 Task: Create a company presentation template with graphics.
Action: Mouse pressed left at (448, 272)
Screenshot: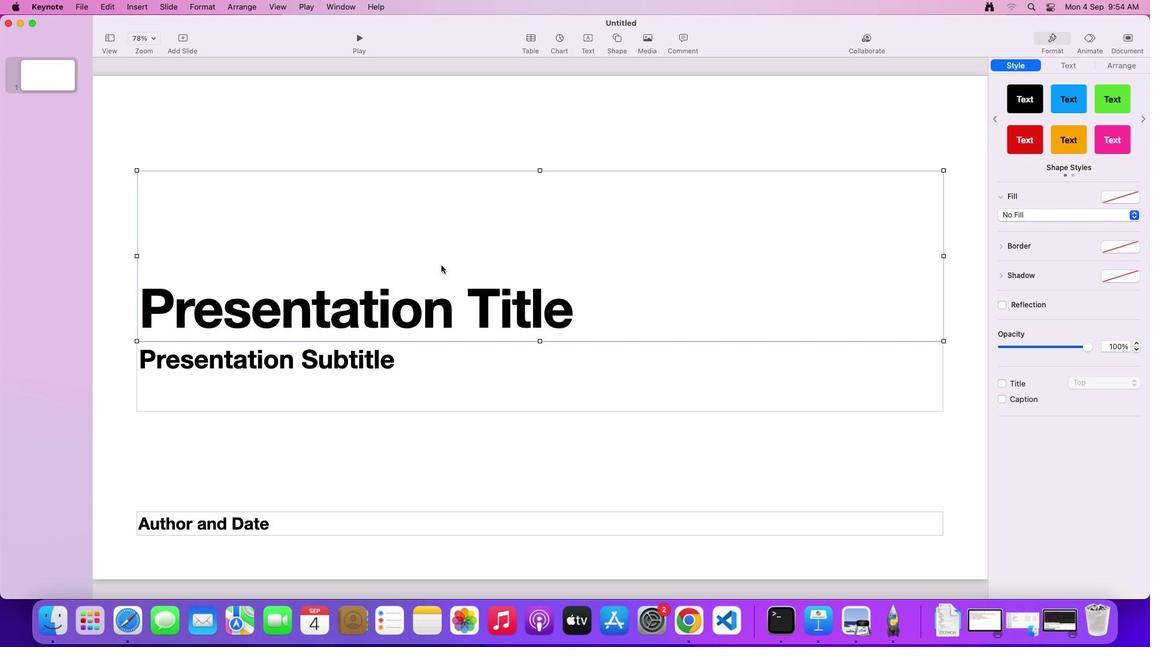 
Action: Key pressed Key.delete
Screenshot: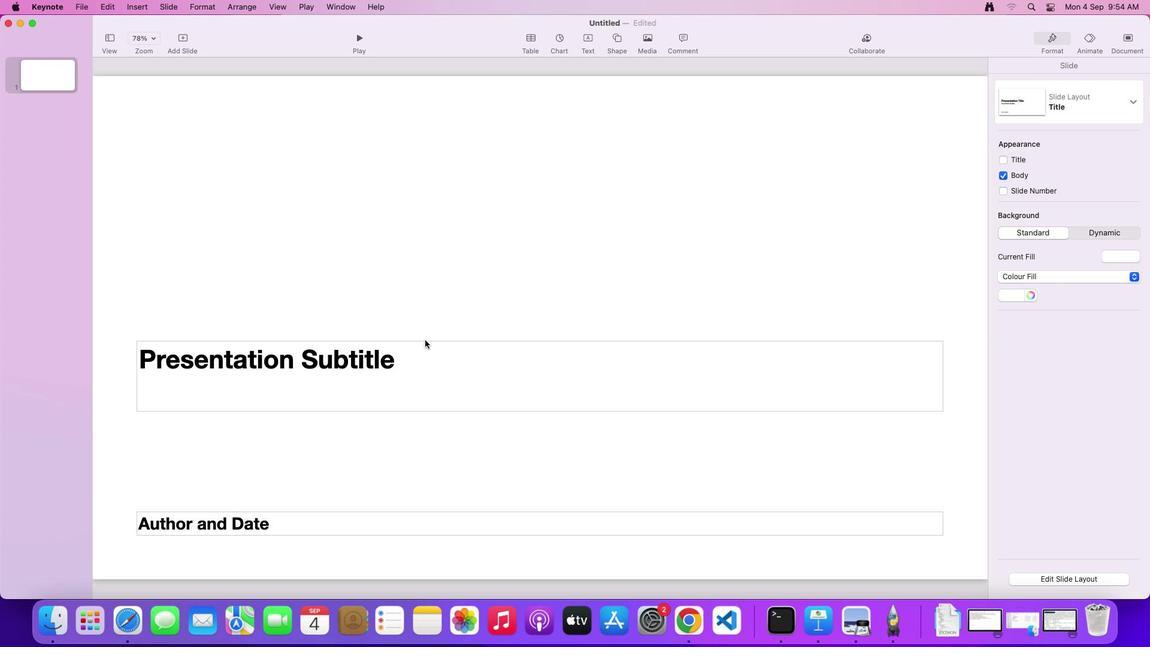 
Action: Mouse moved to (425, 379)
Screenshot: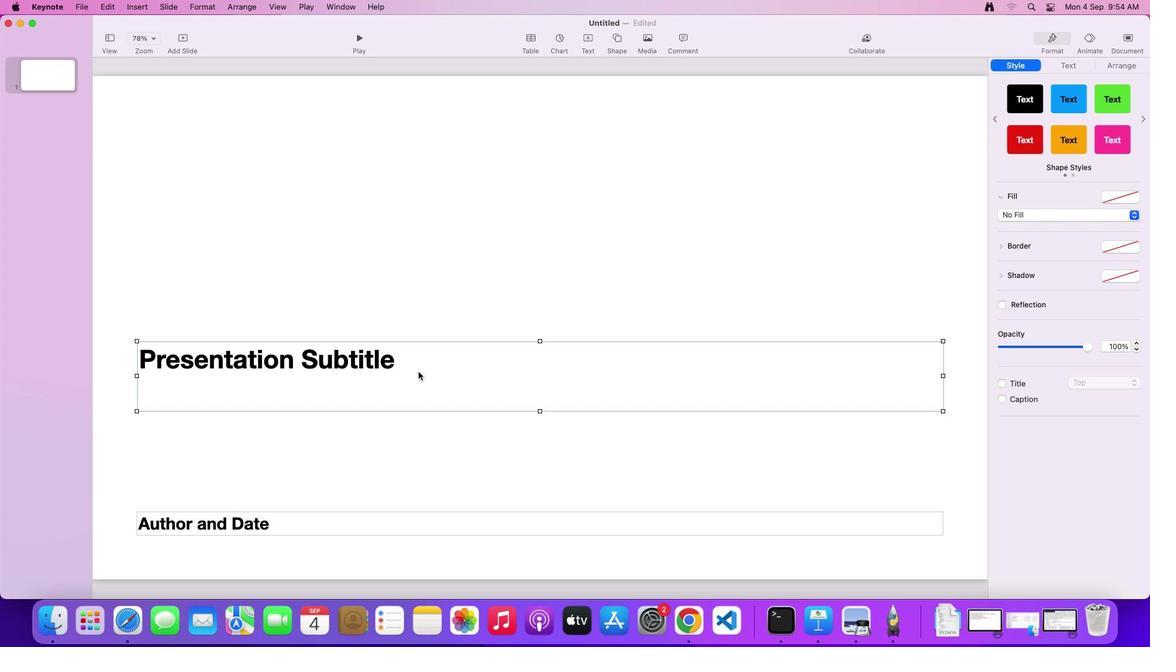 
Action: Mouse pressed left at (425, 379)
Screenshot: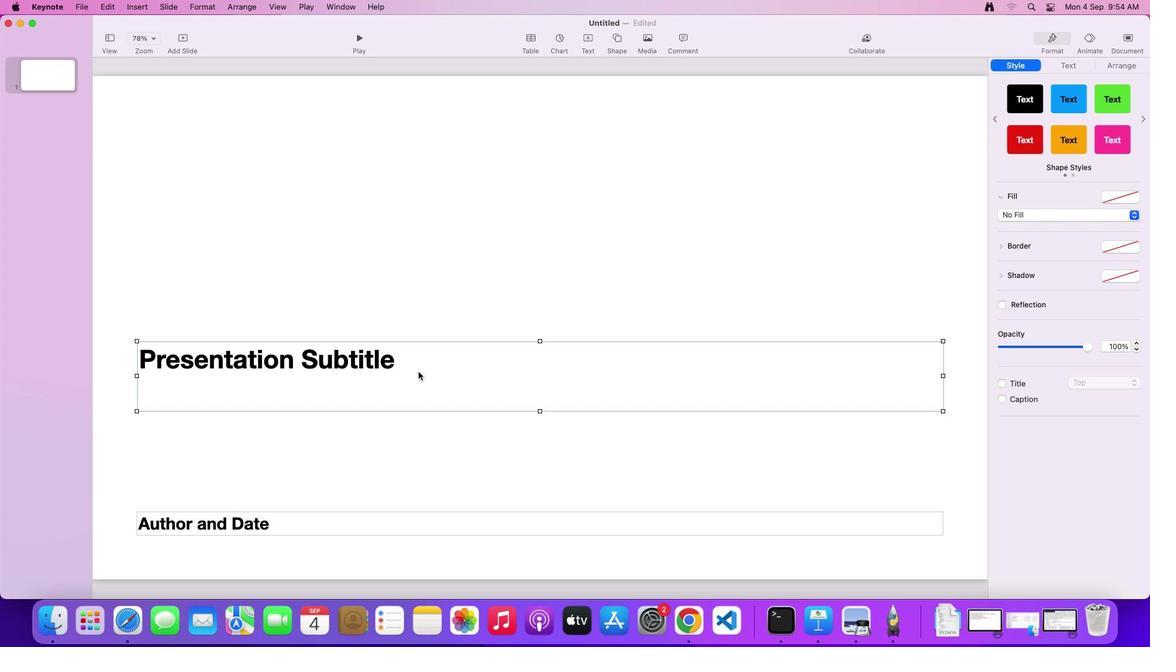 
Action: Mouse moved to (424, 378)
Screenshot: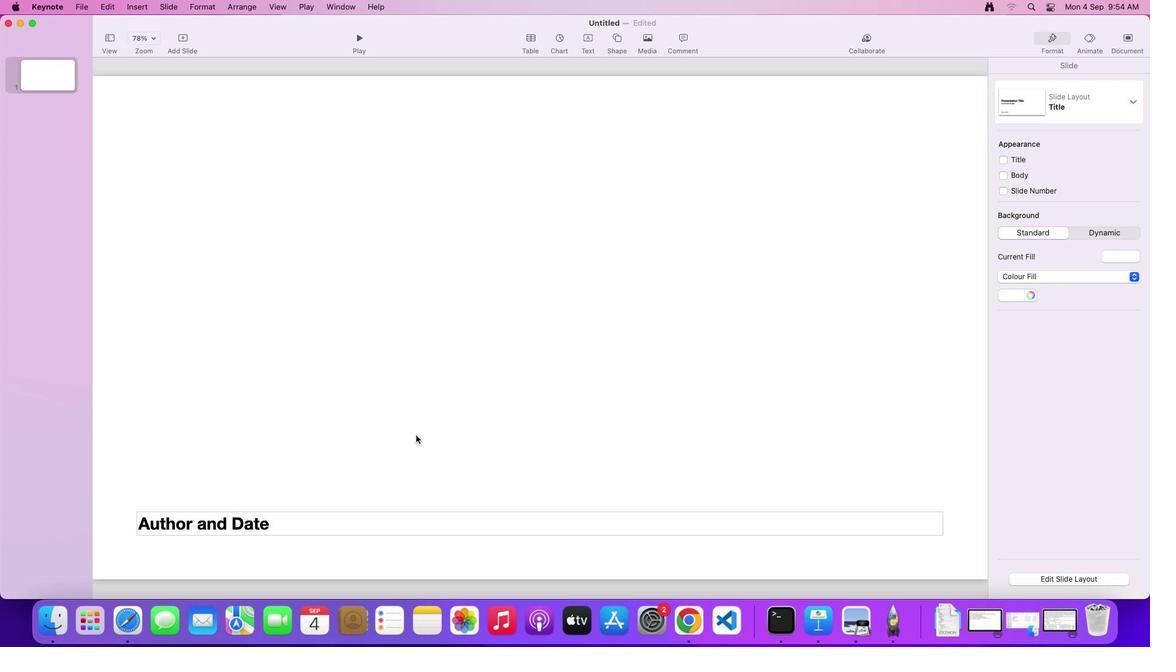 
Action: Key pressed Key.delete
Screenshot: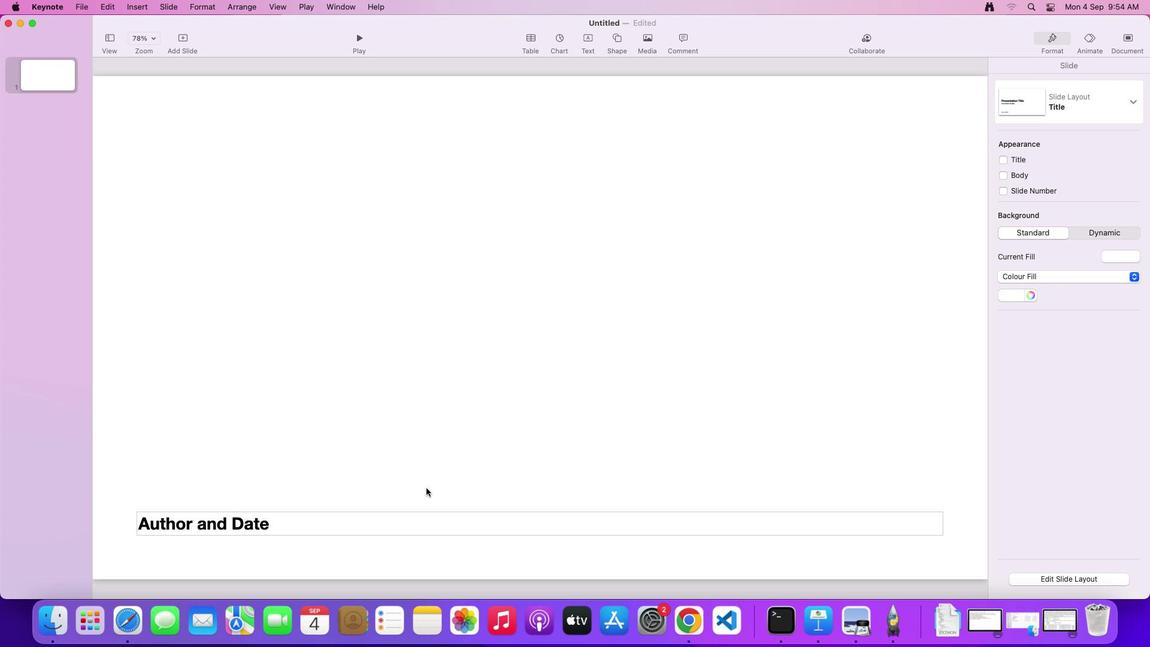 
Action: Mouse moved to (447, 529)
Screenshot: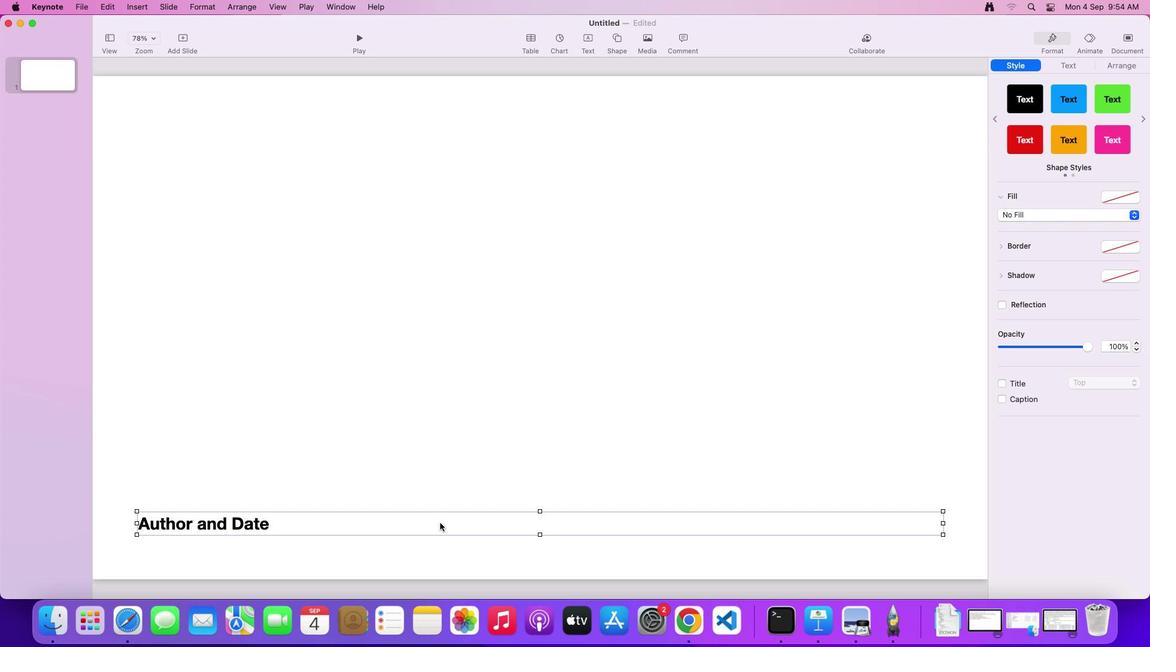 
Action: Mouse pressed left at (447, 529)
Screenshot: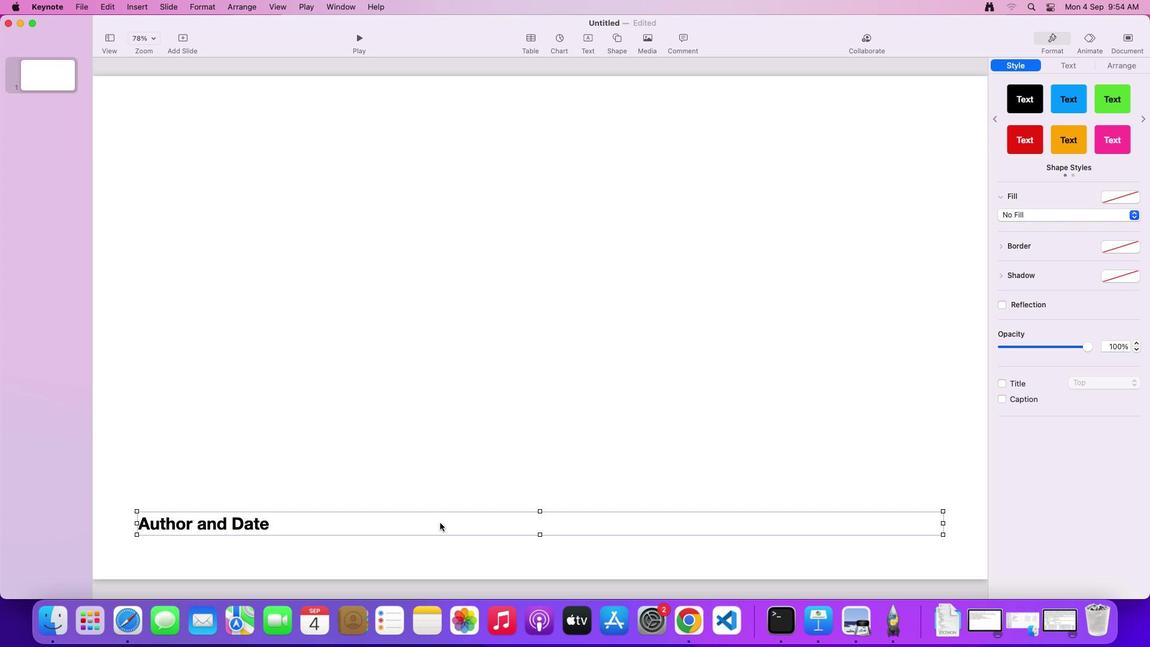 
Action: Key pressed Key.delete
Screenshot: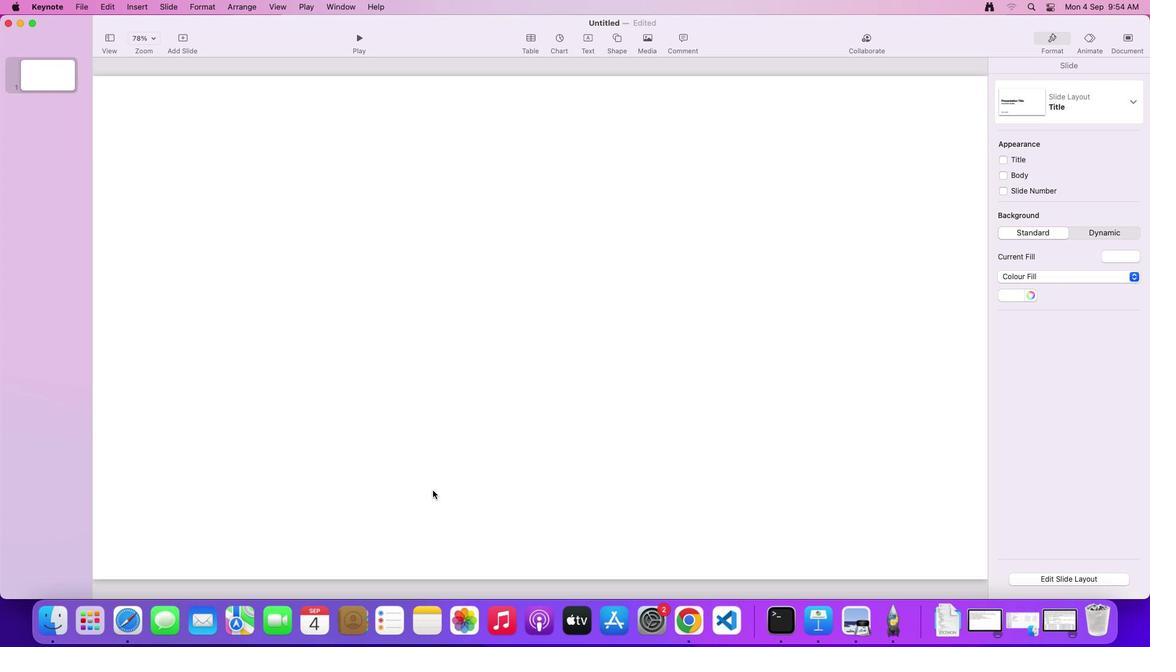 
Action: Mouse moved to (400, 248)
Screenshot: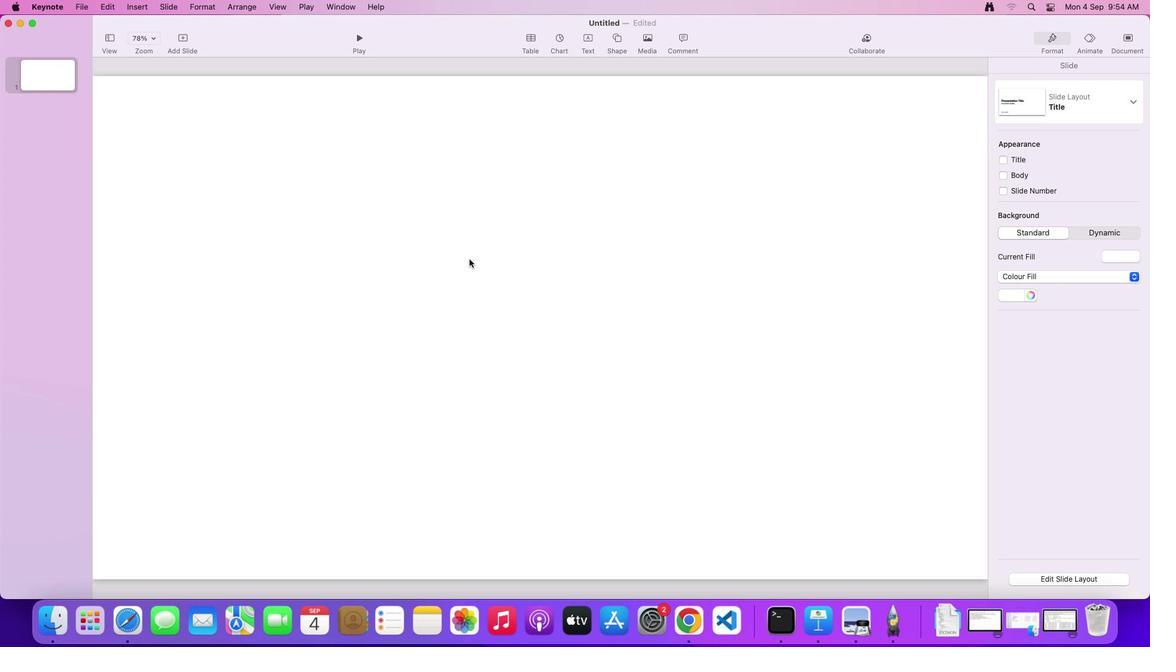 
Action: Mouse pressed left at (400, 248)
Screenshot: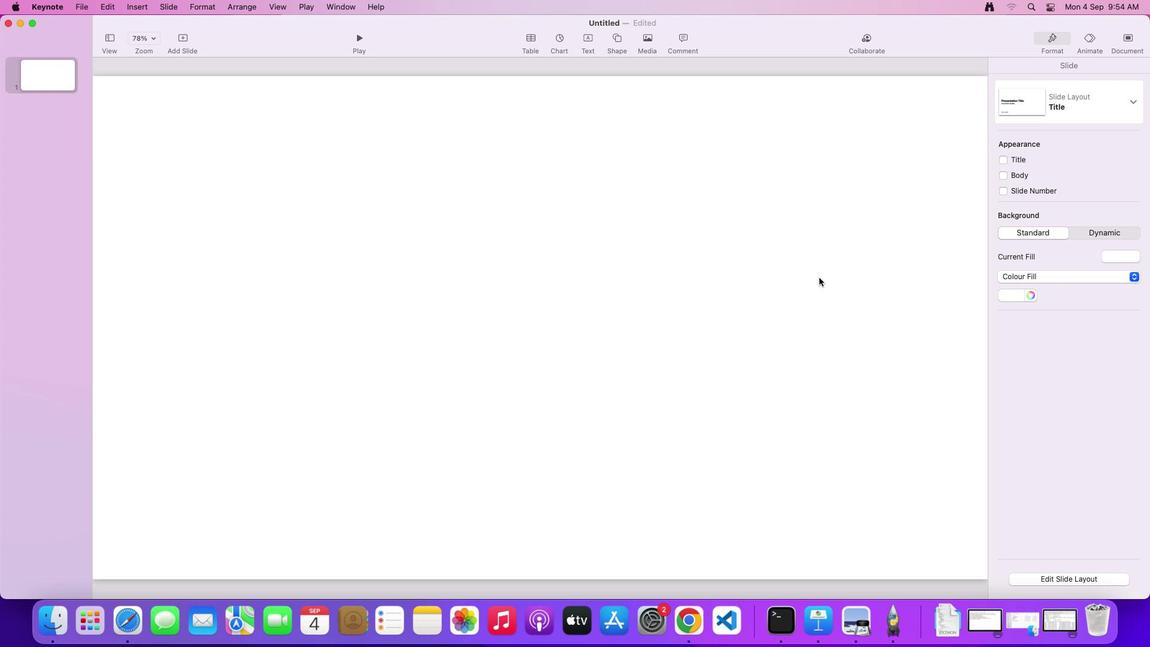 
Action: Mouse moved to (1026, 301)
Screenshot: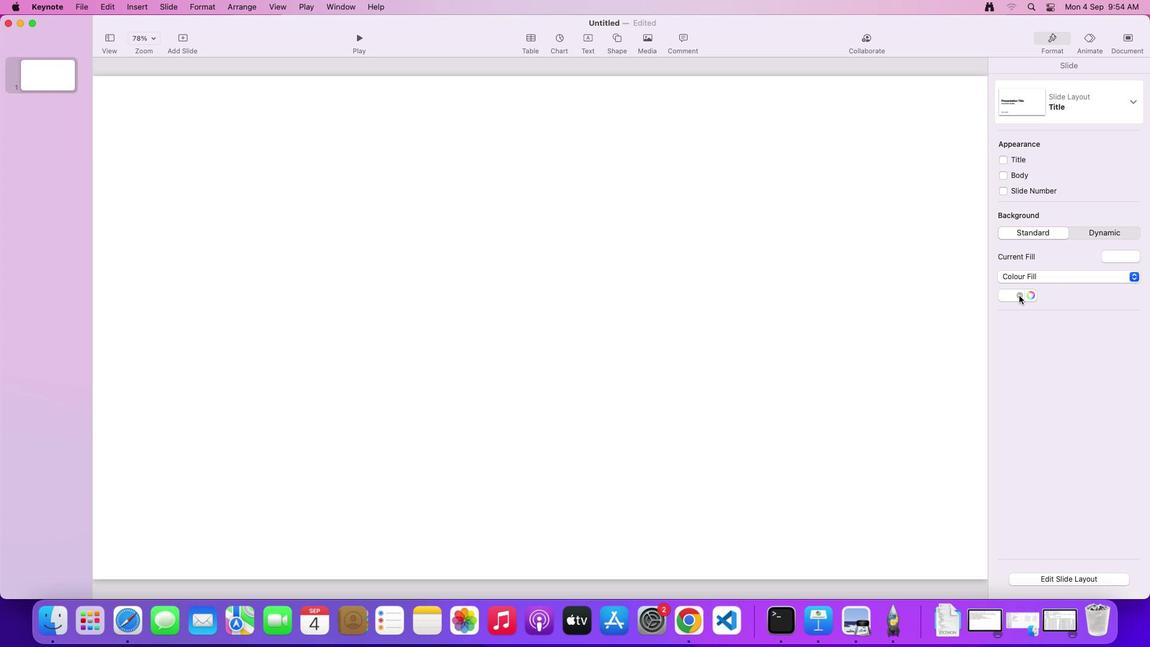 
Action: Mouse pressed left at (1026, 301)
Screenshot: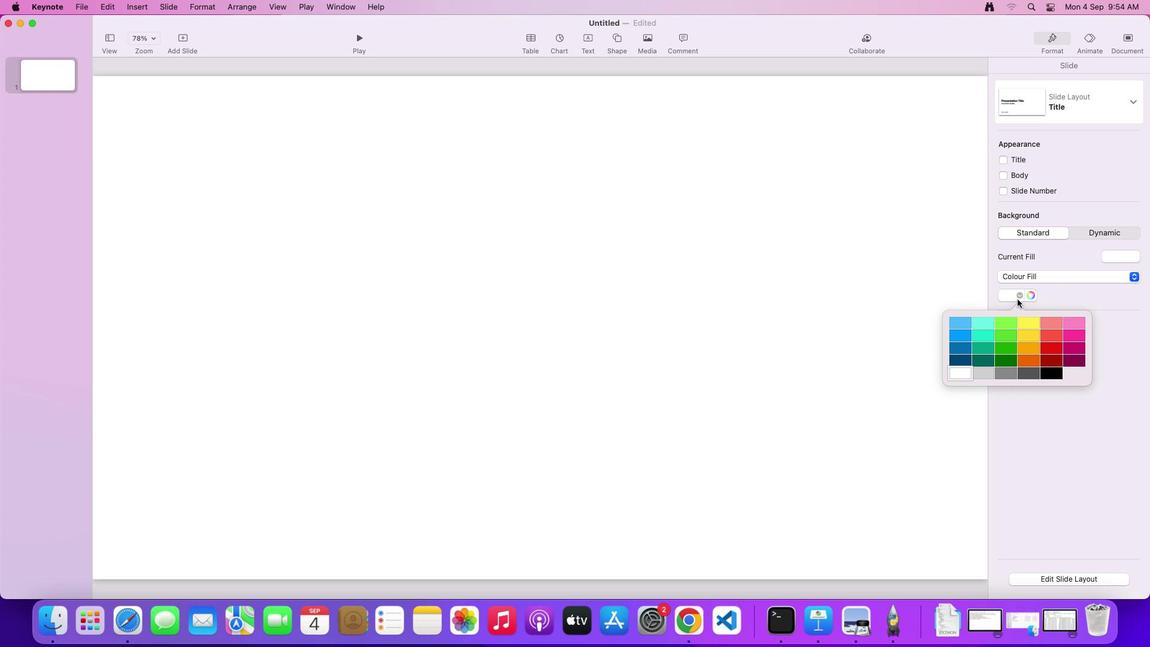 
Action: Mouse moved to (1030, 381)
Screenshot: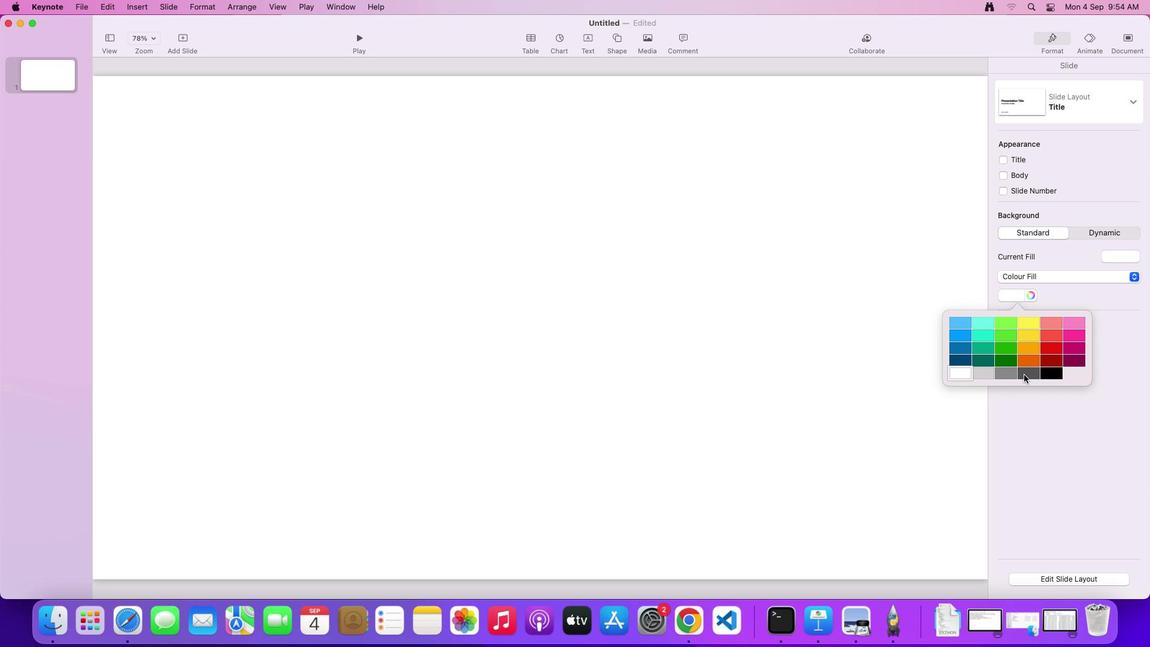 
Action: Mouse pressed left at (1030, 381)
Screenshot: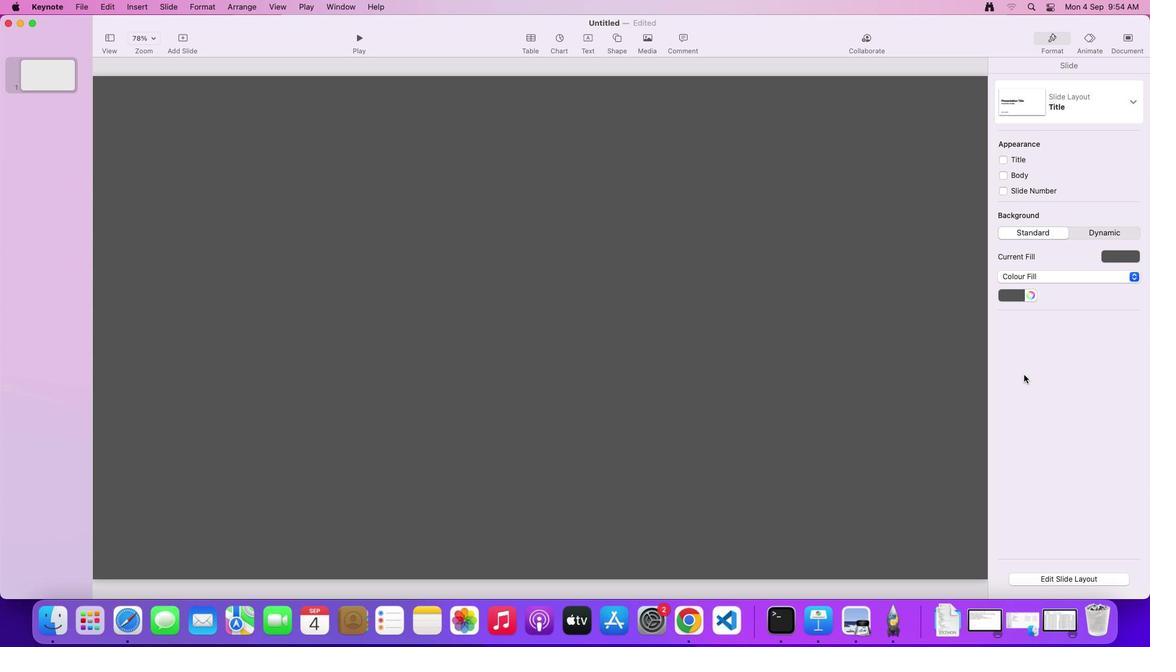 
Action: Mouse moved to (423, 175)
Screenshot: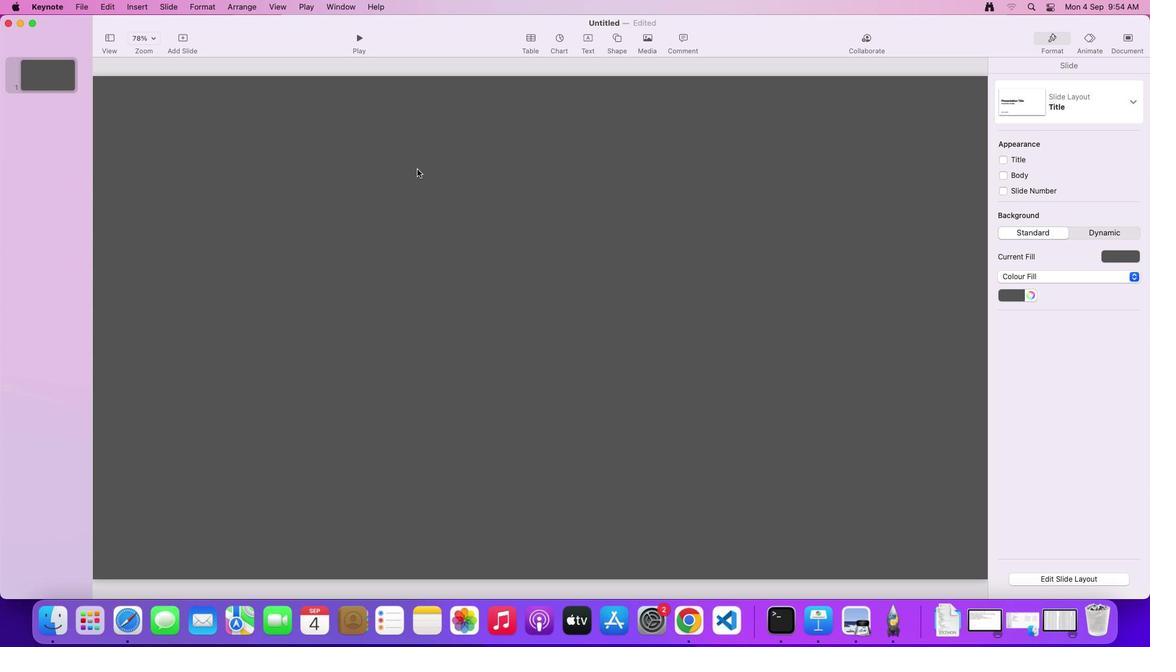 
Action: Mouse pressed left at (423, 175)
Screenshot: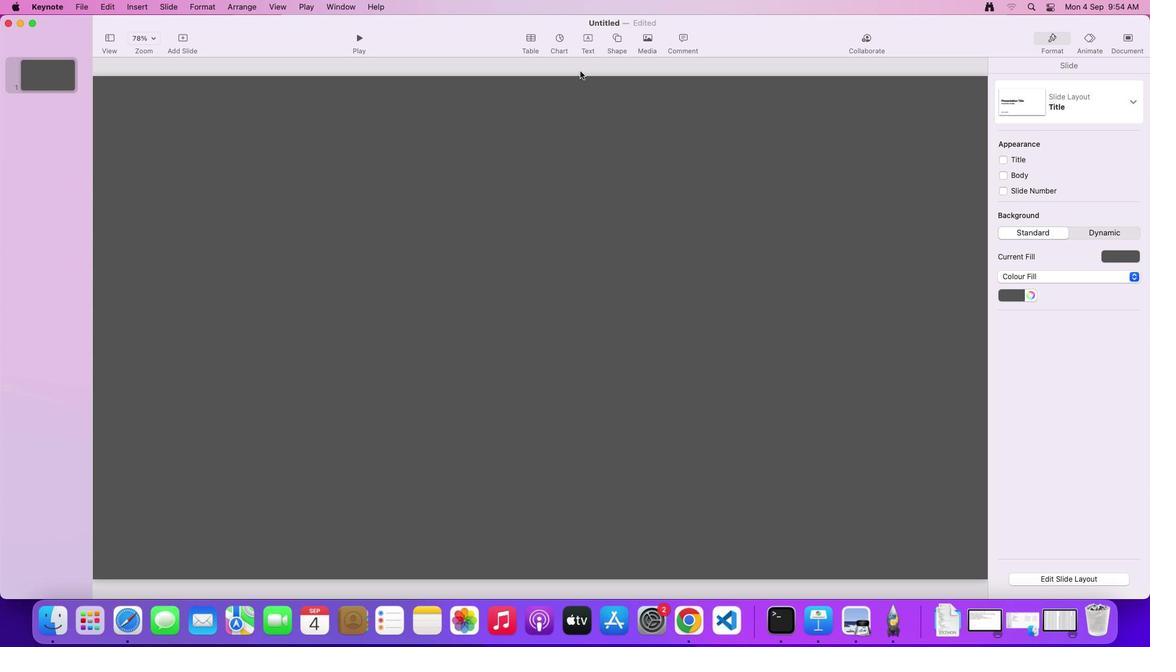 
Action: Mouse moved to (623, 44)
Screenshot: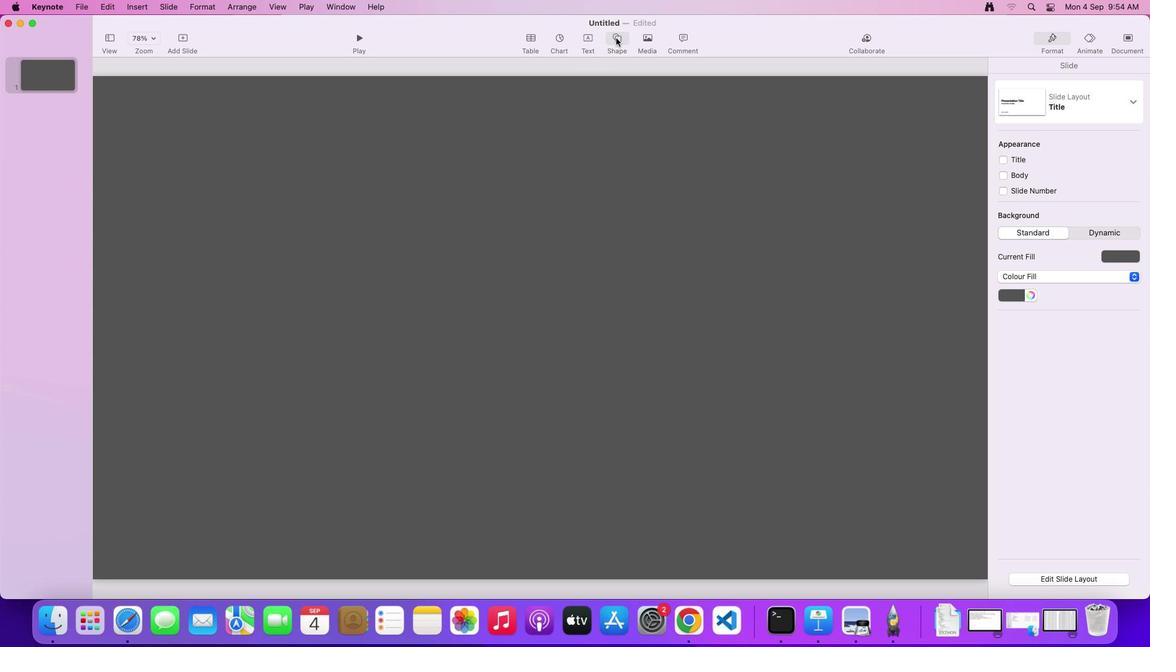 
Action: Mouse pressed left at (623, 44)
Screenshot: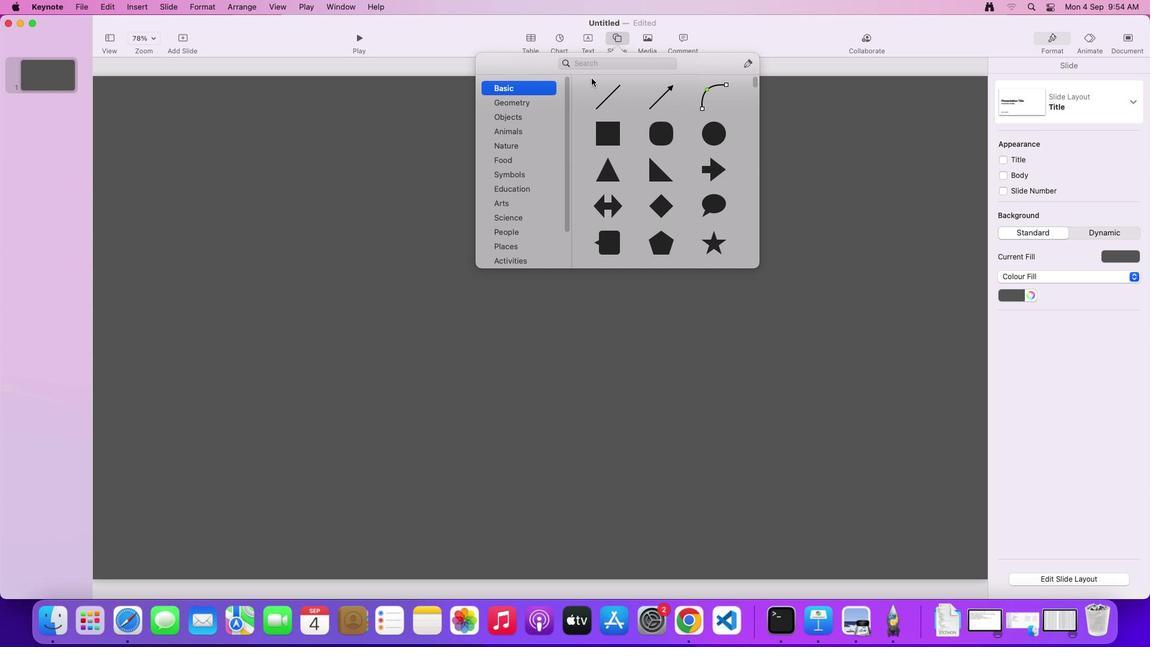 
Action: Mouse moved to (606, 136)
Screenshot: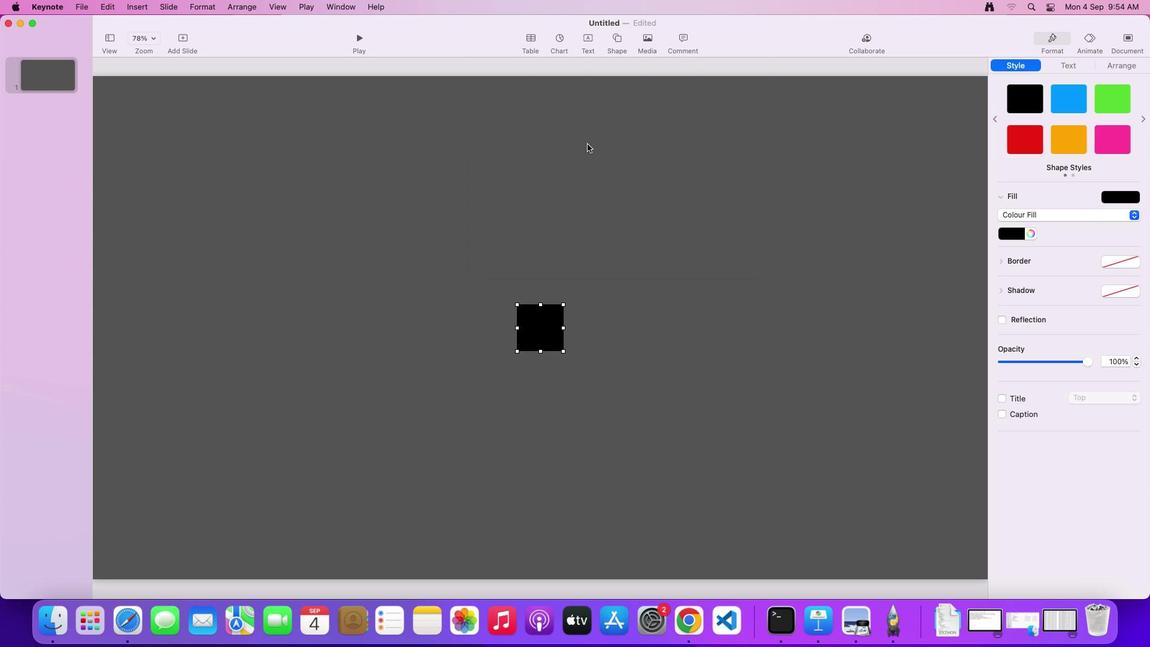 
Action: Mouse pressed left at (606, 136)
Screenshot: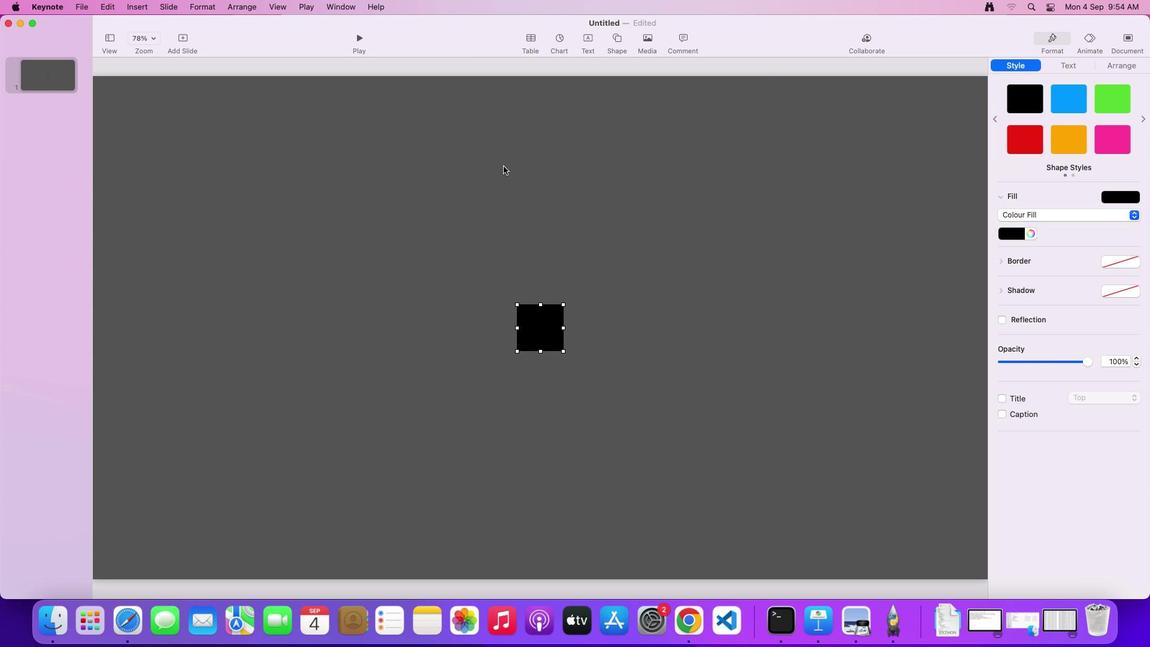 
Action: Mouse moved to (525, 334)
Screenshot: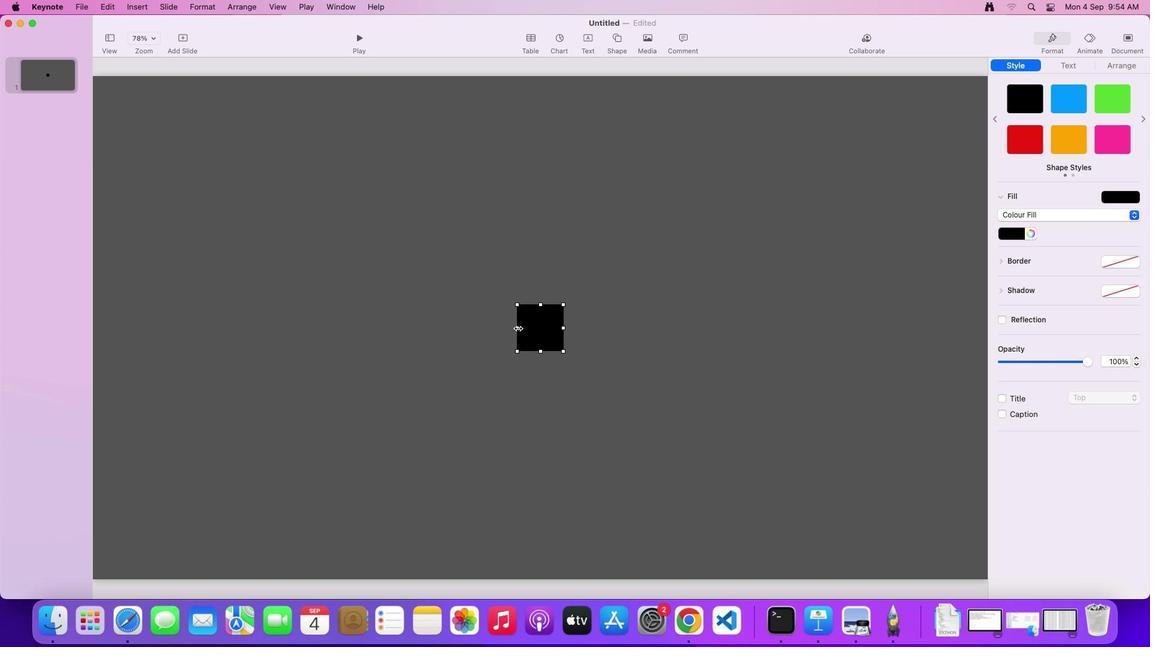 
Action: Mouse pressed left at (525, 334)
Screenshot: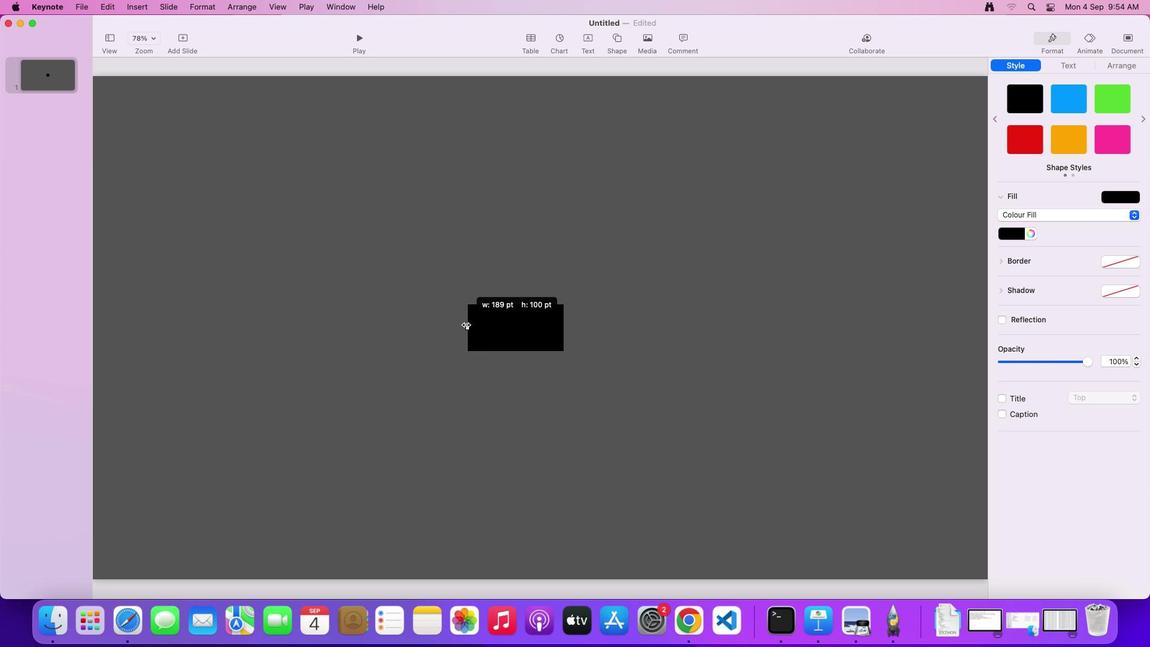 
Action: Mouse moved to (484, 311)
Screenshot: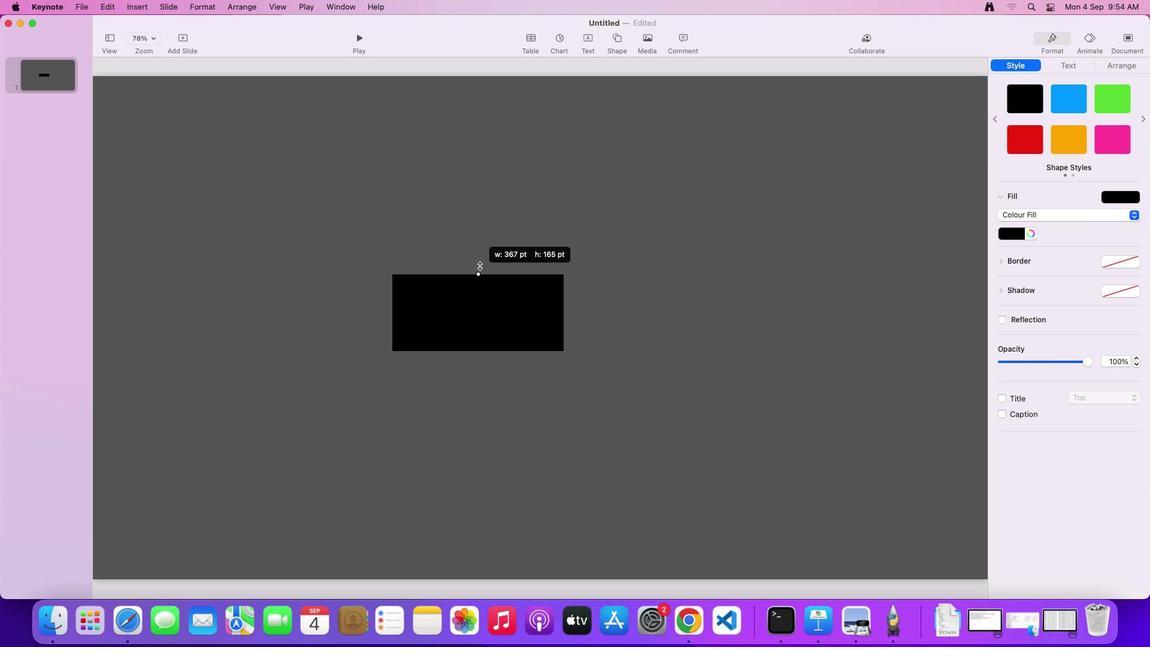 
Action: Mouse pressed left at (484, 311)
Screenshot: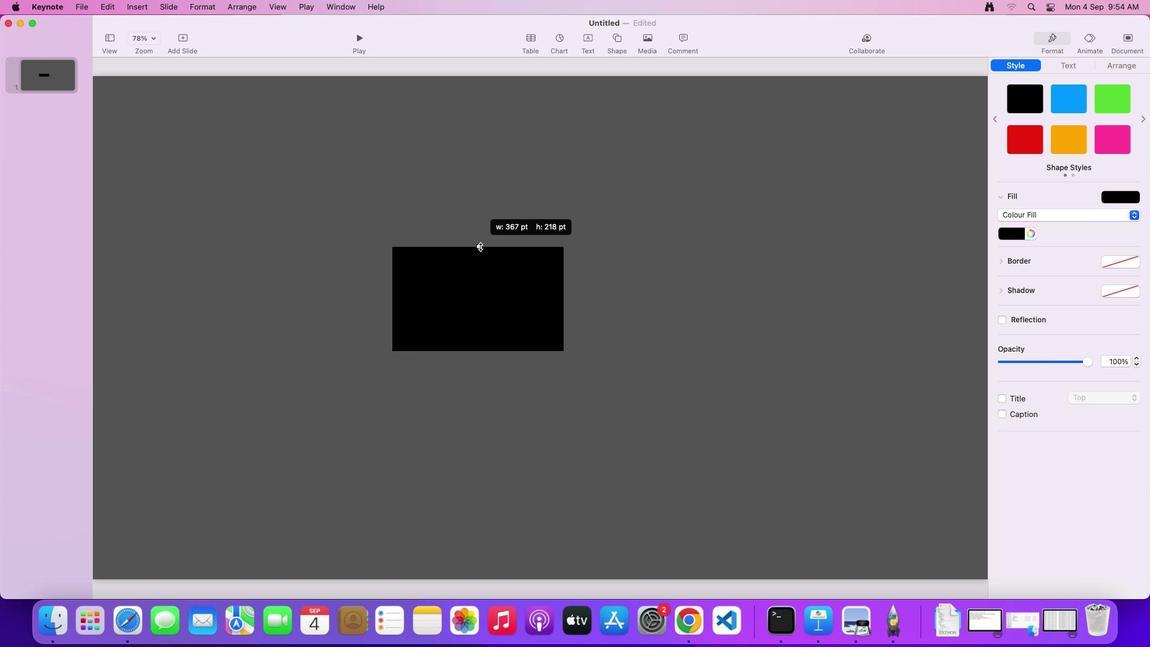 
Action: Mouse moved to (487, 306)
Screenshot: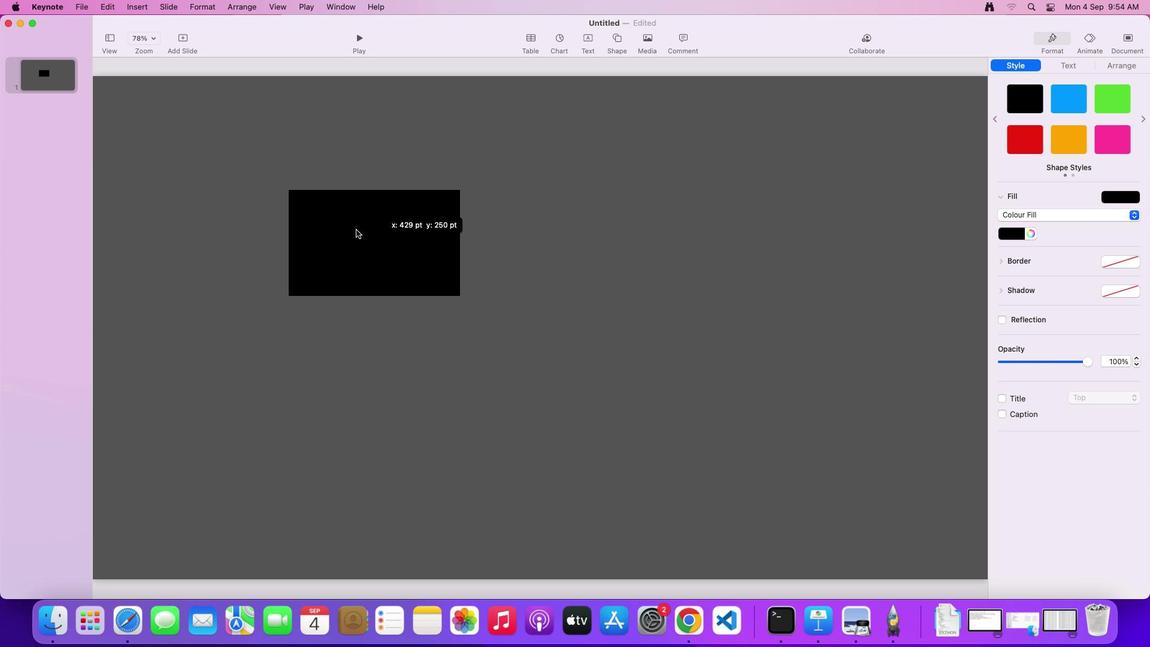 
Action: Mouse pressed left at (487, 306)
Screenshot: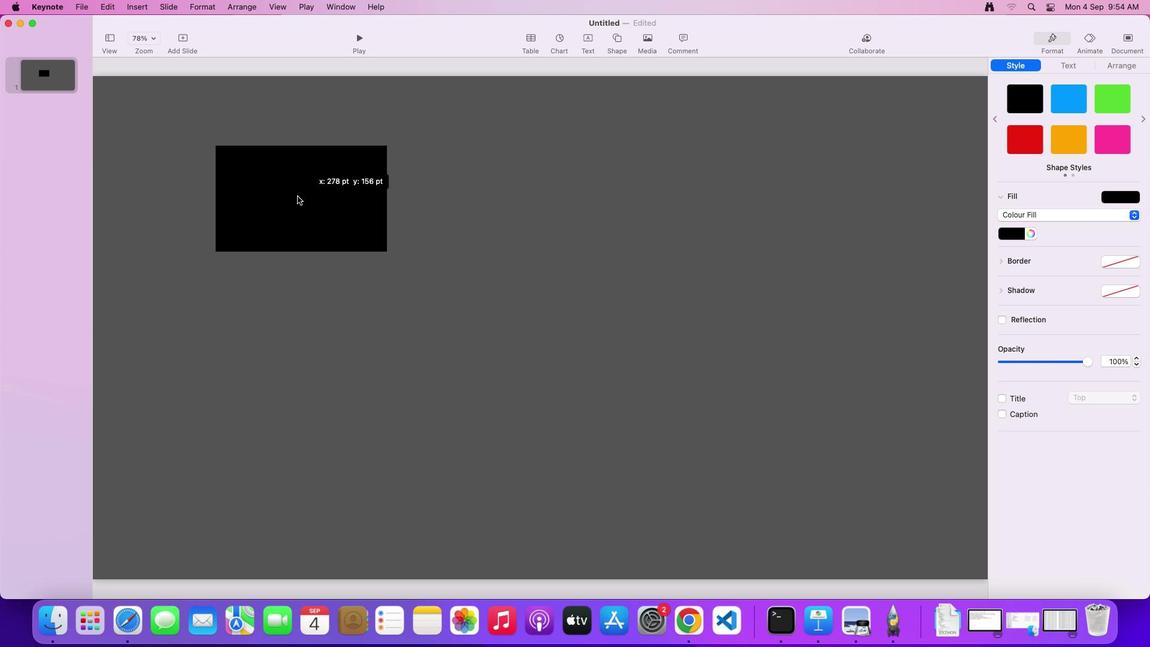 
Action: Mouse moved to (140, 163)
Screenshot: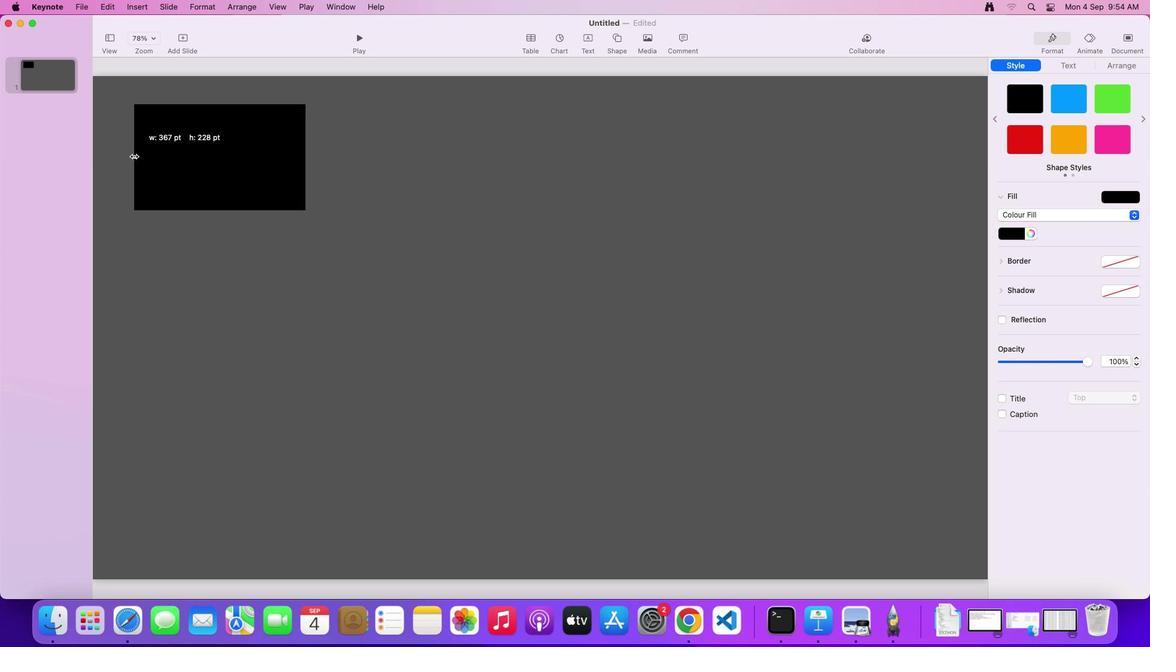
Action: Mouse pressed left at (140, 163)
Screenshot: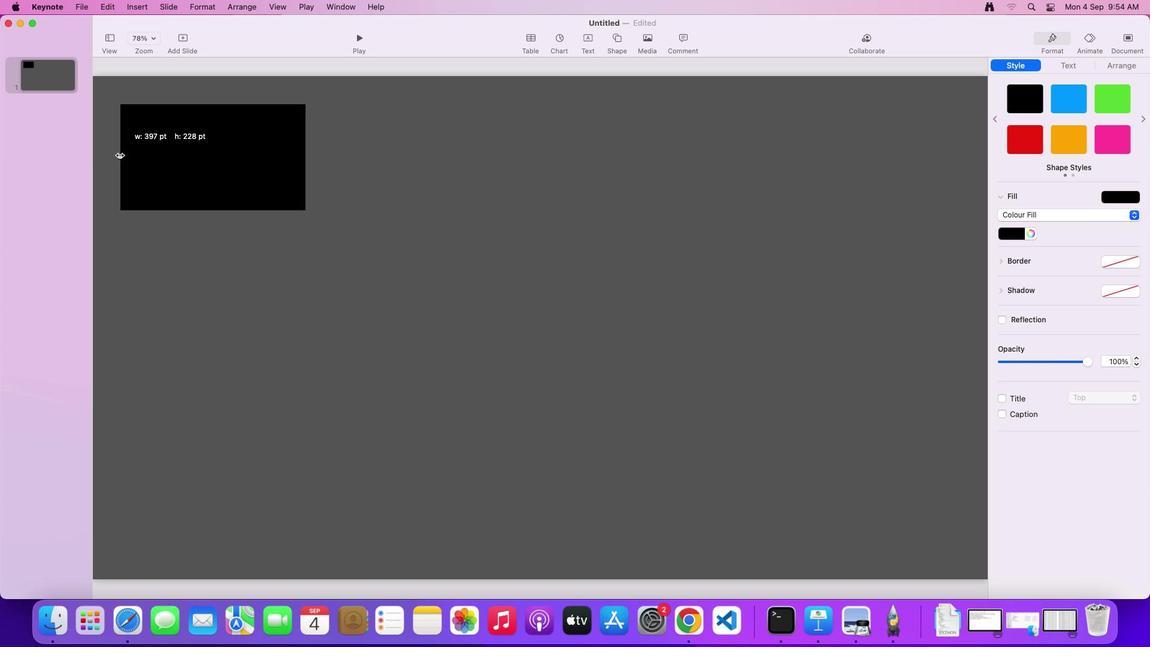 
Action: Mouse moved to (311, 162)
Screenshot: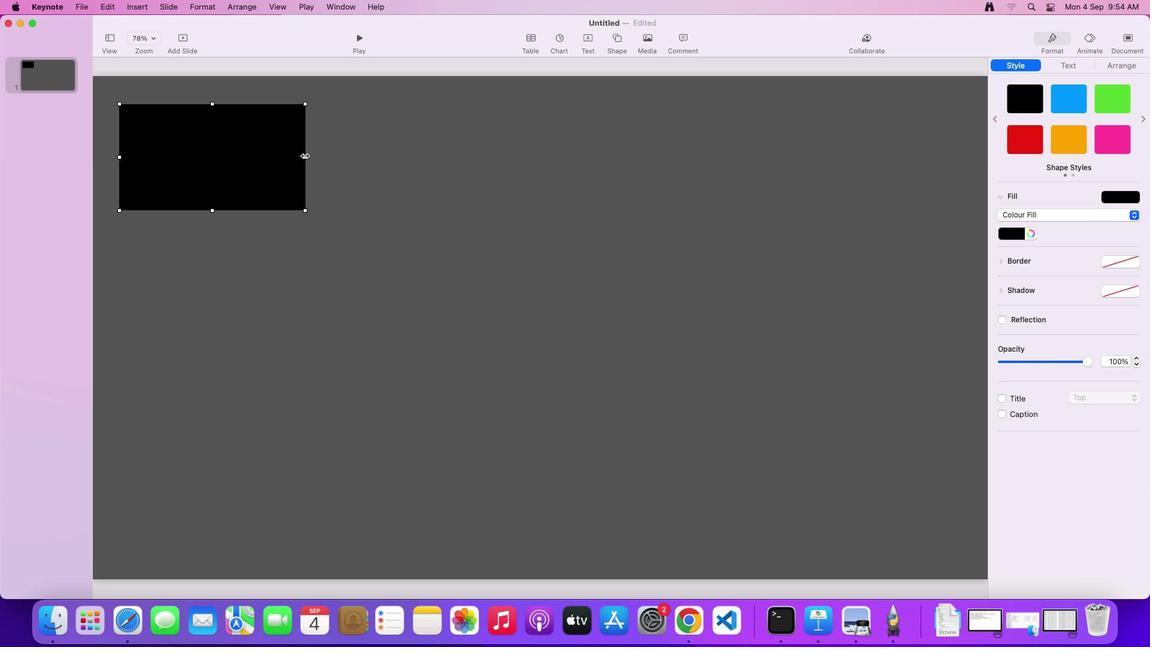 
Action: Mouse pressed left at (311, 162)
Screenshot: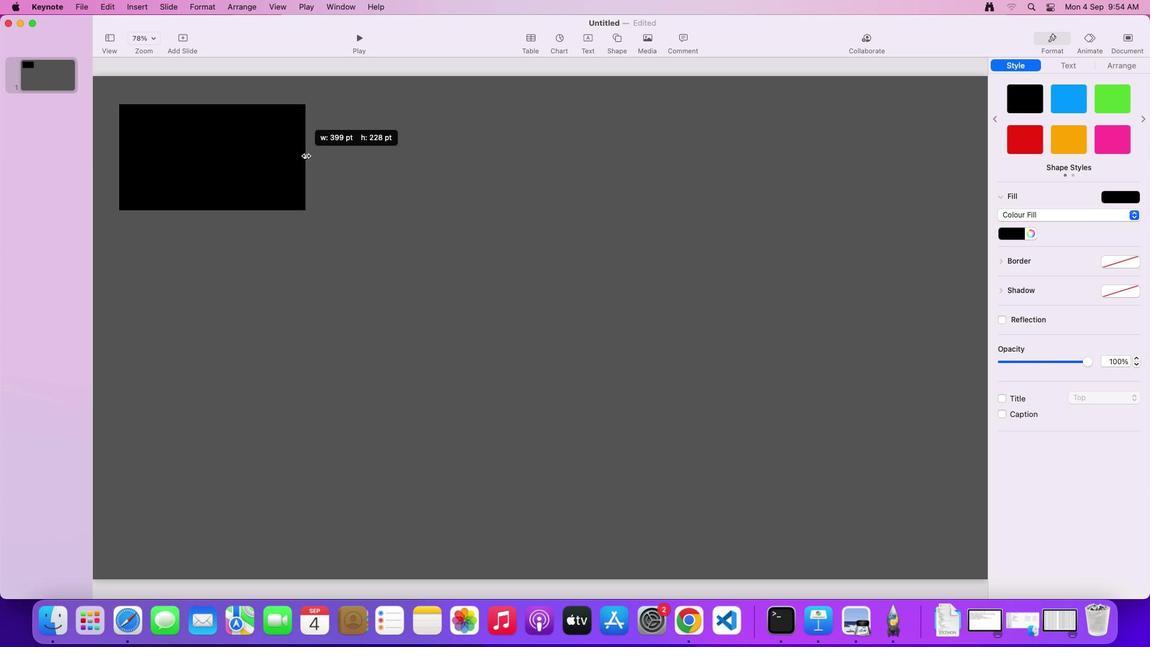 
Action: Mouse moved to (255, 215)
Screenshot: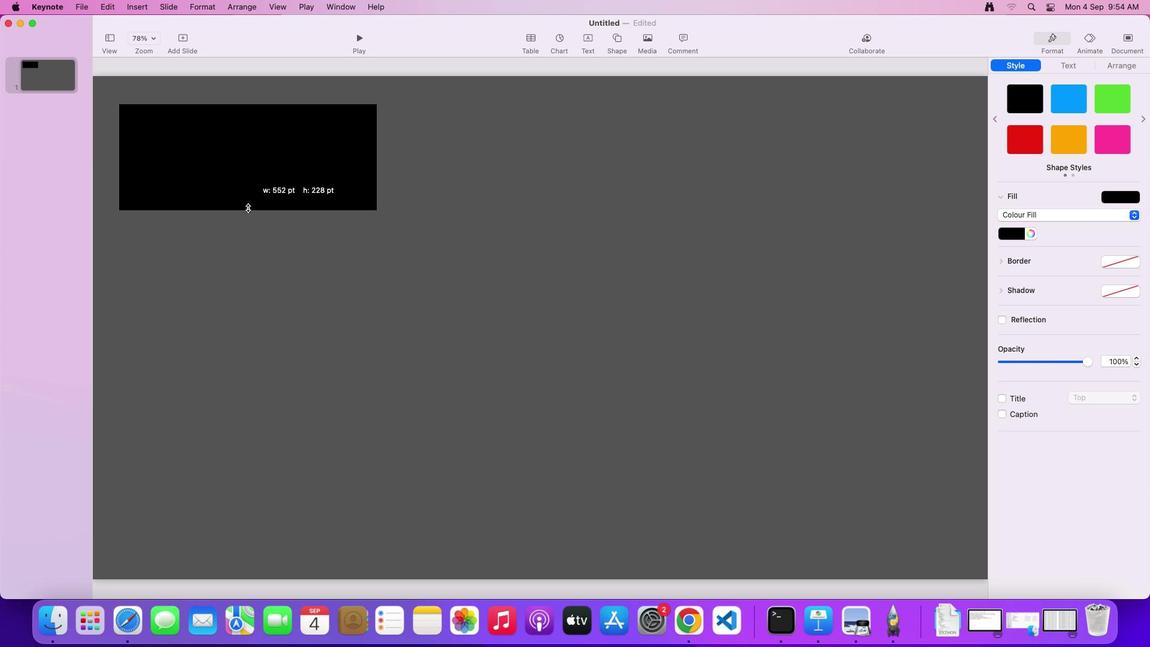 
Action: Mouse pressed left at (255, 215)
Screenshot: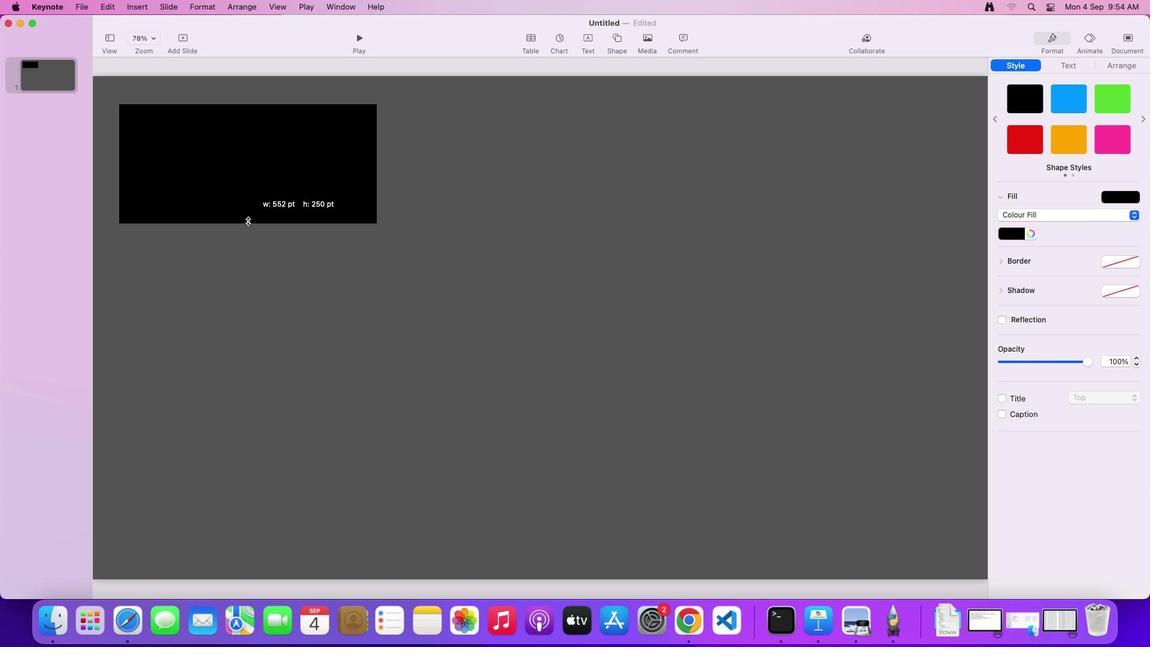 
Action: Mouse moved to (322, 174)
Screenshot: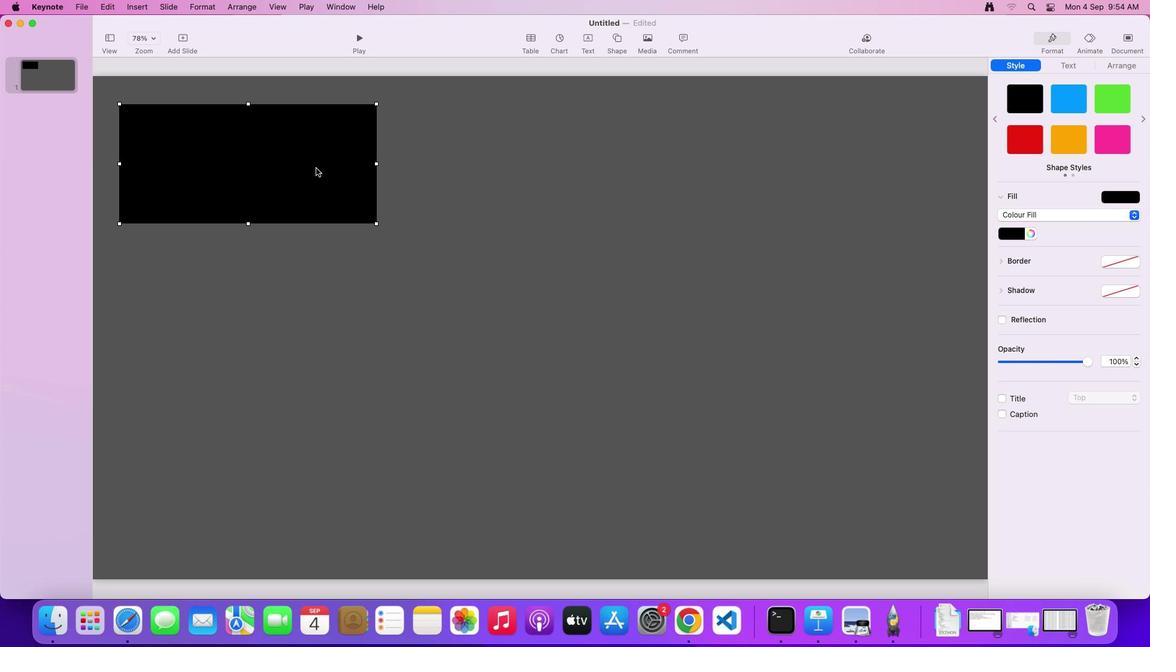 
Action: Key pressed Key.alt
Screenshot: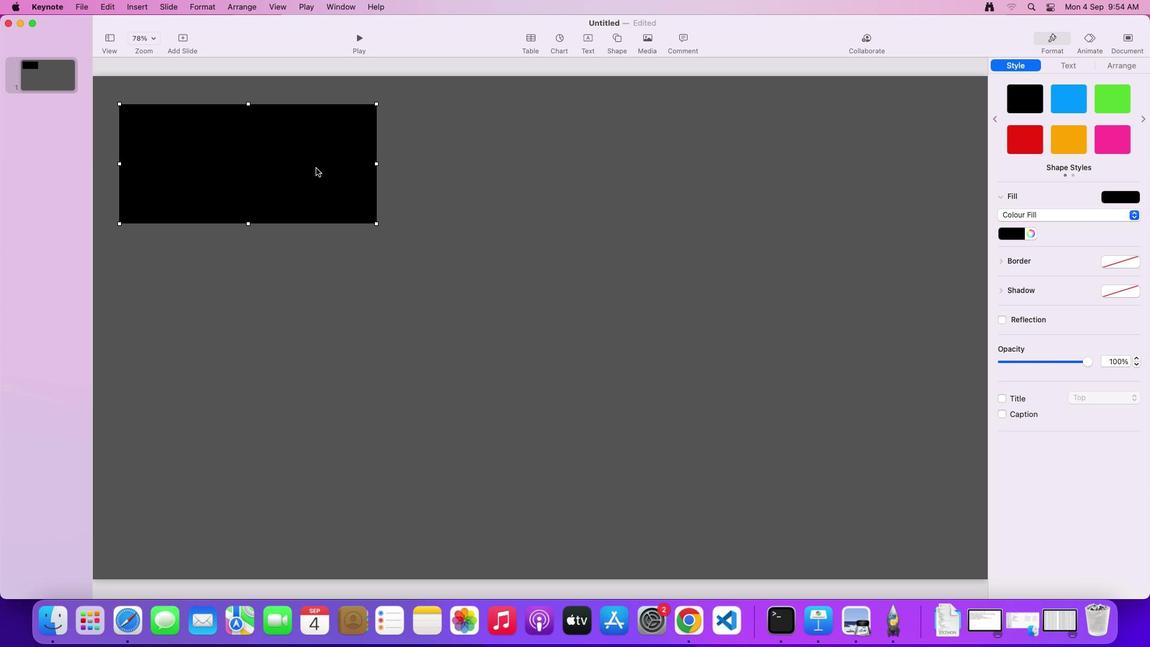 
Action: Mouse pressed left at (322, 174)
Screenshot: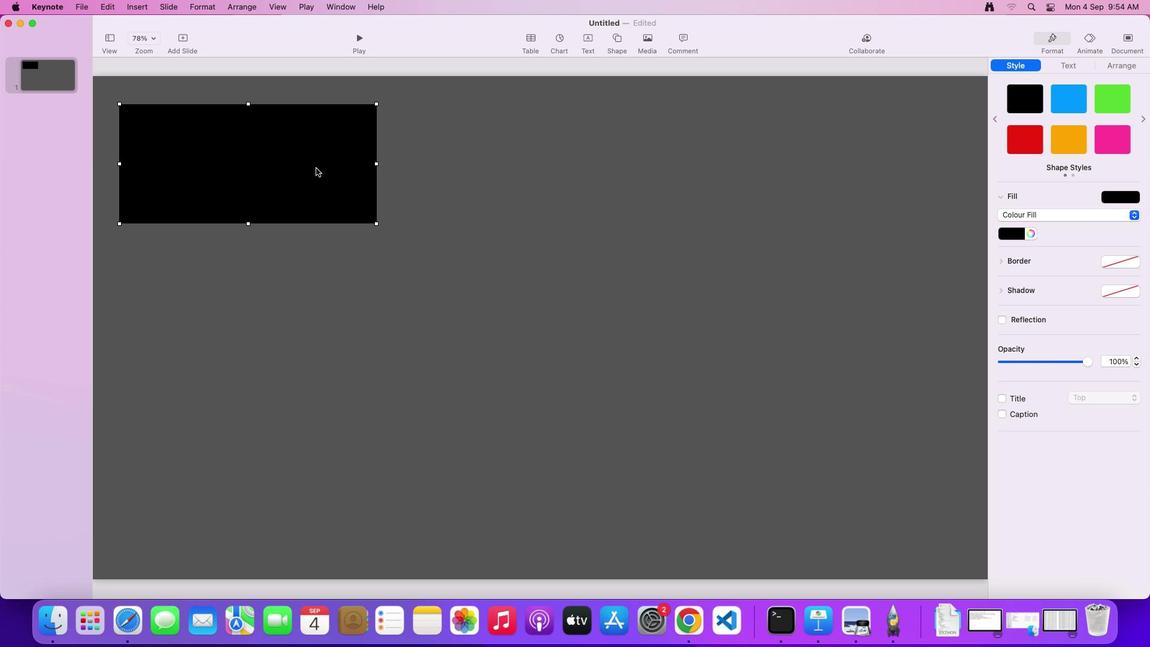 
Action: Mouse pressed left at (322, 174)
Screenshot: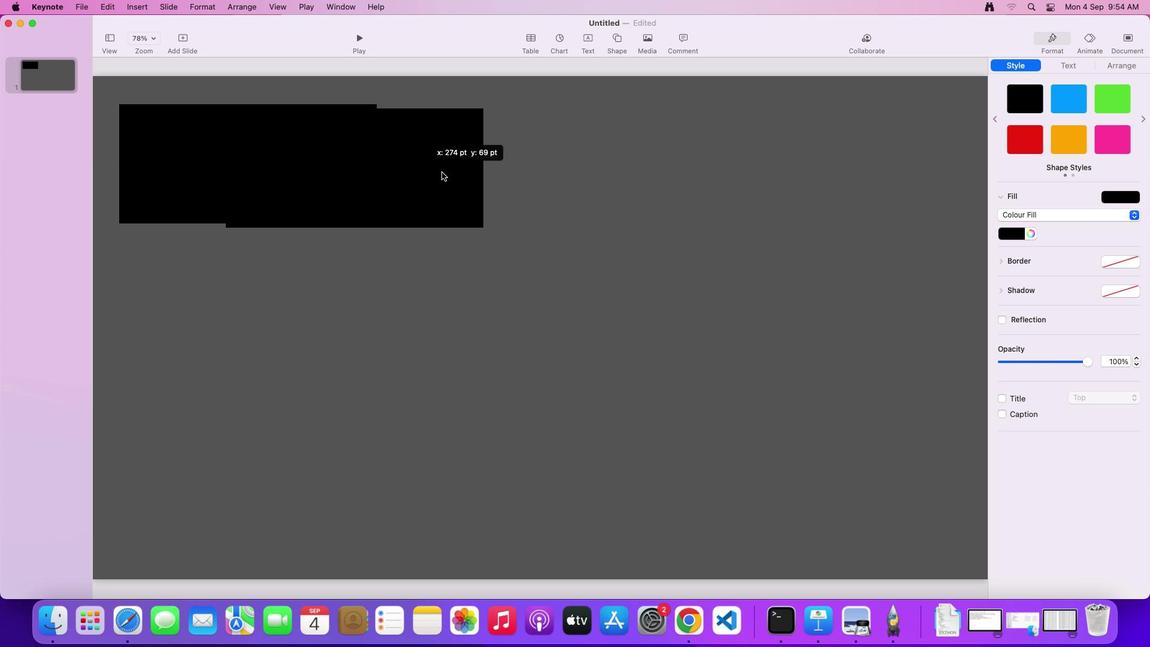 
Action: Mouse moved to (607, 184)
Screenshot: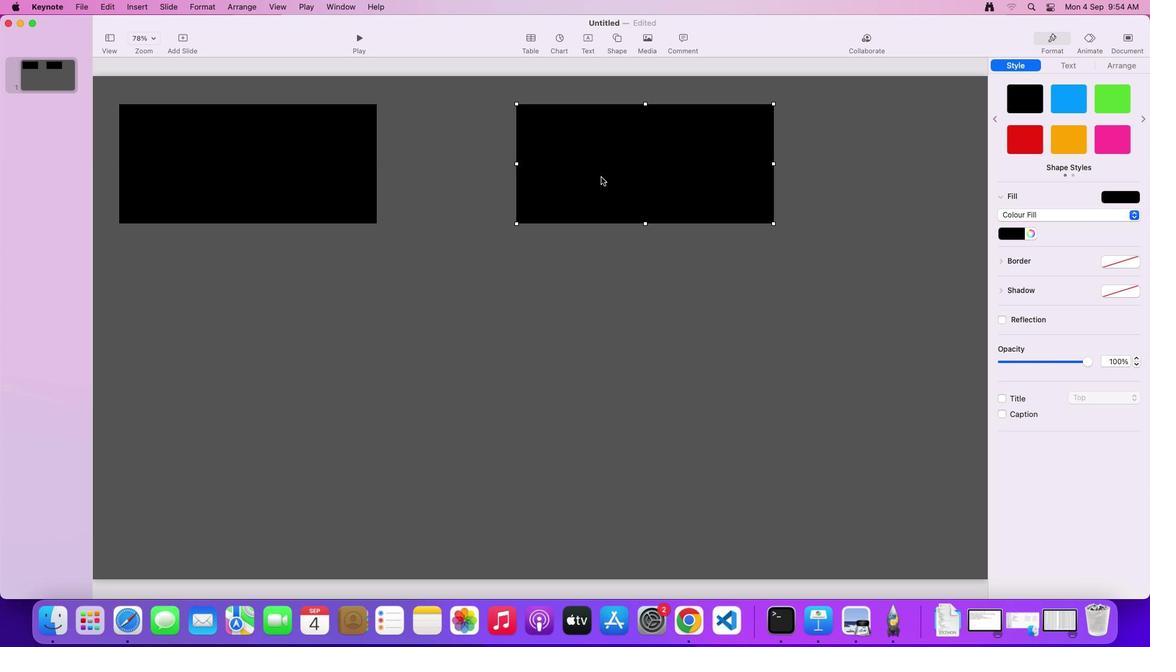 
Action: Mouse pressed left at (607, 184)
Screenshot: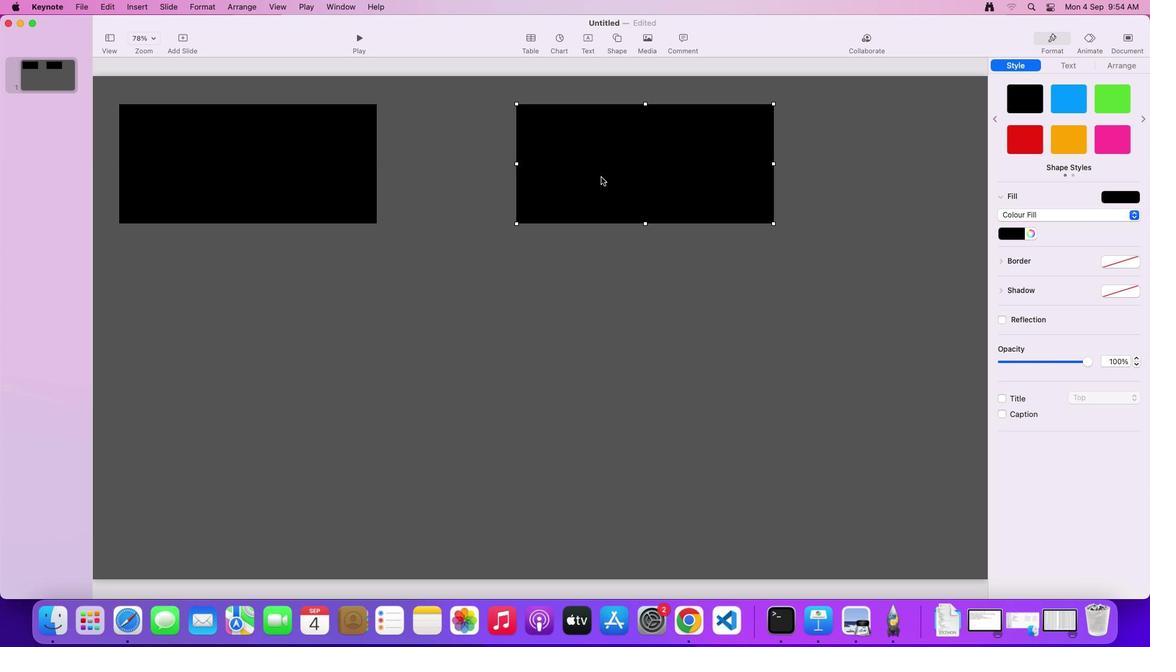 
Action: Mouse moved to (608, 183)
Screenshot: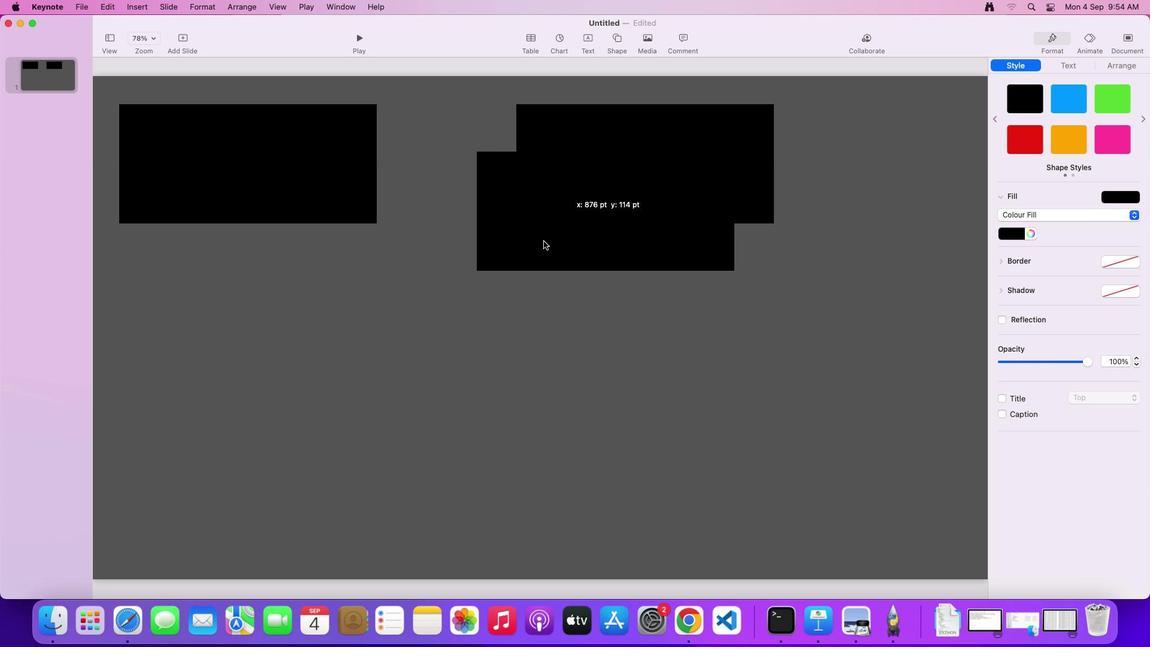 
Action: Mouse pressed left at (608, 183)
Screenshot: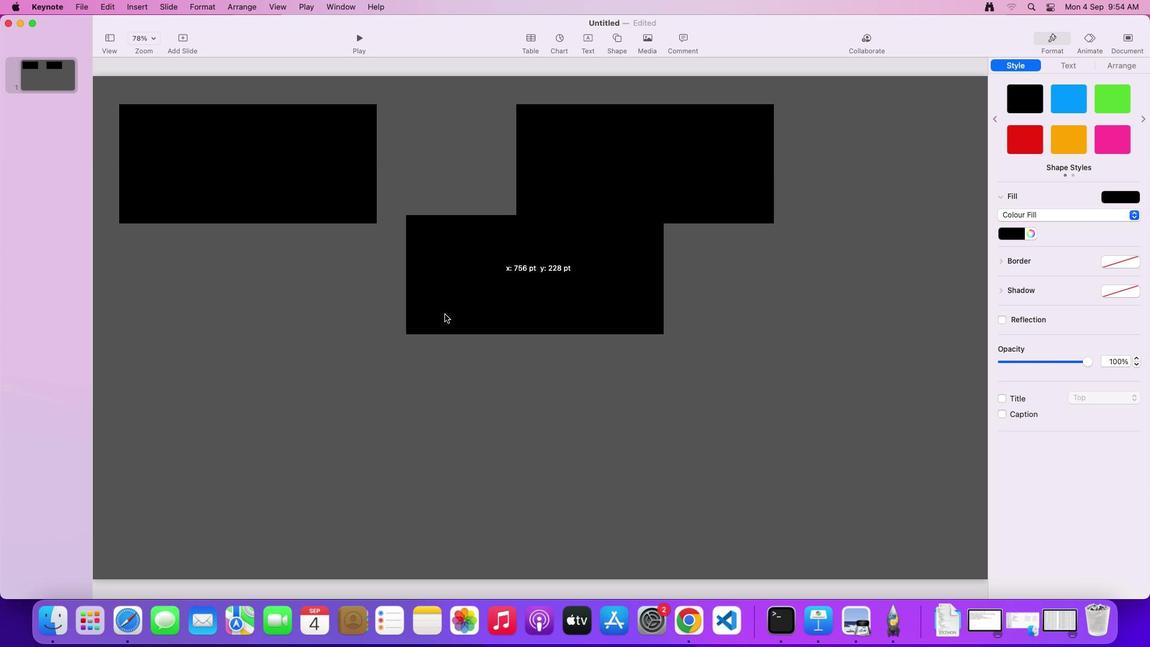 
Action: Mouse moved to (259, 324)
Screenshot: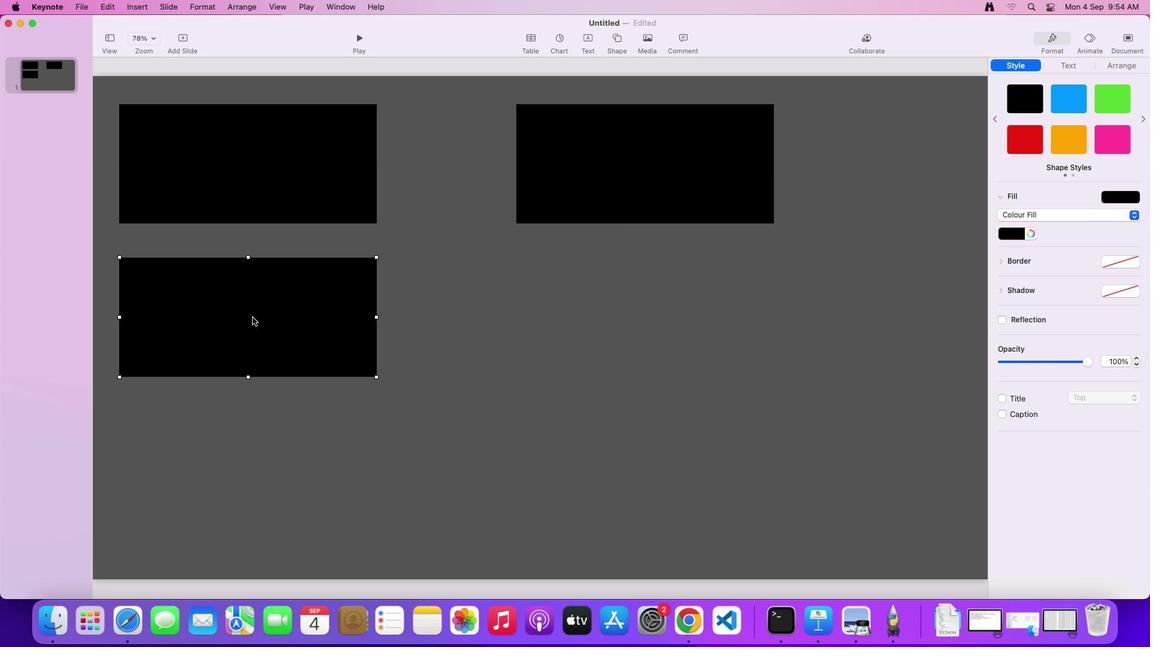 
Action: Mouse pressed left at (259, 324)
Screenshot: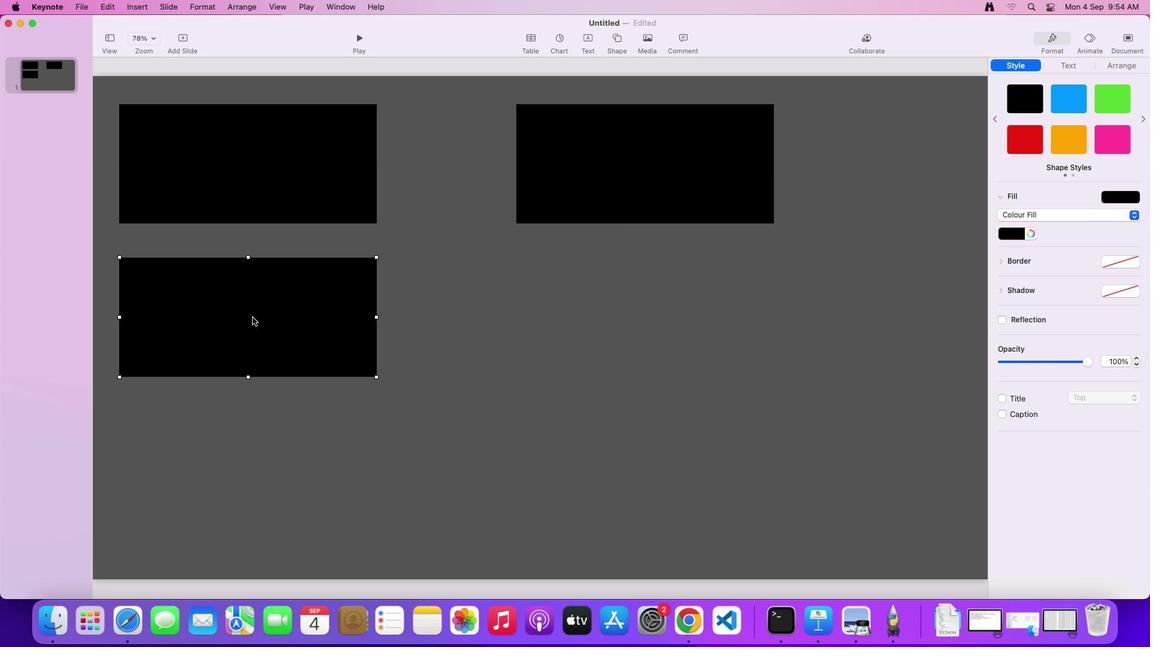 
Action: Mouse pressed left at (259, 324)
Screenshot: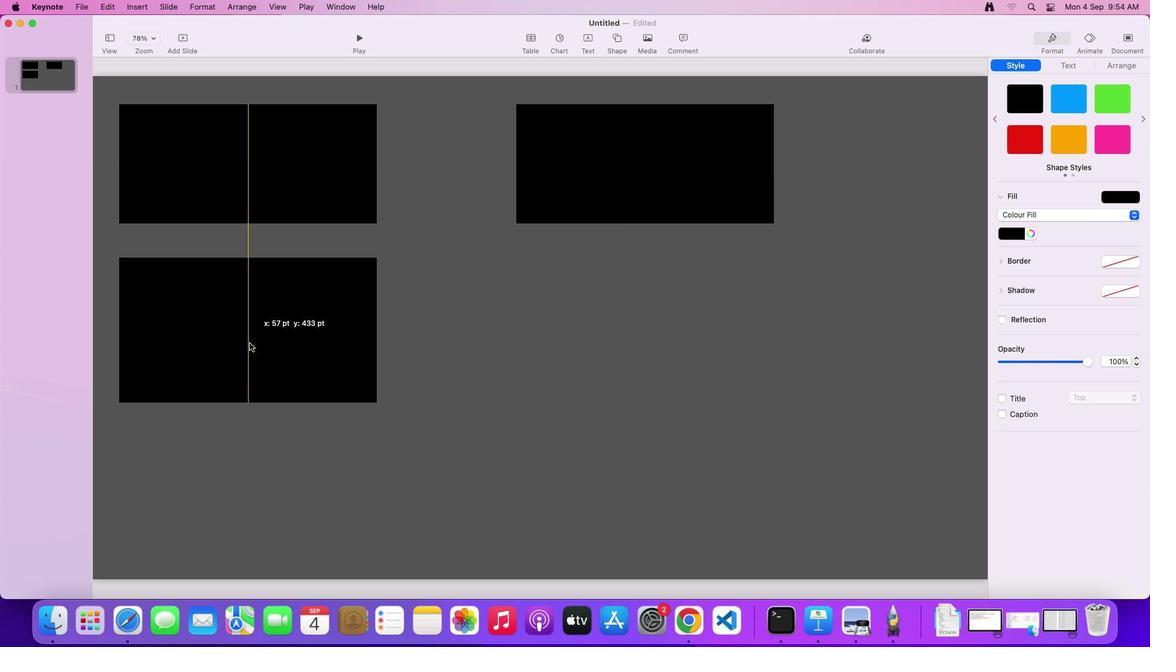
Action: Mouse moved to (300, 319)
Screenshot: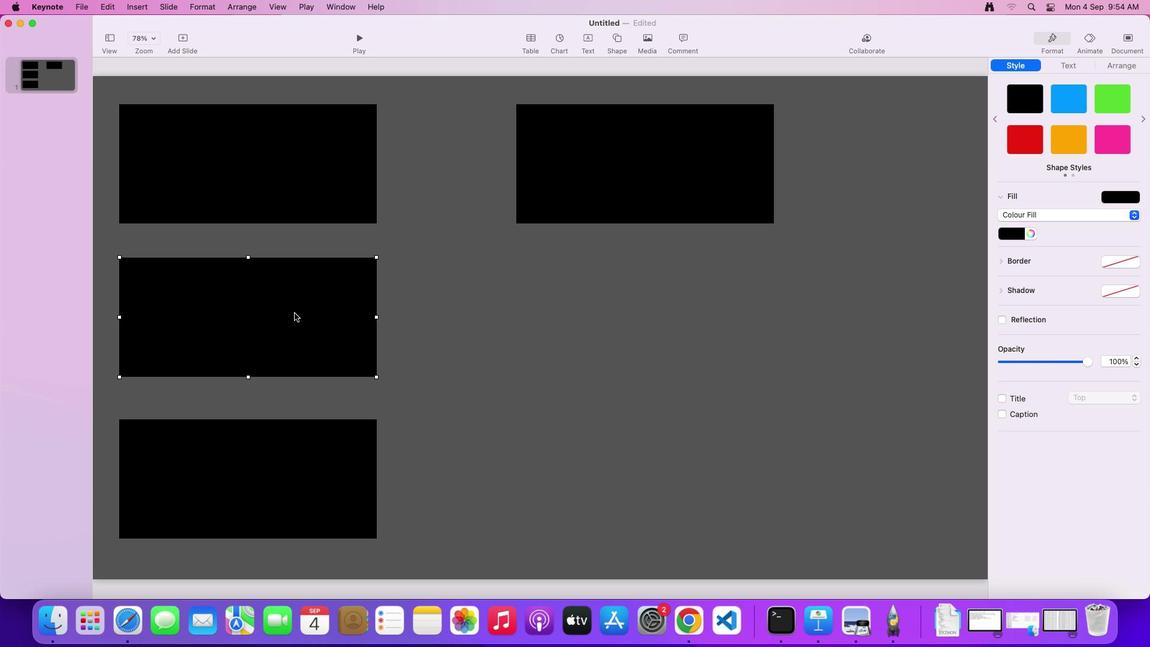
Action: Mouse pressed left at (300, 319)
Screenshot: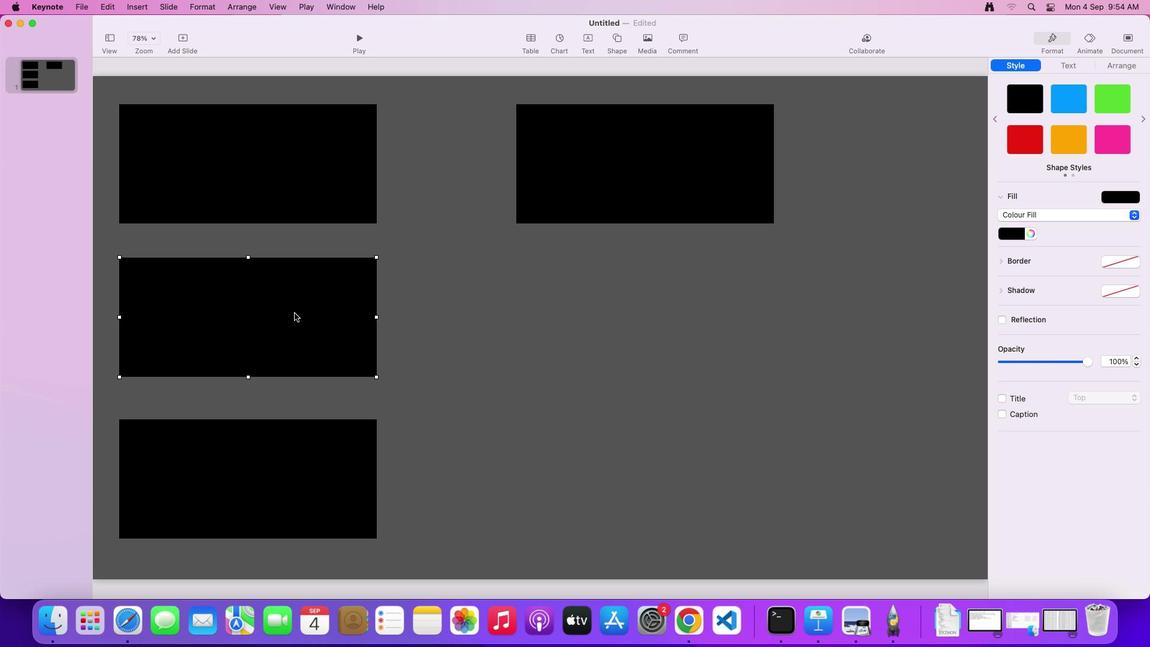 
Action: Mouse pressed left at (300, 319)
Screenshot: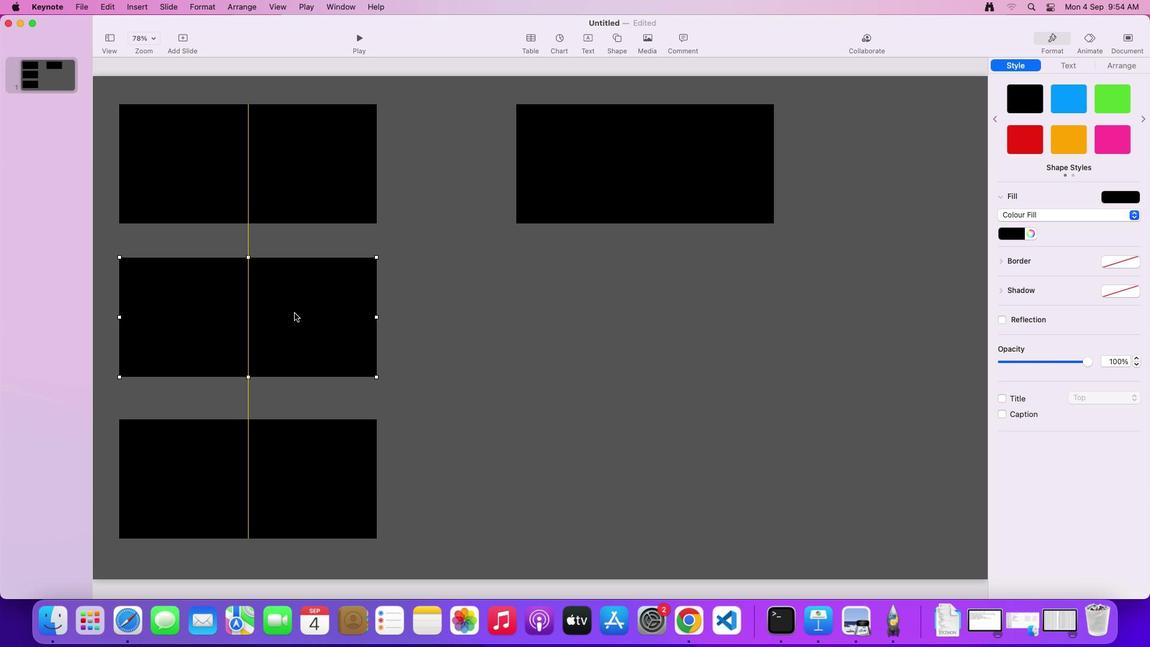 
Action: Mouse moved to (366, 482)
Screenshot: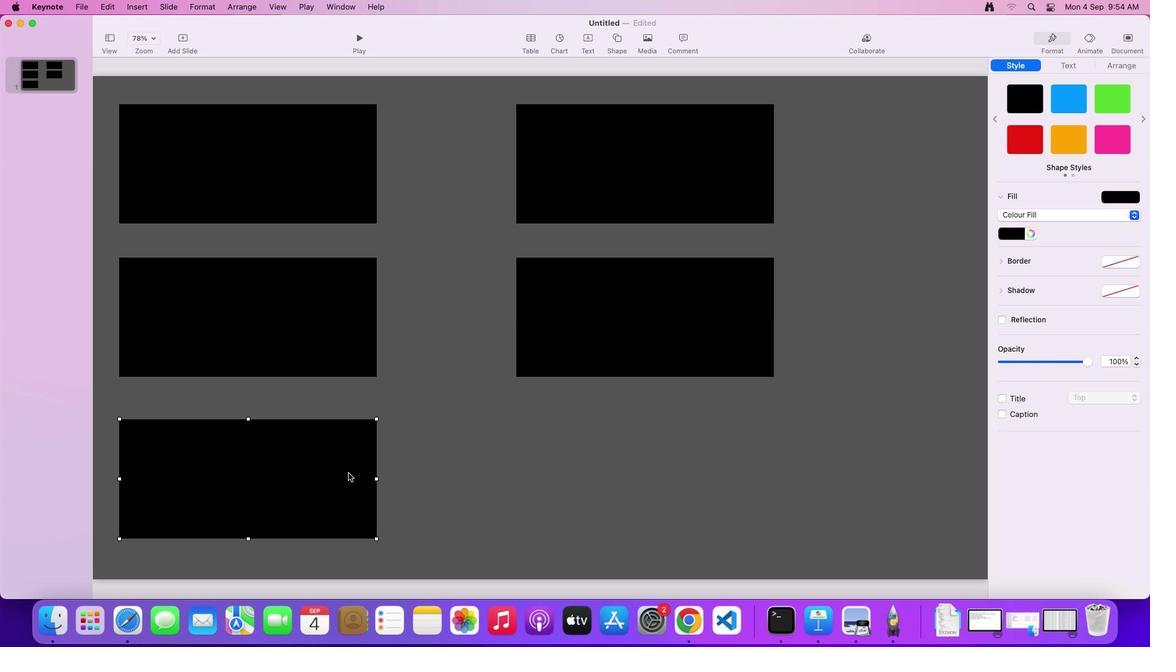 
Action: Mouse pressed left at (366, 482)
Screenshot: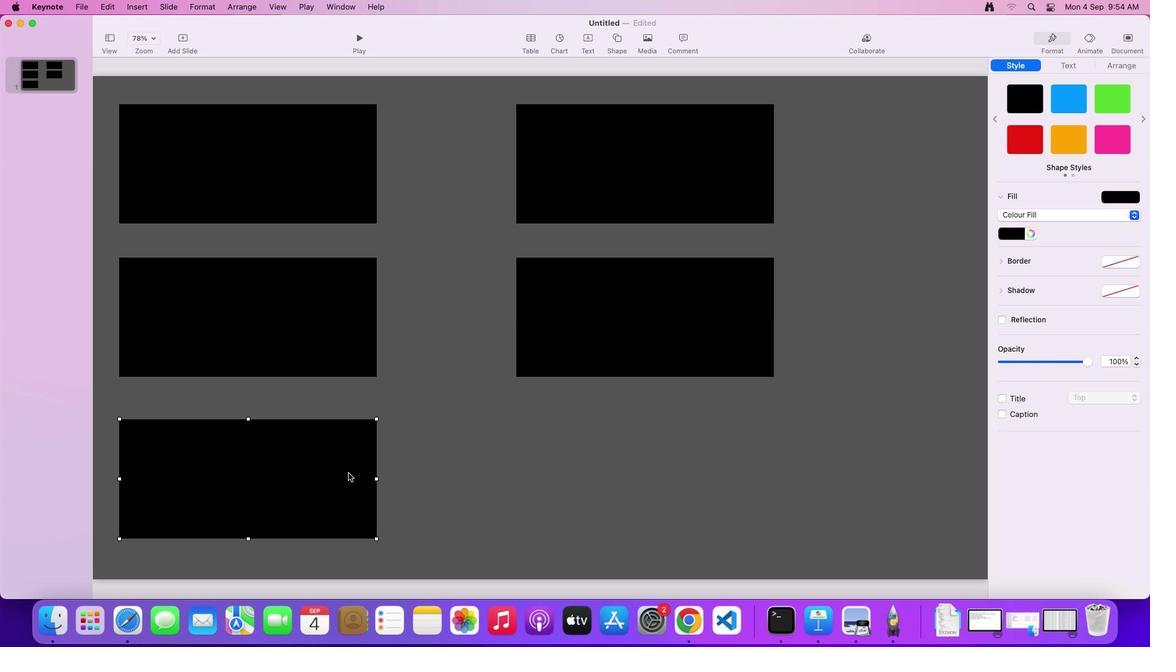 
Action: Mouse moved to (354, 479)
Screenshot: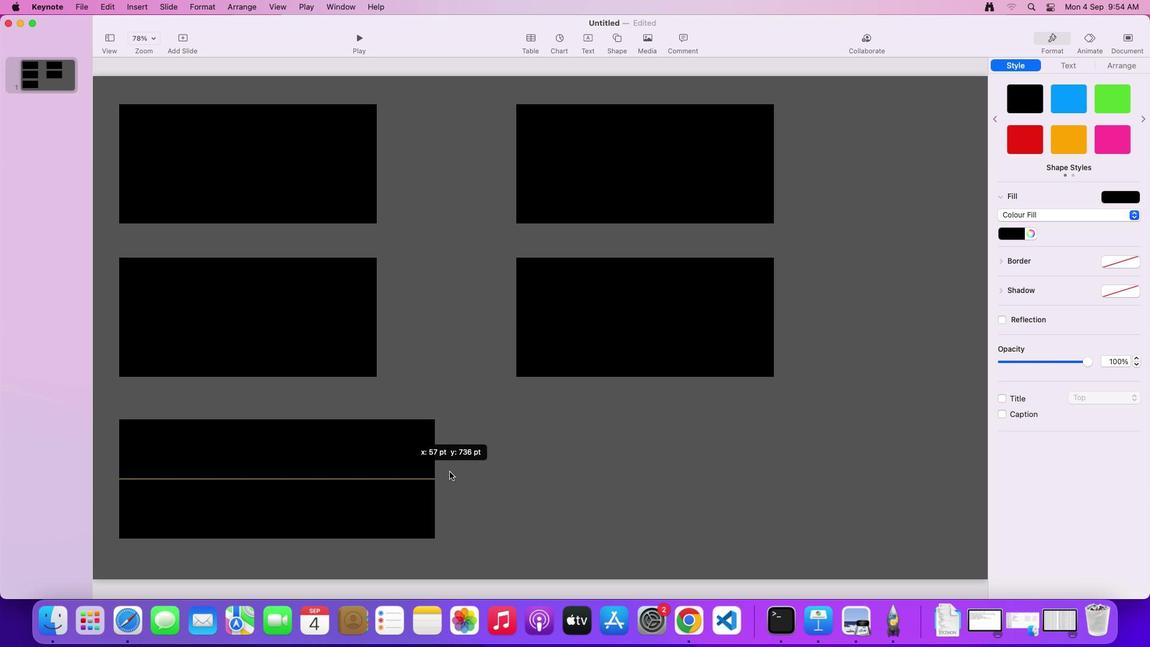 
Action: Mouse pressed left at (354, 479)
Screenshot: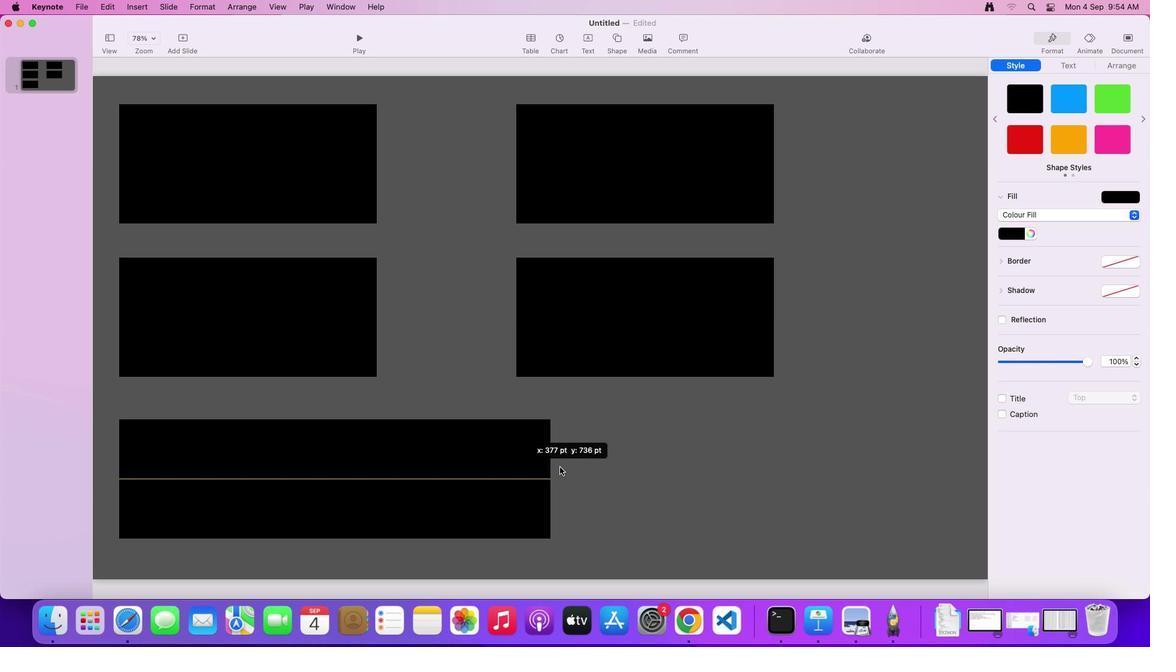 
Action: Mouse moved to (653, 174)
Screenshot: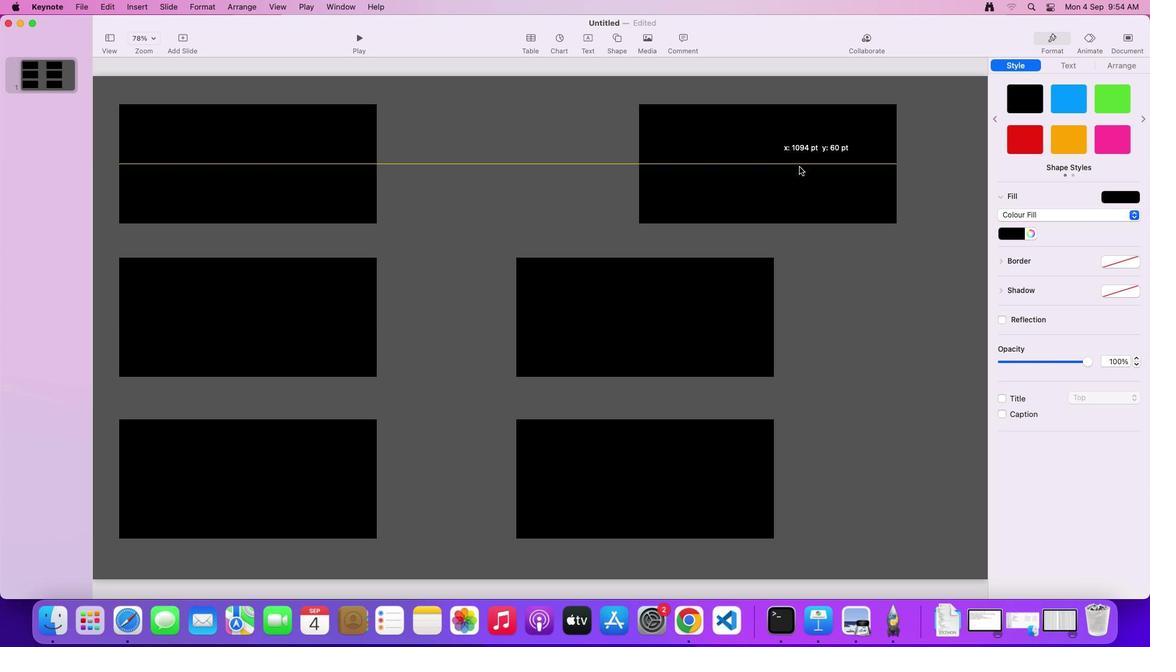 
Action: Mouse pressed left at (653, 174)
Screenshot: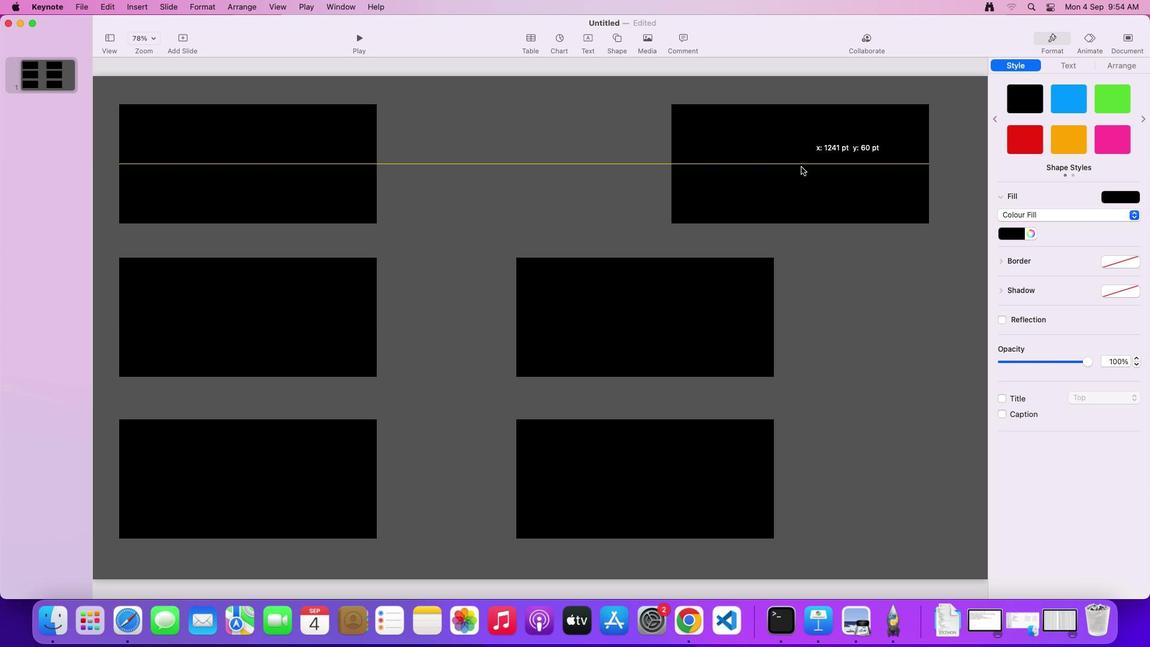 
Action: Mouse moved to (815, 222)
Screenshot: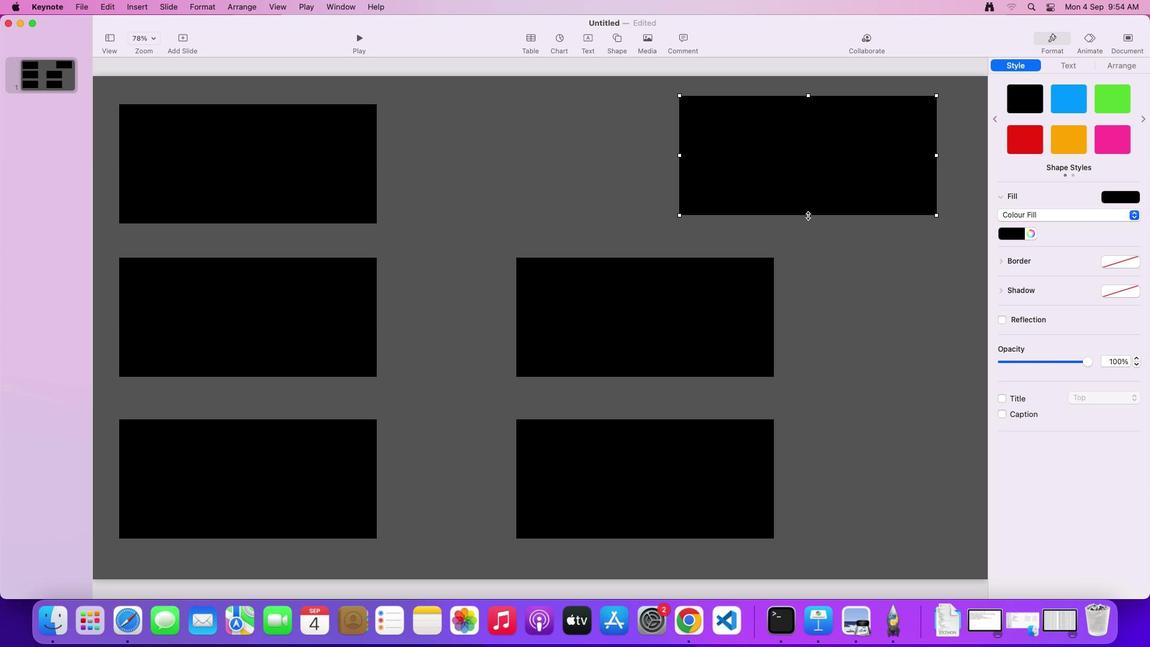 
Action: Mouse pressed left at (815, 222)
Screenshot: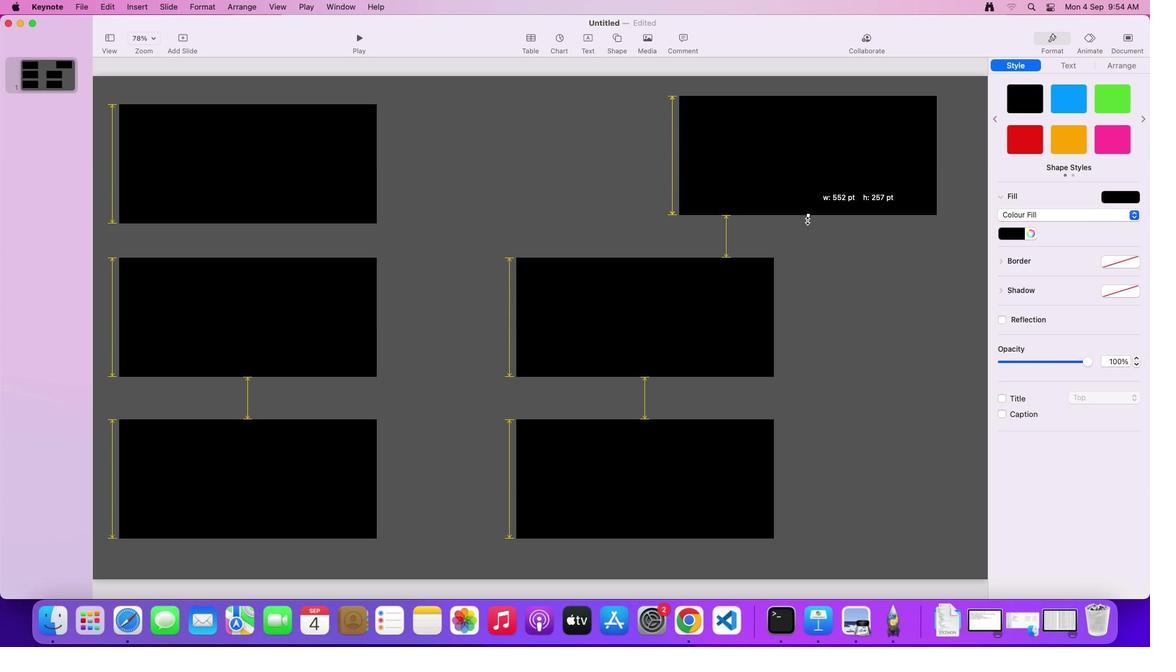 
Action: Mouse moved to (683, 322)
Screenshot: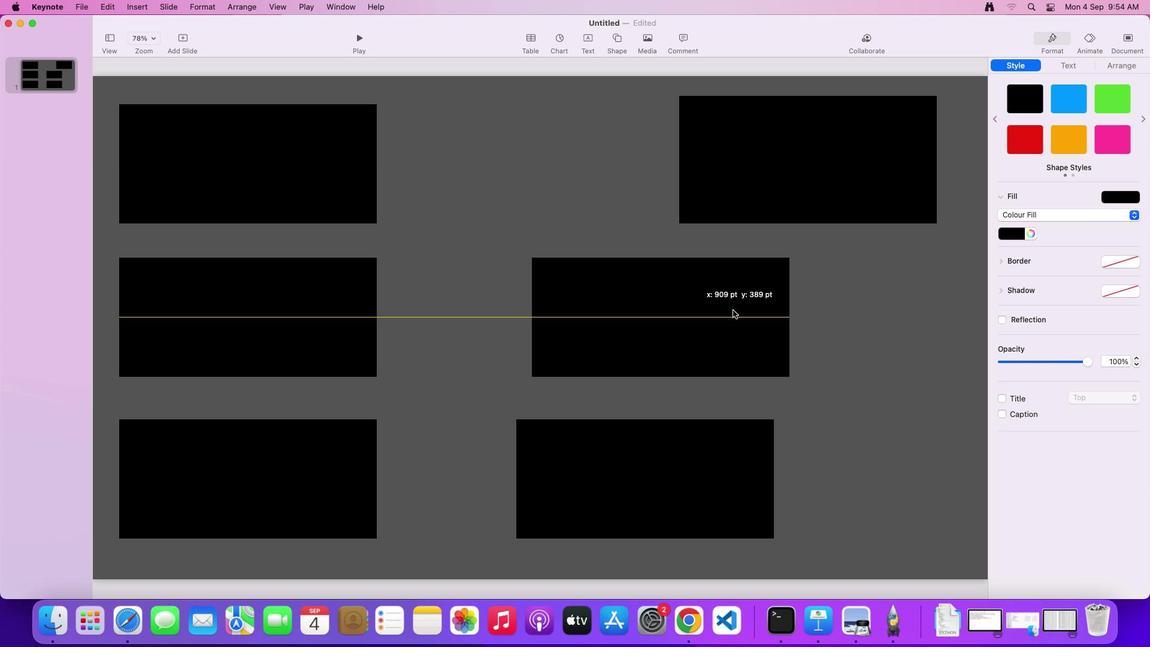 
Action: Mouse pressed left at (683, 322)
Screenshot: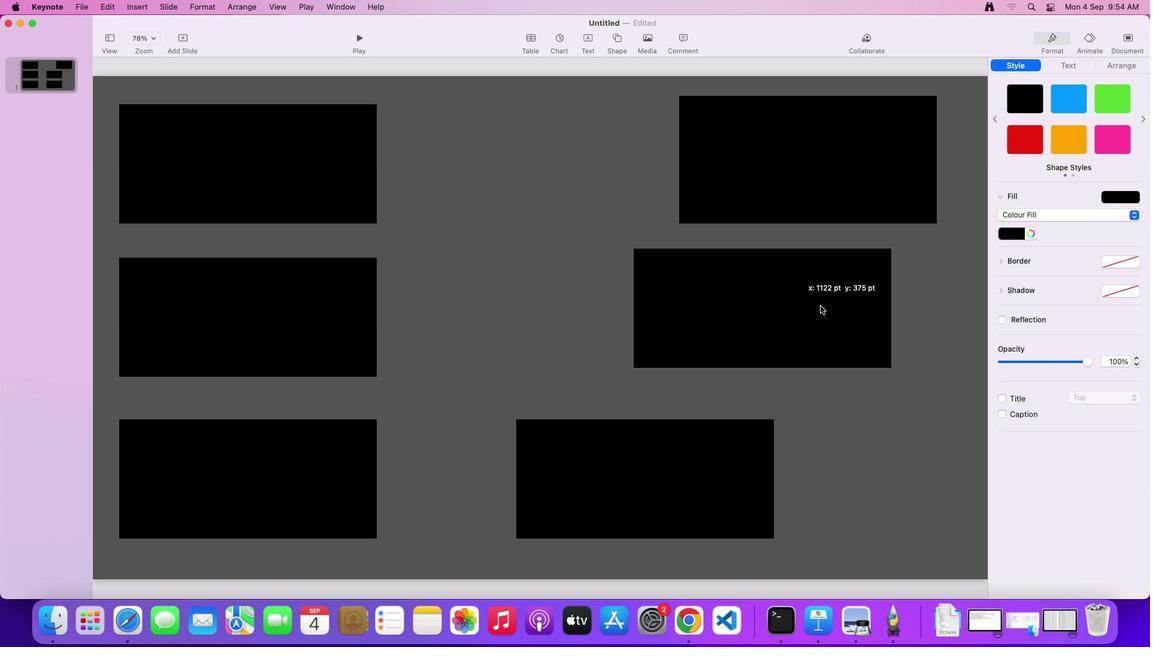 
Action: Mouse moved to (815, 368)
Screenshot: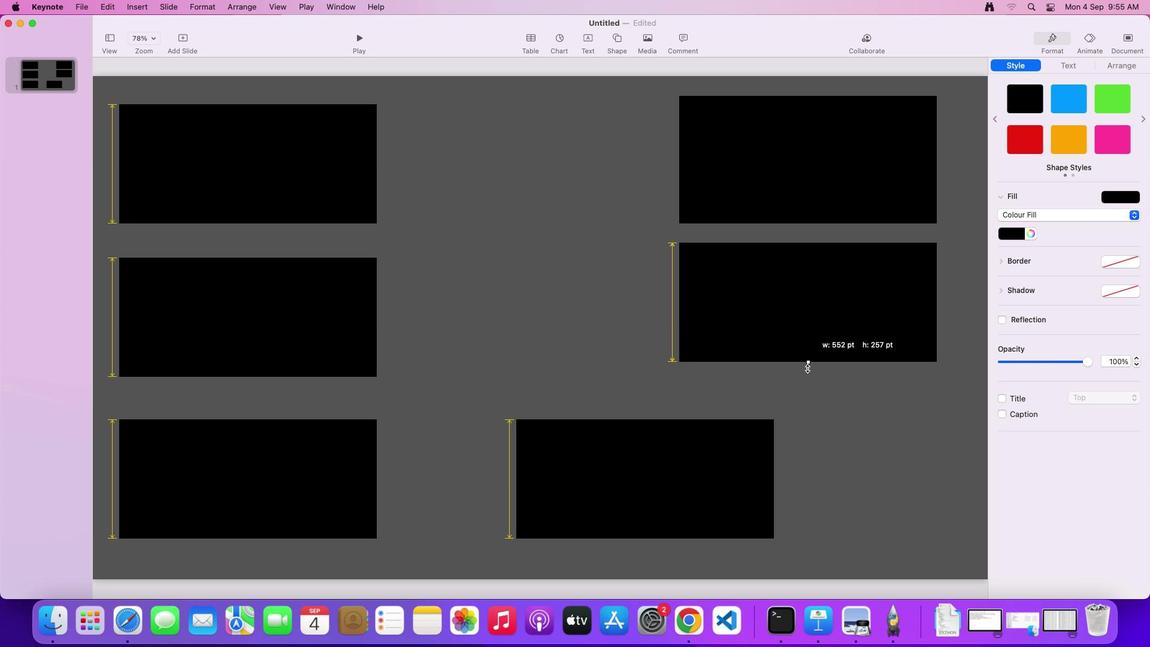 
Action: Mouse pressed left at (815, 368)
Screenshot: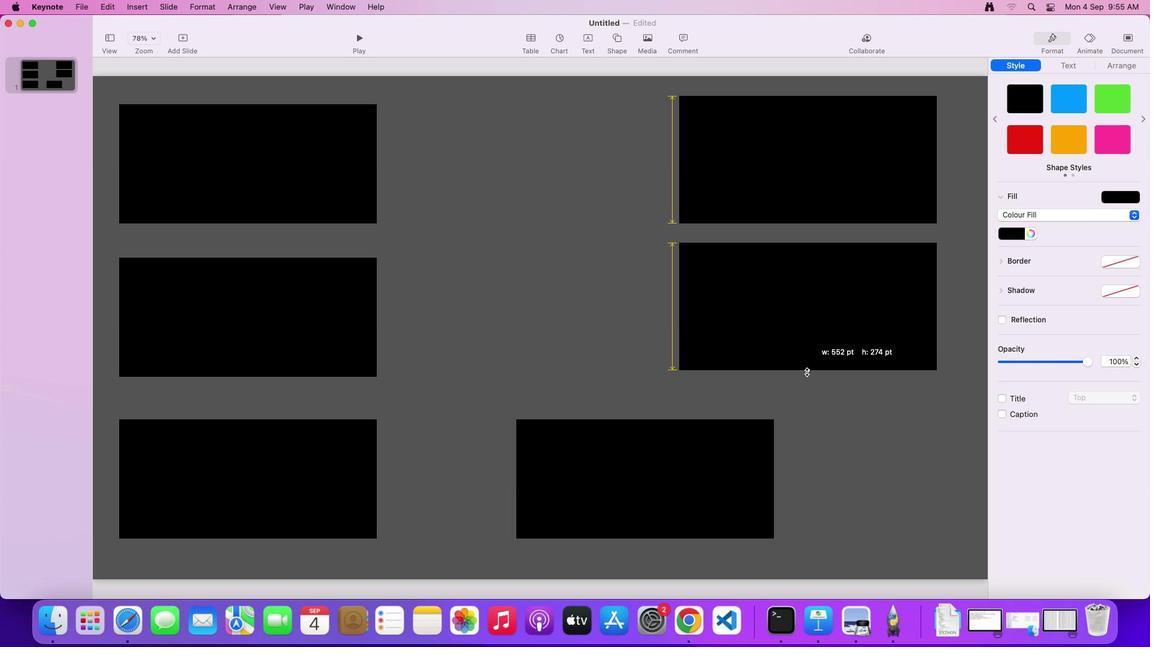 
Action: Mouse moved to (681, 473)
Screenshot: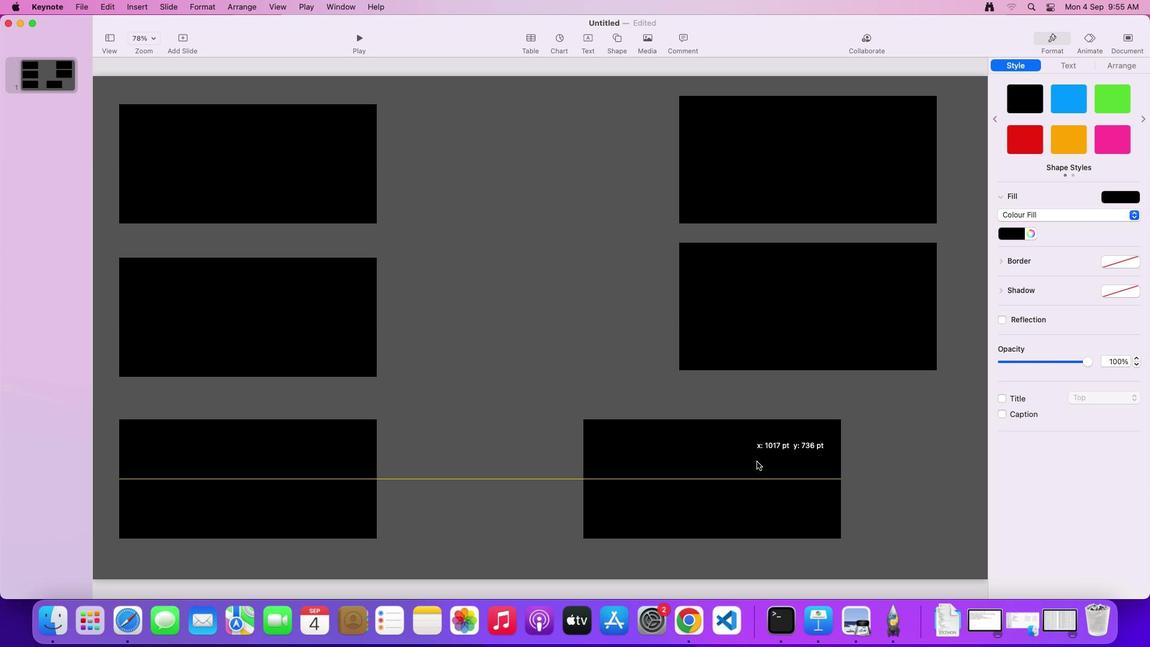 
Action: Mouse pressed left at (681, 473)
Screenshot: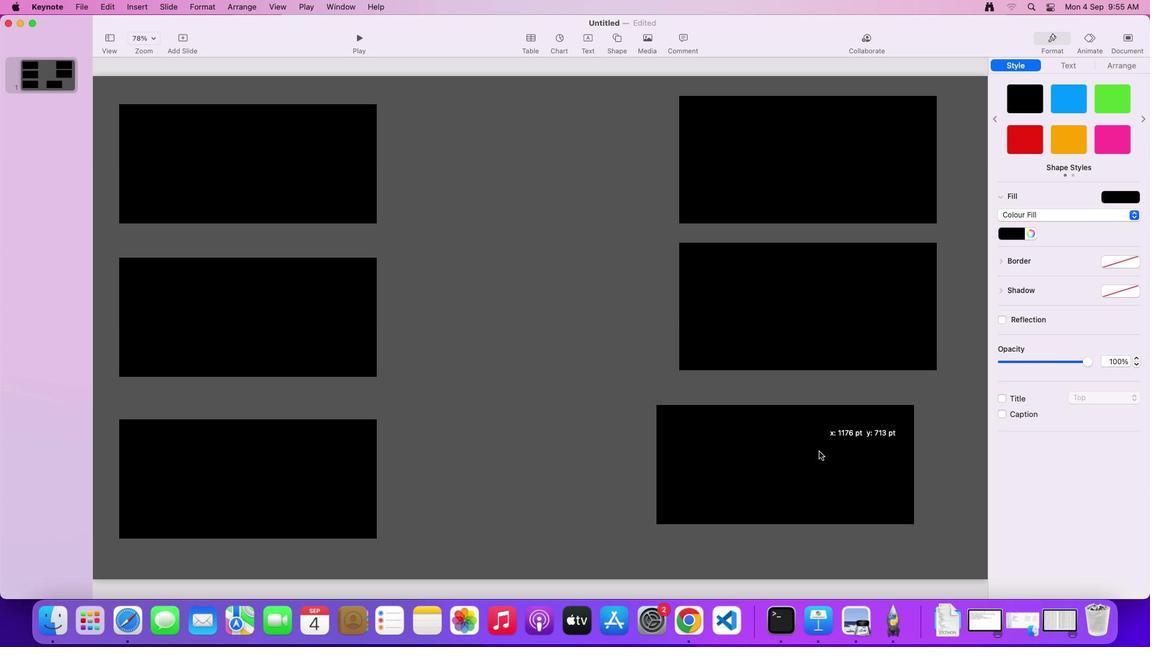 
Action: Mouse moved to (816, 516)
Screenshot: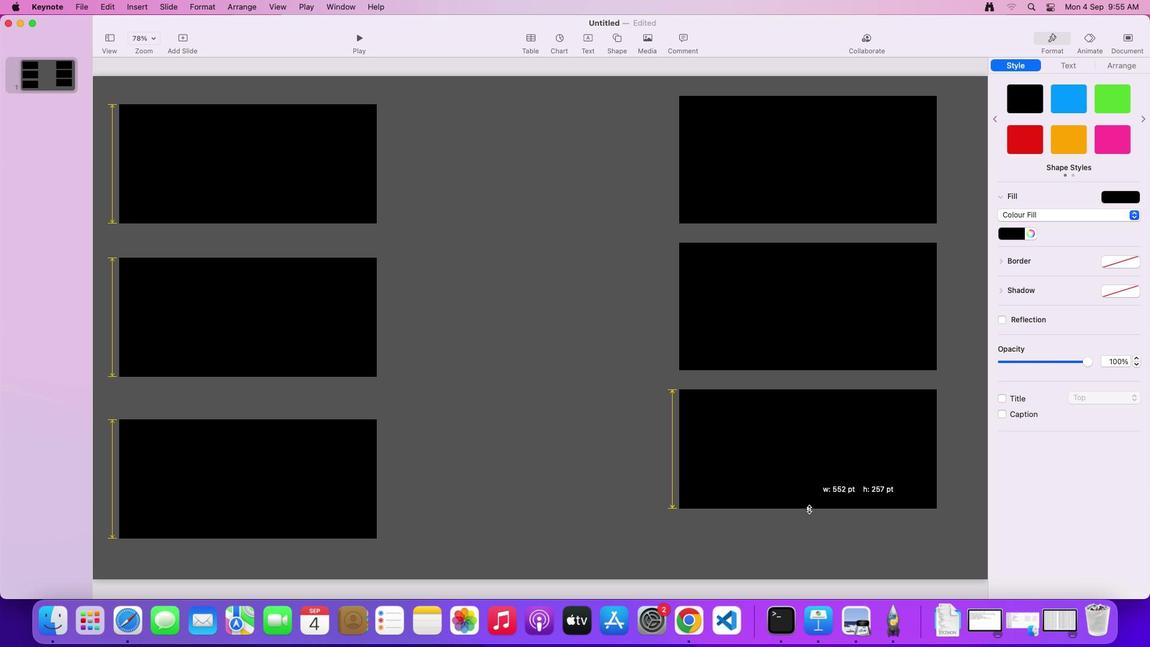 
Action: Mouse pressed left at (816, 516)
Screenshot: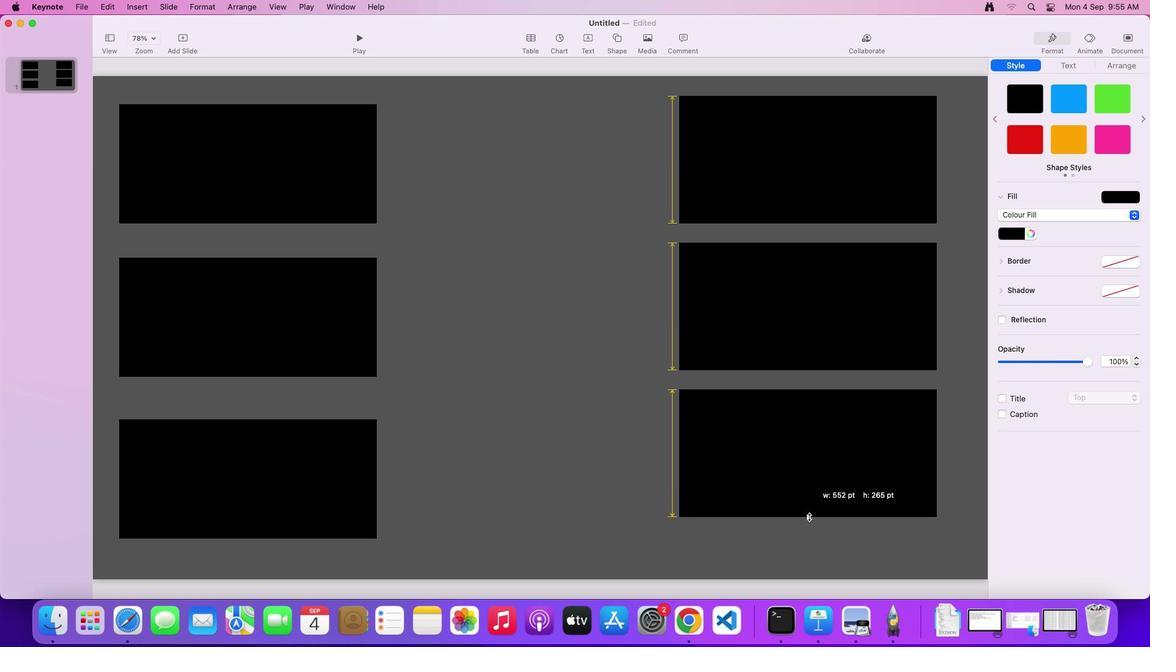 
Action: Mouse moved to (564, 465)
Screenshot: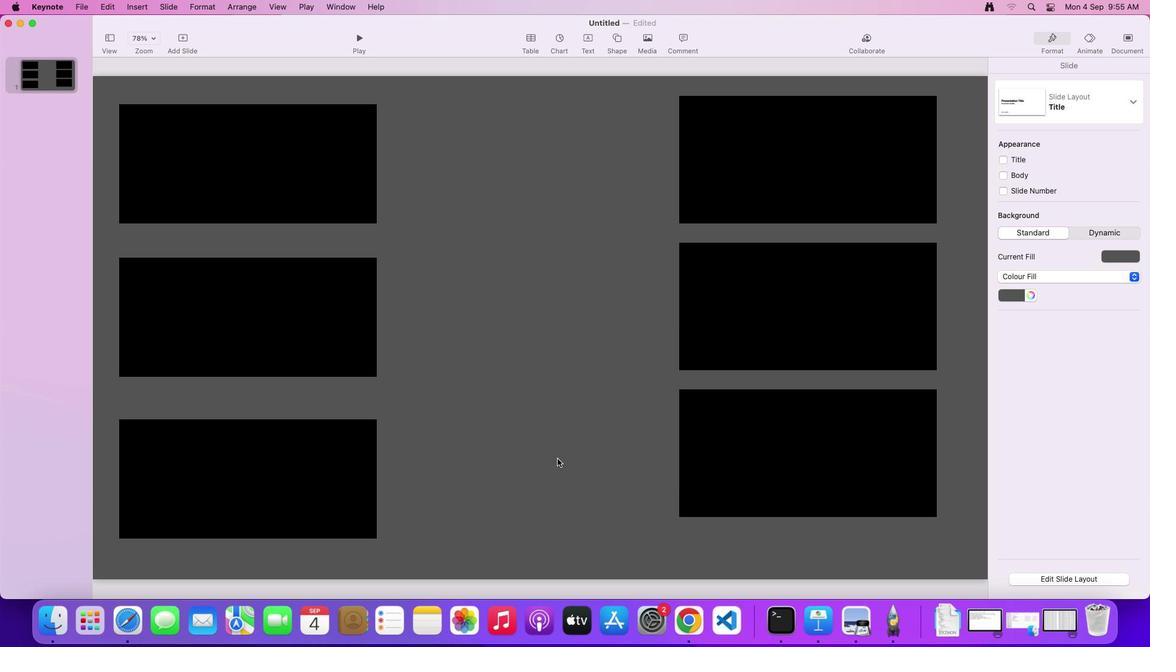 
Action: Mouse pressed left at (564, 465)
Screenshot: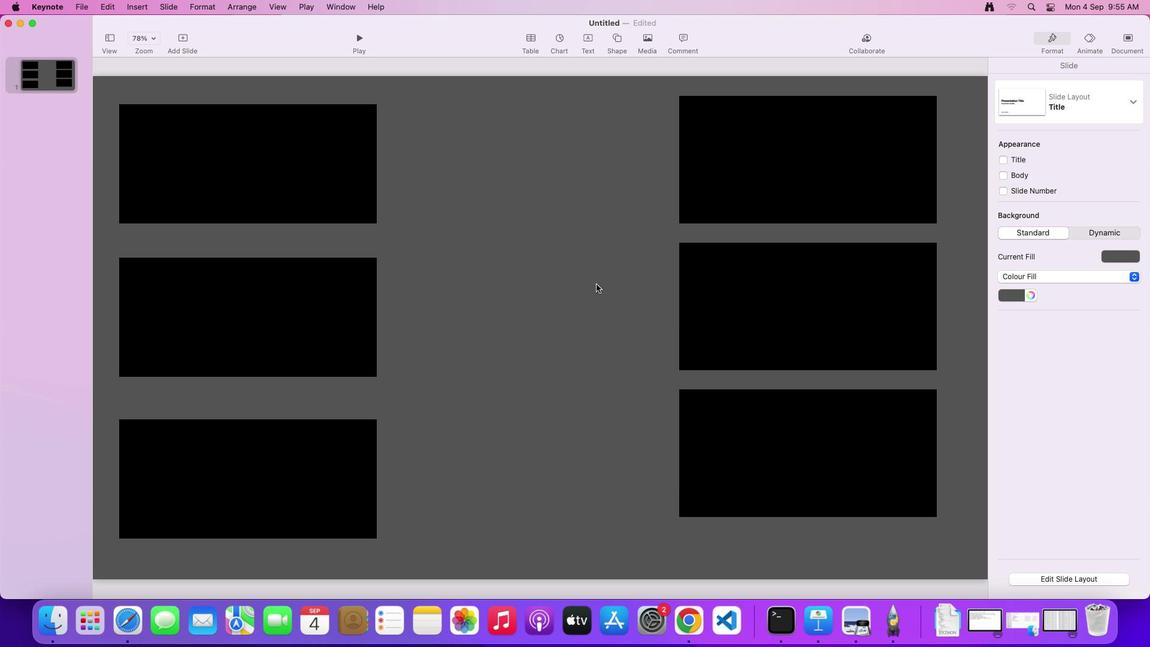 
Action: Mouse moved to (333, 159)
Screenshot: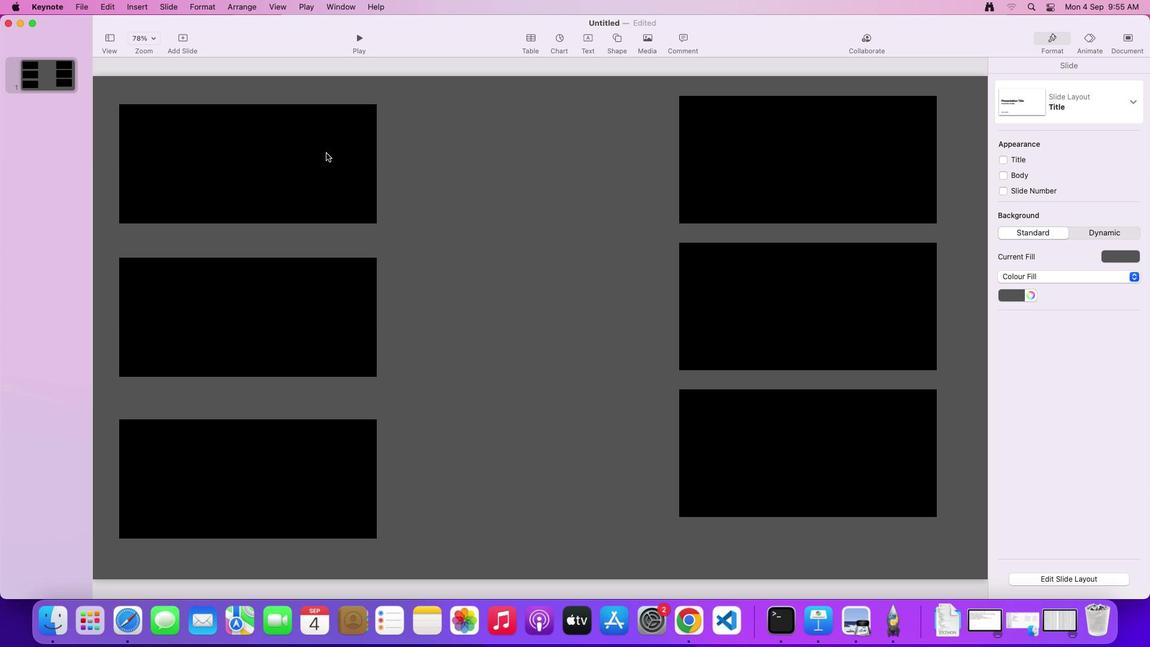 
Action: Mouse pressed left at (333, 159)
Screenshot: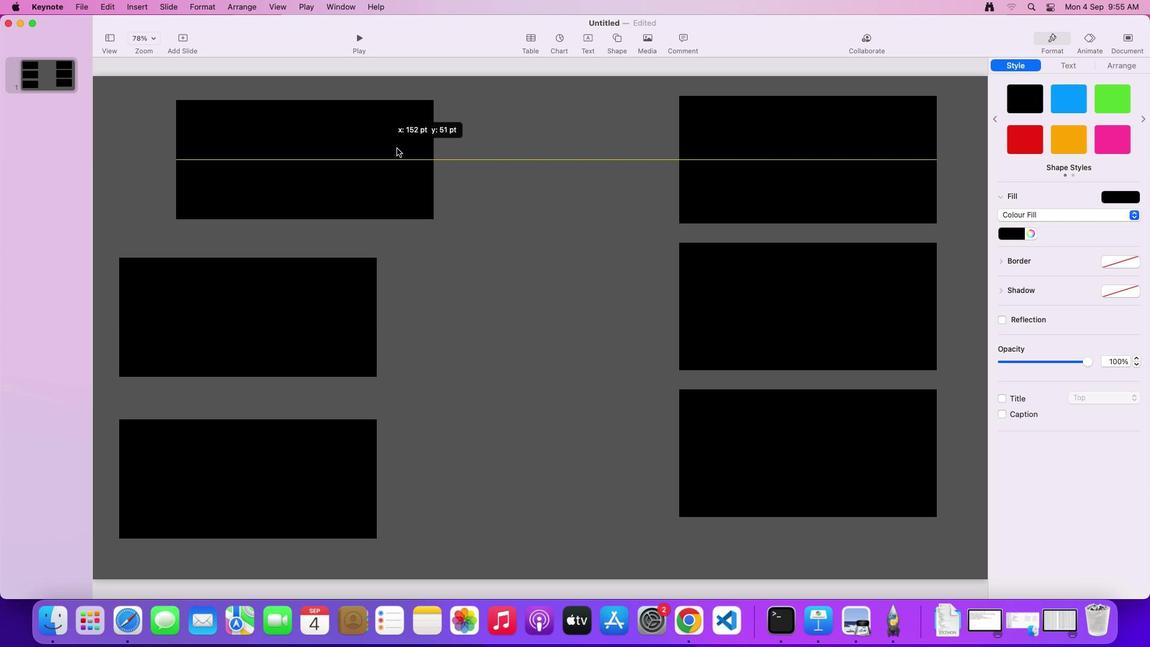 
Action: Mouse moved to (384, 221)
Screenshot: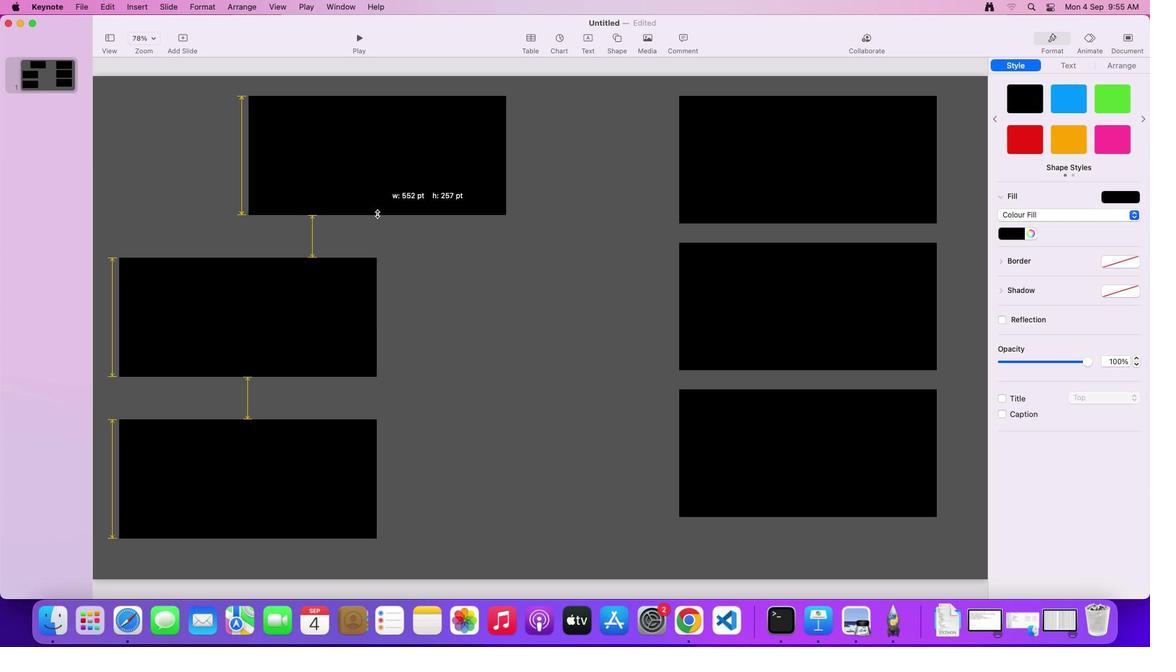 
Action: Mouse pressed left at (384, 221)
Screenshot: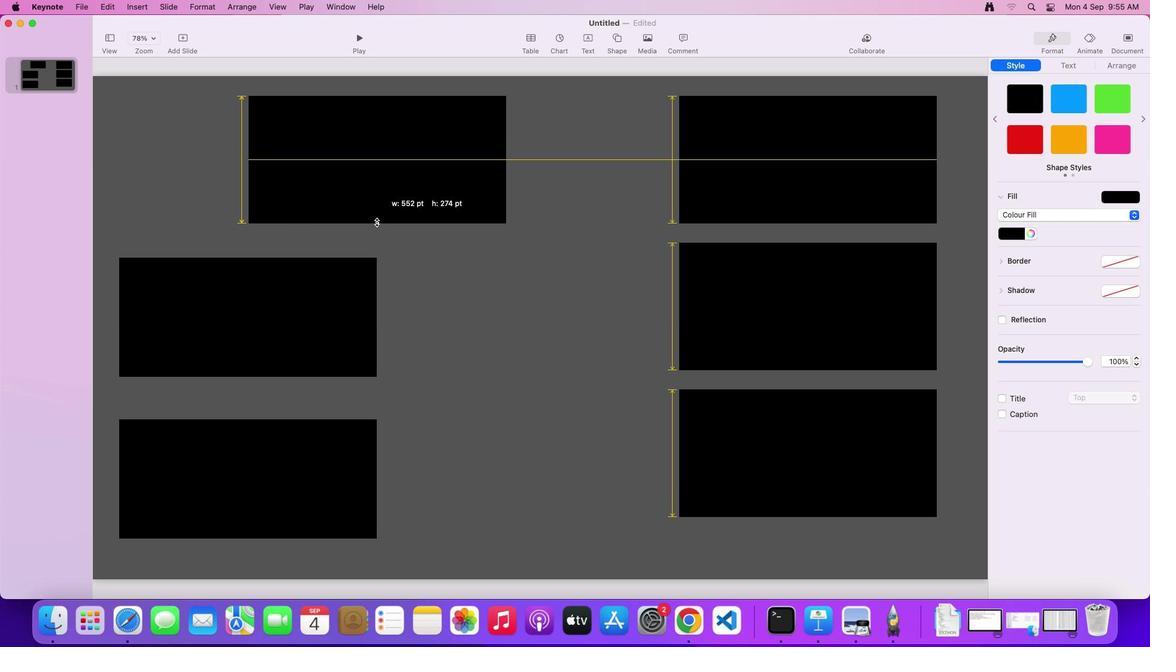 
Action: Mouse moved to (288, 324)
Screenshot: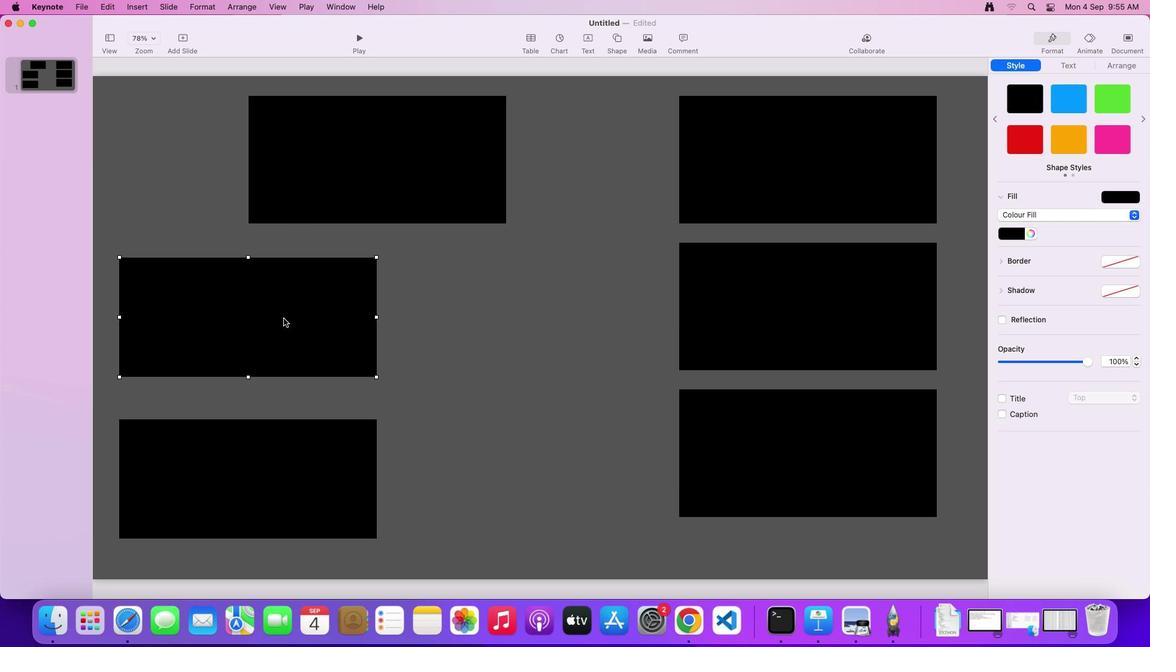 
Action: Mouse pressed left at (288, 324)
Screenshot: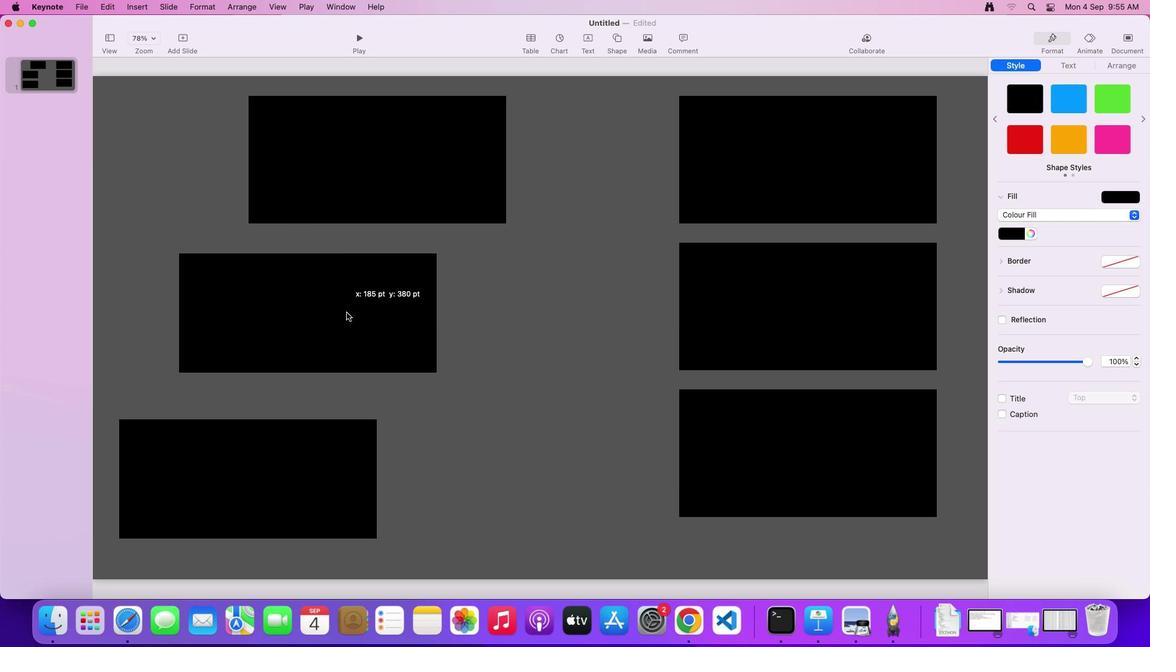 
Action: Mouse moved to (384, 365)
Screenshot: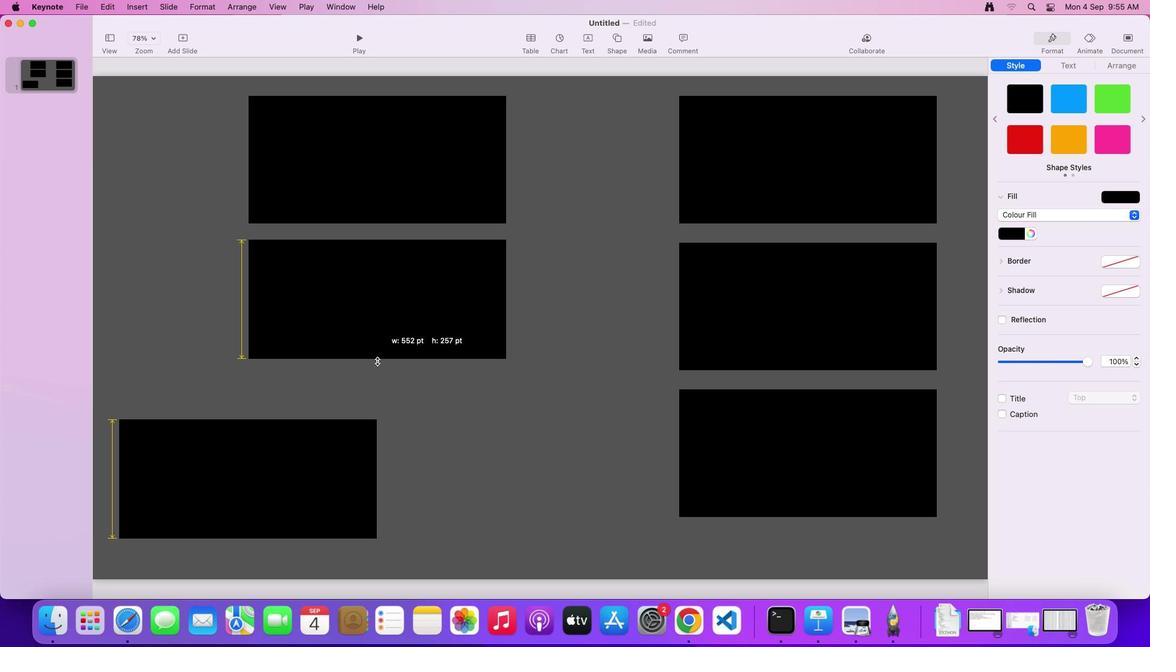 
Action: Mouse pressed left at (384, 365)
Screenshot: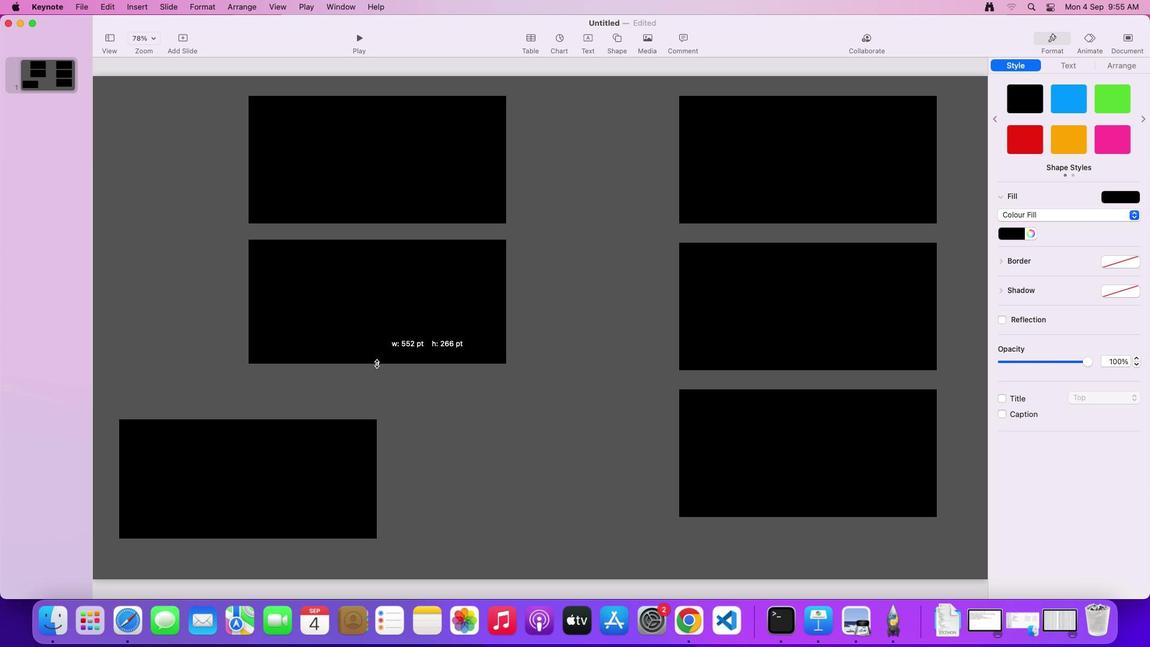 
Action: Mouse moved to (273, 472)
Screenshot: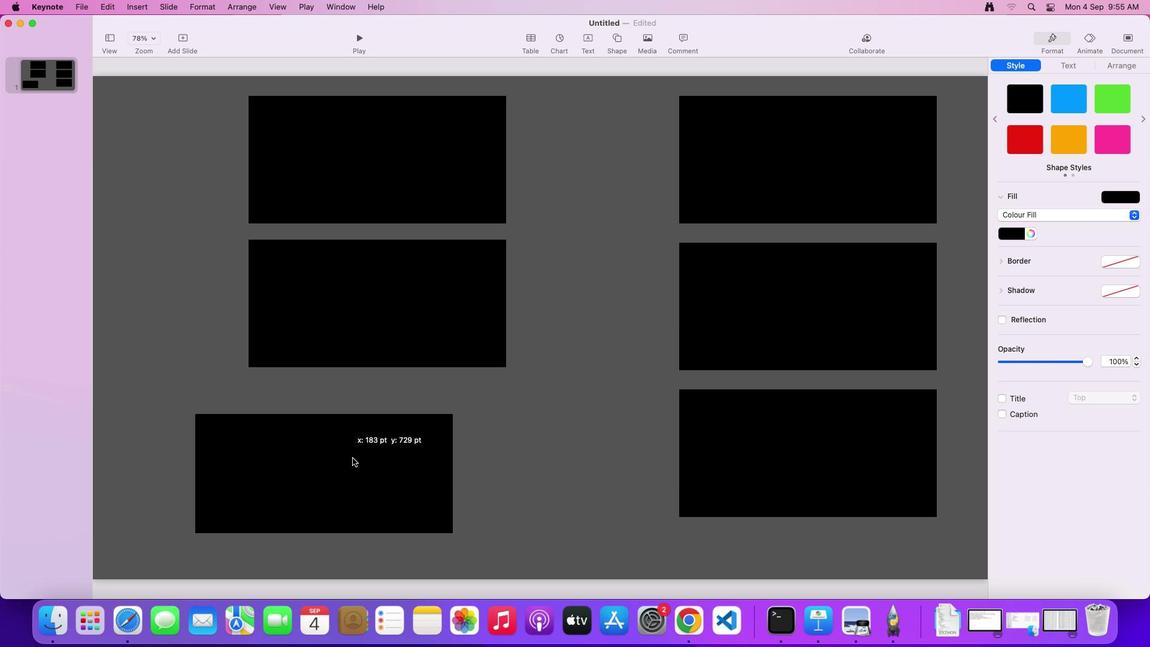 
Action: Mouse pressed left at (273, 472)
Screenshot: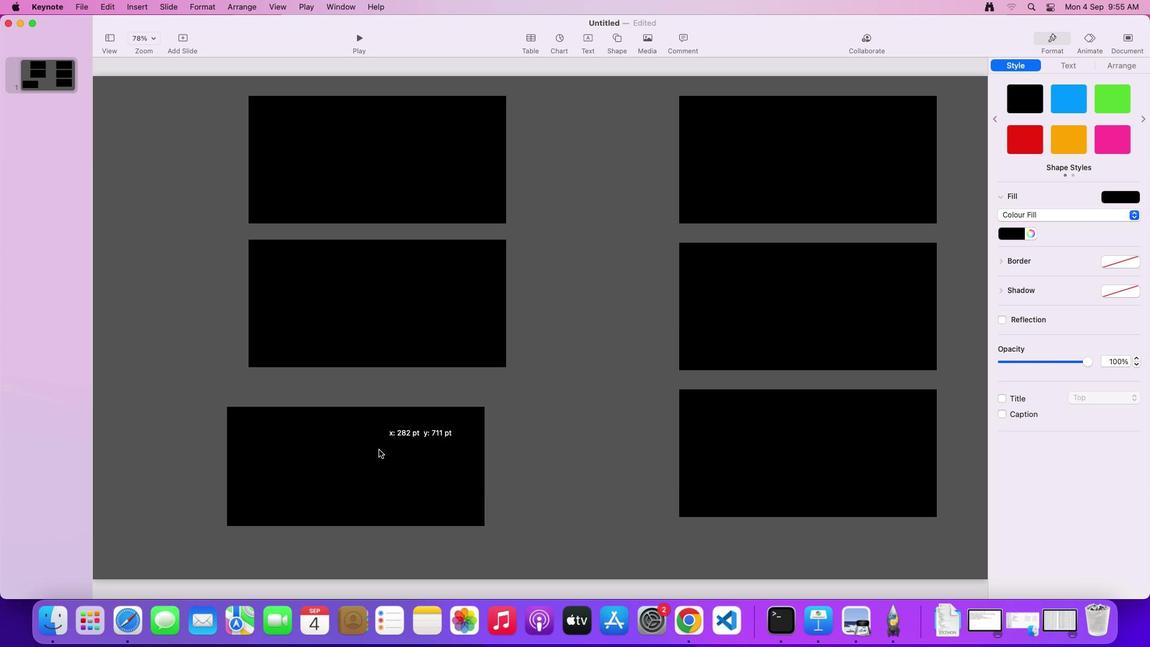 
Action: Mouse moved to (384, 509)
Screenshot: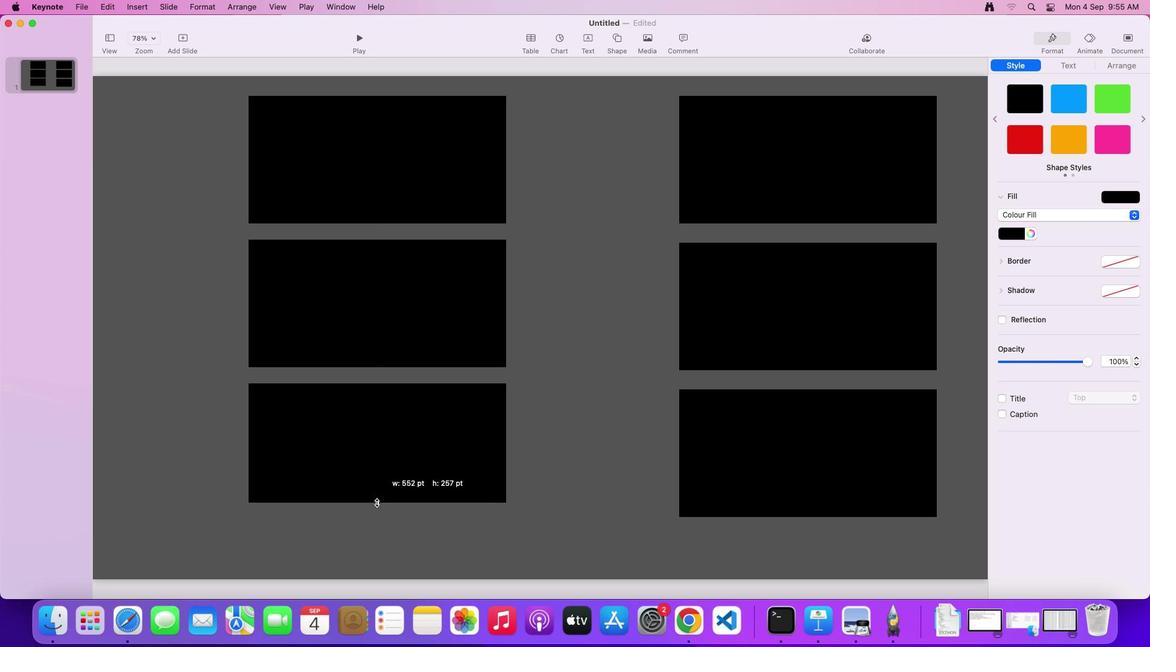 
Action: Mouse pressed left at (384, 509)
Screenshot: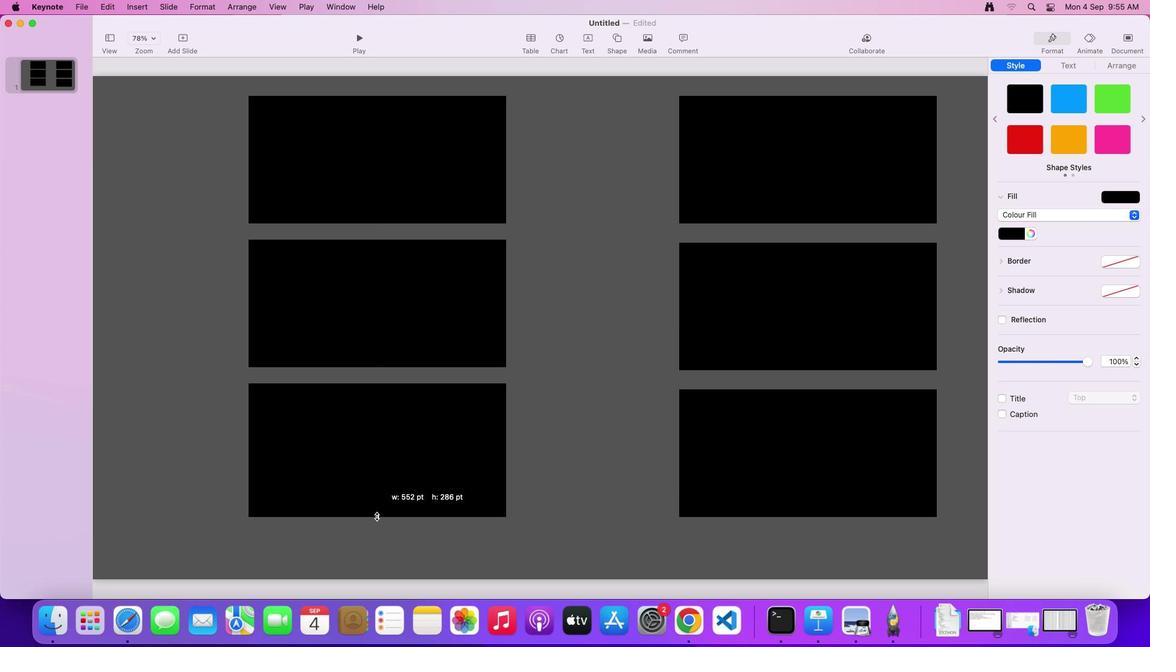 
Action: Mouse moved to (570, 260)
Screenshot: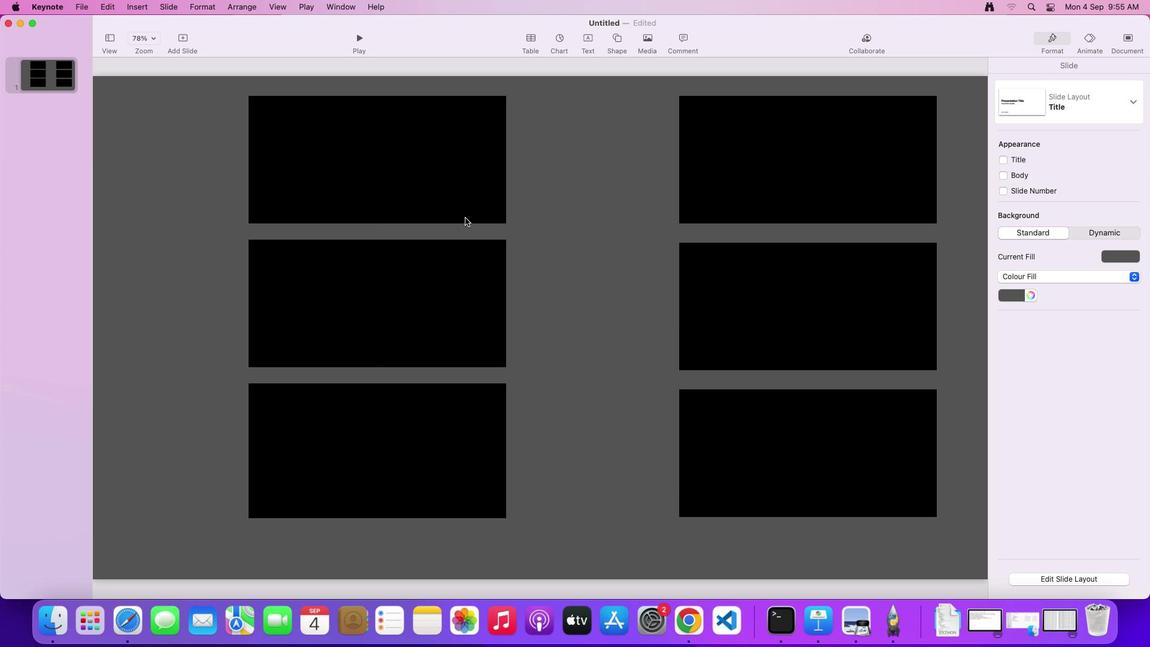 
Action: Mouse pressed left at (570, 260)
Screenshot: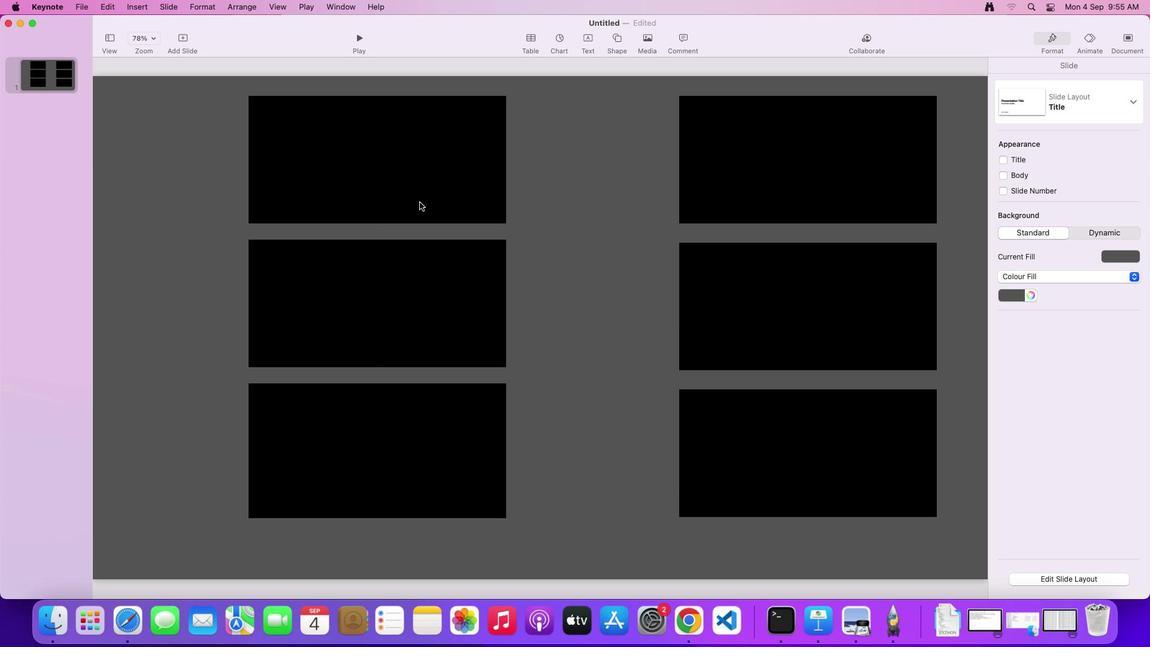 
Action: Mouse moved to (299, 177)
Screenshot: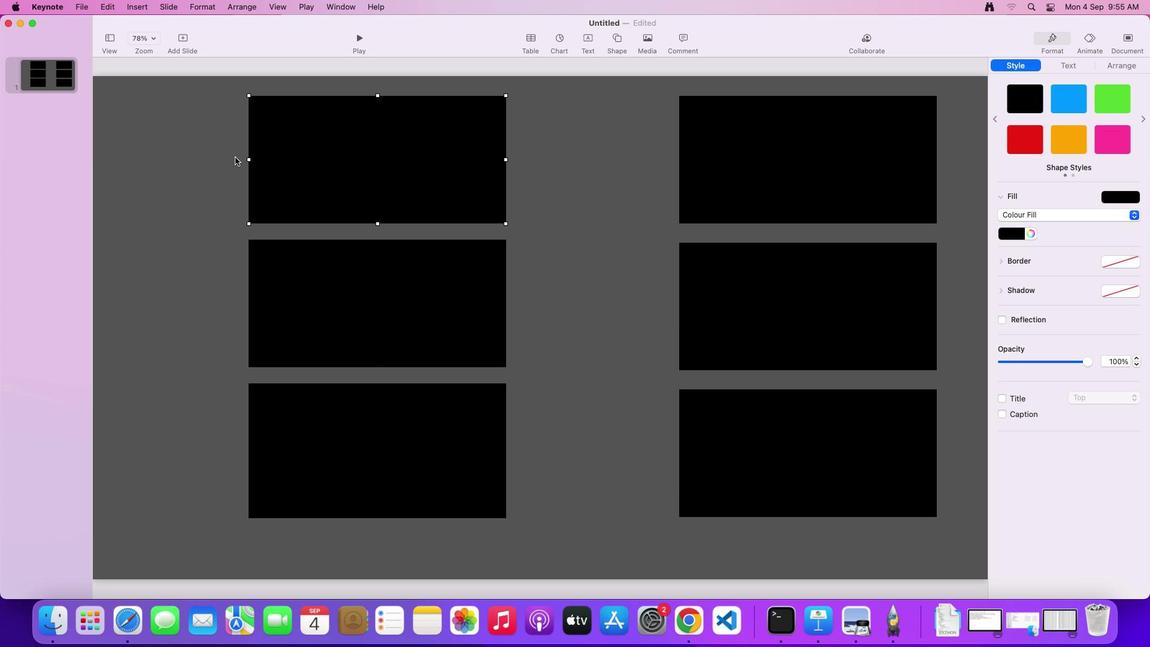 
Action: Mouse pressed left at (299, 177)
Screenshot: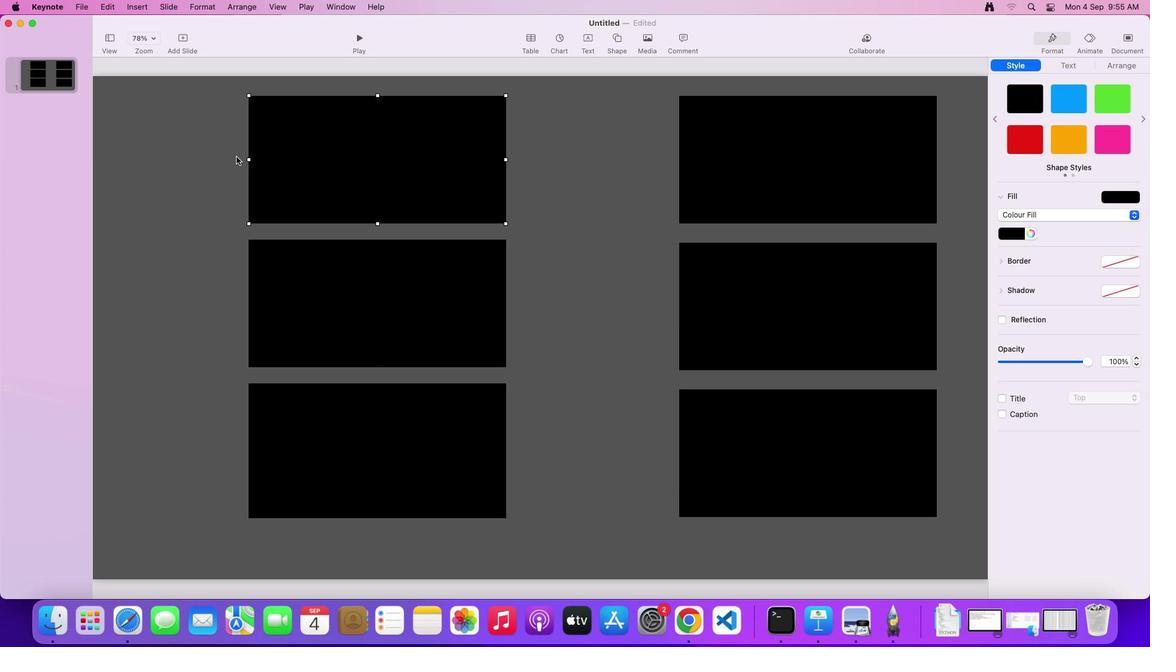 
Action: Mouse moved to (254, 167)
Screenshot: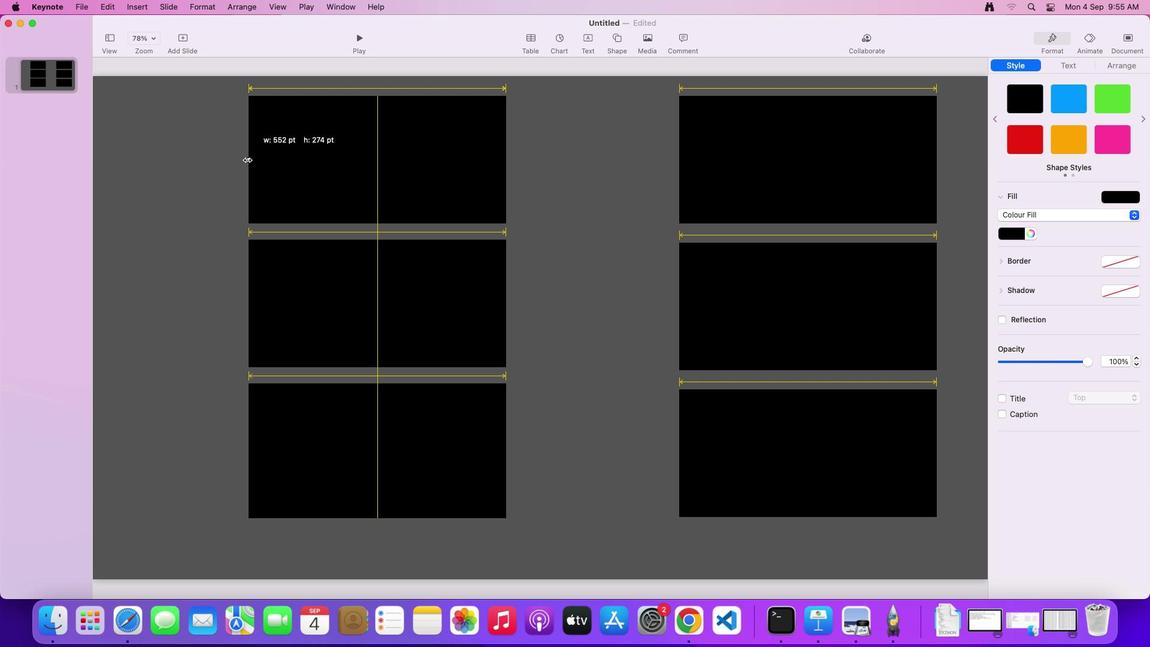 
Action: Mouse pressed left at (254, 167)
Screenshot: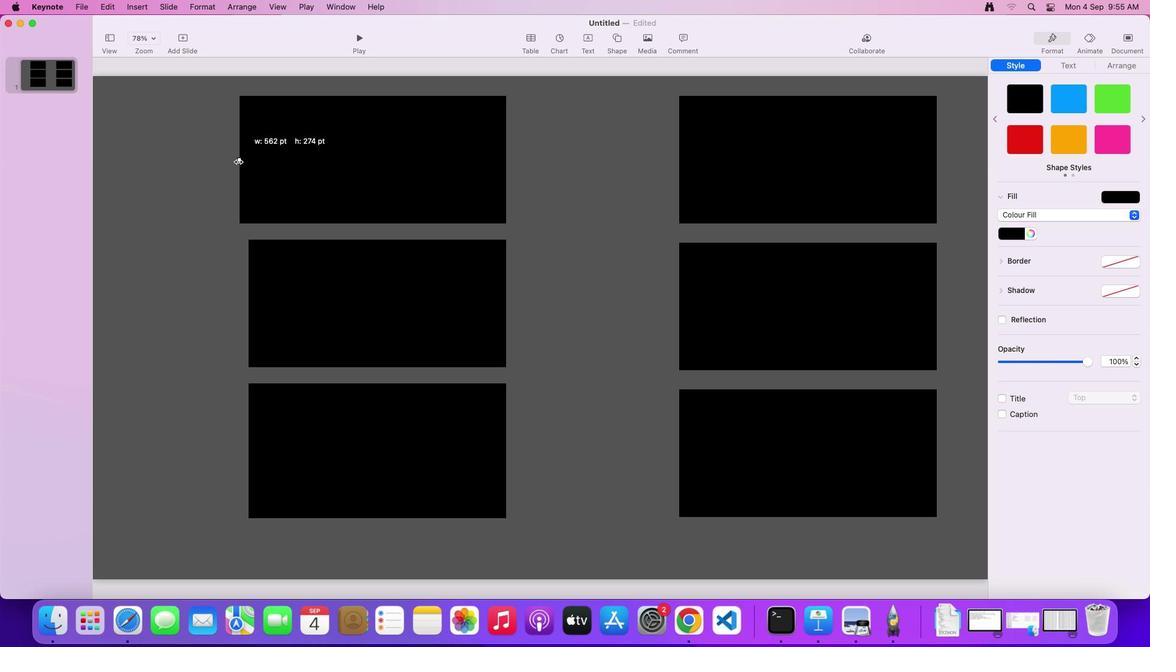 
Action: Mouse moved to (330, 313)
Screenshot: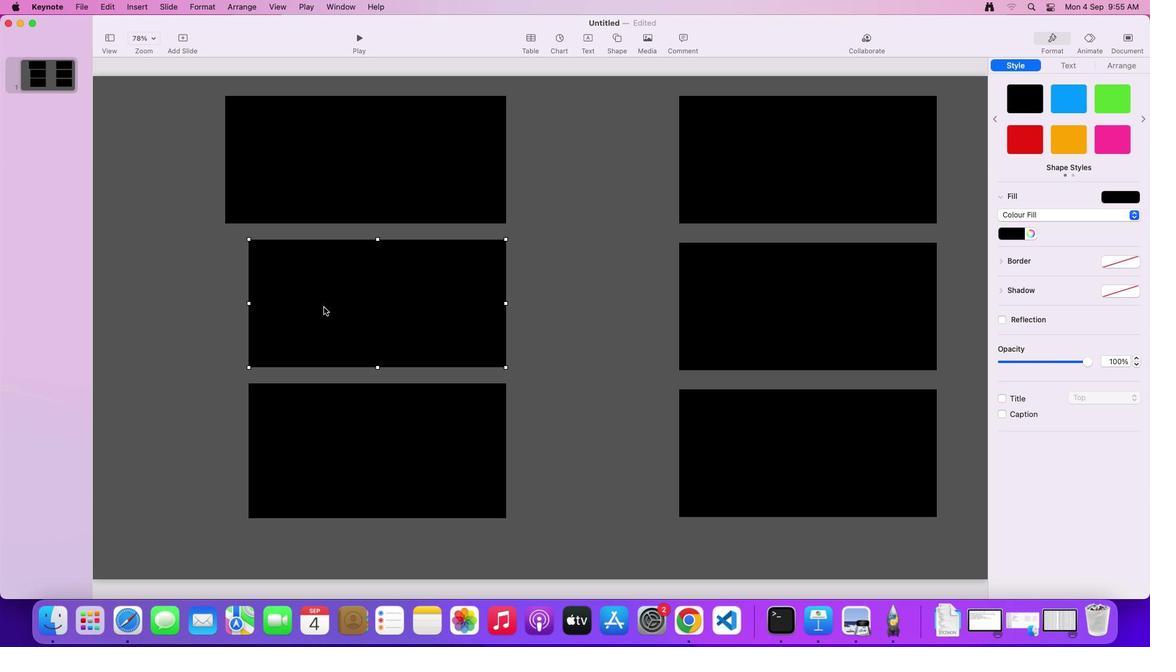 
Action: Mouse pressed left at (330, 313)
Screenshot: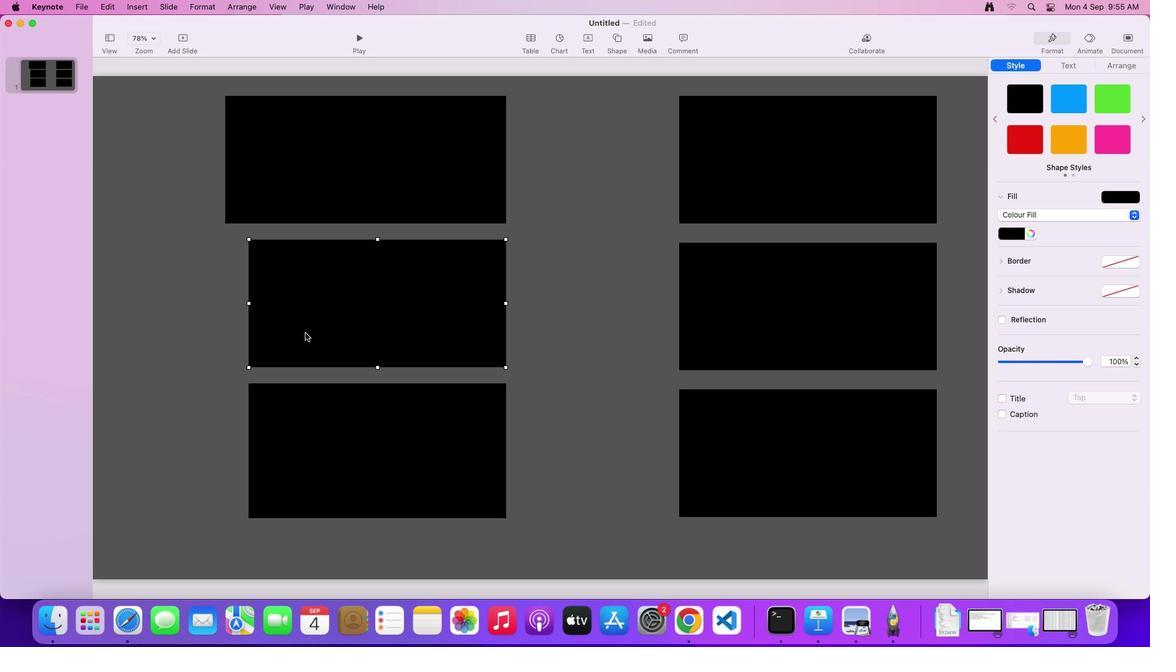 
Action: Mouse moved to (255, 309)
Screenshot: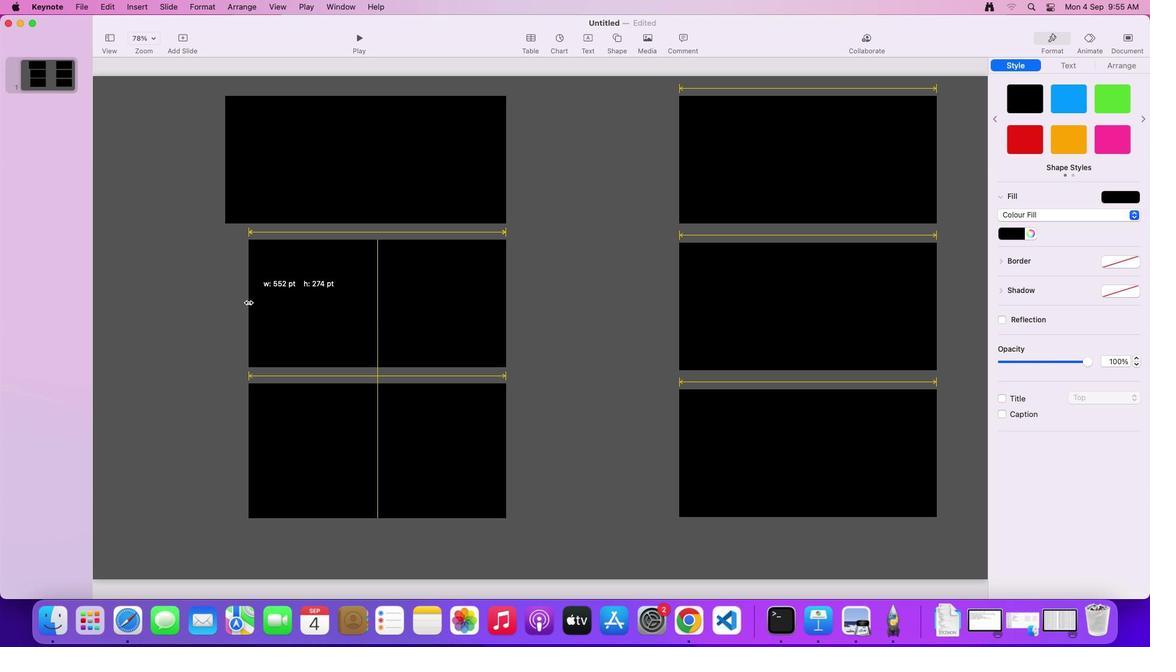 
Action: Mouse pressed left at (255, 309)
Screenshot: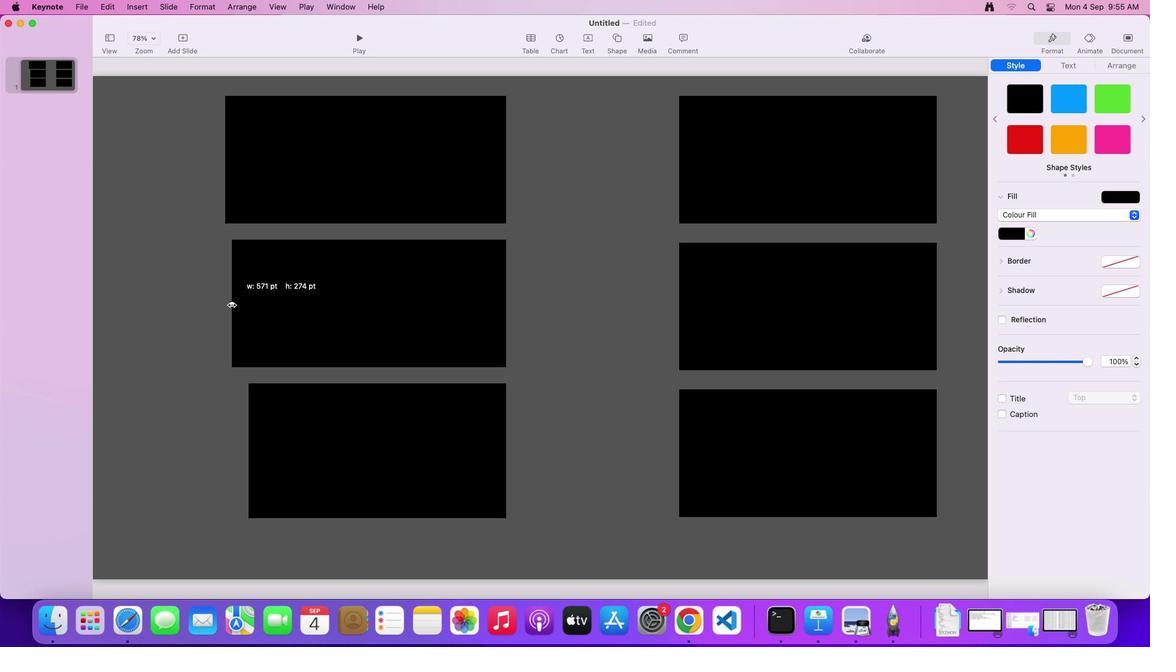 
Action: Mouse moved to (359, 447)
Screenshot: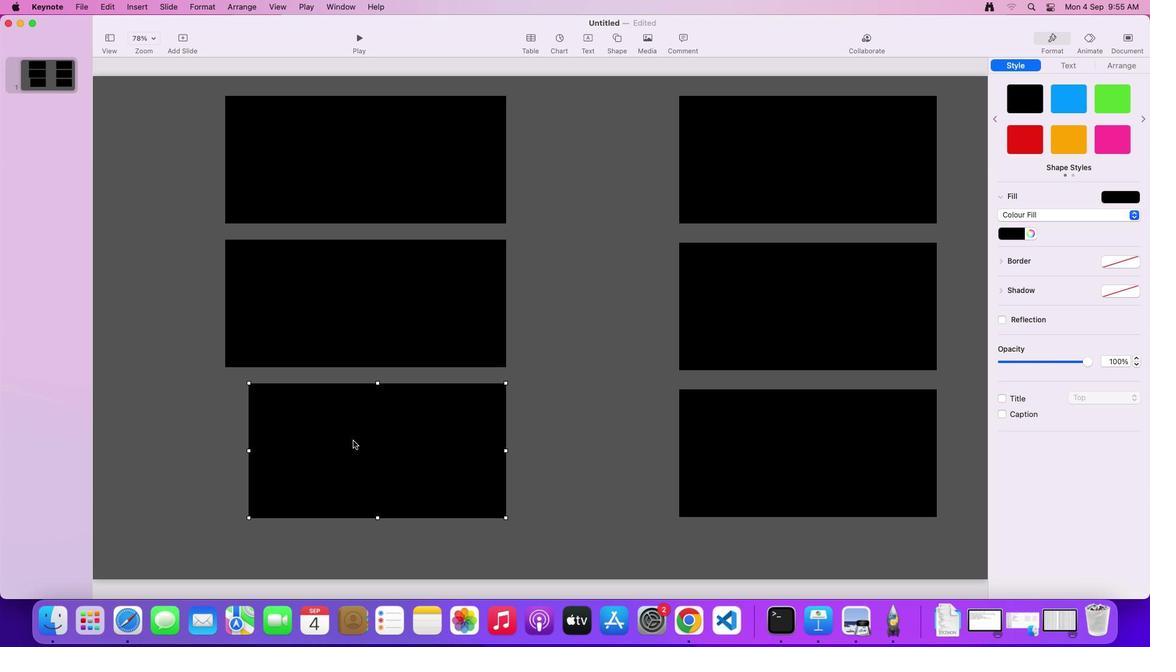 
Action: Mouse pressed left at (359, 447)
Screenshot: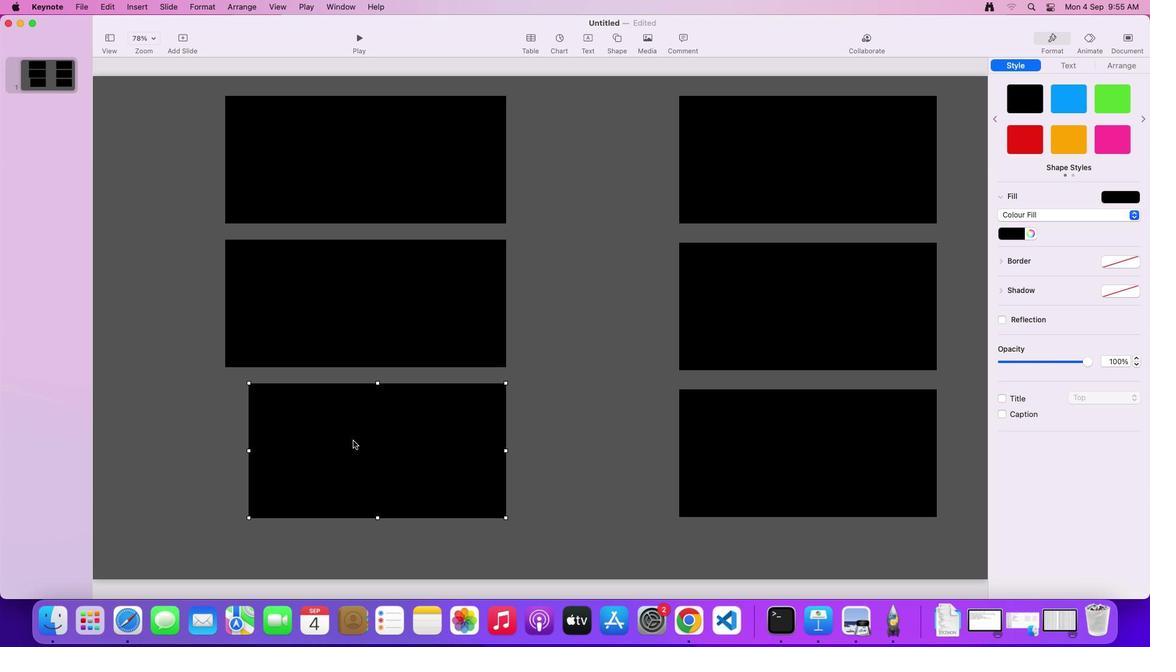 
Action: Mouse moved to (256, 457)
Screenshot: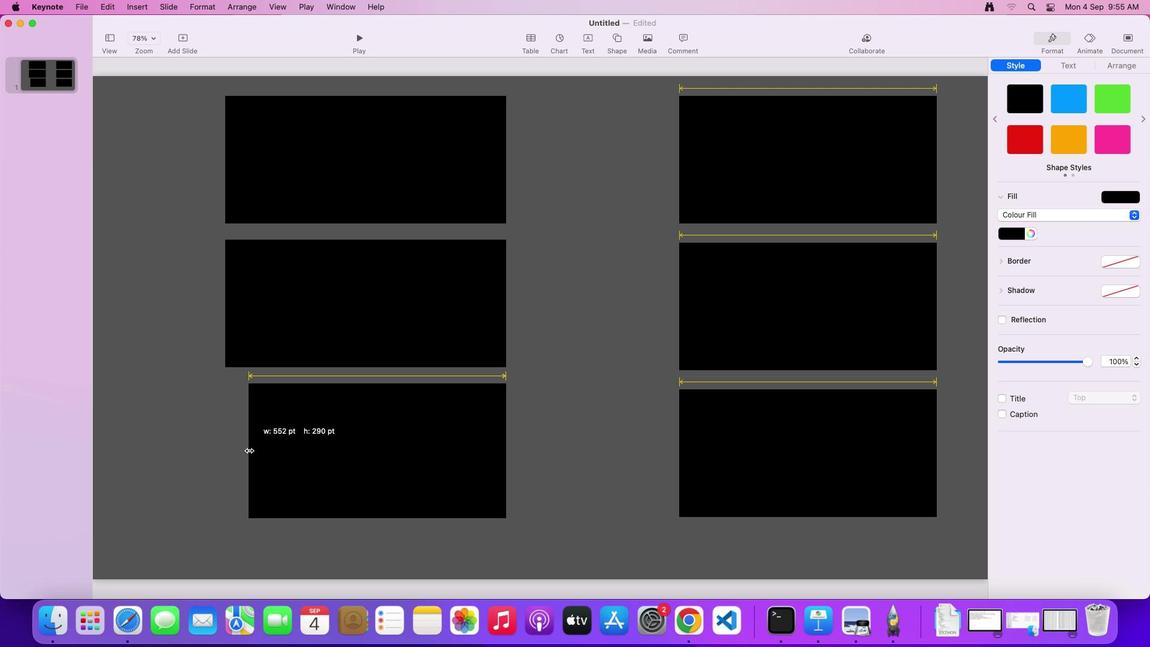 
Action: Mouse pressed left at (256, 457)
Screenshot: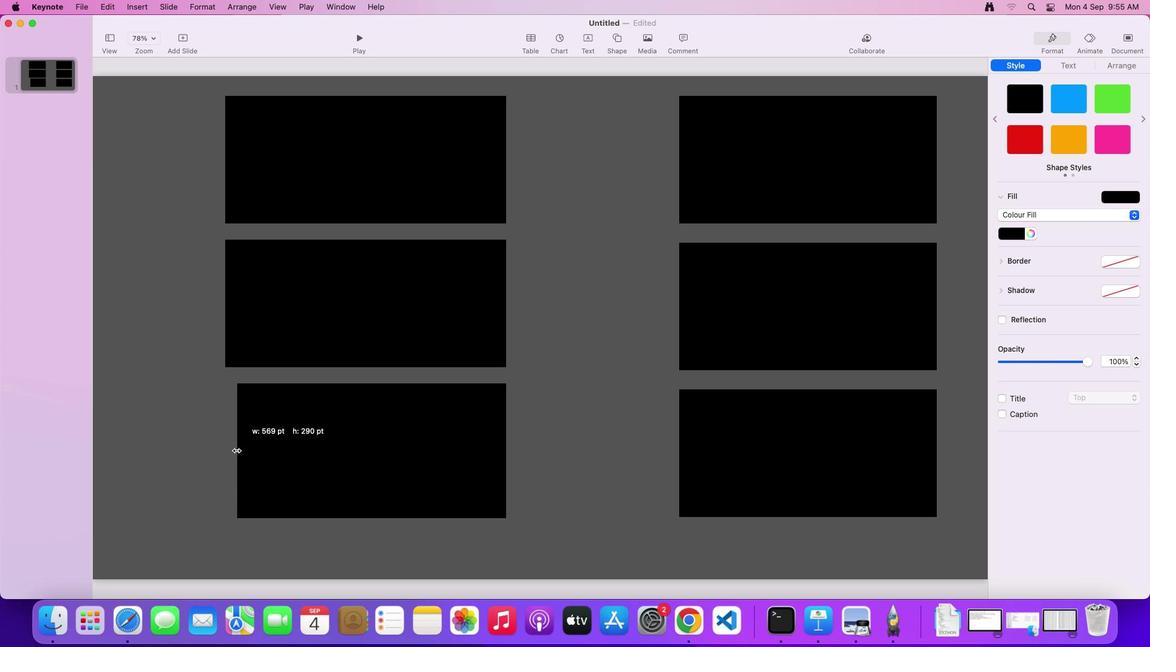 
Action: Mouse moved to (753, 168)
Screenshot: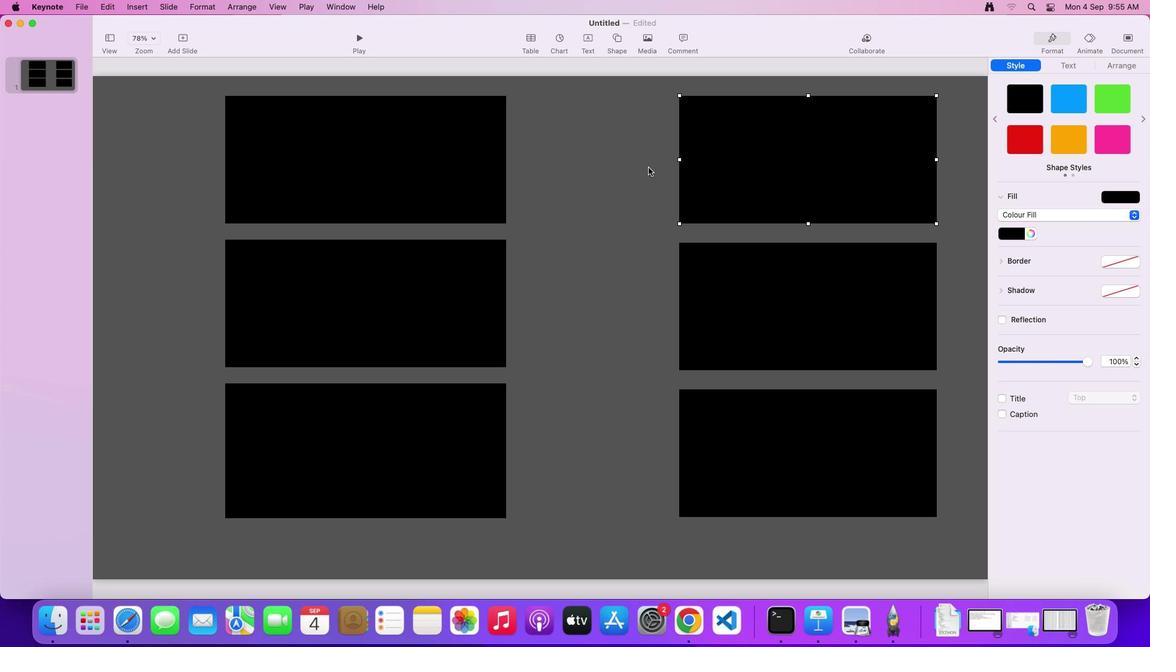 
Action: Mouse pressed left at (753, 168)
Screenshot: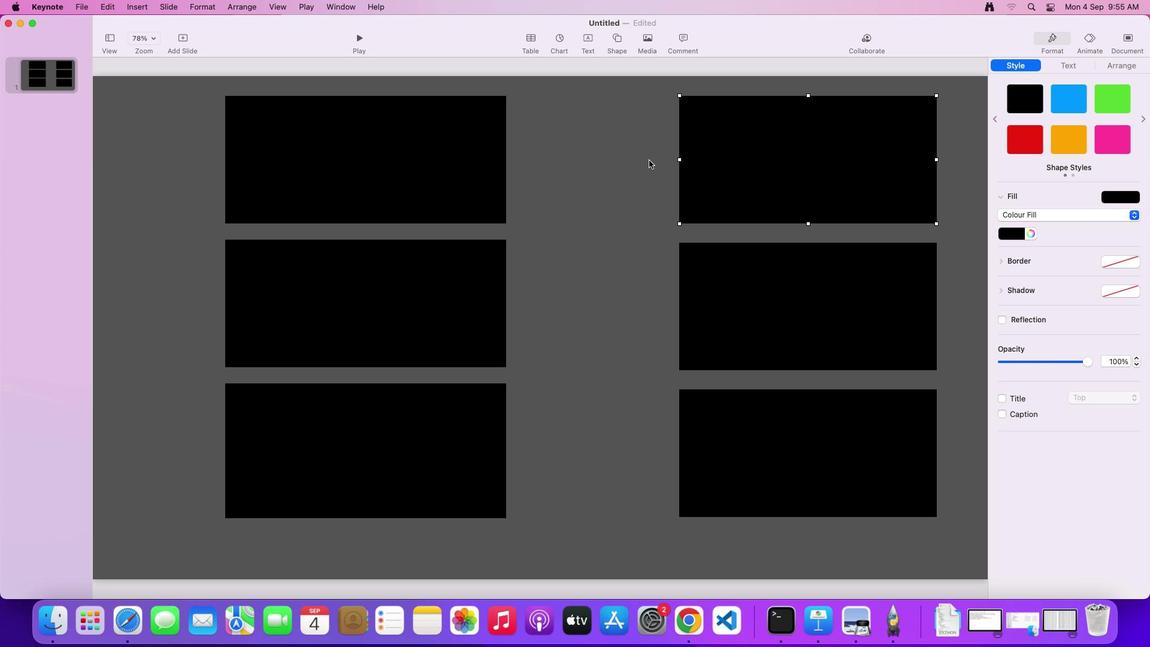 
Action: Mouse moved to (686, 165)
Screenshot: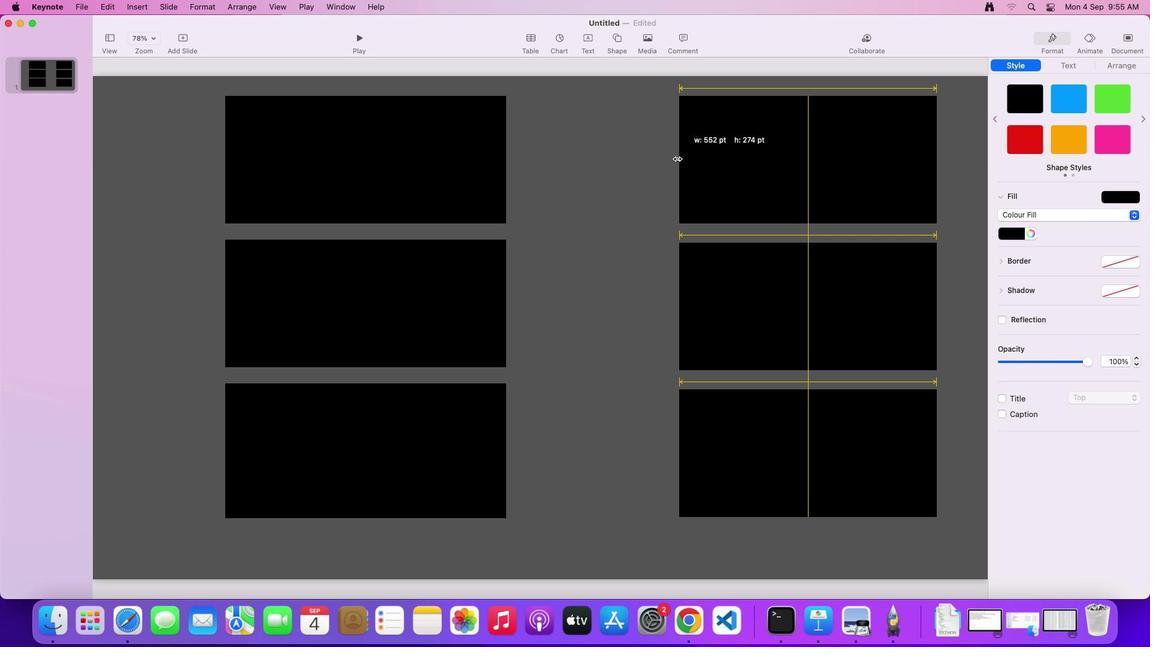 
Action: Mouse pressed left at (686, 165)
Screenshot: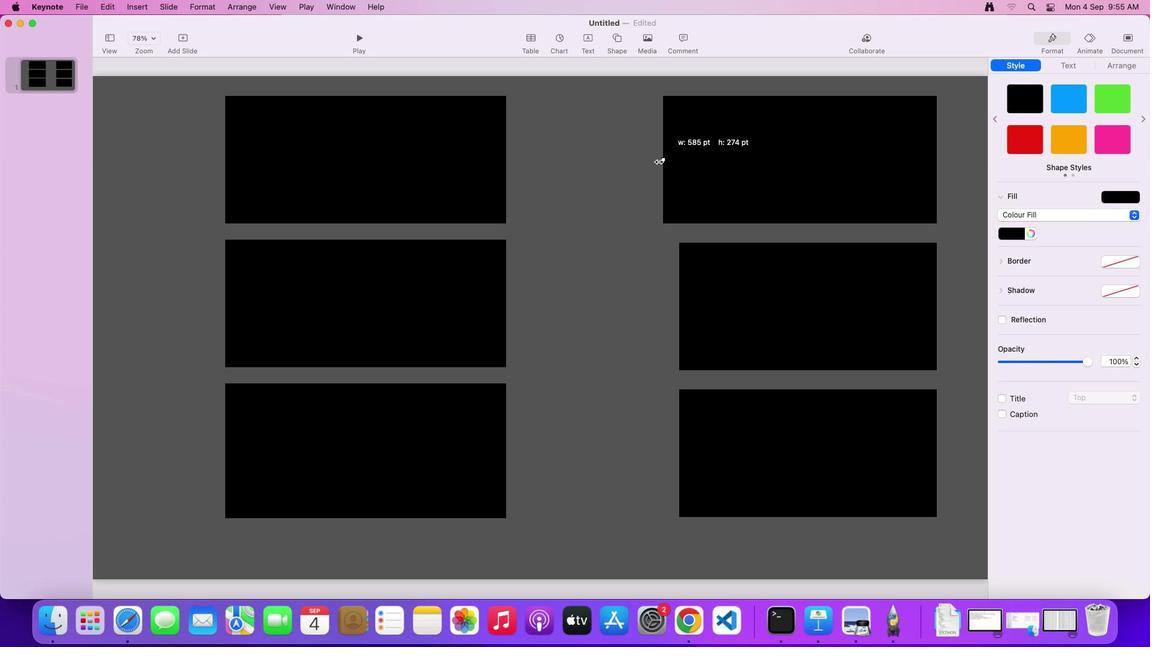 
Action: Mouse moved to (741, 303)
Screenshot: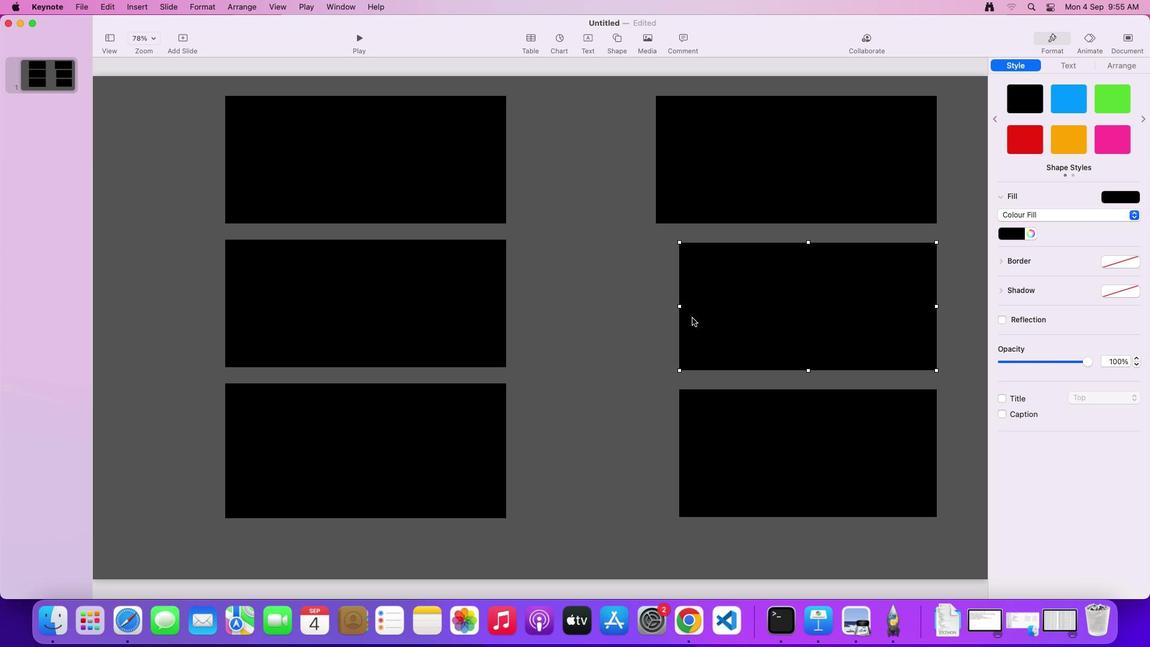 
Action: Mouse pressed left at (741, 303)
Screenshot: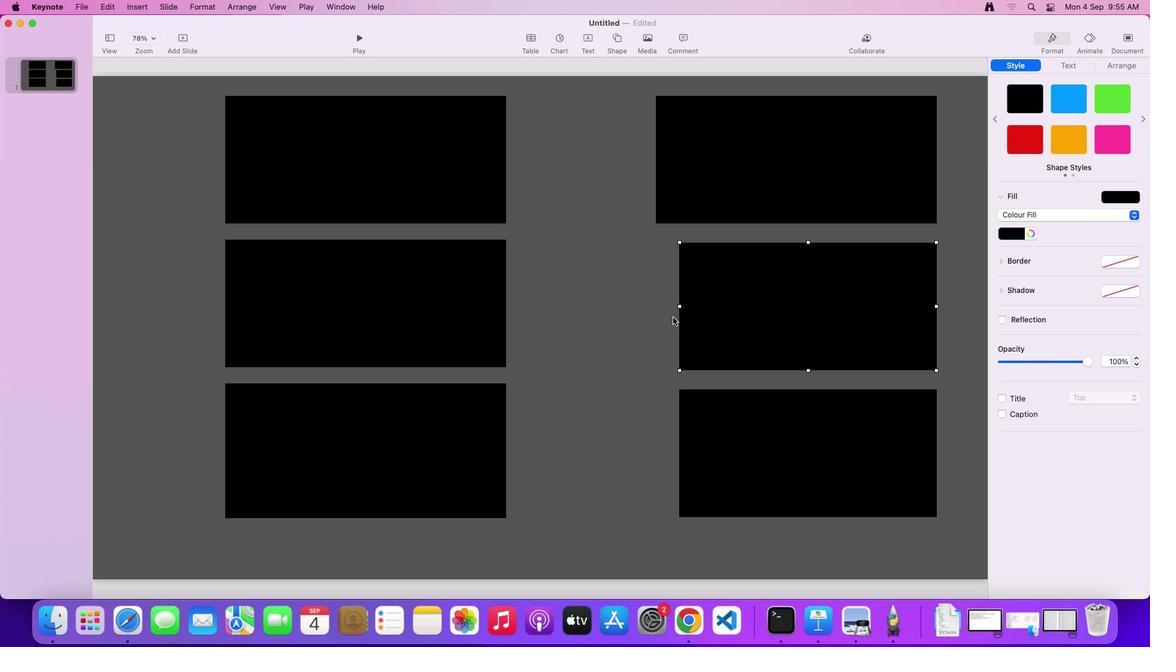 
Action: Mouse moved to (687, 314)
Screenshot: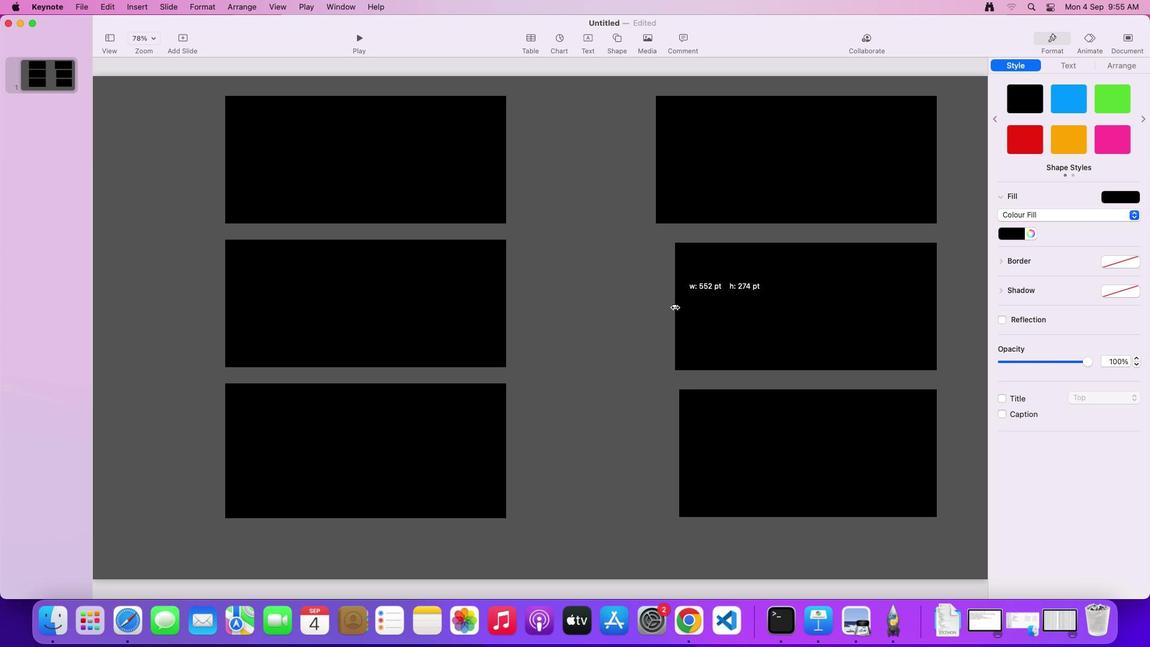 
Action: Mouse pressed left at (687, 314)
Screenshot: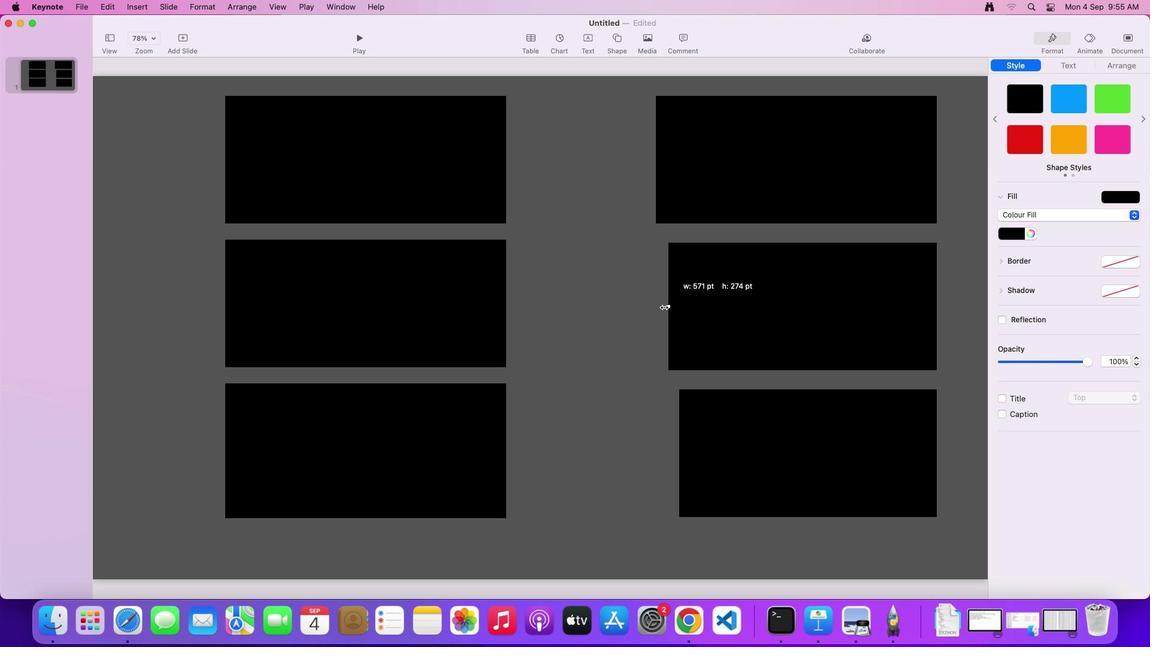 
Action: Mouse moved to (804, 463)
Screenshot: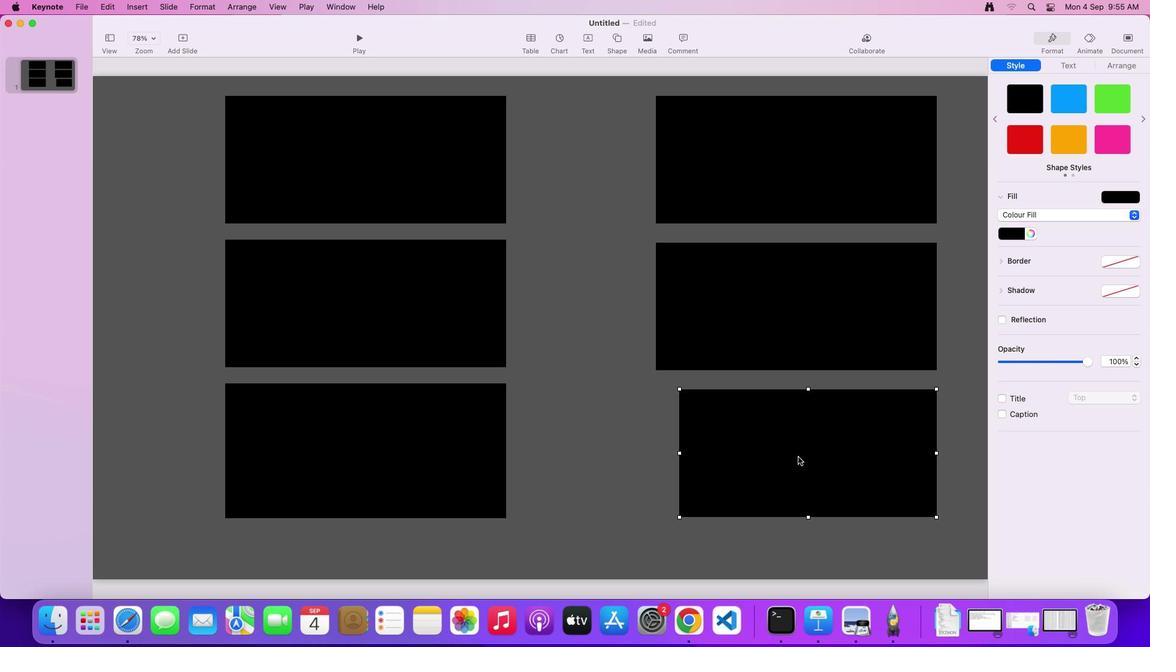 
Action: Mouse pressed left at (804, 463)
Screenshot: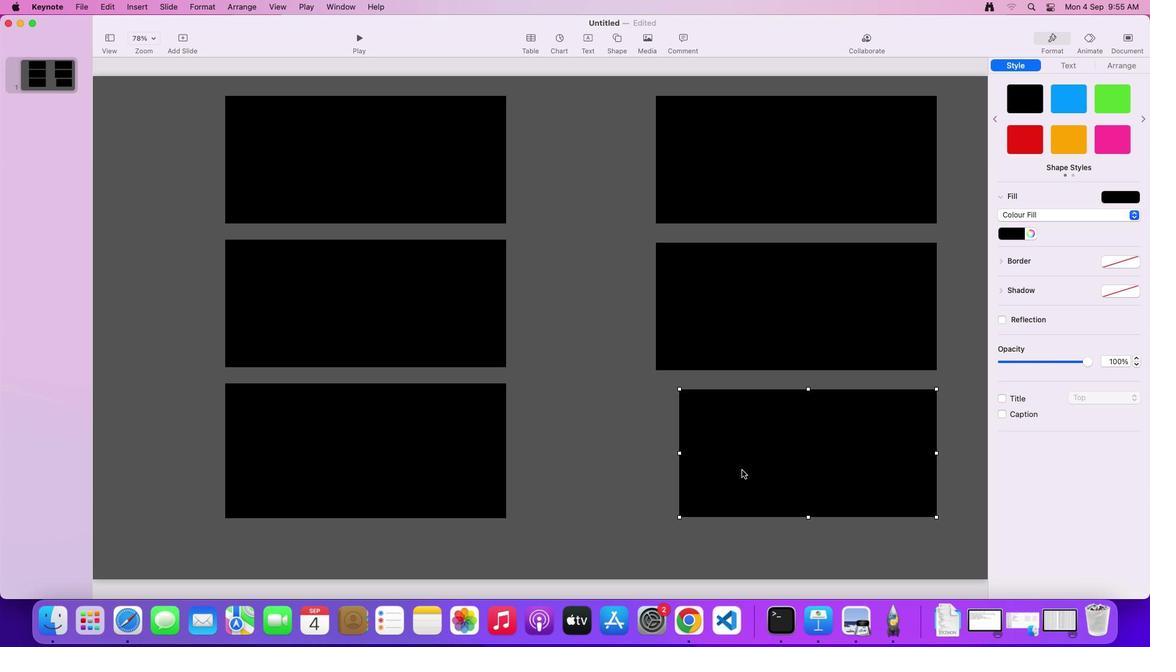
Action: Mouse moved to (686, 459)
Screenshot: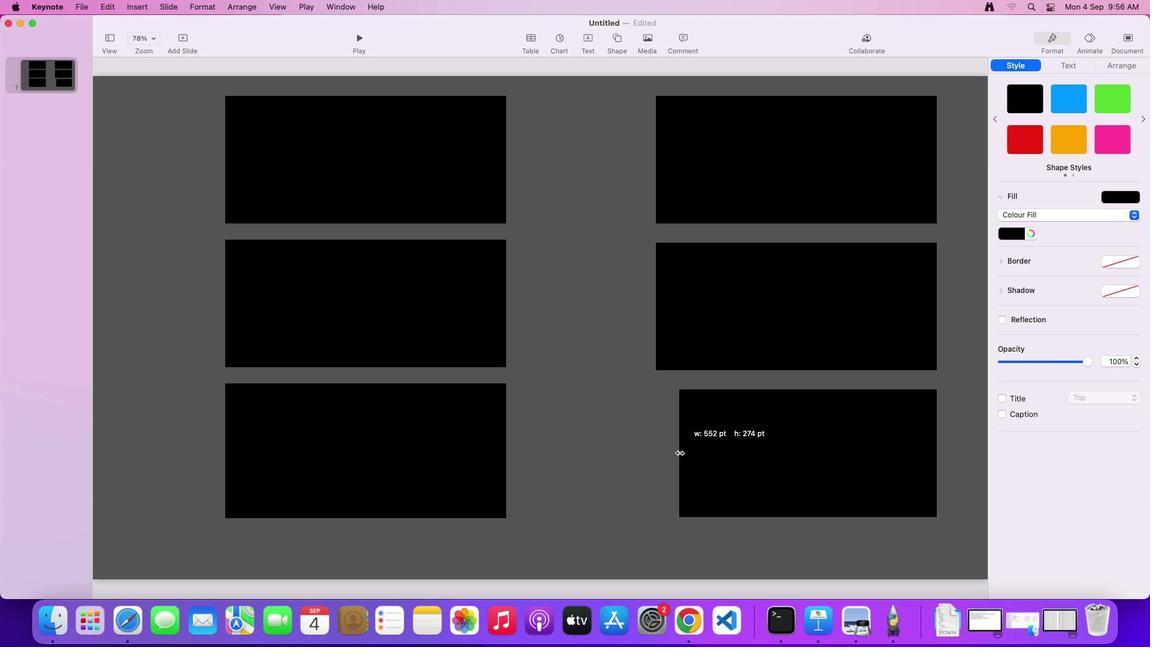 
Action: Mouse pressed left at (686, 459)
Screenshot: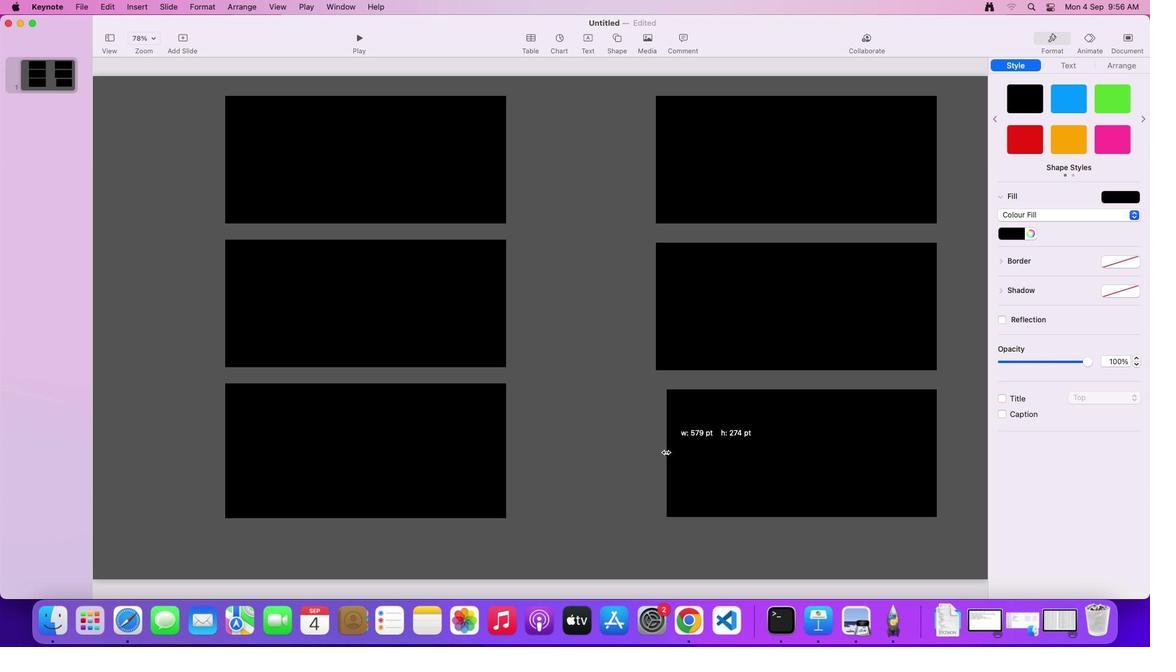 
Action: Mouse moved to (747, 146)
Screenshot: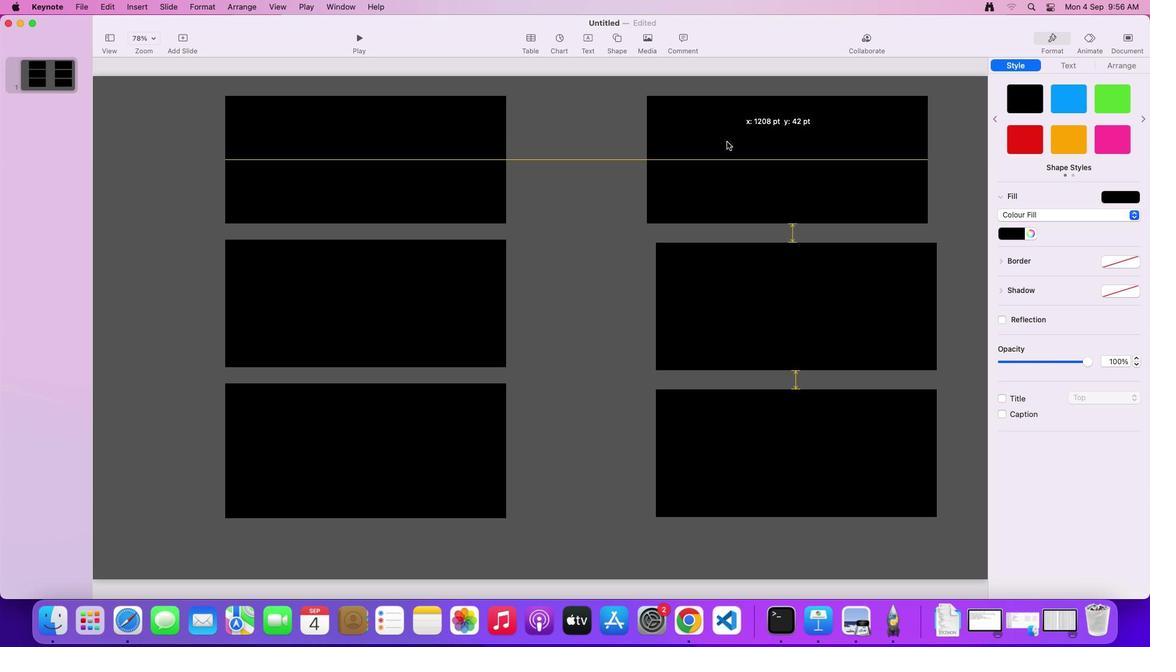 
Action: Mouse pressed left at (747, 146)
Screenshot: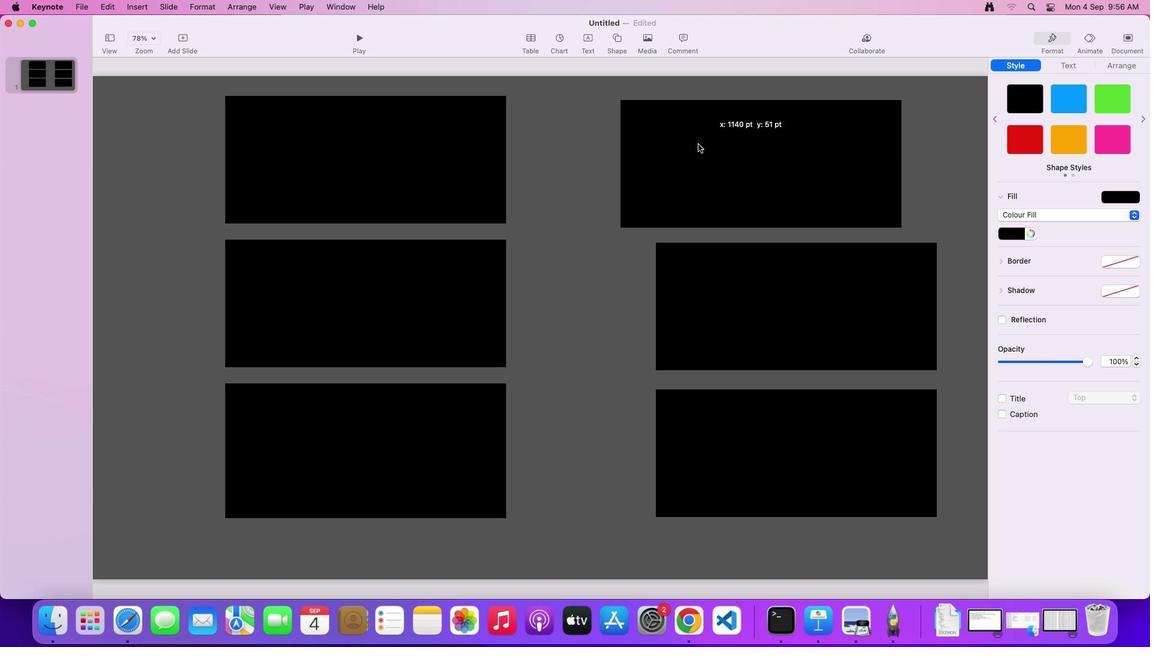 
Action: Mouse moved to (763, 306)
Screenshot: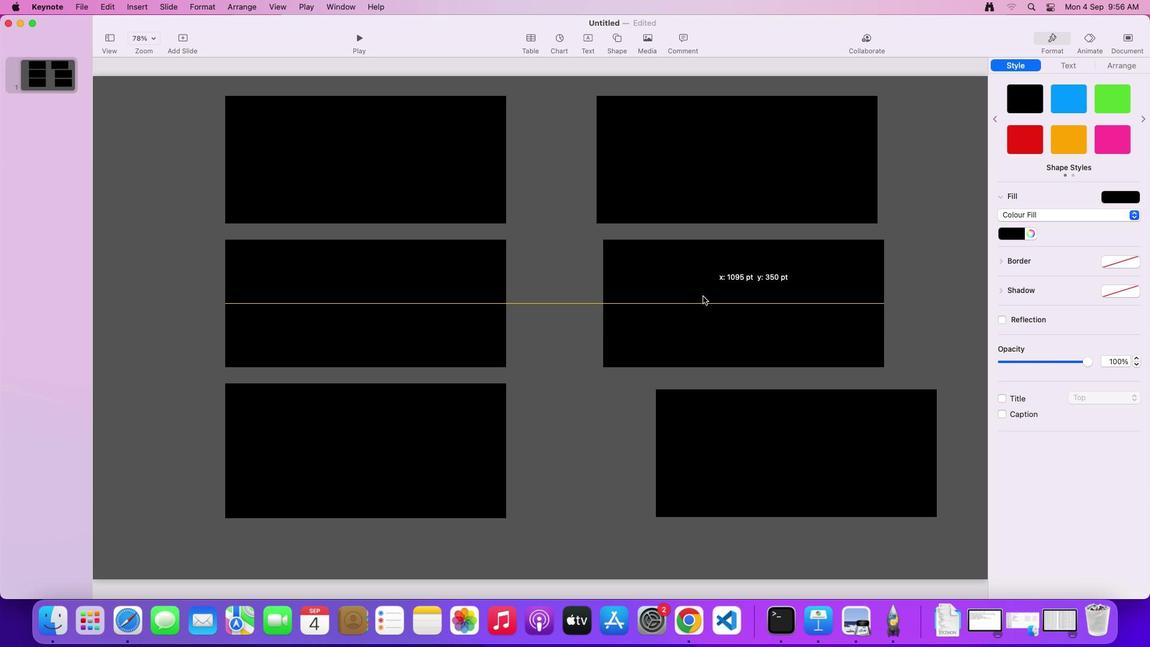 
Action: Mouse pressed left at (763, 306)
Screenshot: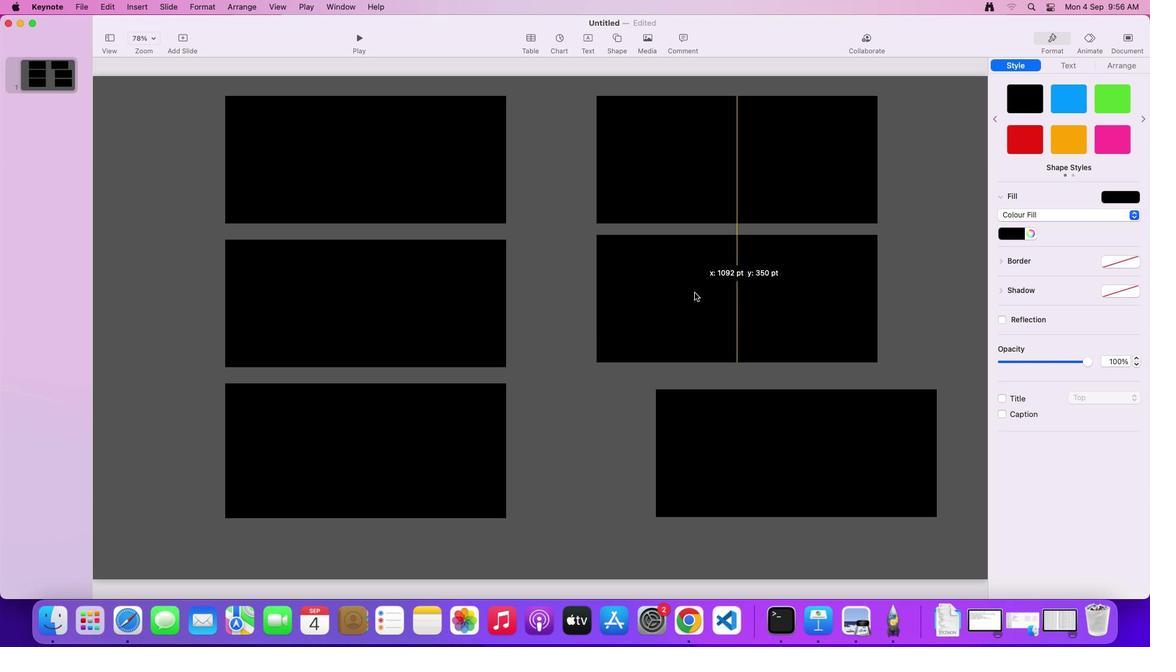 
Action: Mouse moved to (759, 456)
Screenshot: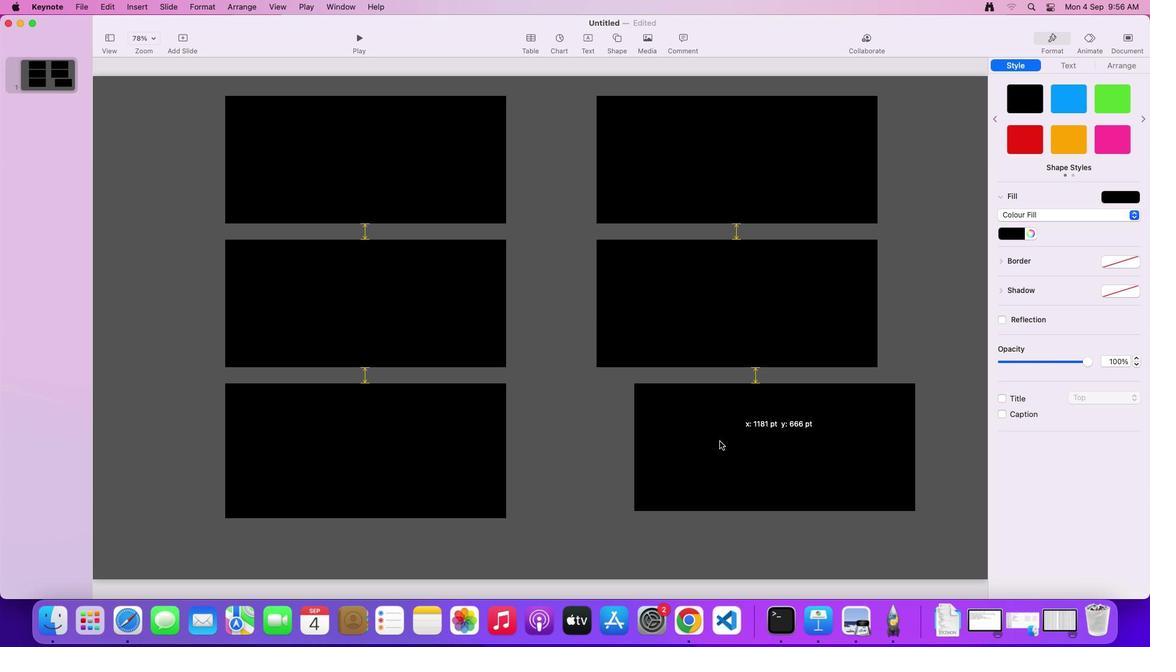 
Action: Mouse pressed left at (759, 456)
Screenshot: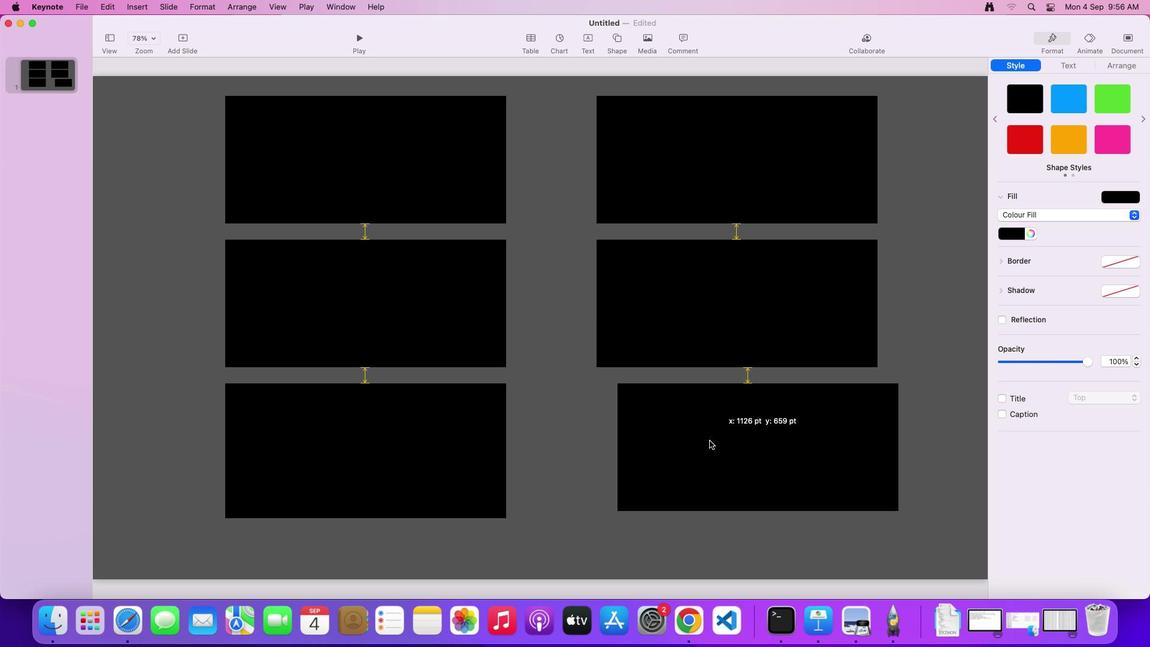 
Action: Mouse moved to (732, 555)
Screenshot: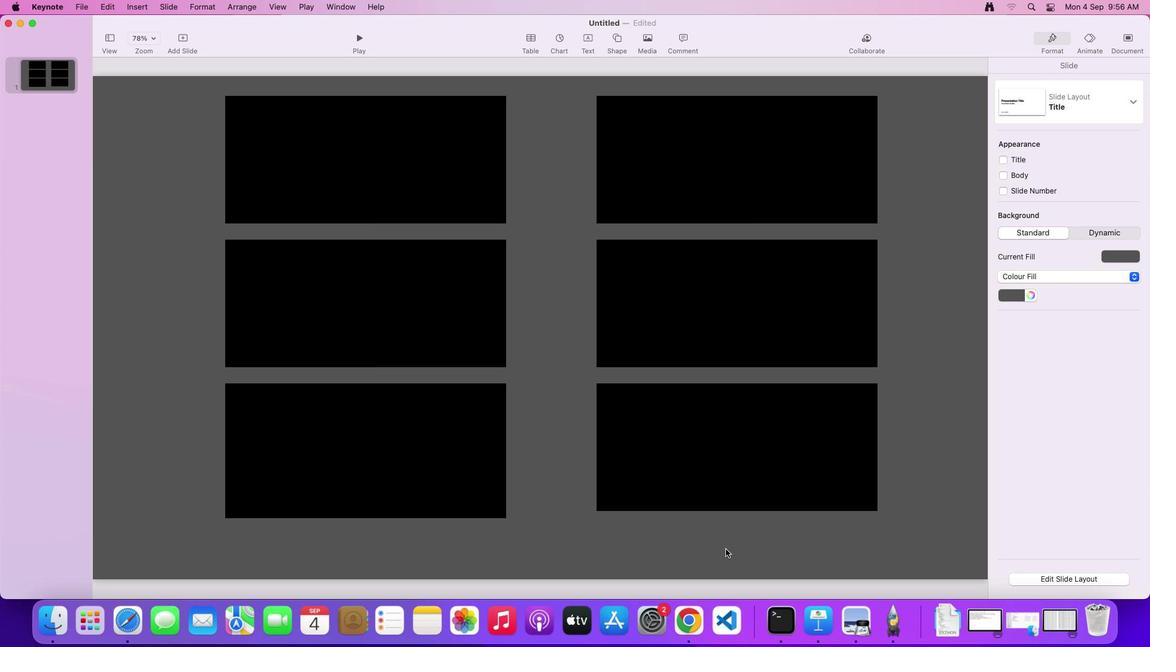 
Action: Mouse pressed left at (732, 555)
Screenshot: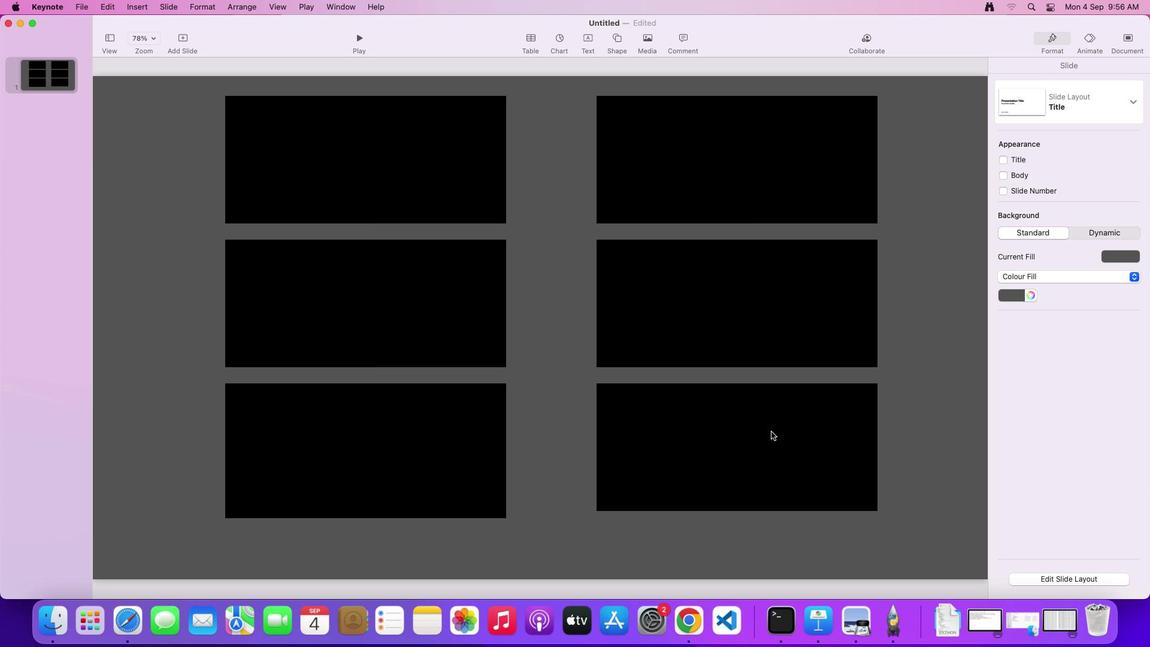 
Action: Mouse moved to (704, 469)
Screenshot: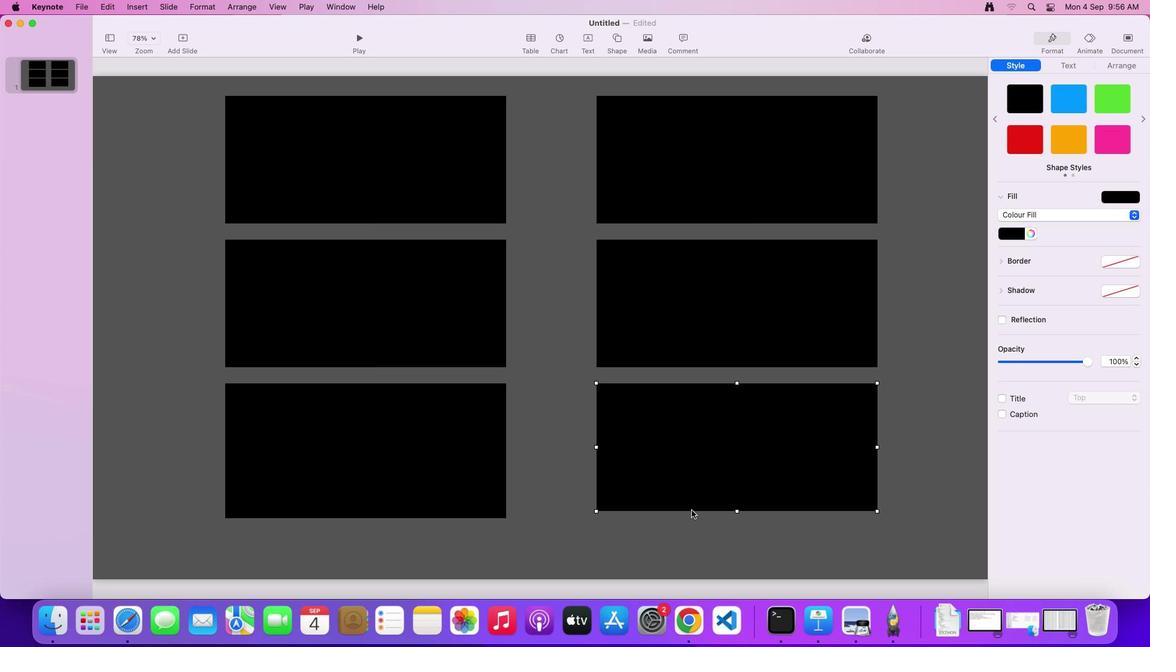 
Action: Mouse pressed left at (704, 469)
Screenshot: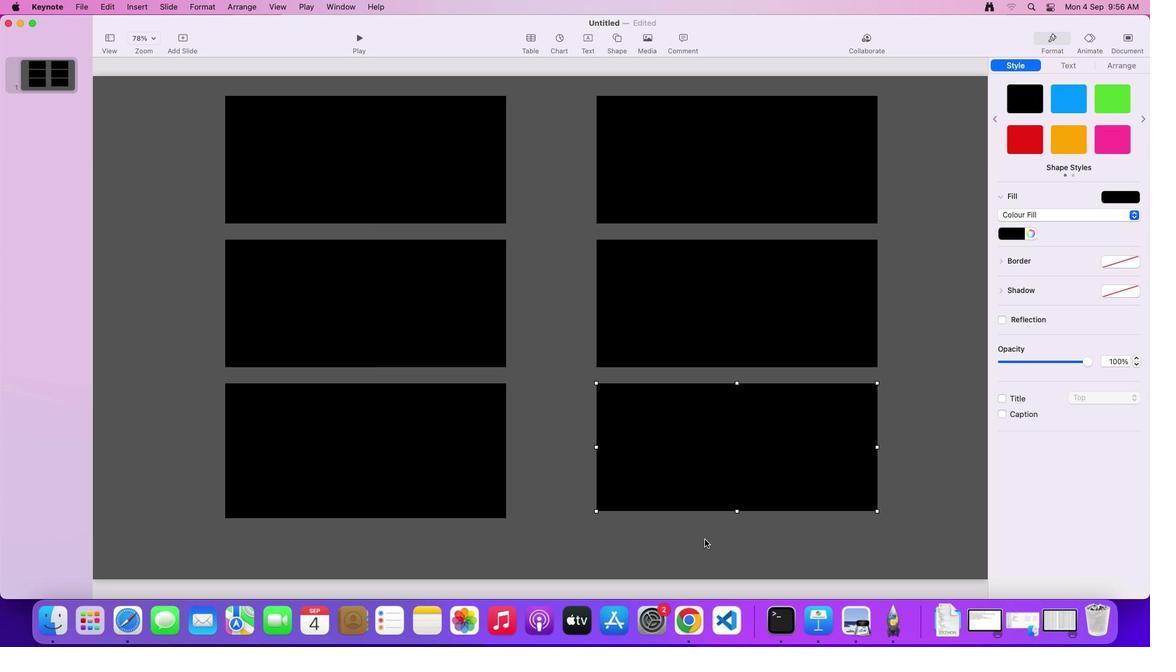 
Action: Mouse moved to (744, 518)
Screenshot: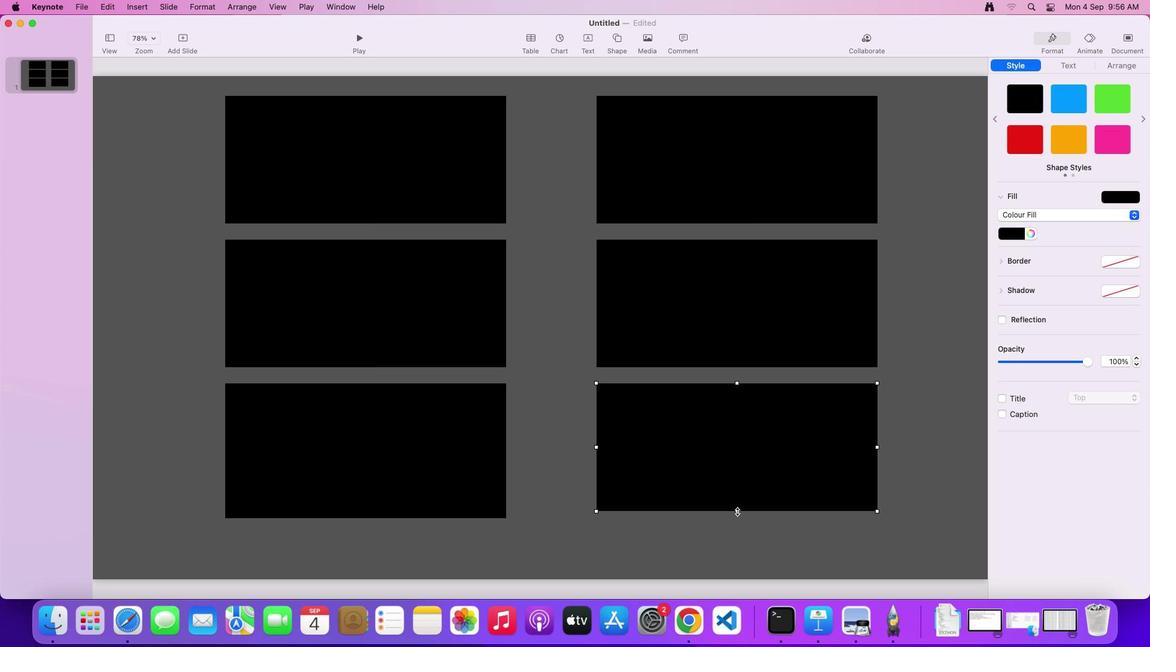 
Action: Mouse pressed left at (744, 518)
Screenshot: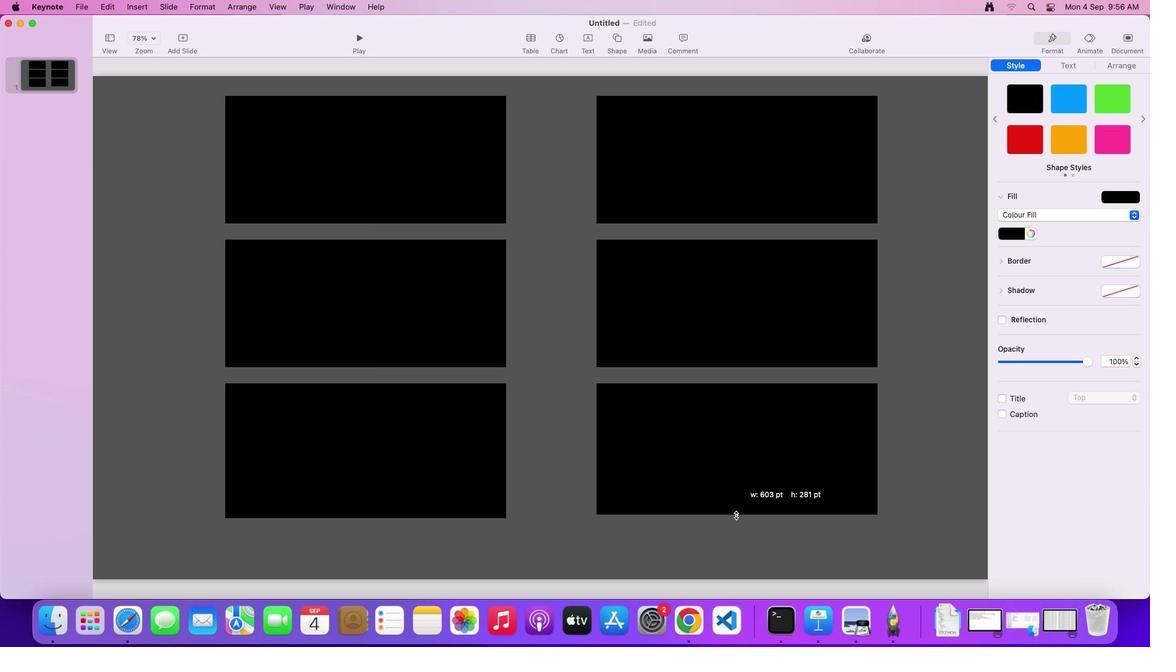 
Action: Mouse moved to (555, 458)
Screenshot: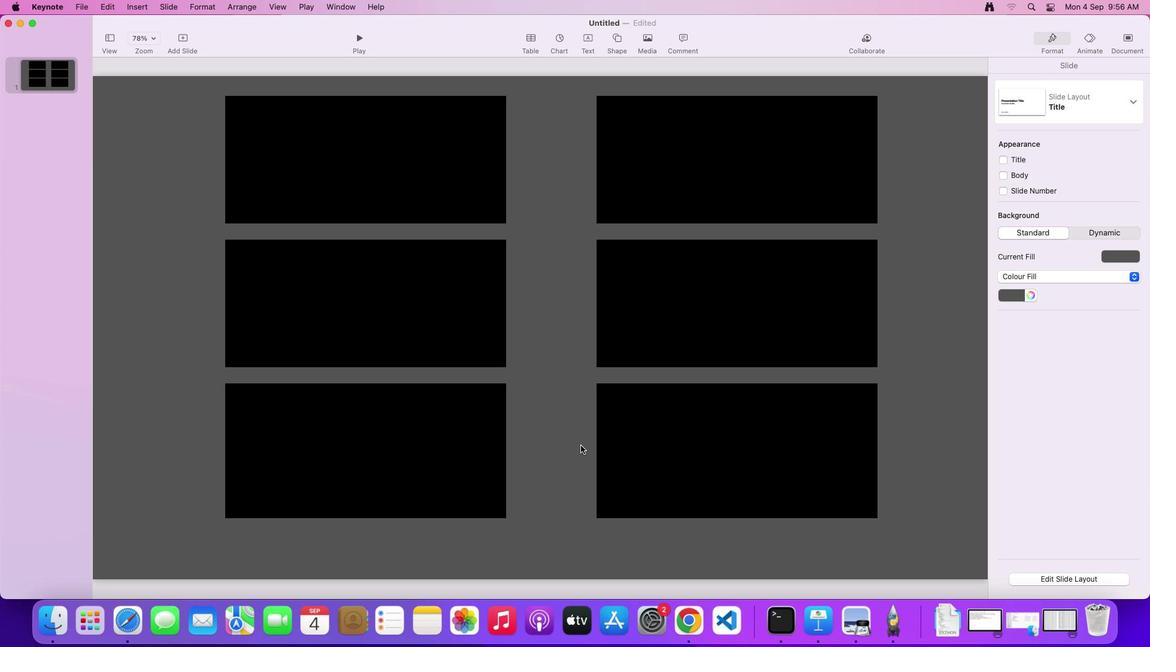 
Action: Mouse pressed left at (555, 458)
Screenshot: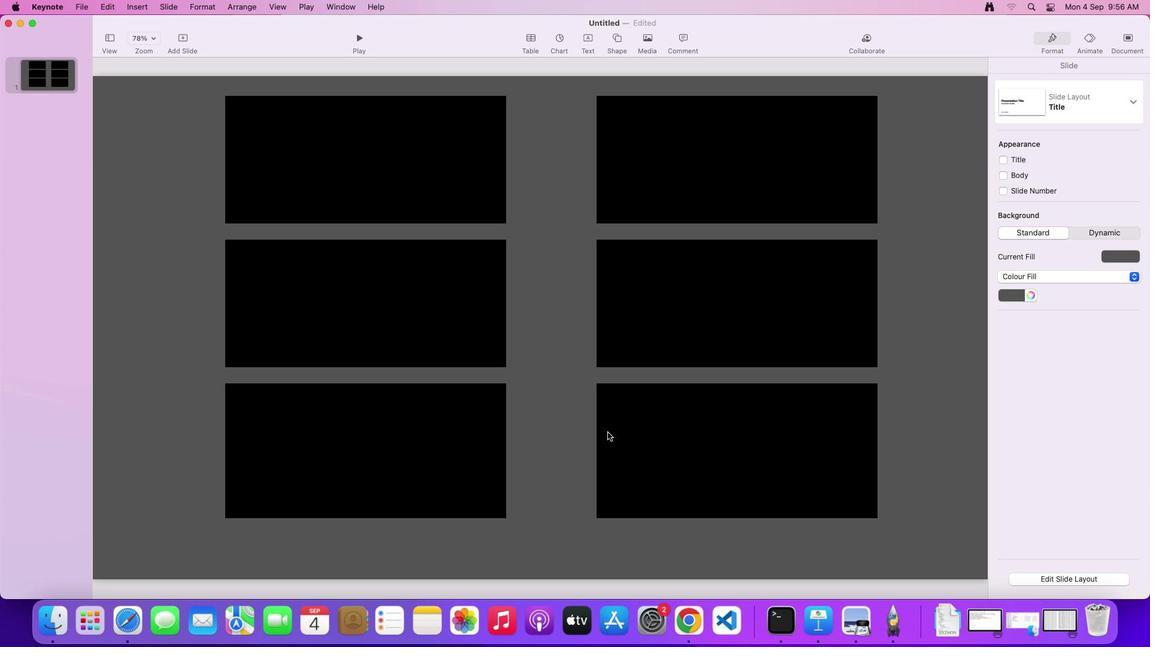 
Action: Mouse moved to (365, 179)
Screenshot: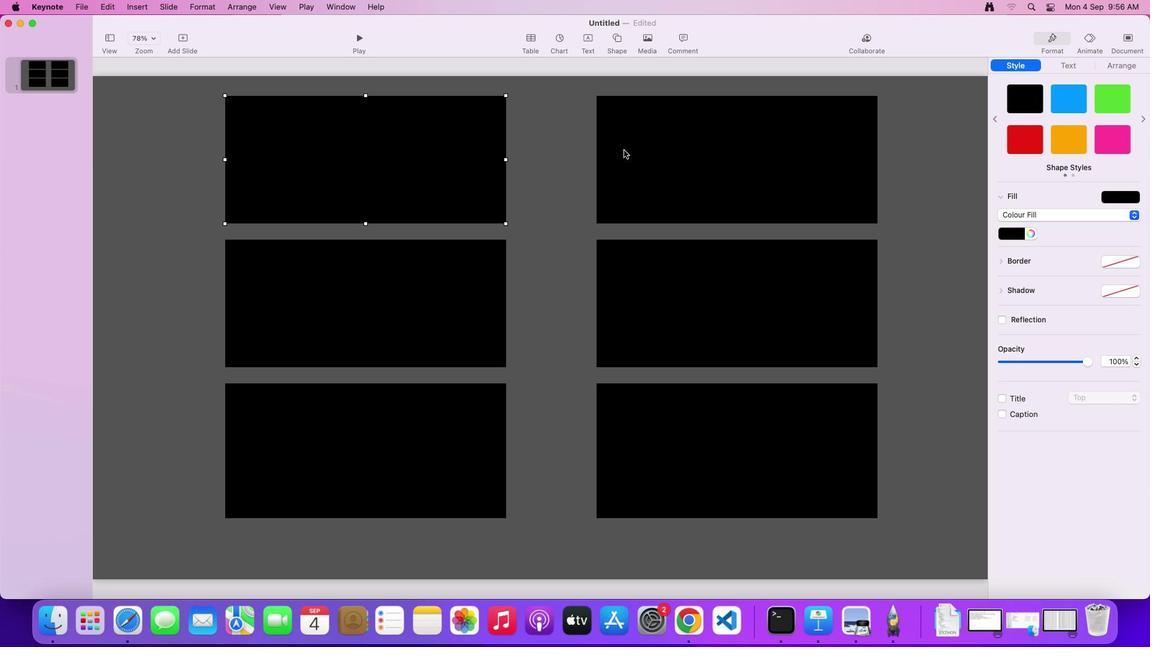 
Action: Mouse pressed left at (365, 179)
Screenshot: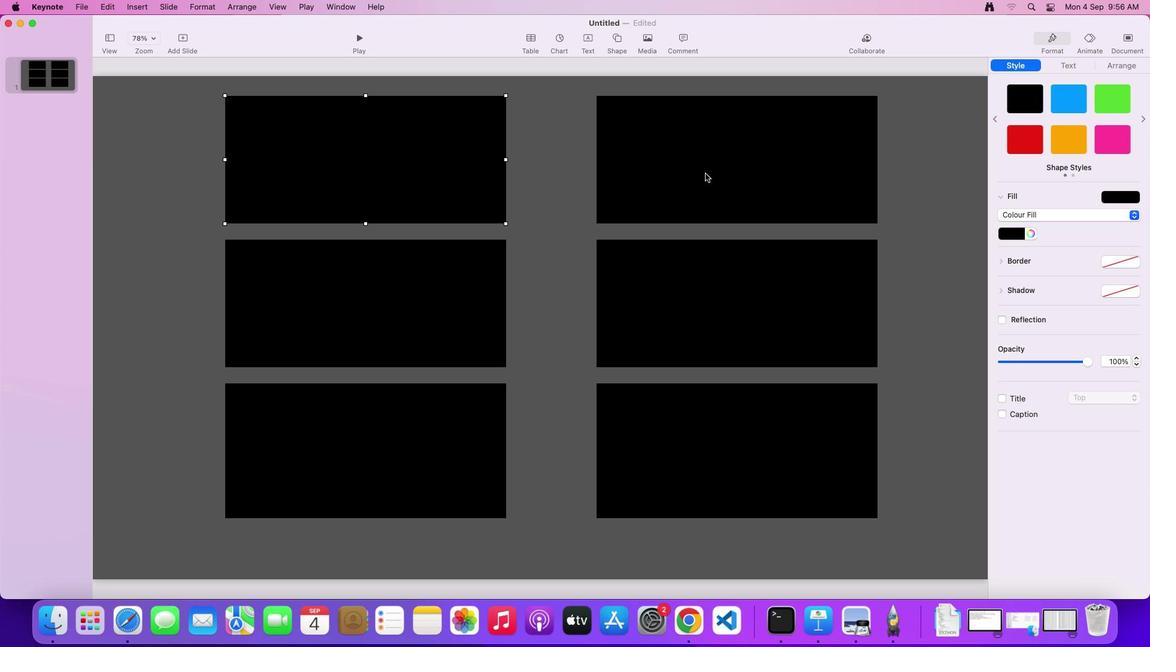 
Action: Mouse moved to (1026, 240)
Screenshot: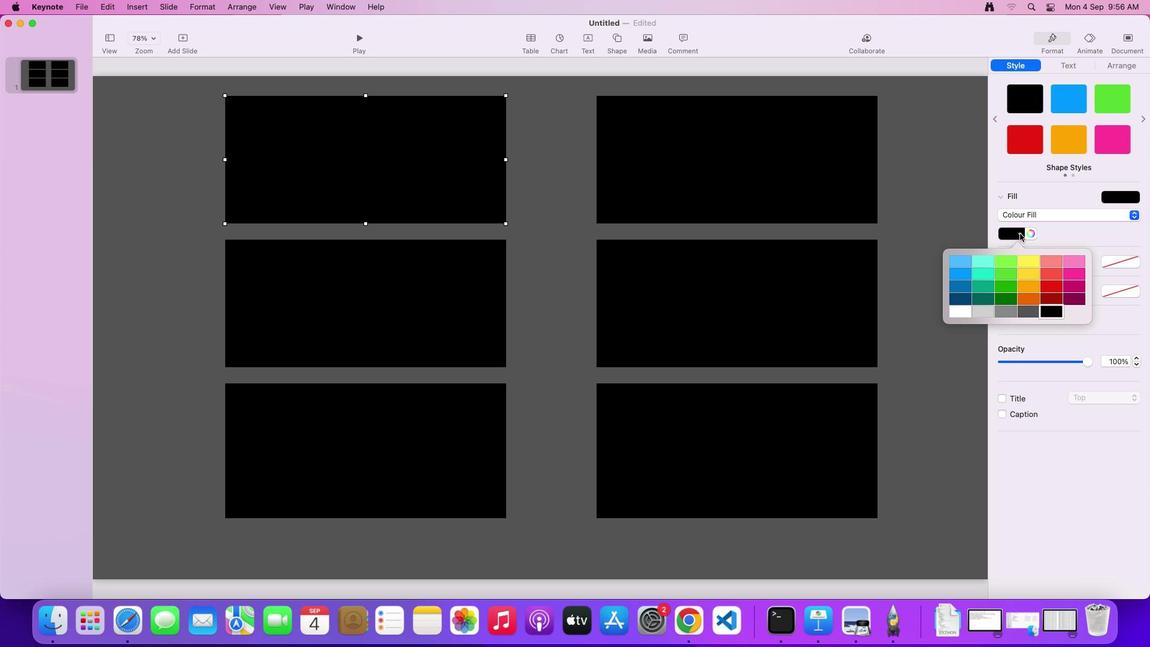 
Action: Mouse pressed left at (1026, 240)
Screenshot: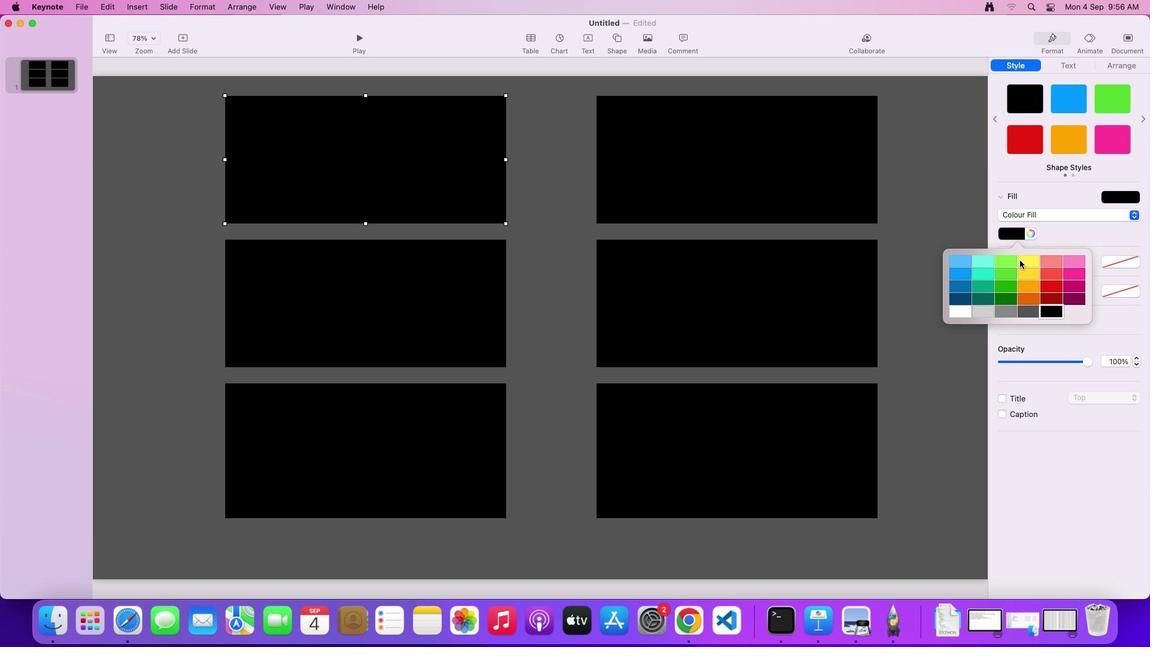 
Action: Mouse moved to (963, 318)
Screenshot: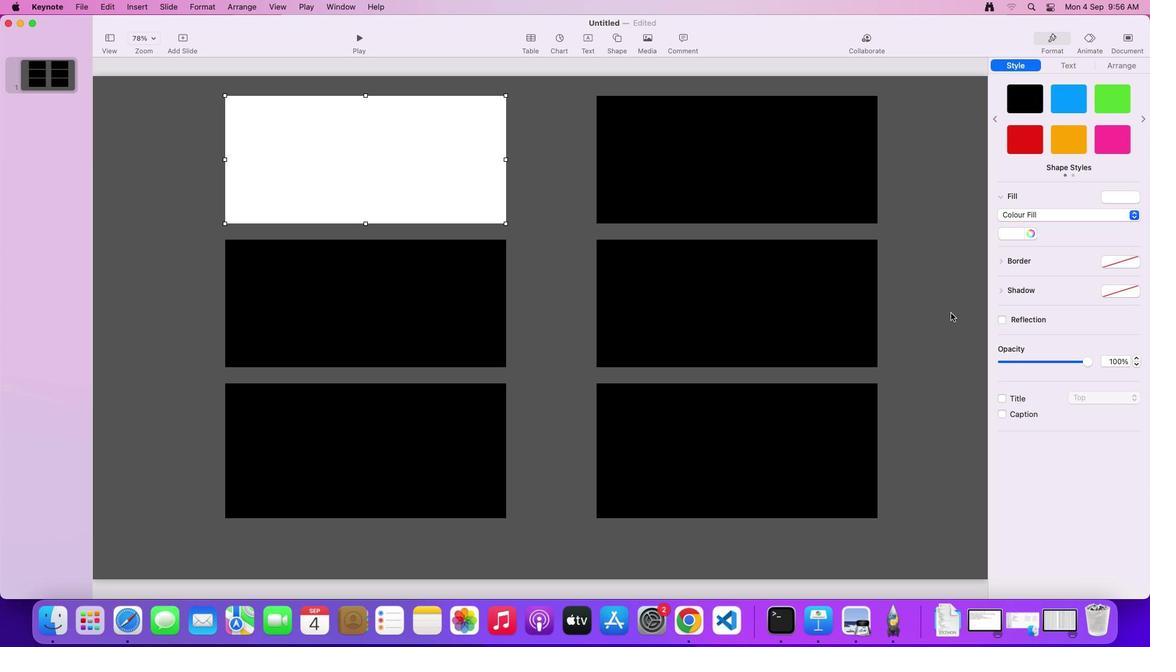 
Action: Mouse pressed left at (963, 318)
Screenshot: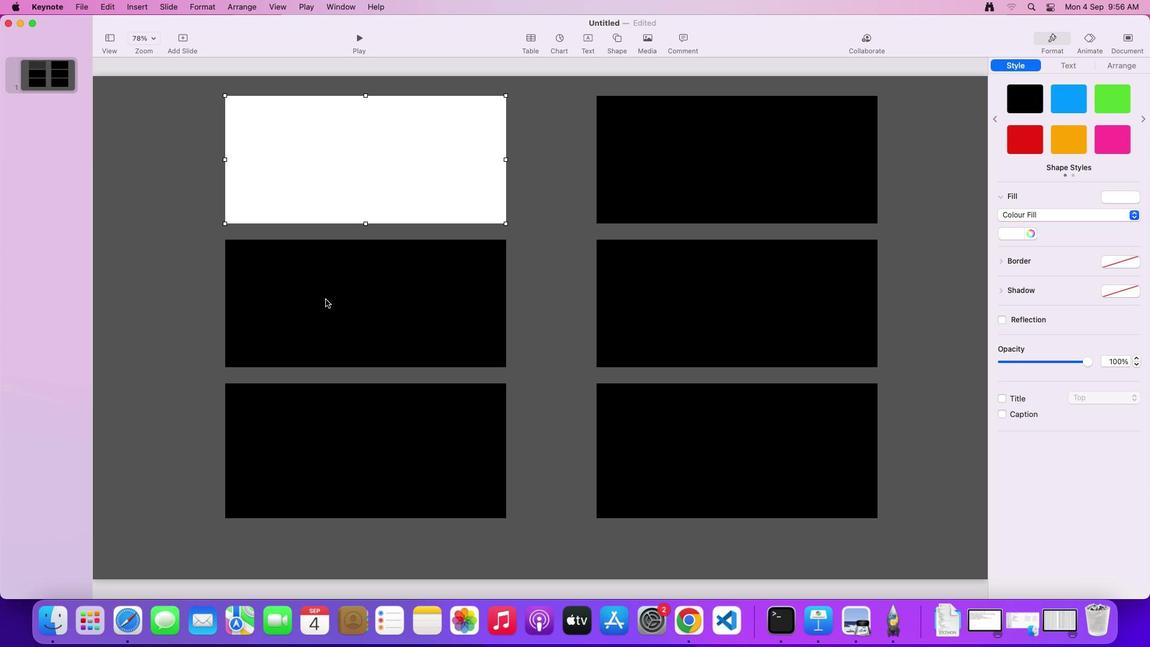 
Action: Mouse moved to (338, 294)
Screenshot: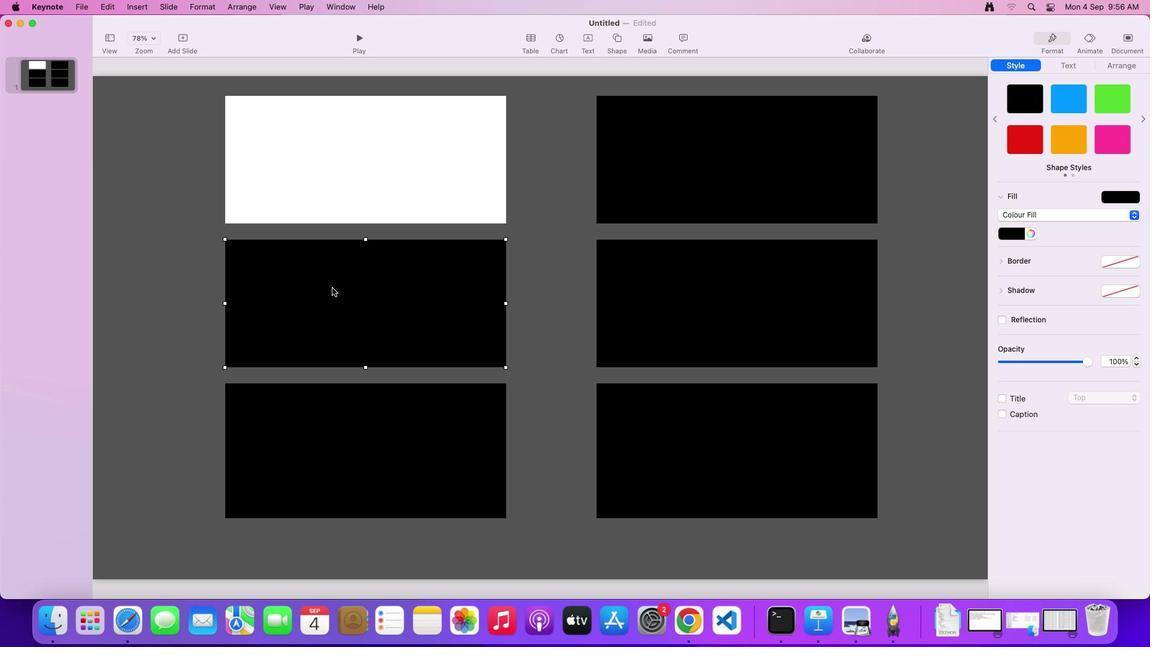 
Action: Mouse pressed left at (338, 294)
Screenshot: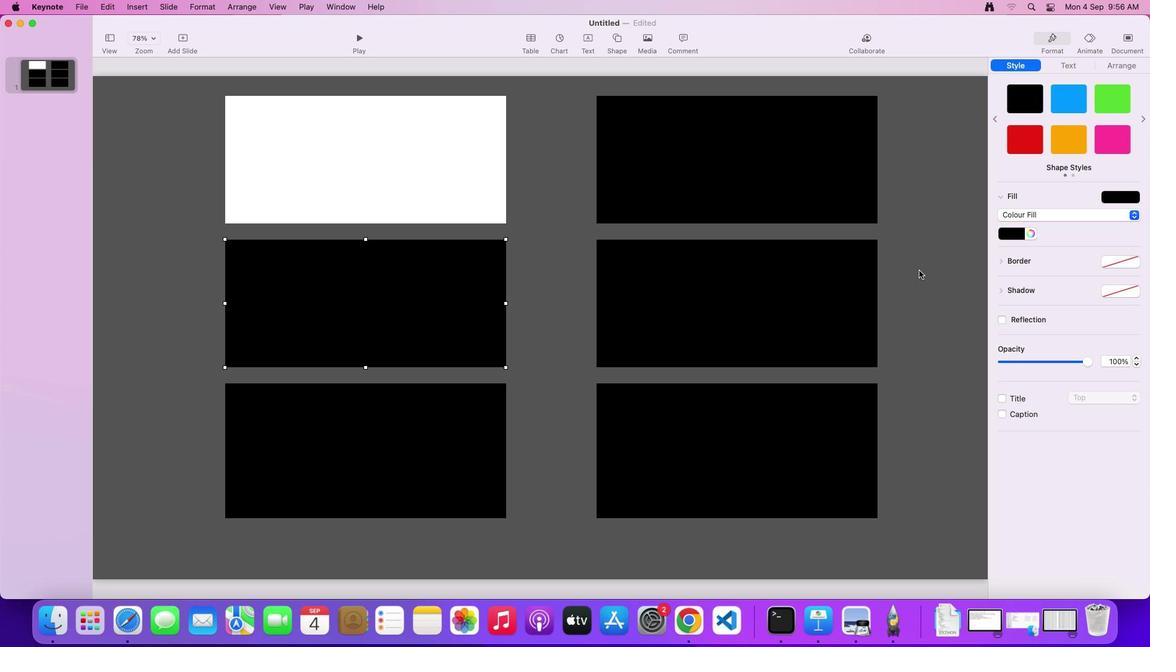 
Action: Mouse moved to (1025, 241)
Screenshot: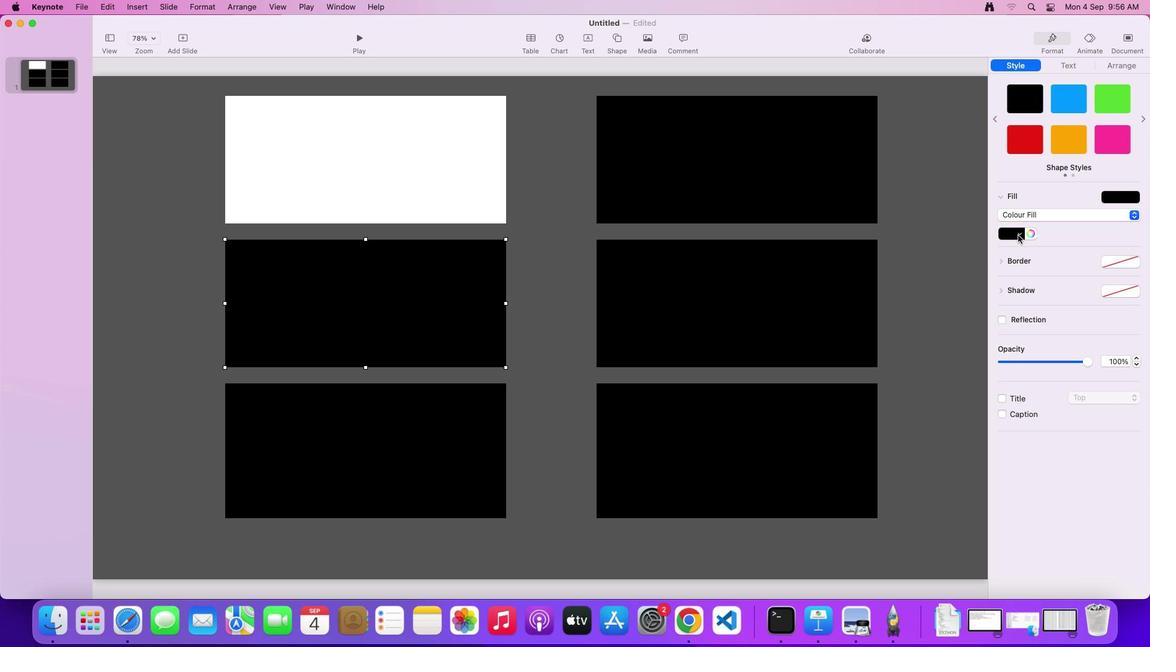 
Action: Mouse pressed left at (1025, 241)
Screenshot: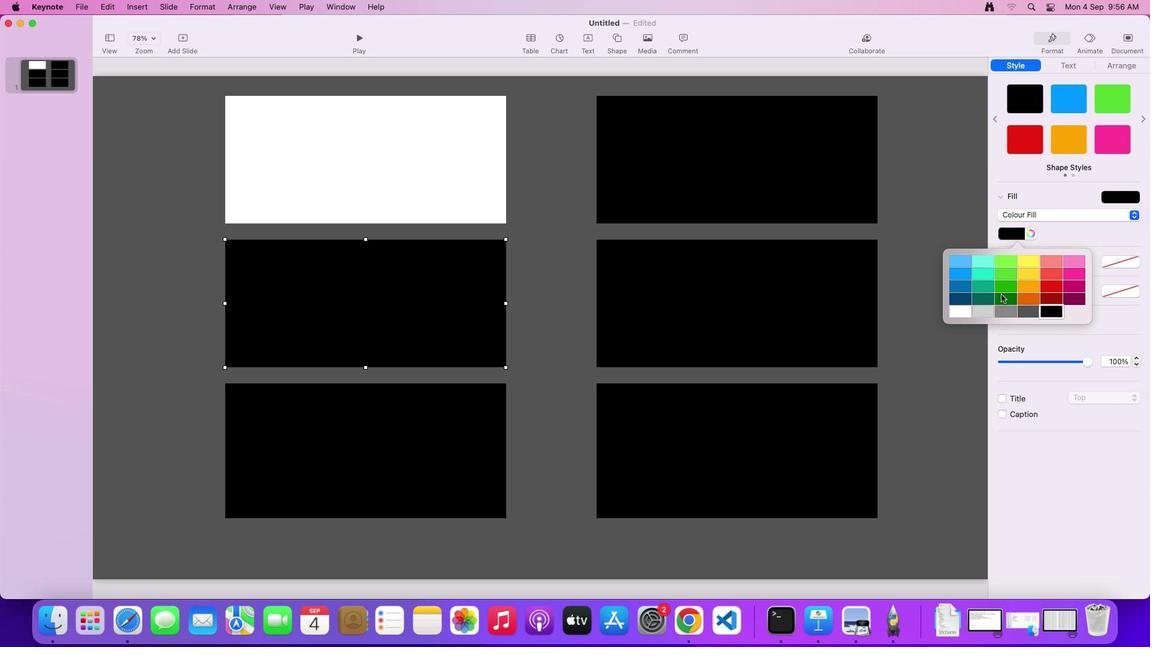 
Action: Mouse moved to (965, 324)
Screenshot: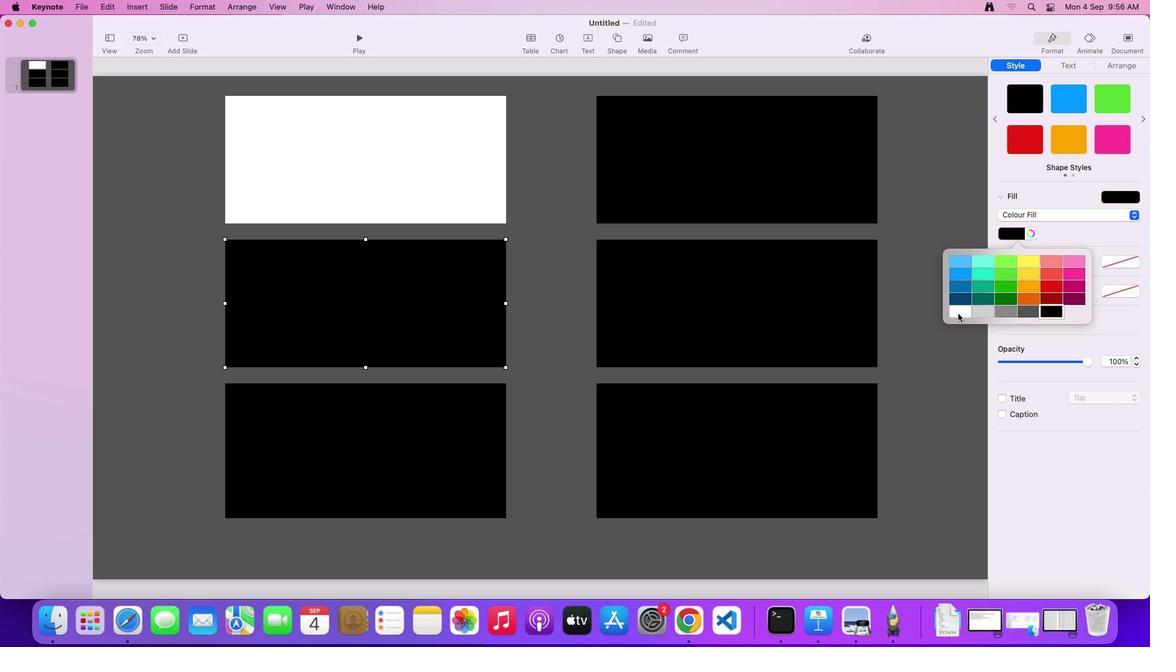 
Action: Mouse pressed left at (965, 324)
Screenshot: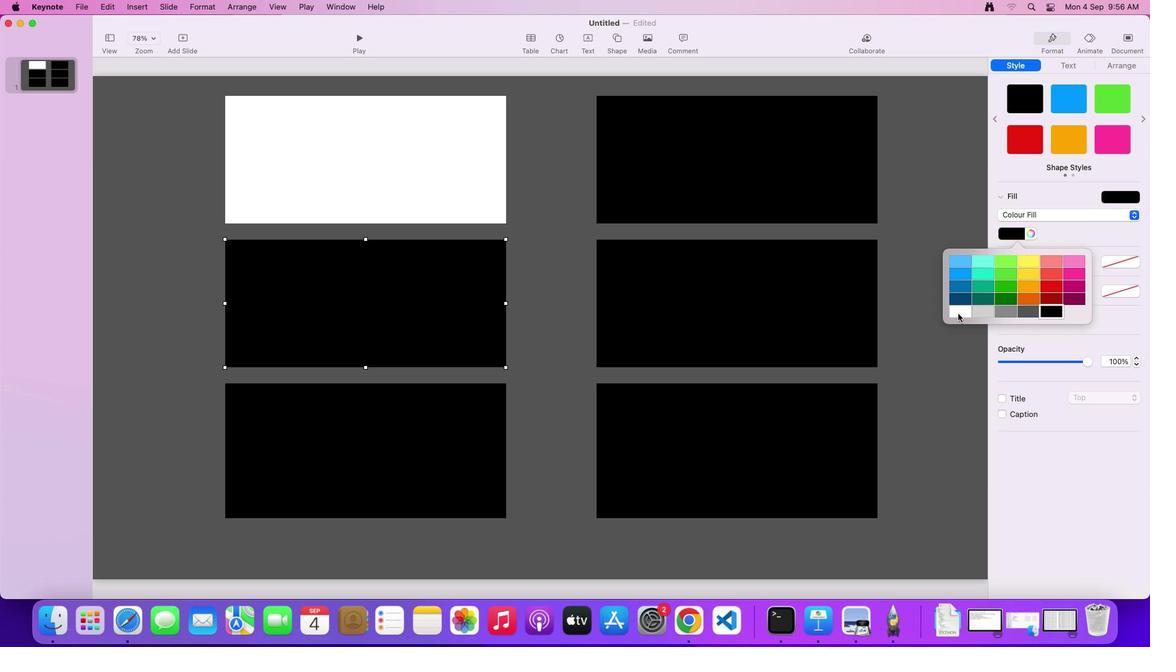 
Action: Mouse moved to (964, 320)
Screenshot: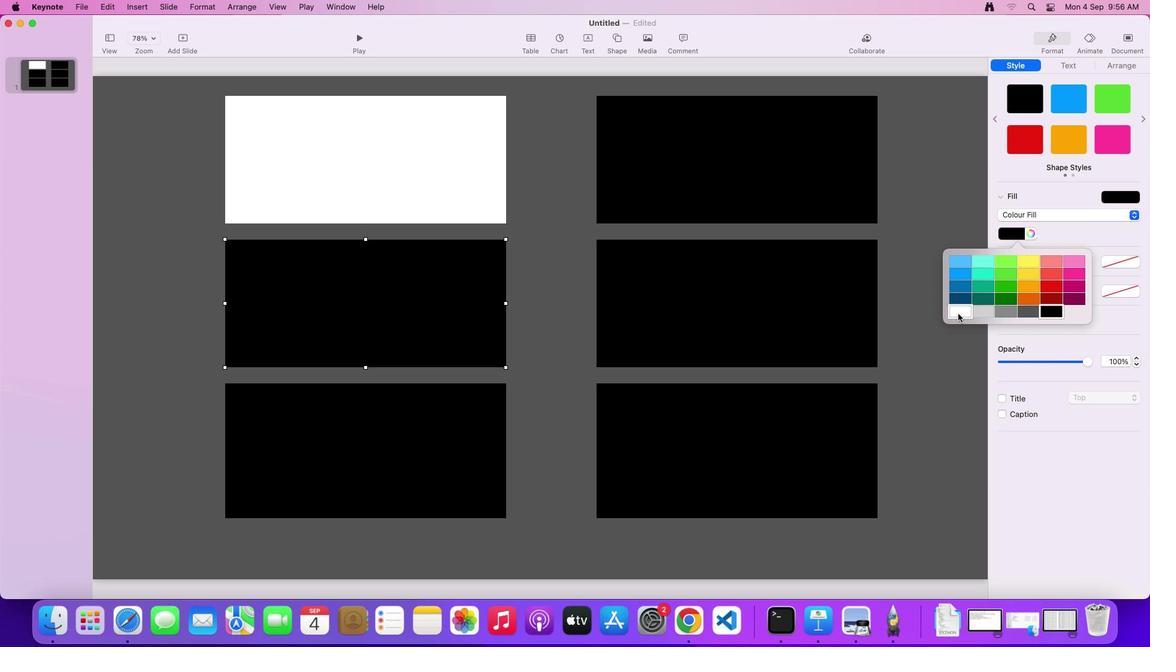
Action: Mouse pressed left at (964, 320)
Screenshot: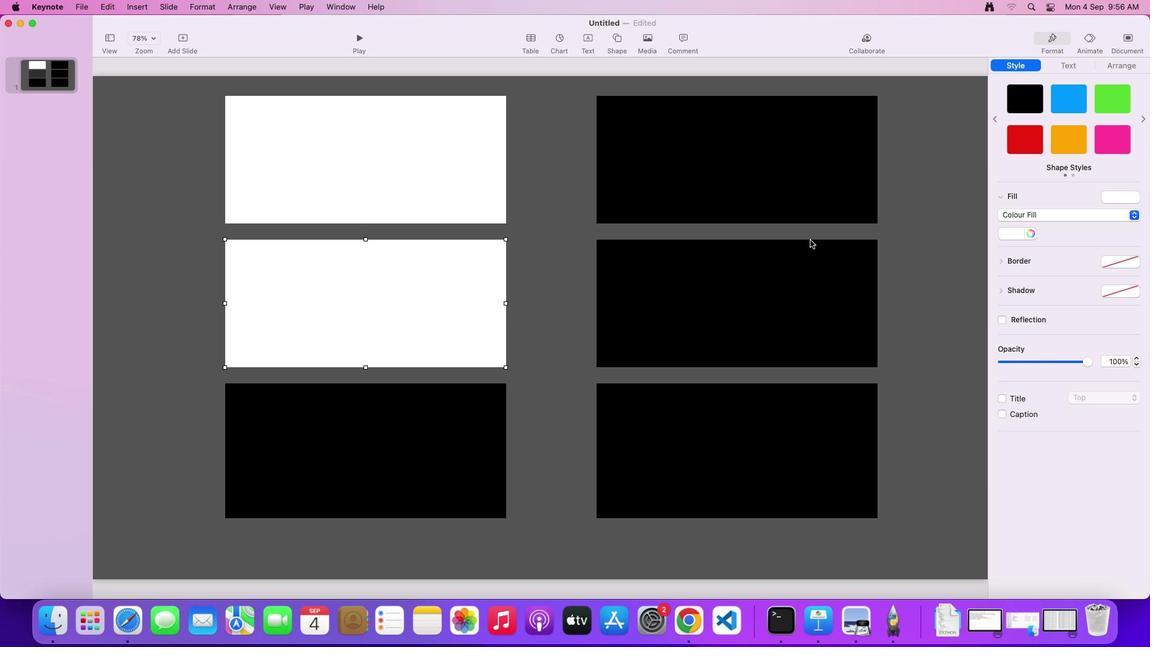 
Action: Mouse moved to (704, 192)
Screenshot: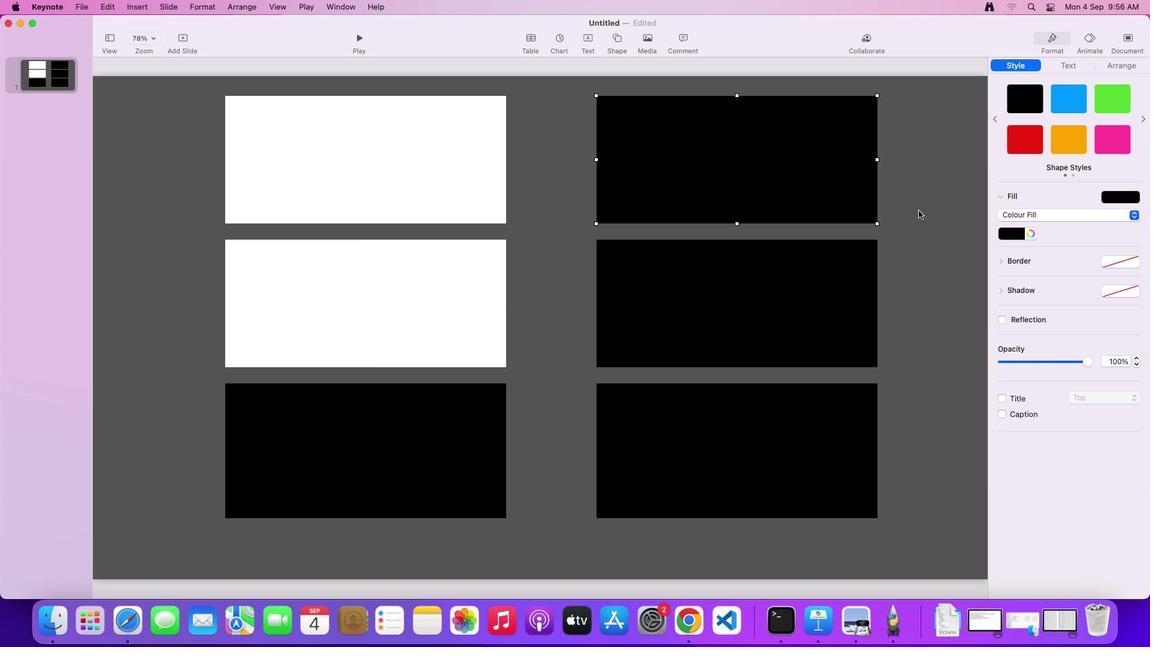 
Action: Mouse pressed left at (704, 192)
Screenshot: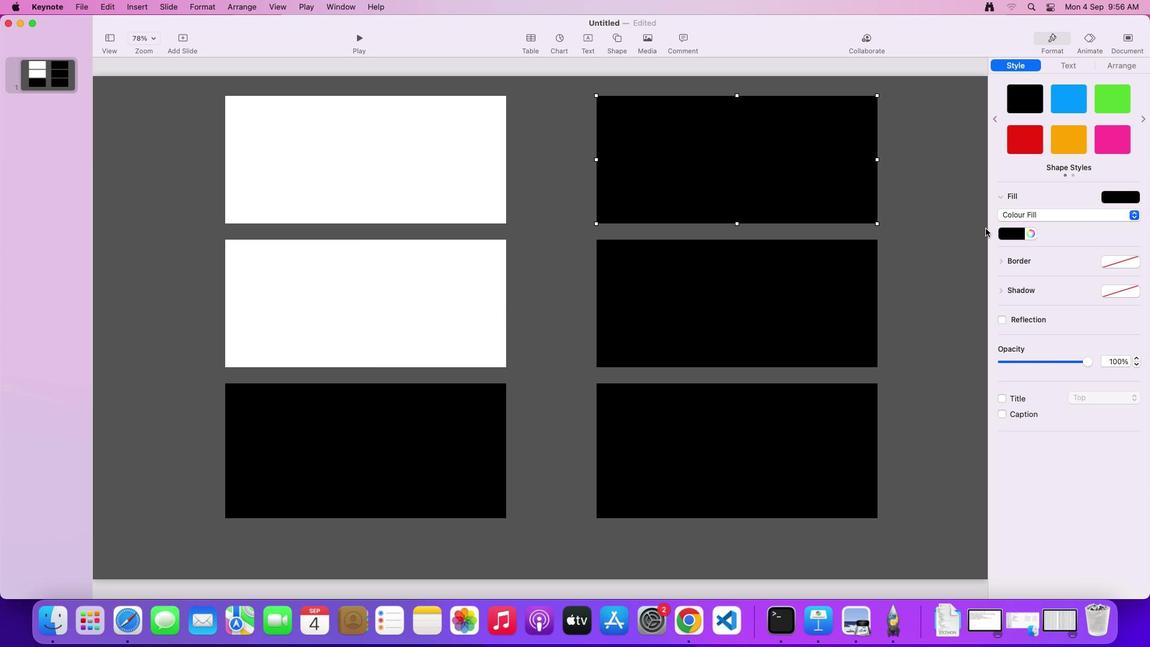 
Action: Mouse moved to (1025, 240)
Screenshot: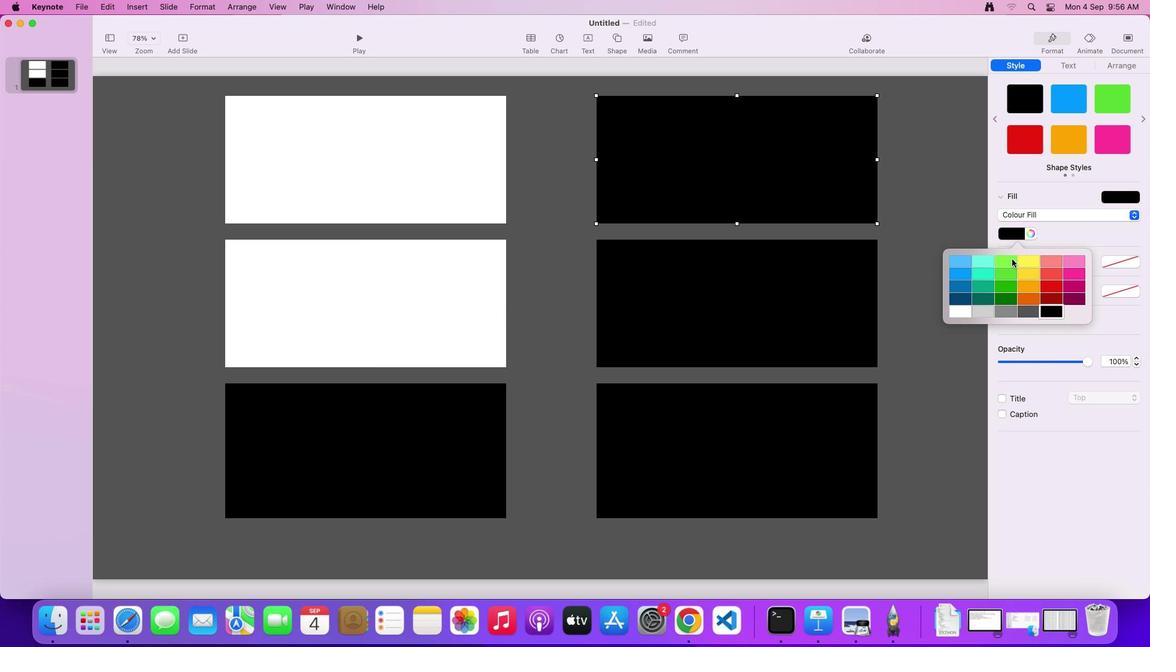 
Action: Mouse pressed left at (1025, 240)
Screenshot: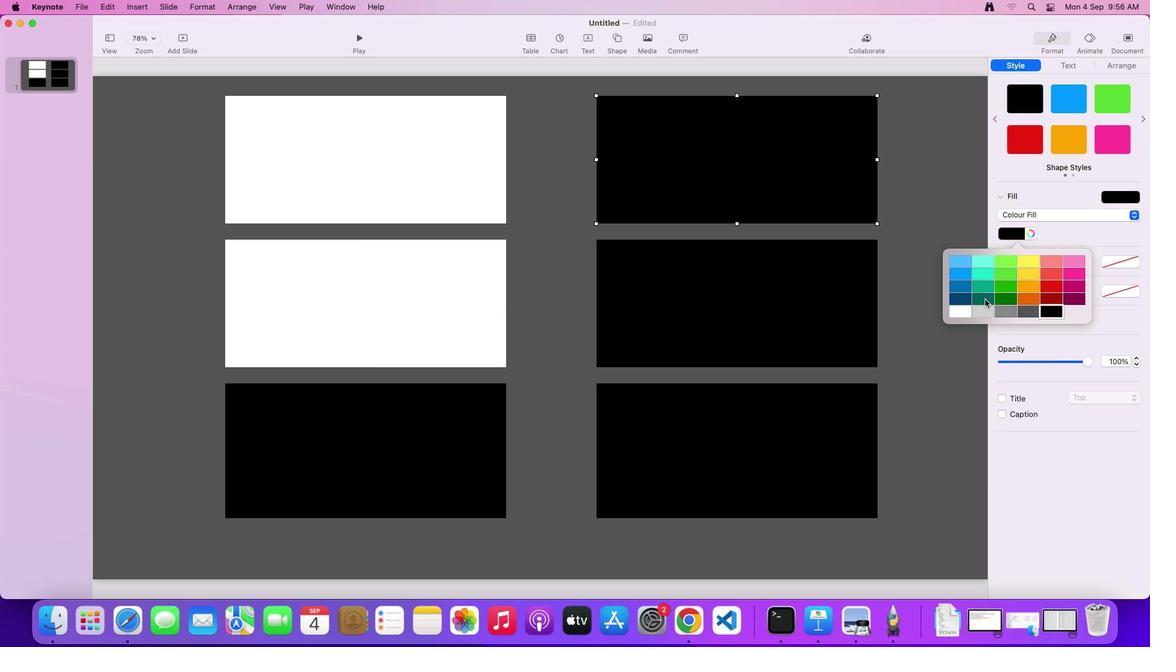 
Action: Mouse moved to (964, 320)
Screenshot: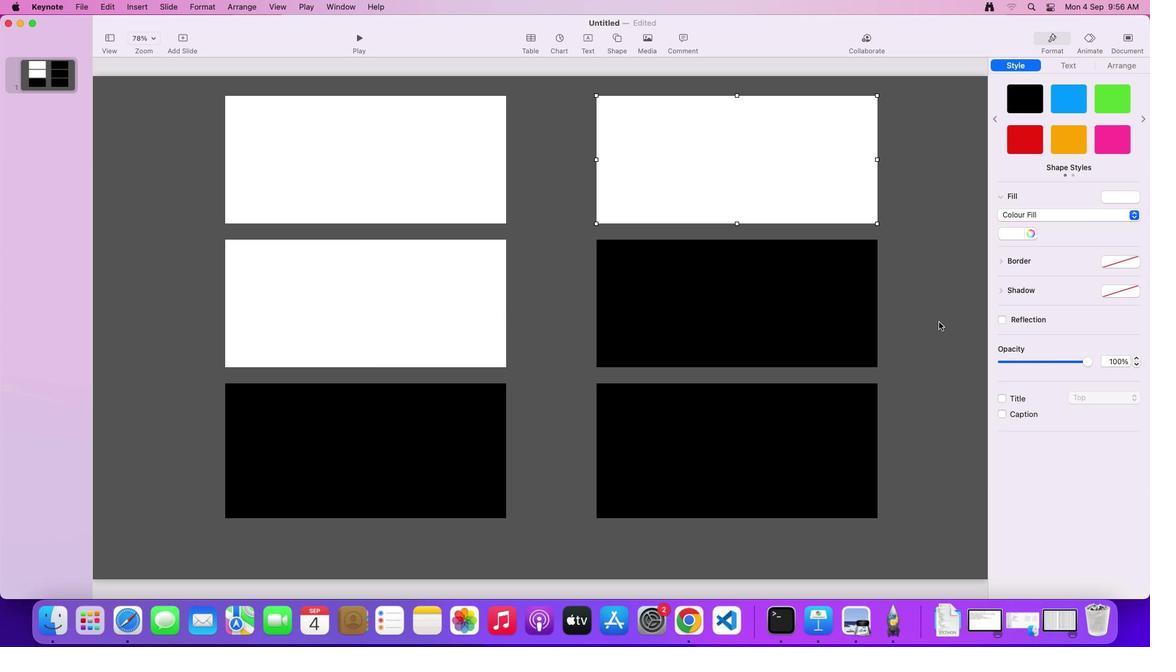 
Action: Mouse pressed left at (964, 320)
Screenshot: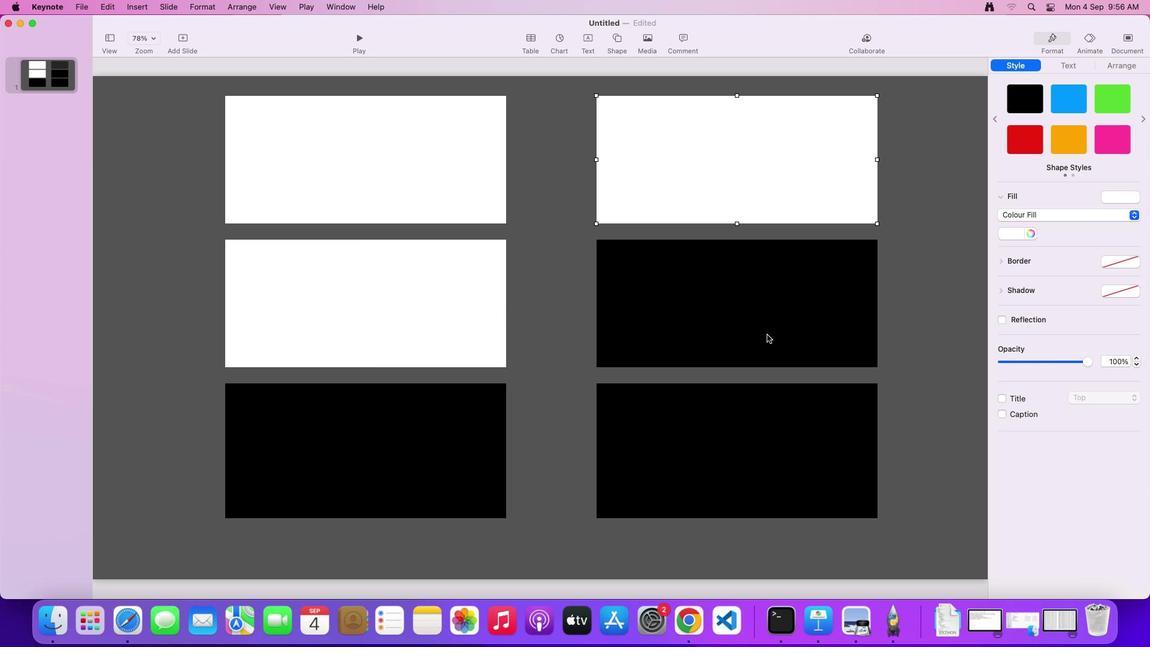 
Action: Mouse moved to (725, 336)
Screenshot: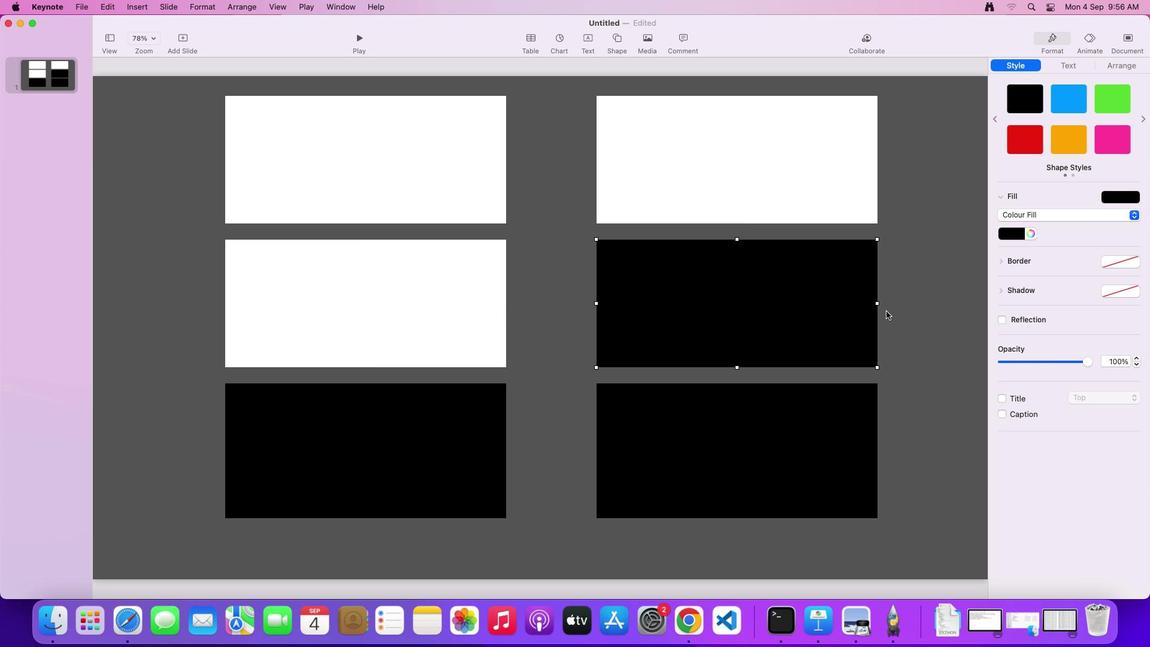 
Action: Mouse pressed left at (725, 336)
Screenshot: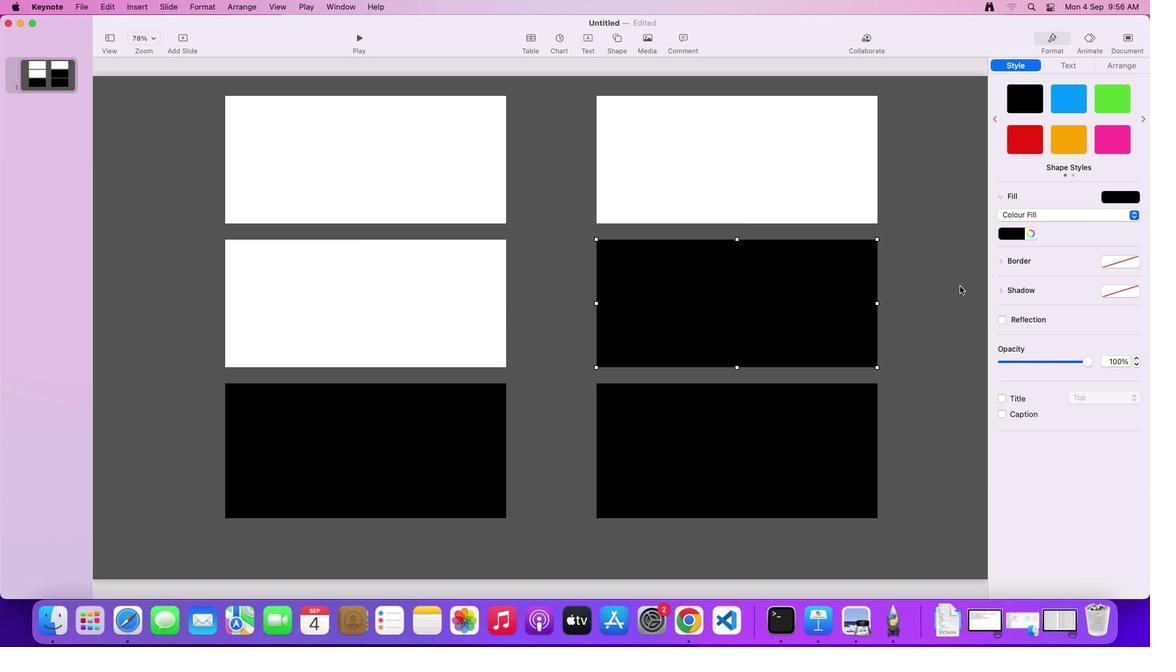 
Action: Mouse moved to (1027, 240)
Screenshot: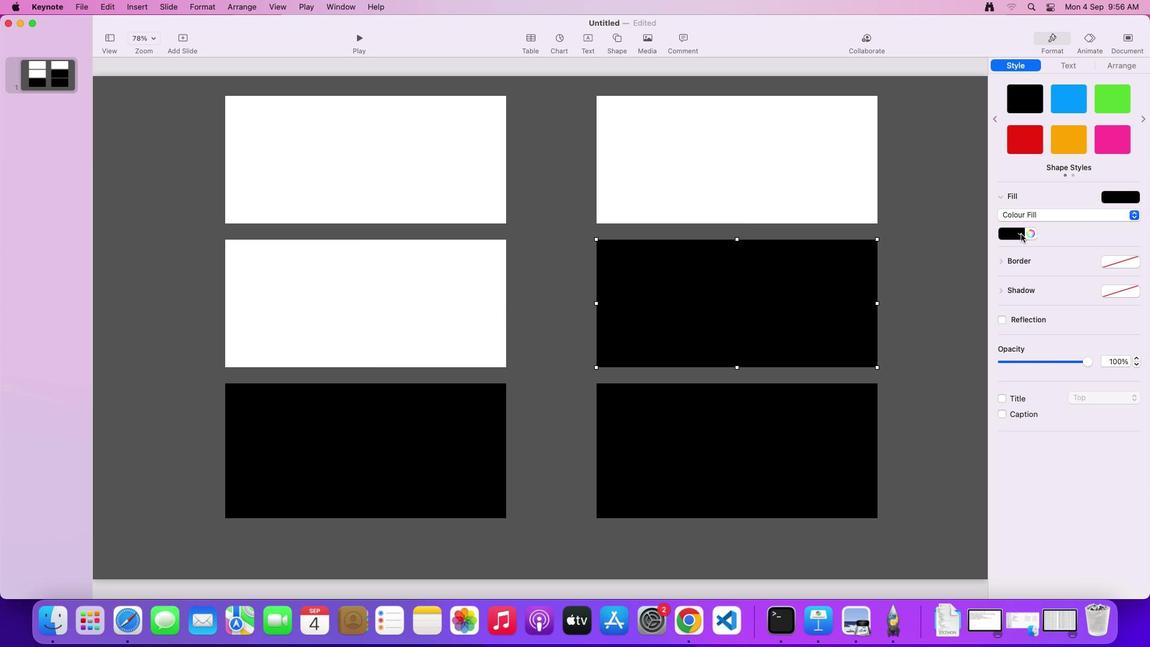 
Action: Mouse pressed left at (1027, 240)
Screenshot: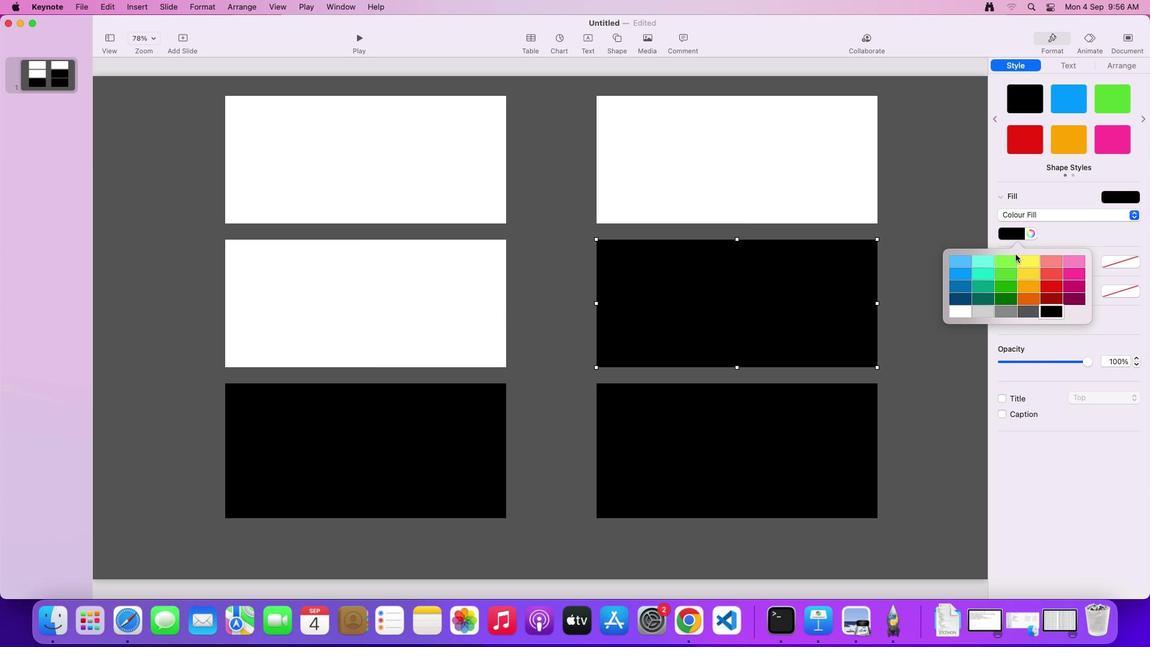 
Action: Mouse moved to (968, 319)
Screenshot: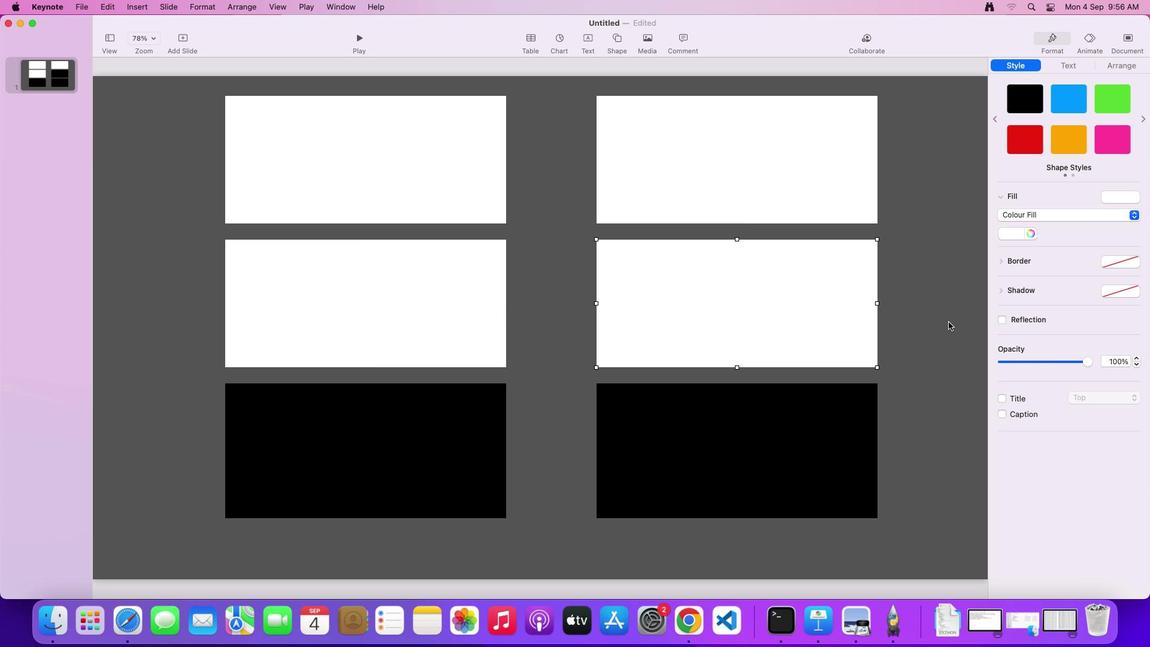 
Action: Mouse pressed left at (968, 319)
Screenshot: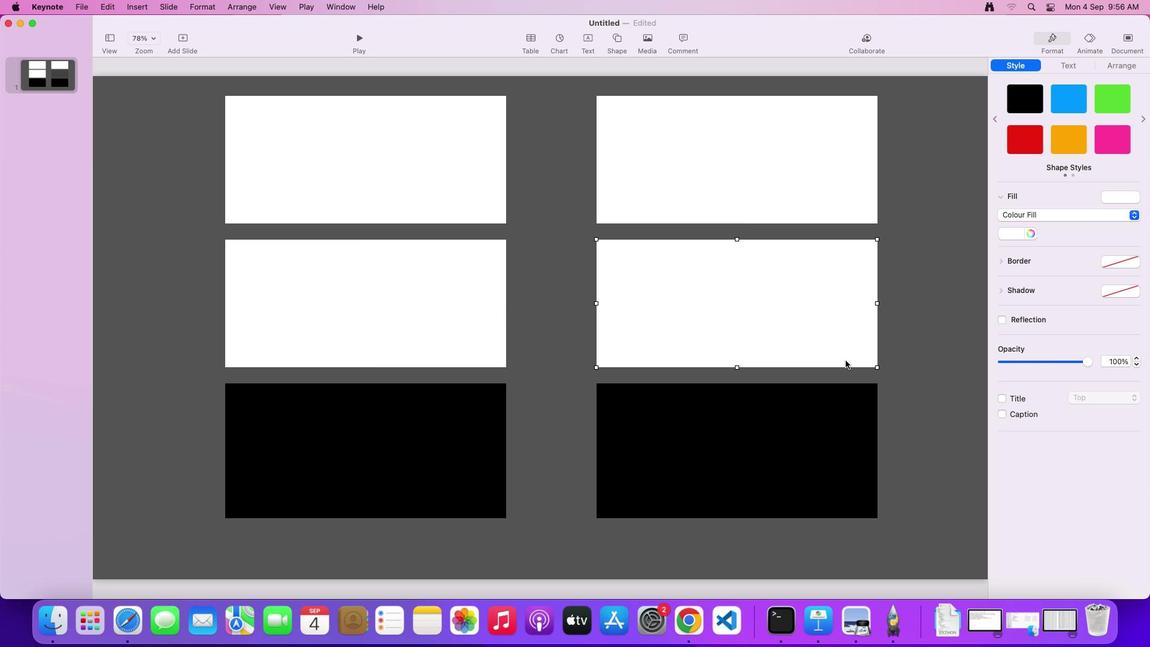 
Action: Mouse moved to (416, 466)
Screenshot: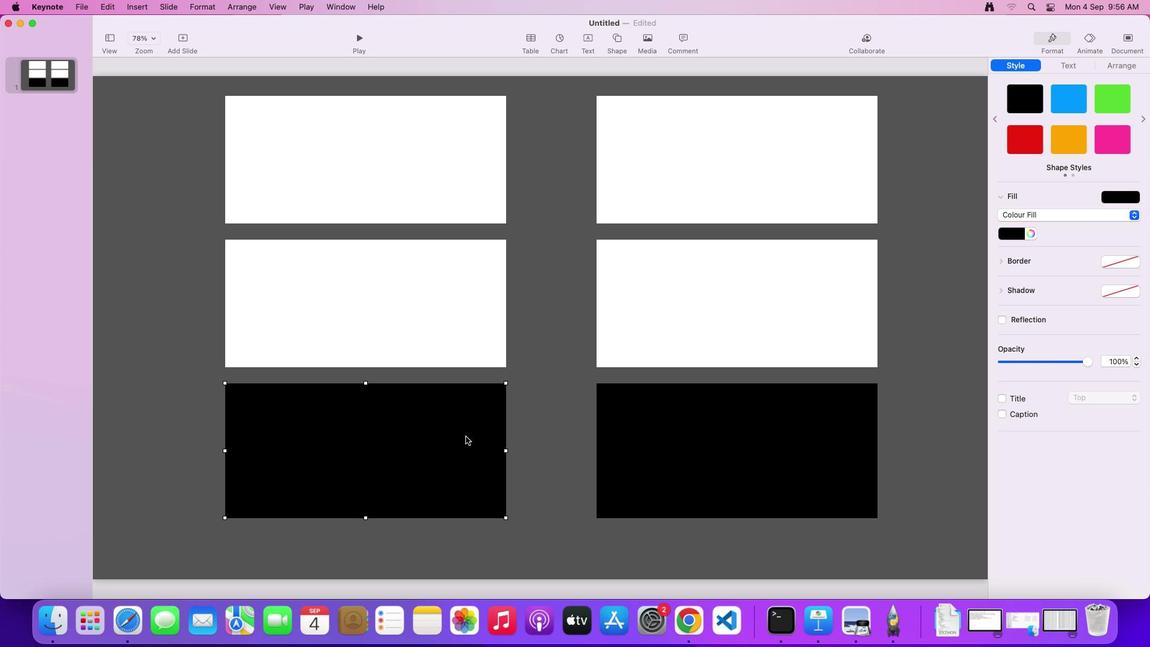 
Action: Mouse pressed left at (416, 466)
Screenshot: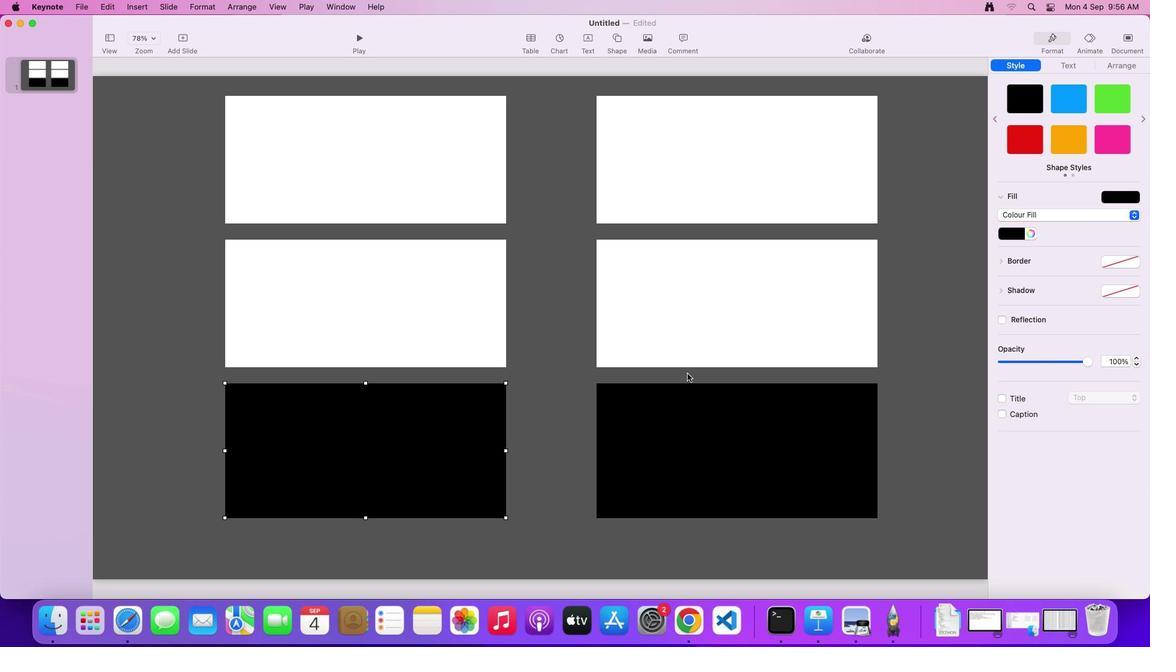 
Action: Mouse moved to (1028, 238)
Screenshot: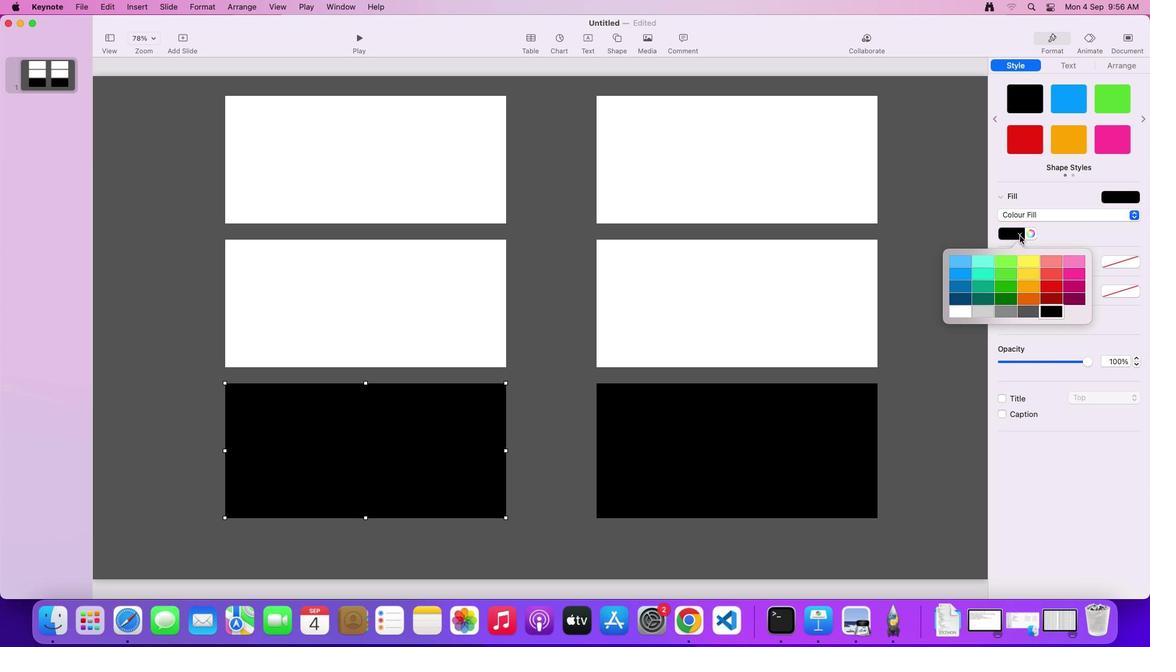 
Action: Mouse pressed left at (1028, 238)
Screenshot: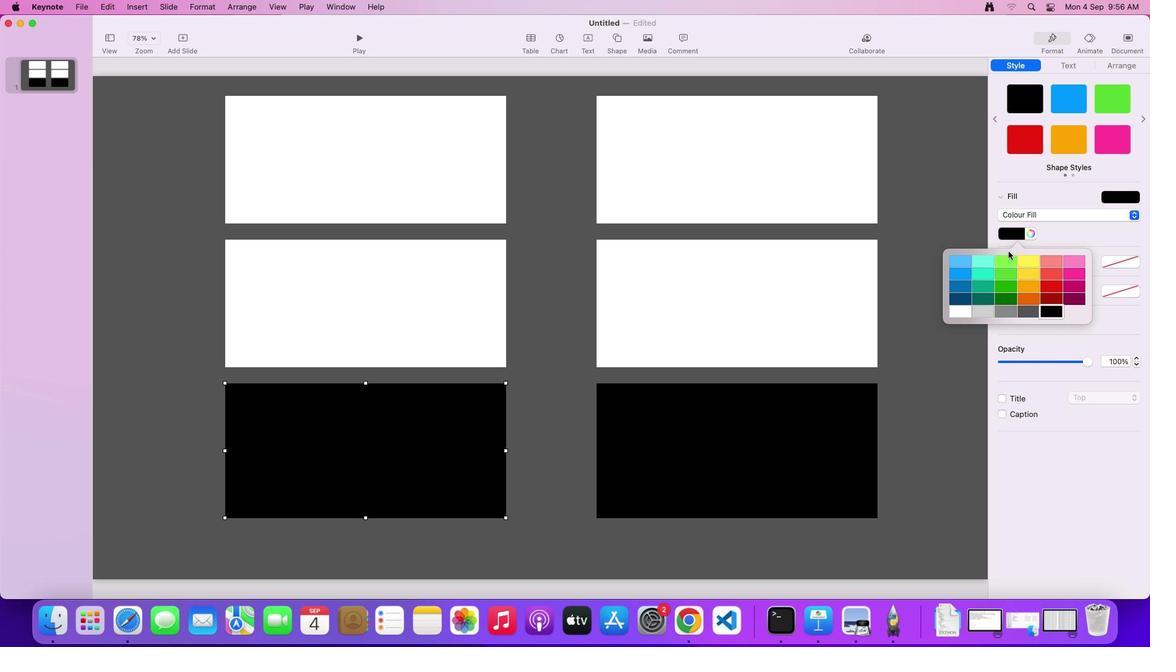 
Action: Mouse moved to (965, 316)
Screenshot: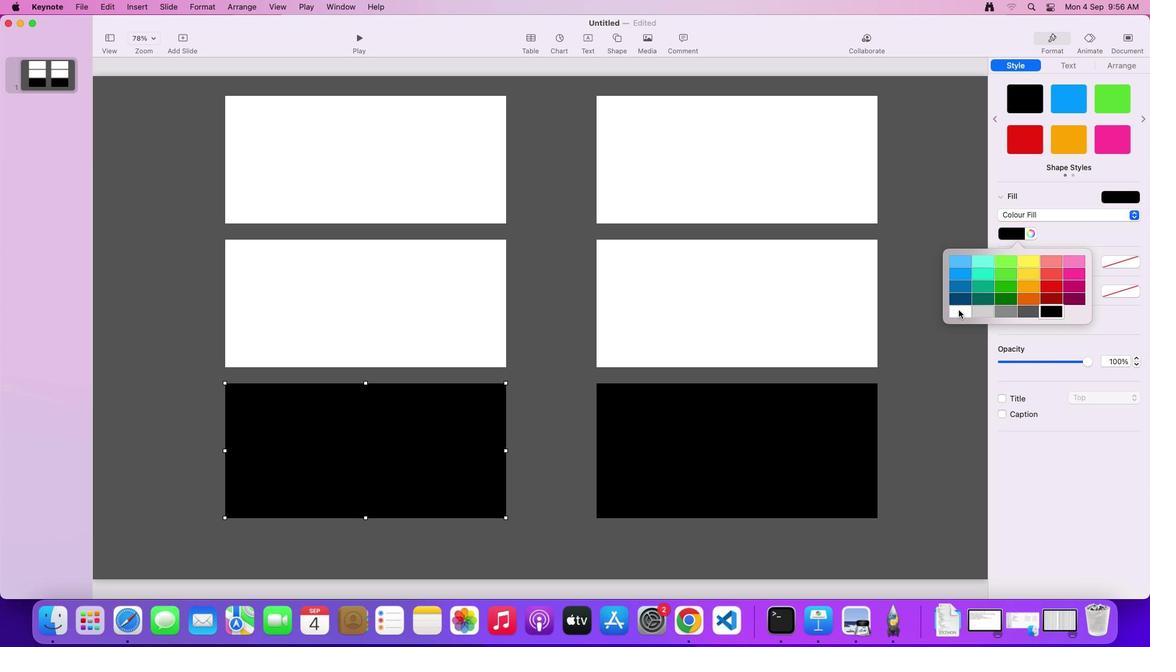 
Action: Mouse pressed left at (965, 316)
Screenshot: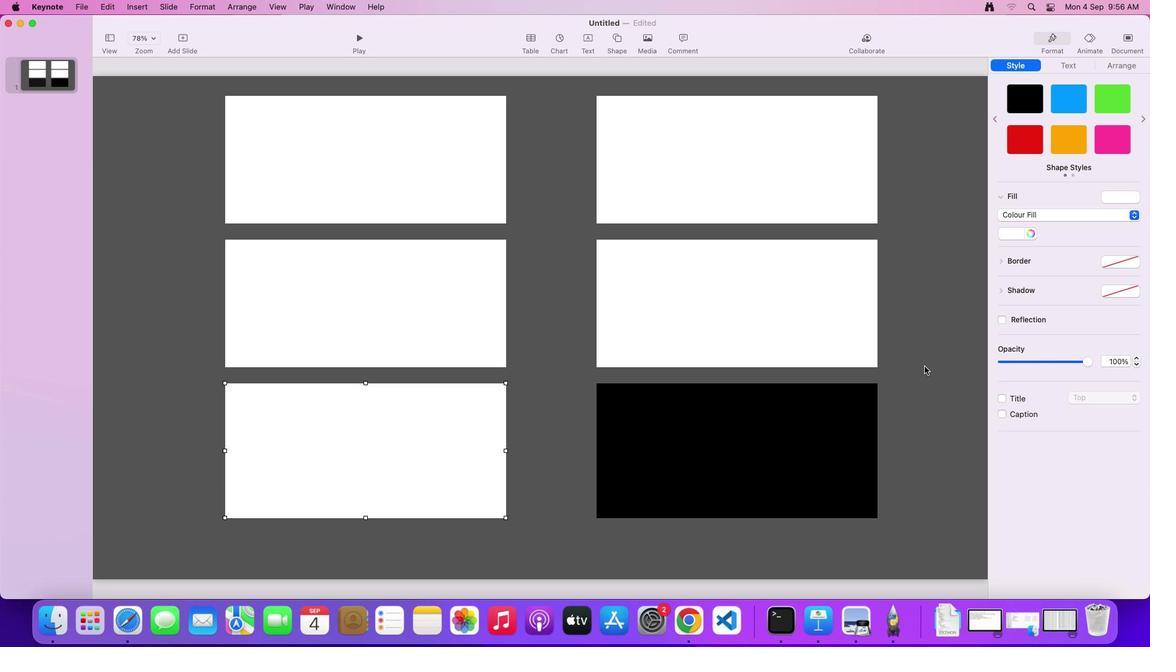 
Action: Mouse moved to (781, 475)
Screenshot: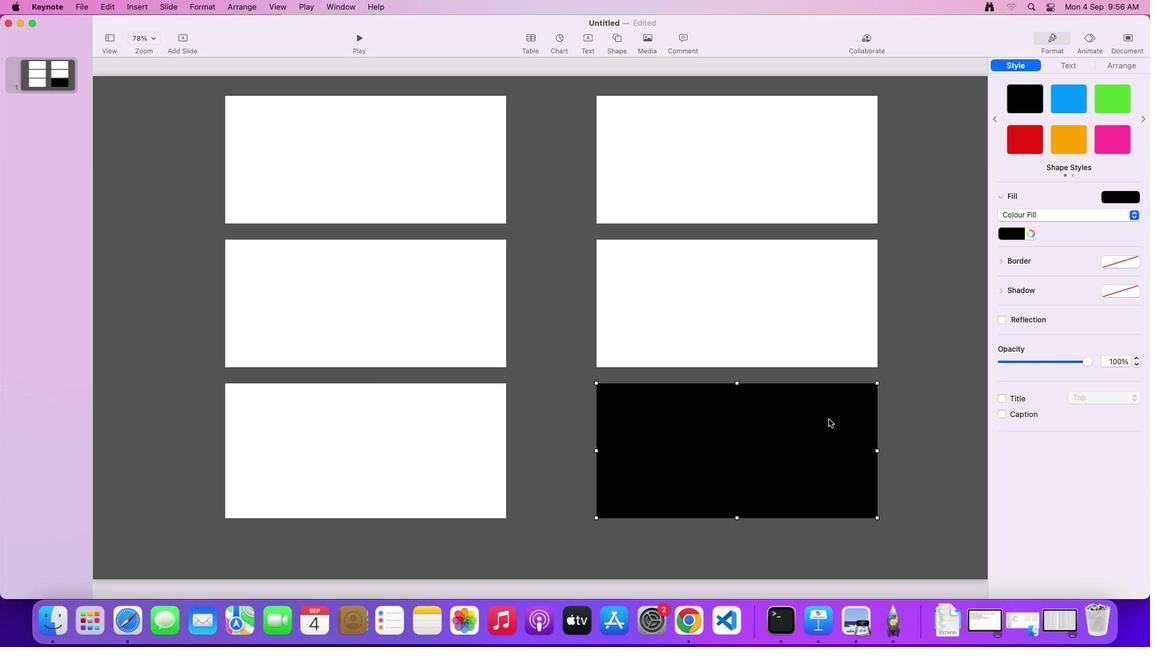 
Action: Mouse pressed left at (781, 475)
Screenshot: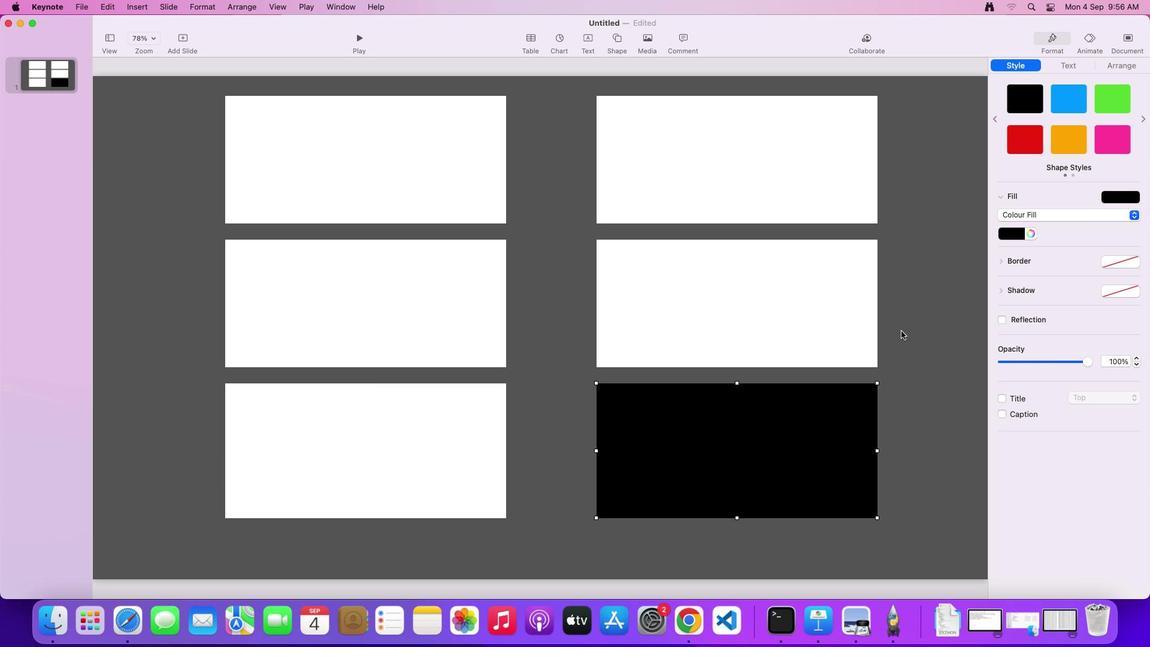 
Action: Mouse moved to (1027, 240)
Screenshot: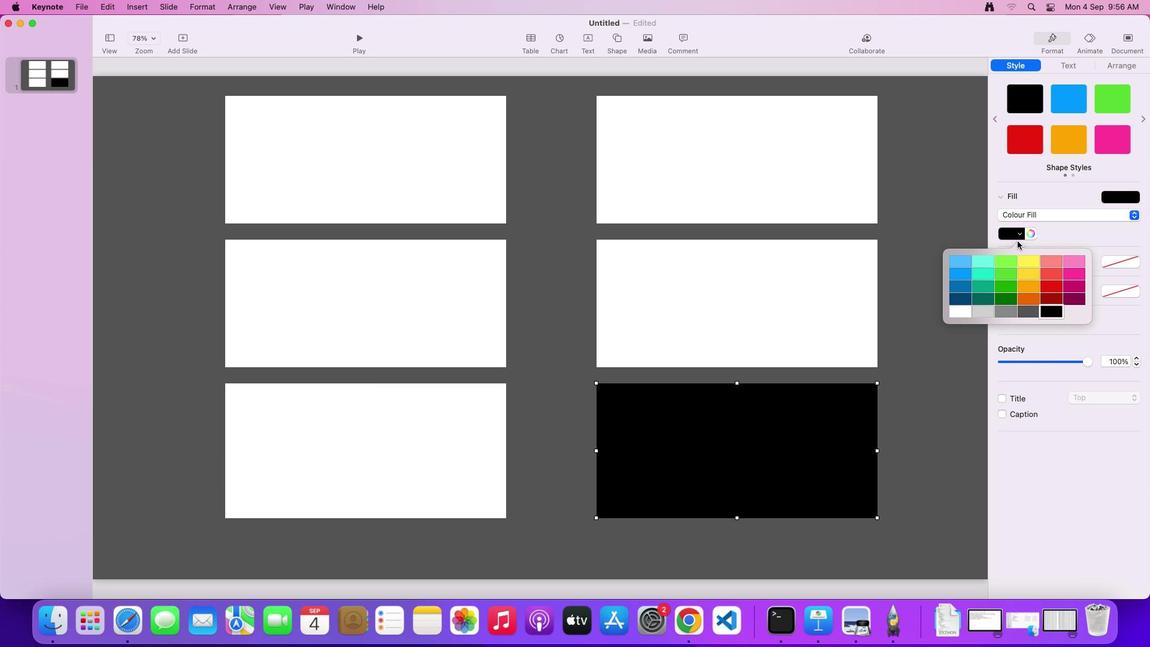 
Action: Mouse pressed left at (1027, 240)
Screenshot: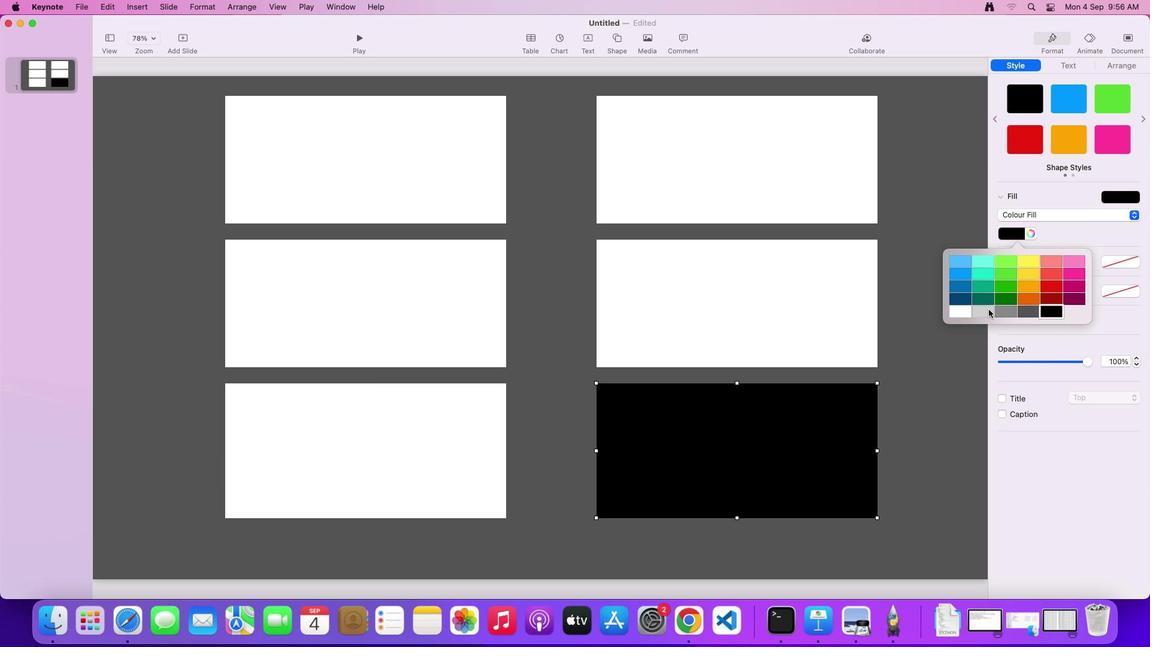 
Action: Mouse moved to (959, 318)
Screenshot: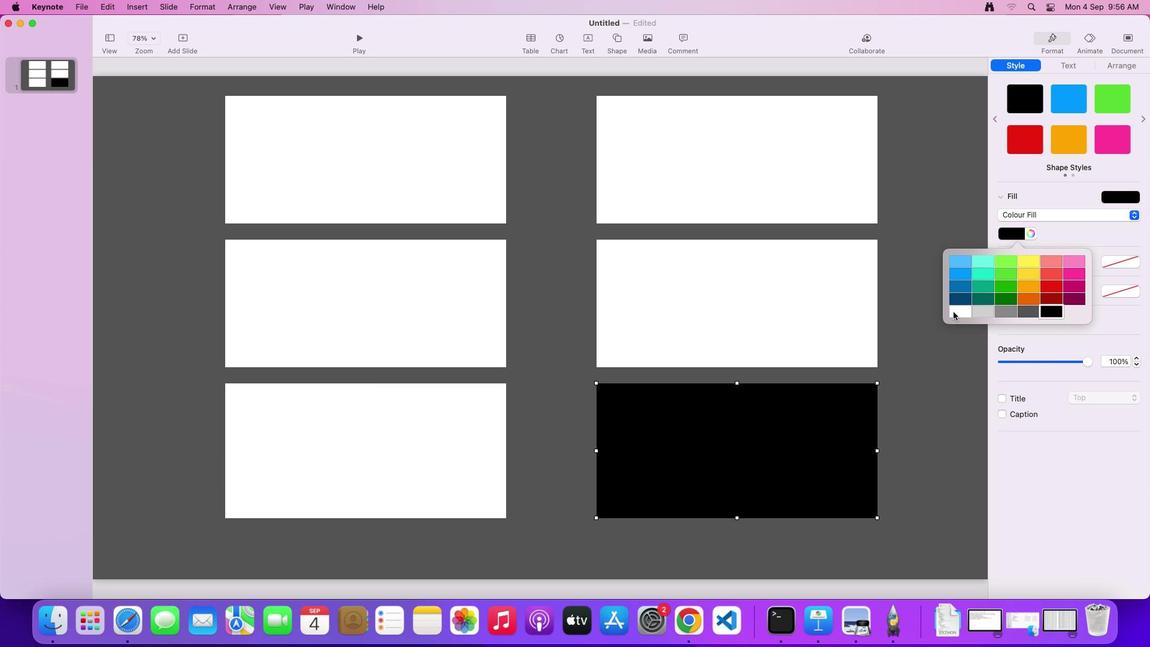 
Action: Mouse pressed left at (959, 318)
Screenshot: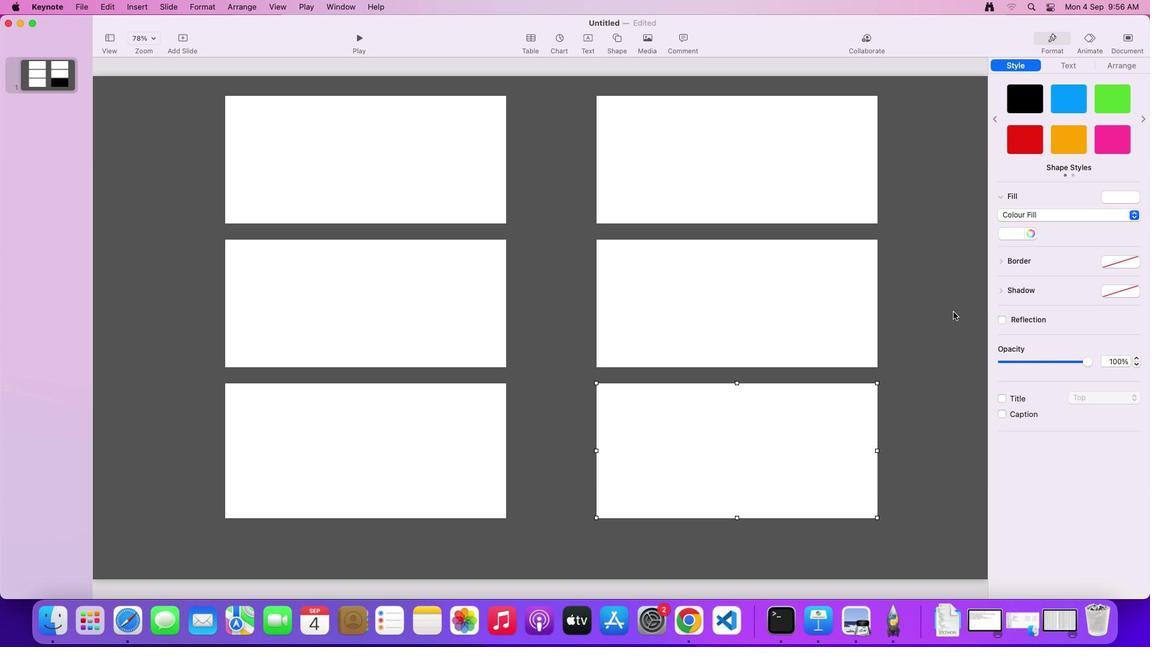 
Action: Mouse moved to (623, 43)
Screenshot: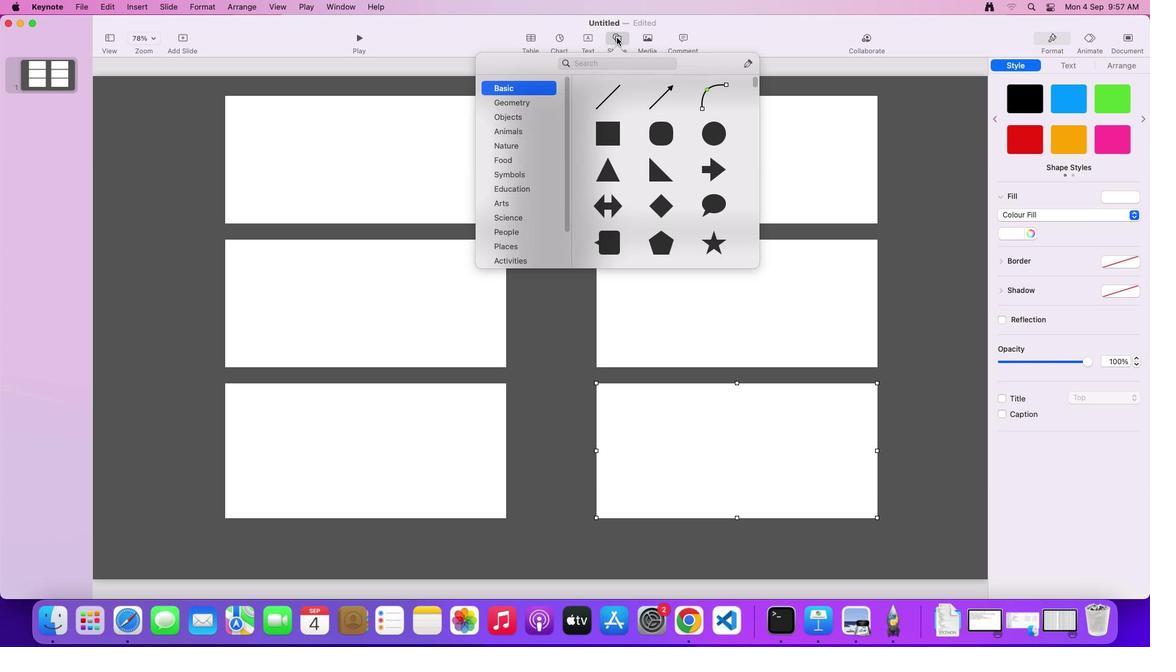 
Action: Mouse pressed left at (623, 43)
Screenshot: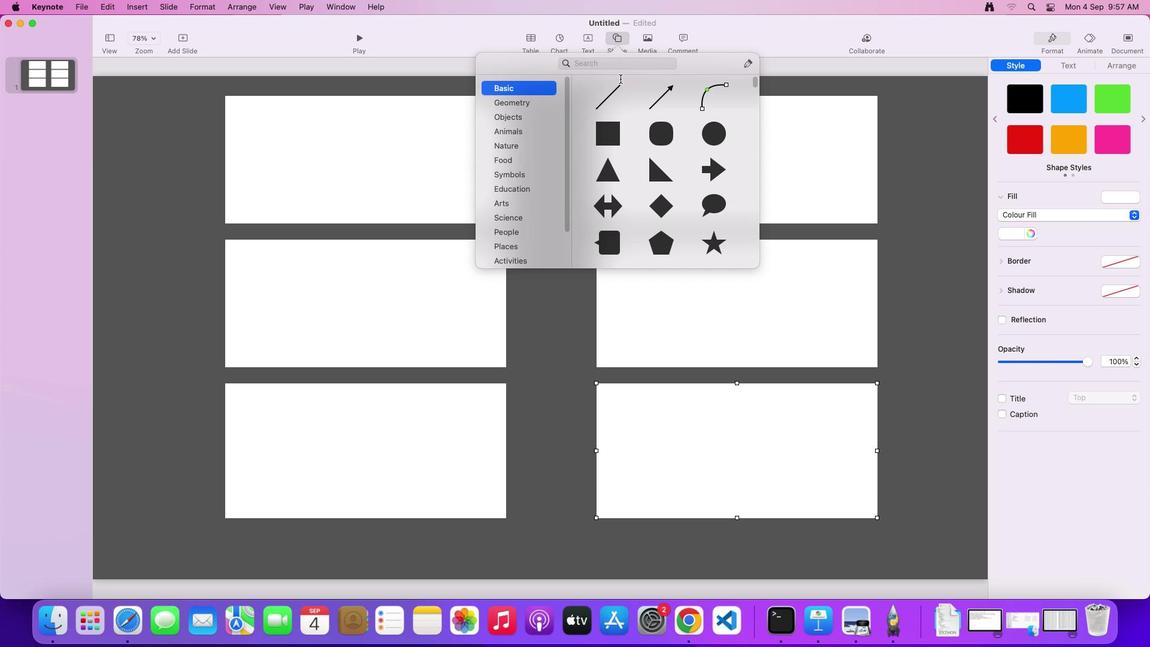 
Action: Mouse moved to (624, 68)
Screenshot: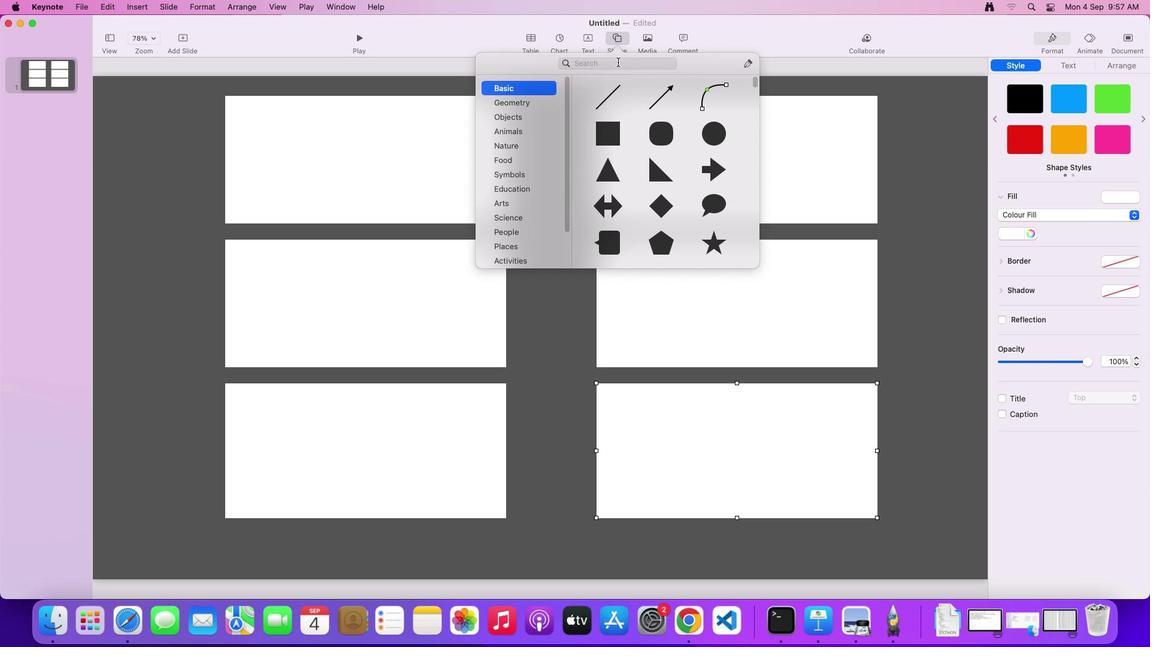 
Action: Mouse pressed left at (624, 68)
Screenshot: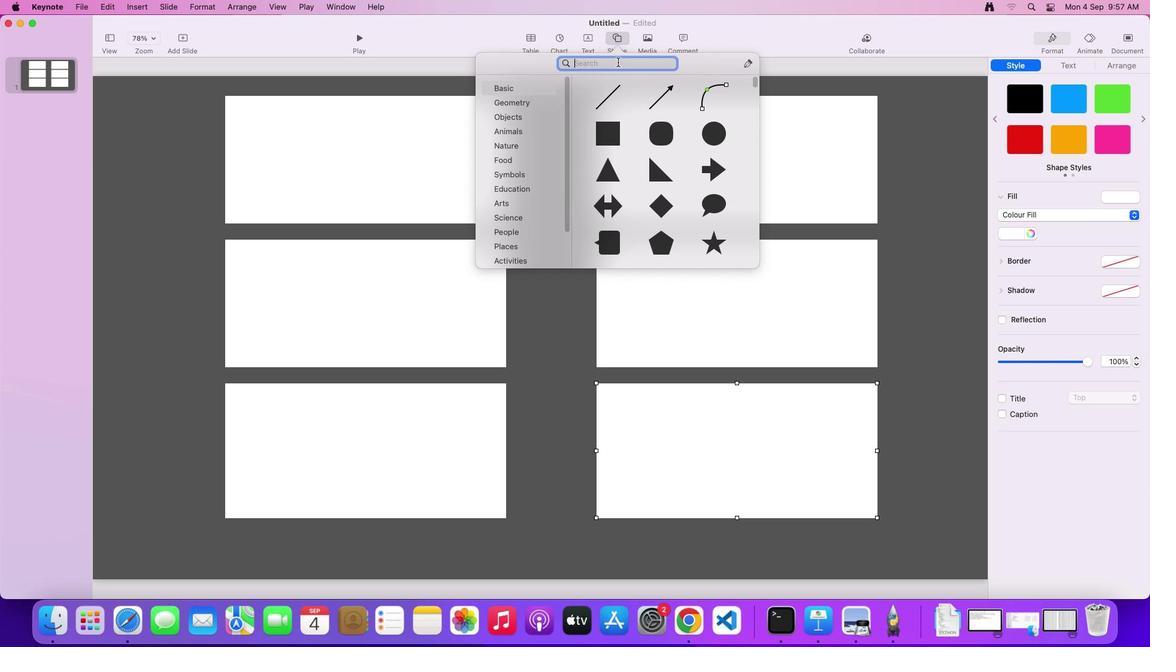 
Action: Mouse moved to (677, 189)
Screenshot: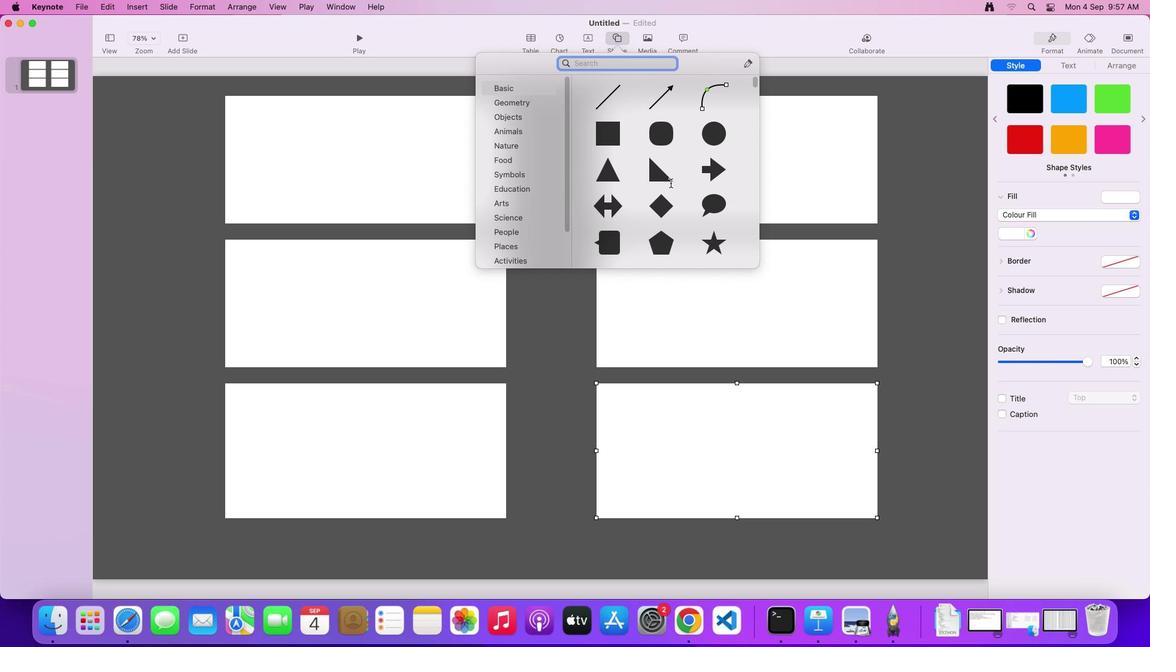 
Action: Key pressed 'P''O'
Screenshot: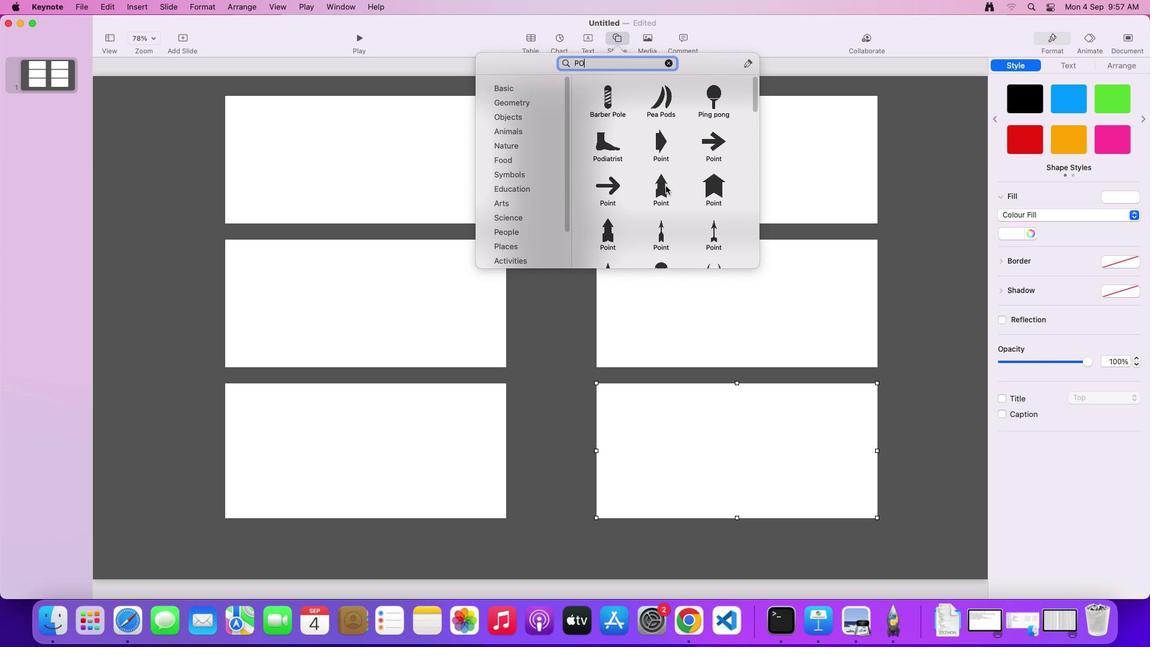 
Action: Mouse moved to (645, 196)
Screenshot: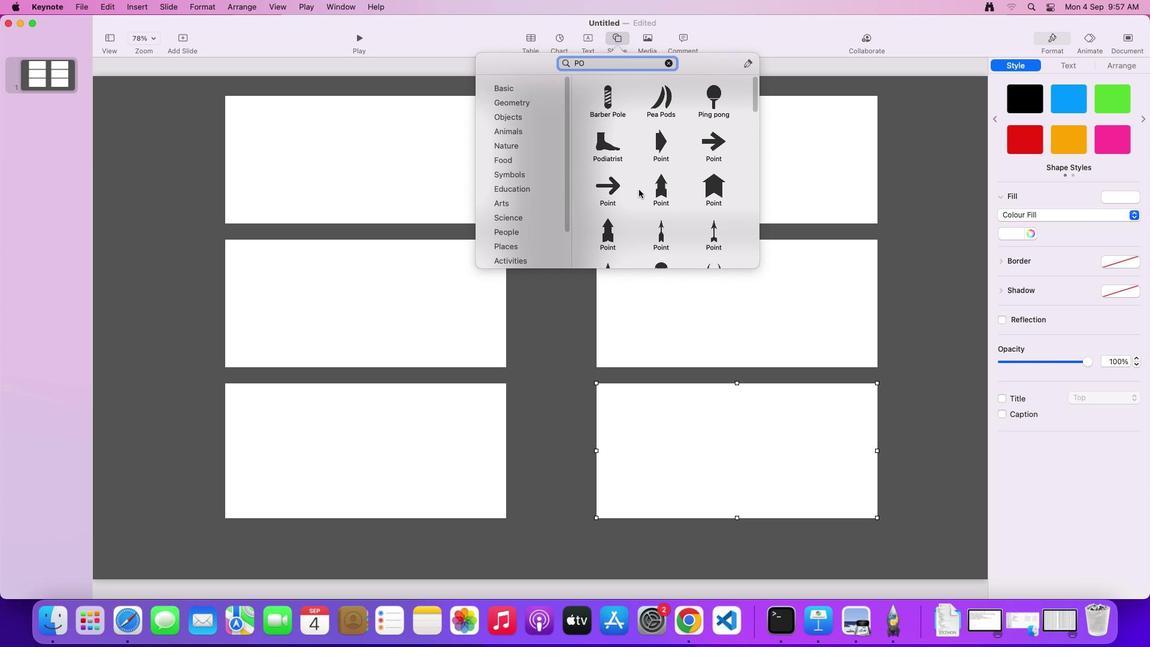 
Action: Key pressed 'L''Y'
Screenshot: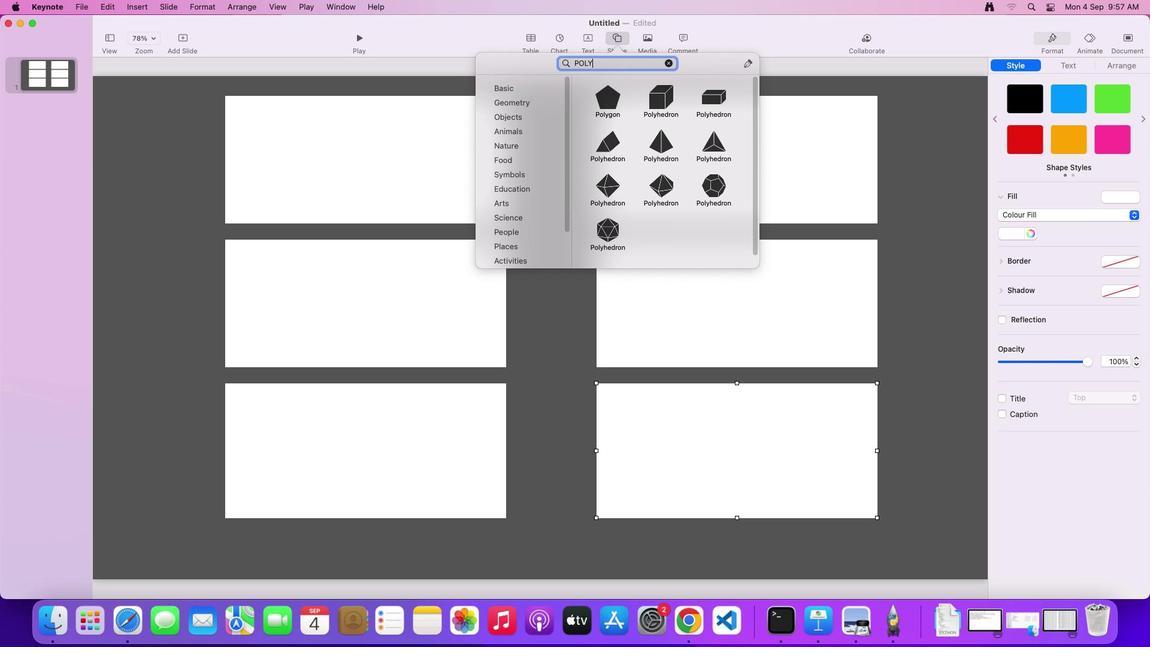
Action: Mouse moved to (611, 106)
Screenshot: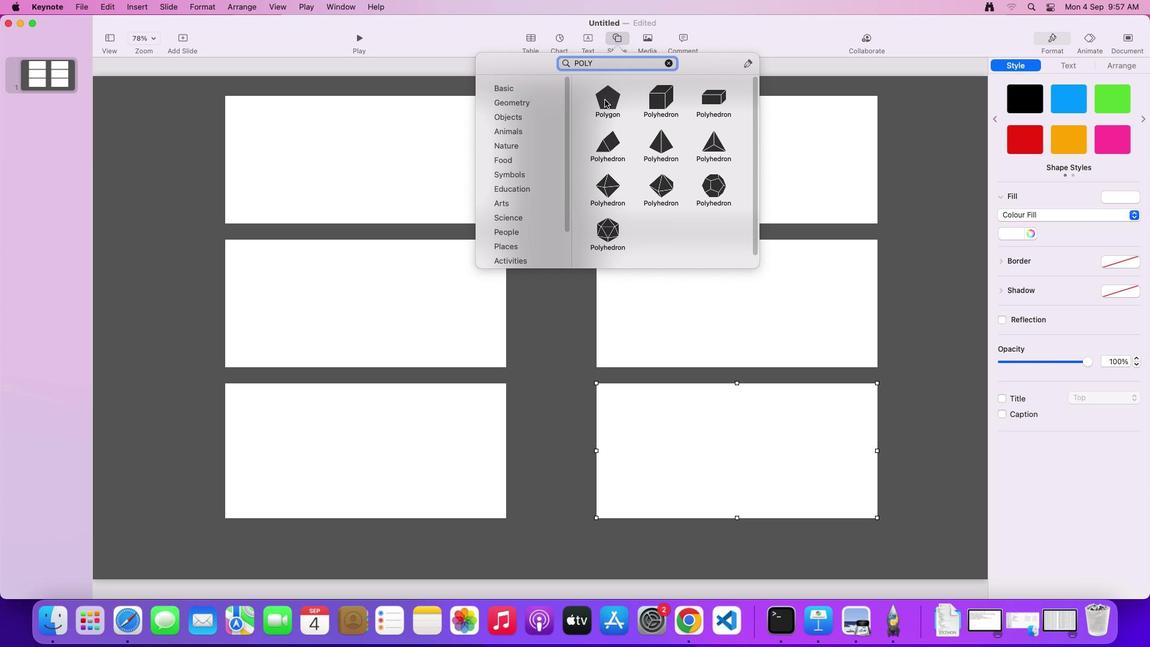 
Action: Mouse pressed left at (611, 106)
Screenshot: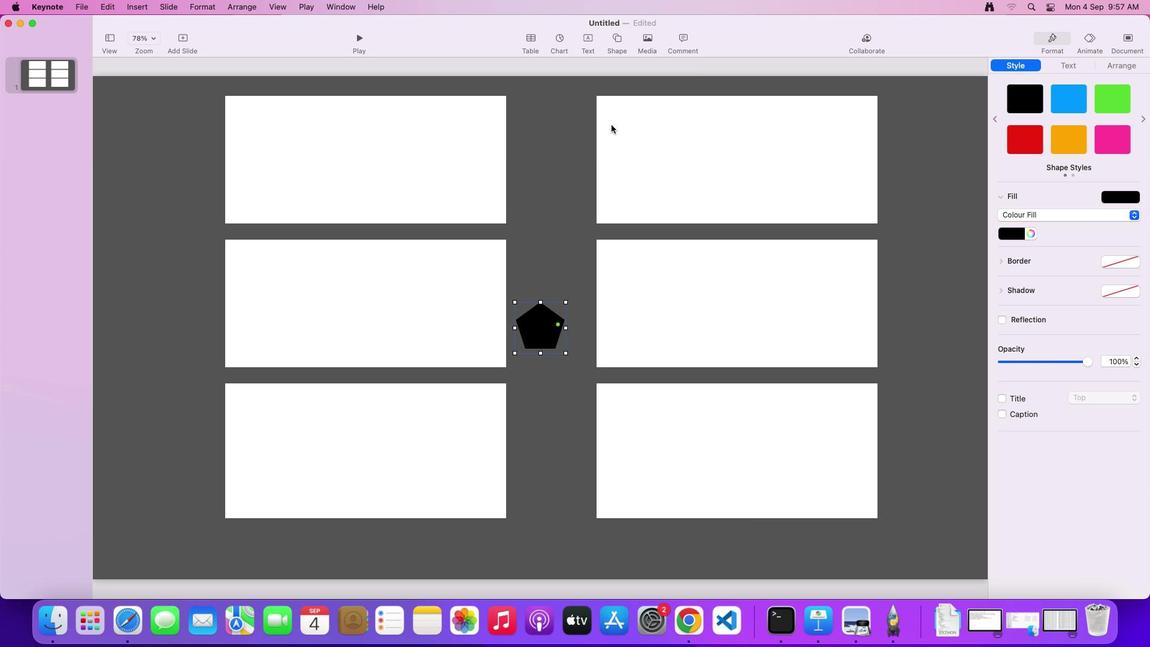 
Action: Mouse moved to (1071, 71)
Screenshot: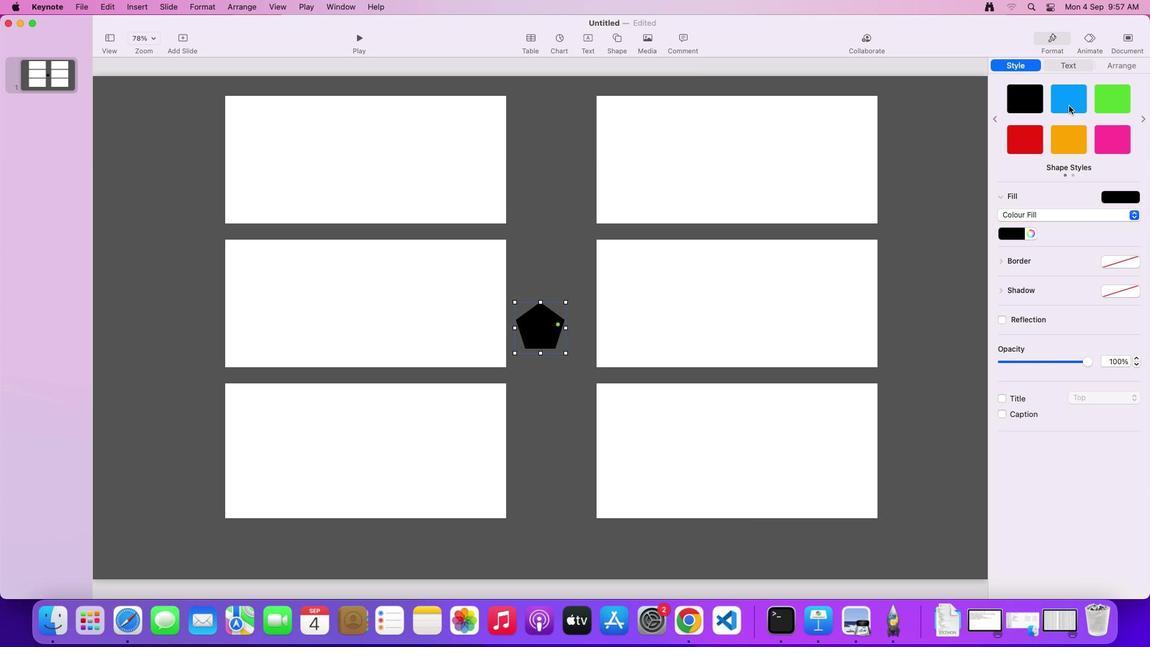 
Action: Mouse pressed left at (1071, 71)
Screenshot: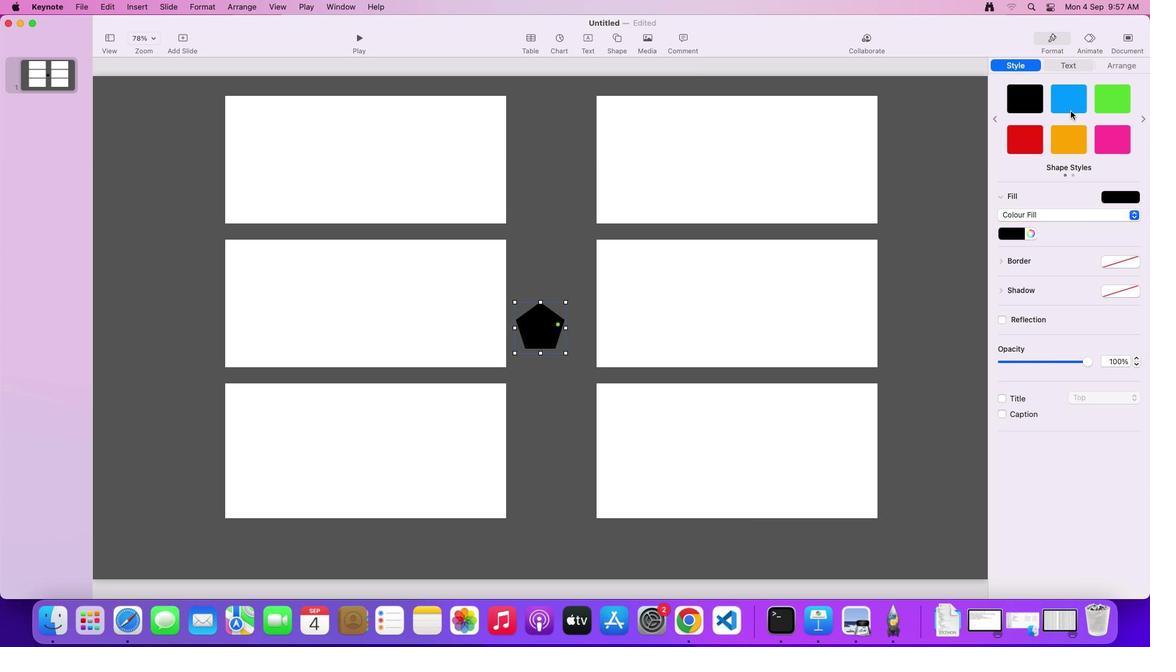 
Action: Mouse moved to (1133, 71)
Screenshot: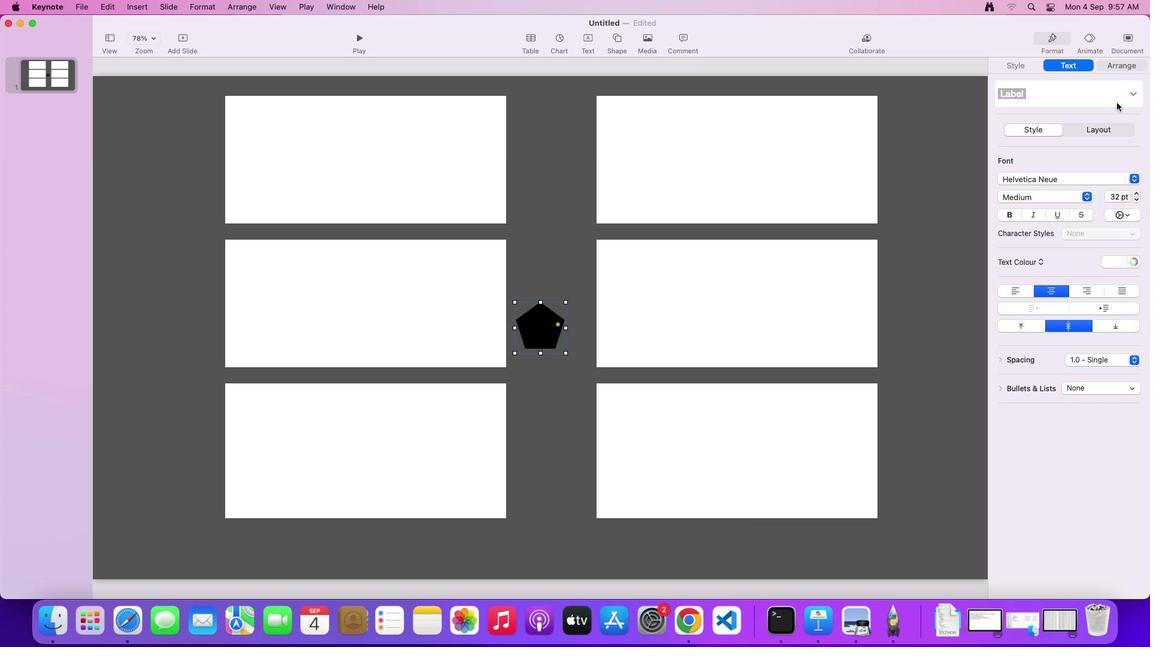 
Action: Mouse pressed left at (1133, 71)
Screenshot: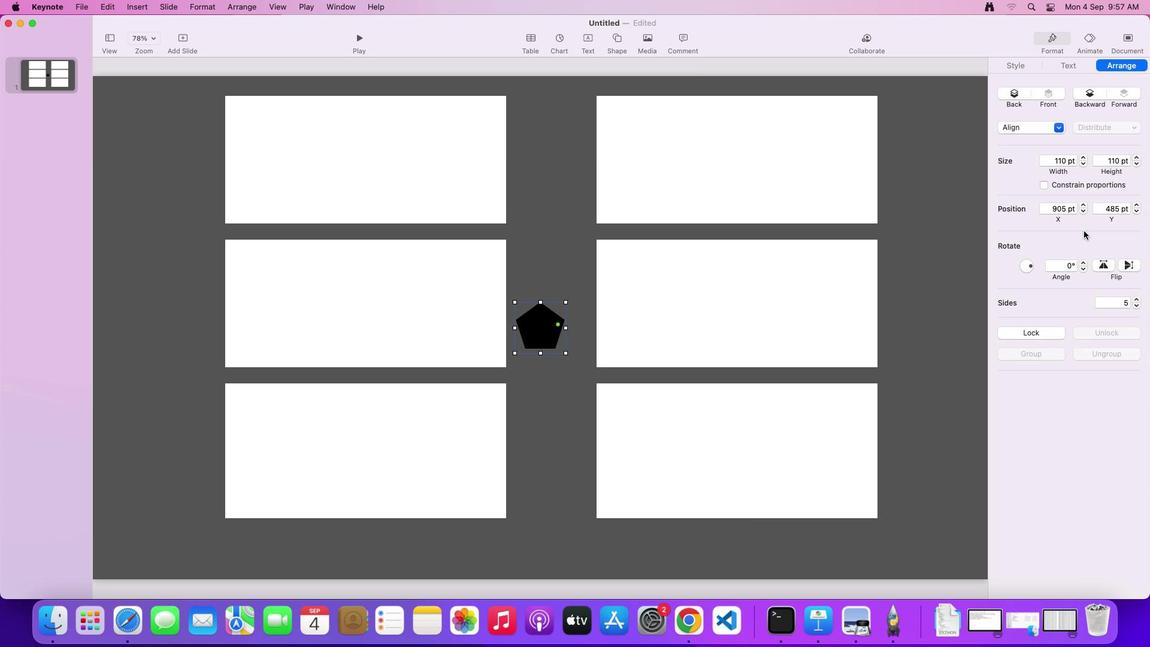 
Action: Mouse moved to (1089, 274)
Screenshot: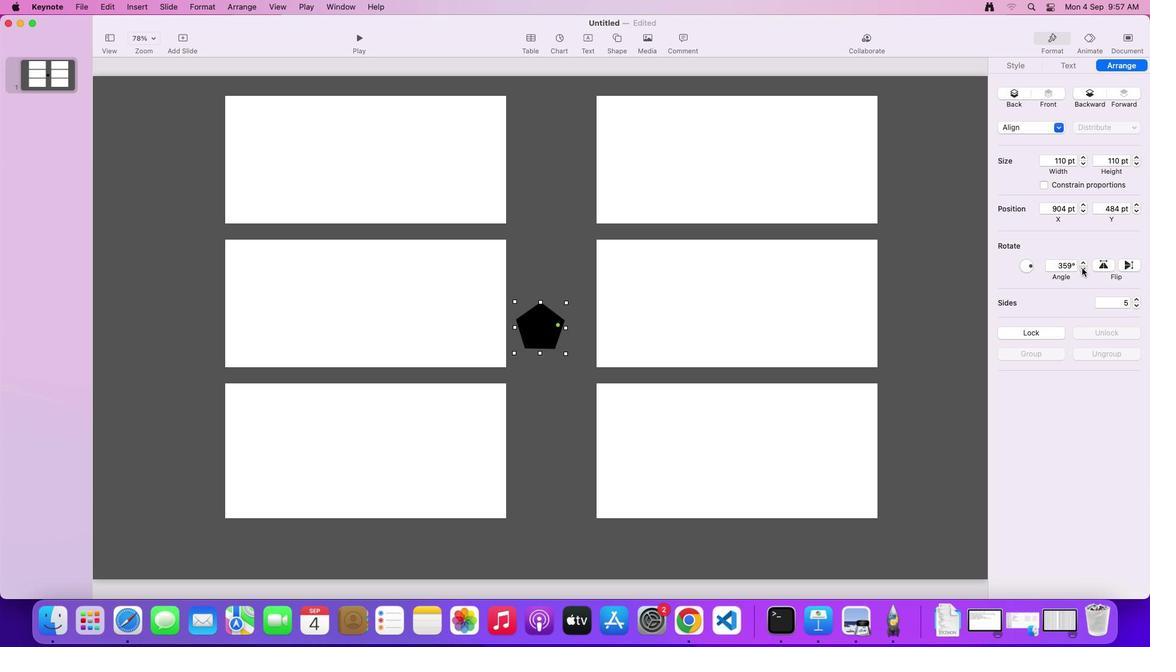
Action: Mouse pressed left at (1089, 274)
Screenshot: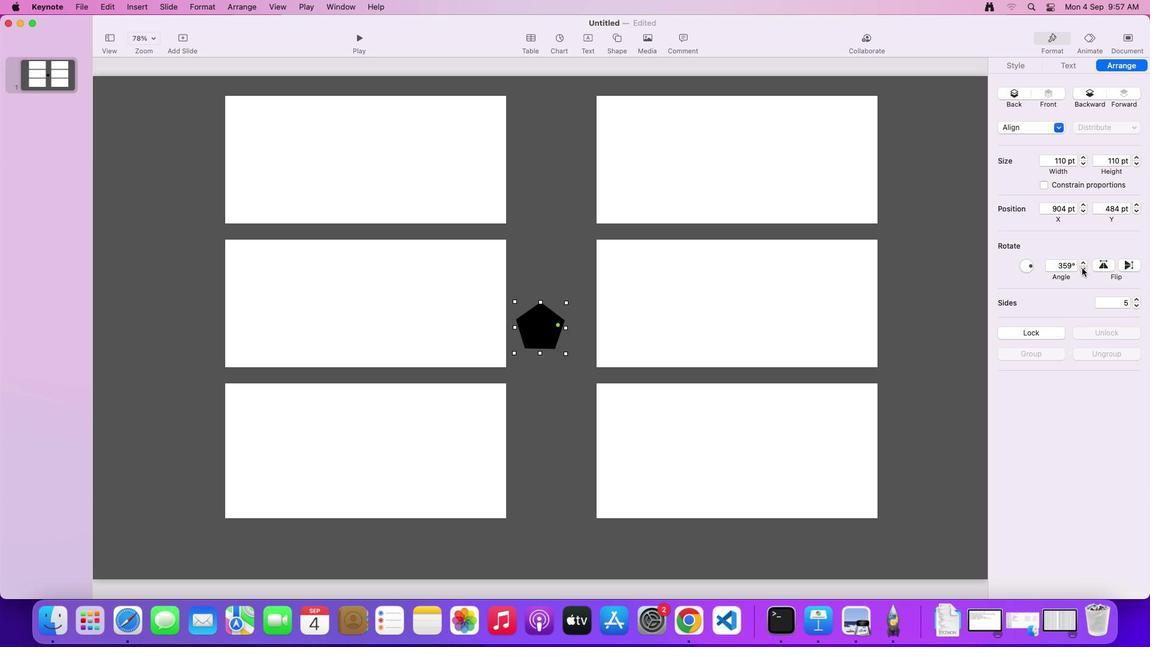 
Action: Mouse moved to (1089, 274)
Screenshot: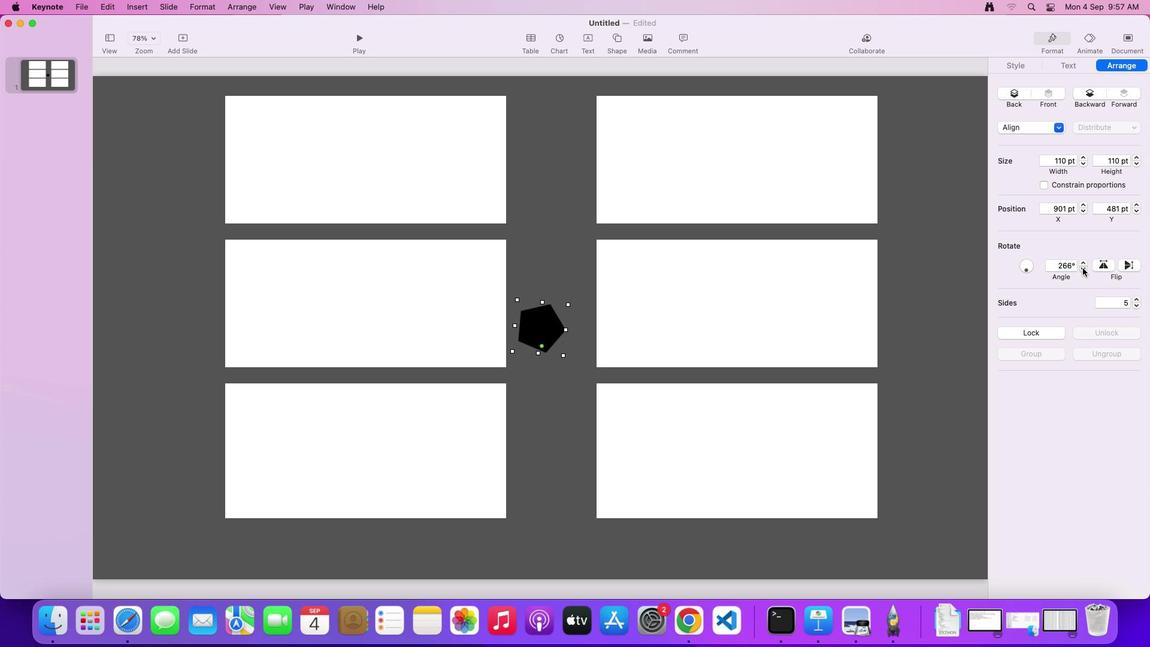 
Action: Mouse pressed left at (1089, 274)
Screenshot: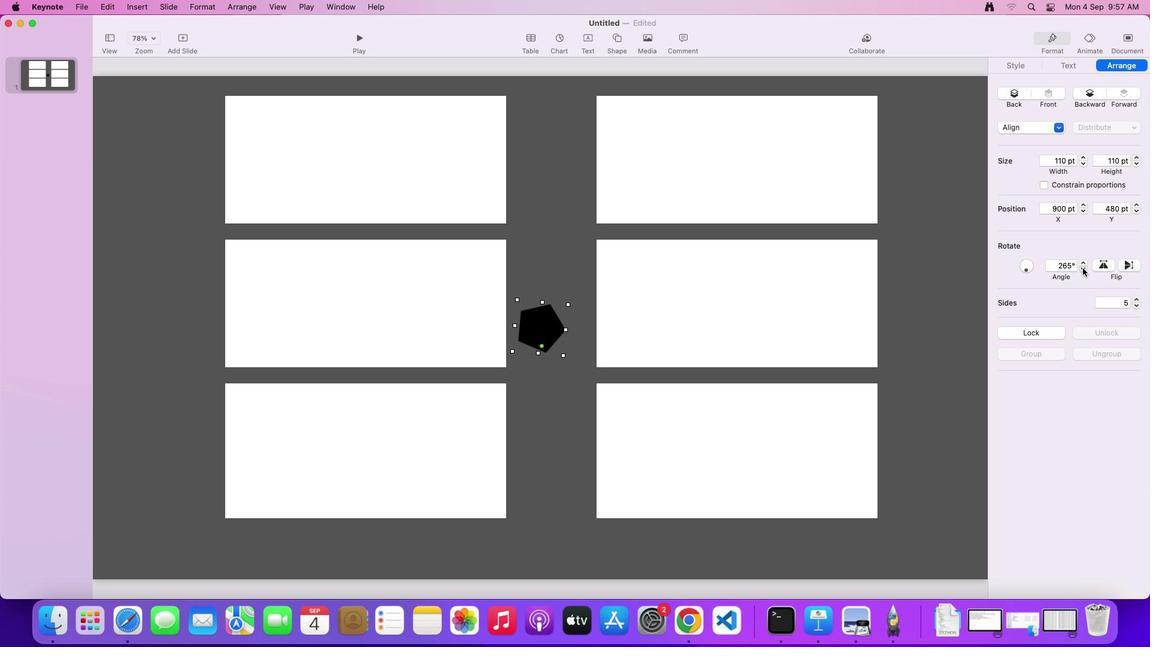 
Action: Mouse moved to (1091, 267)
Screenshot: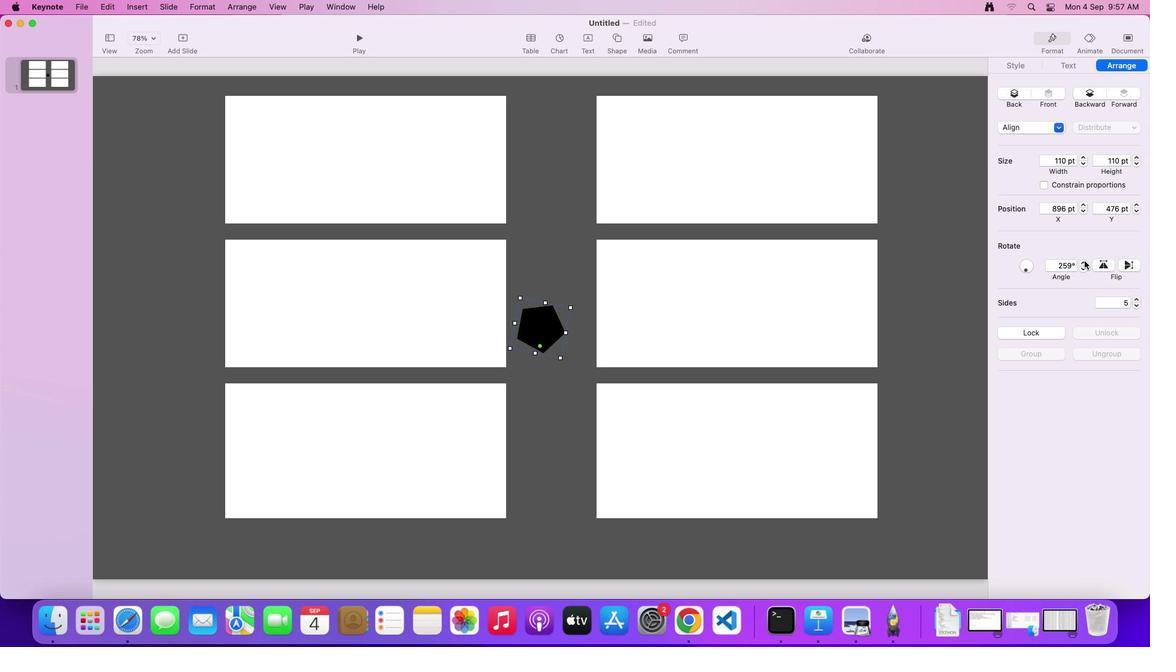 
Action: Mouse pressed left at (1091, 267)
Screenshot: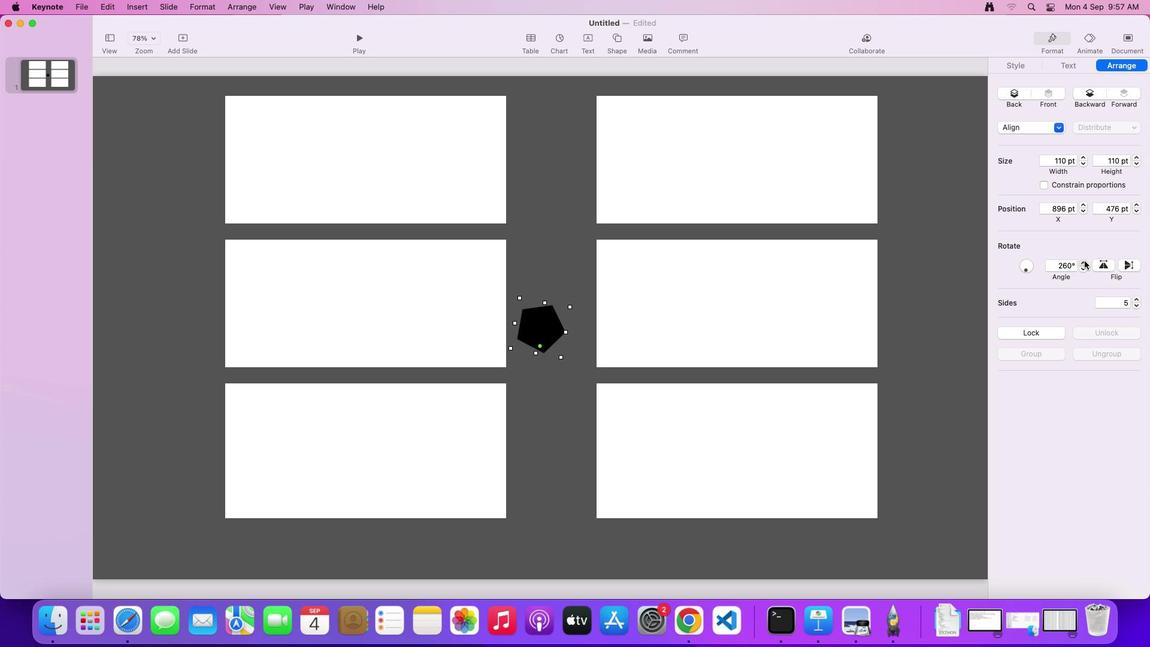 
Action: Mouse moved to (1089, 275)
Screenshot: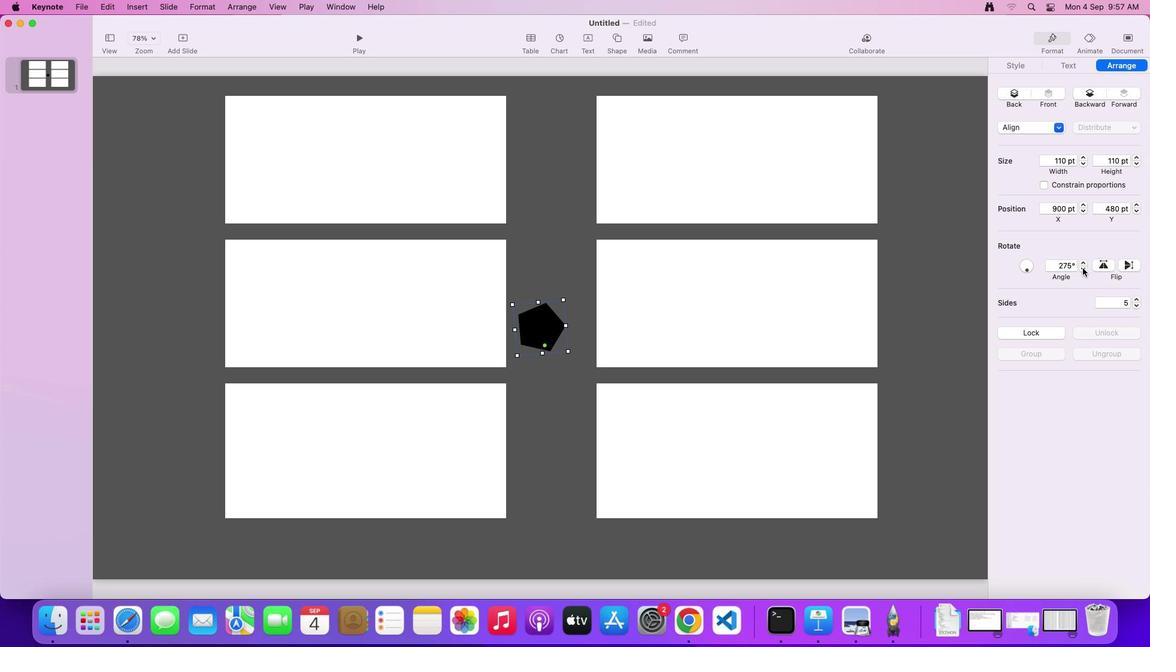 
Action: Mouse pressed left at (1089, 275)
Screenshot: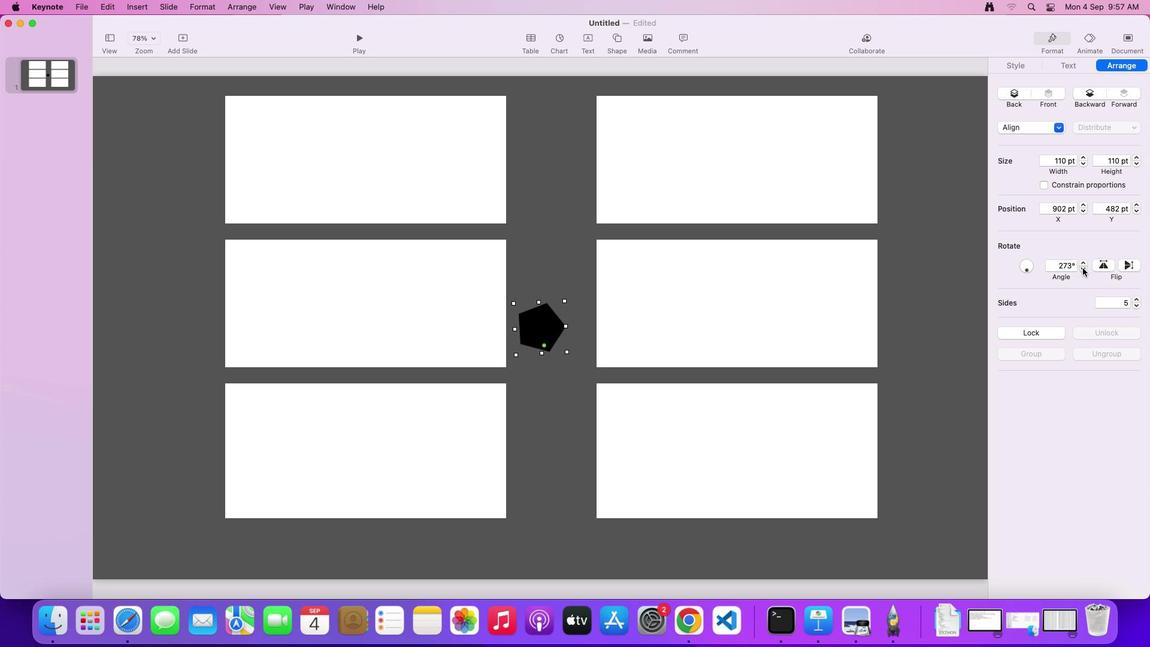 
Action: Mouse pressed left at (1089, 275)
Screenshot: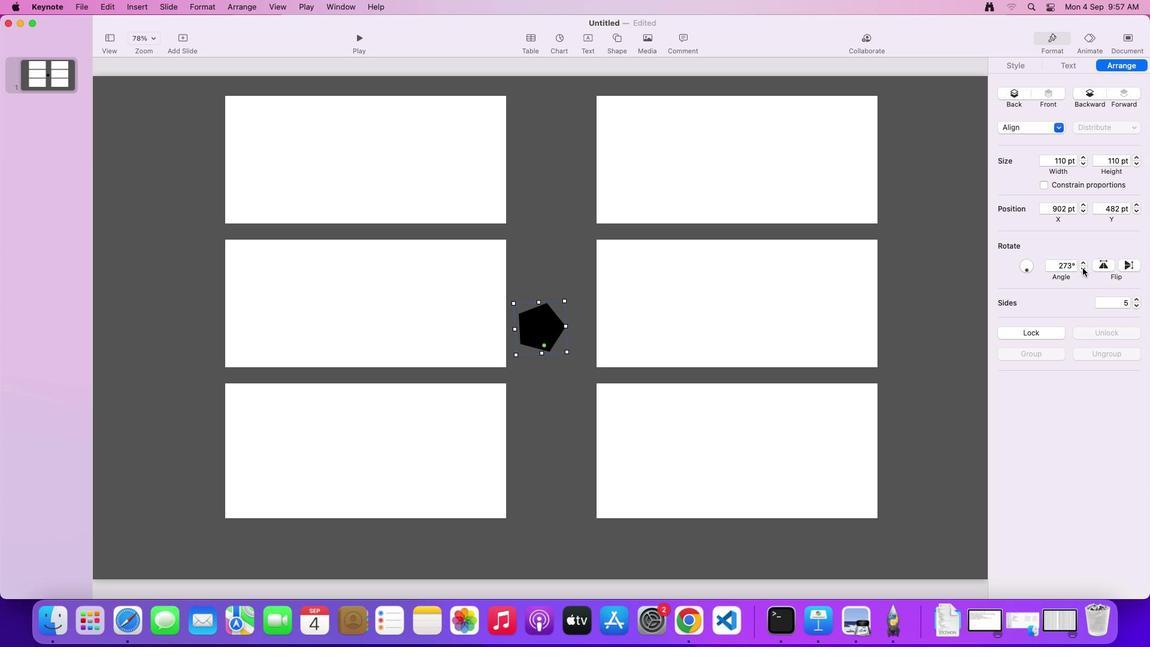 
Action: Mouse pressed left at (1089, 275)
Screenshot: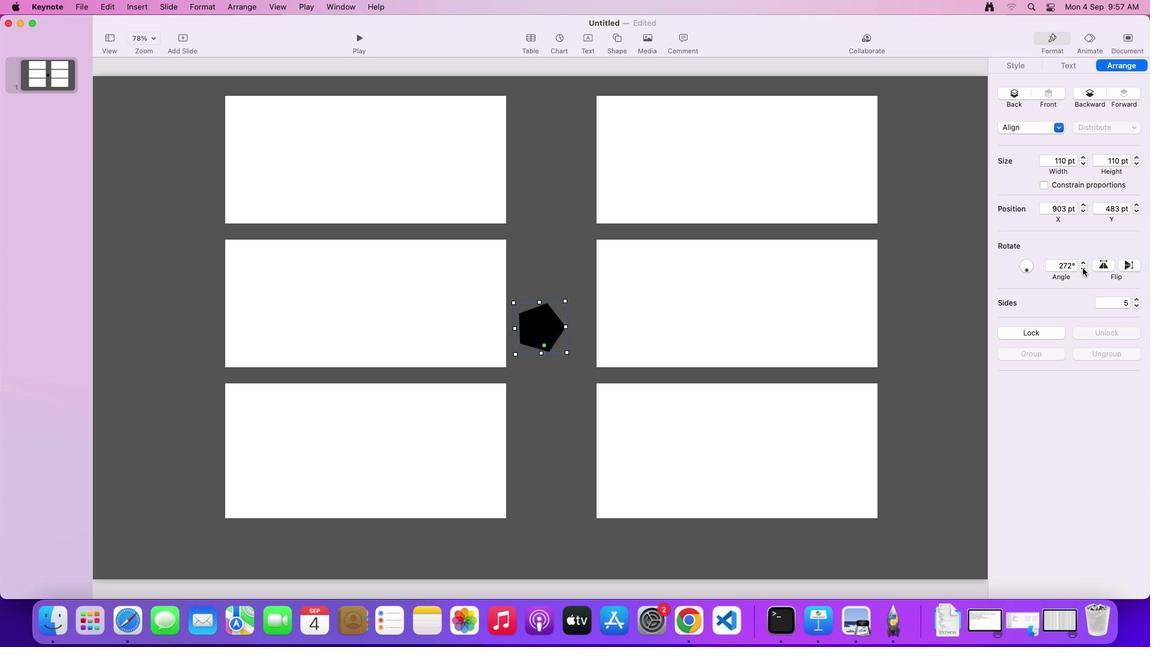 
Action: Mouse pressed left at (1089, 275)
Screenshot: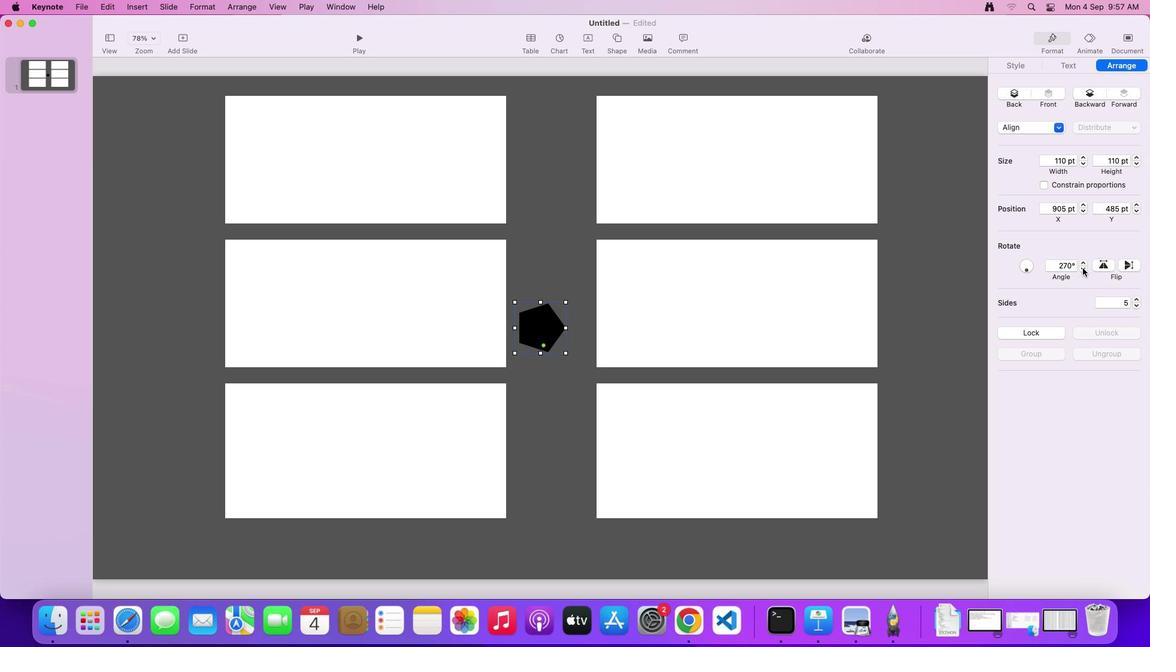 
Action: Mouse pressed left at (1089, 275)
Screenshot: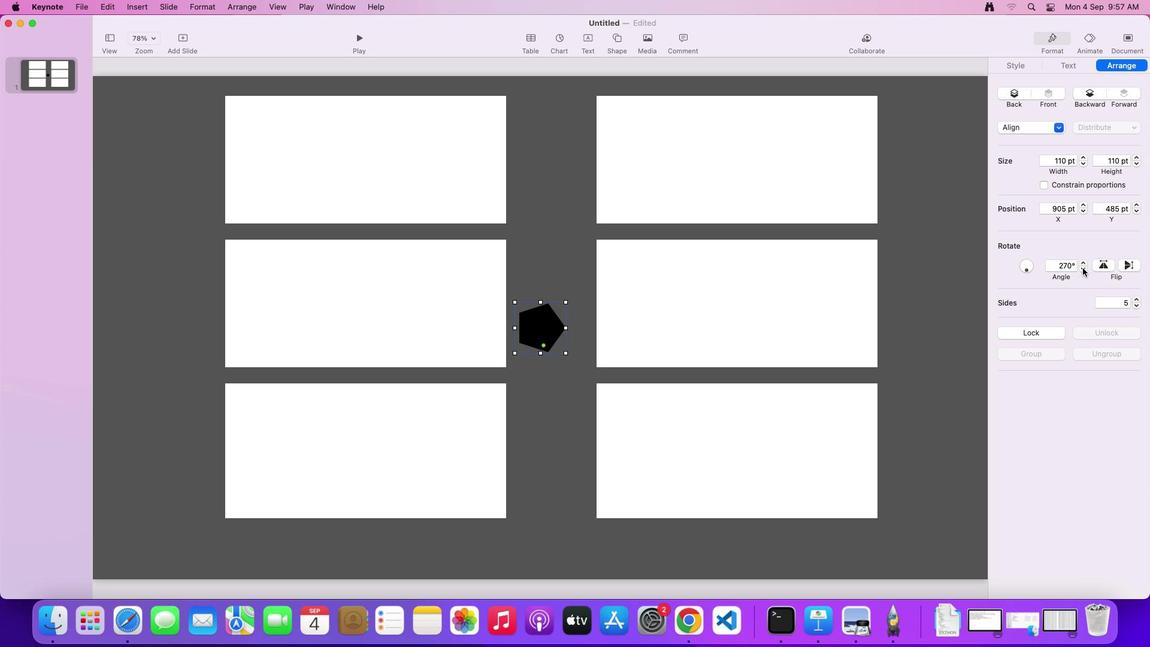 
Action: Mouse moved to (551, 331)
Screenshot: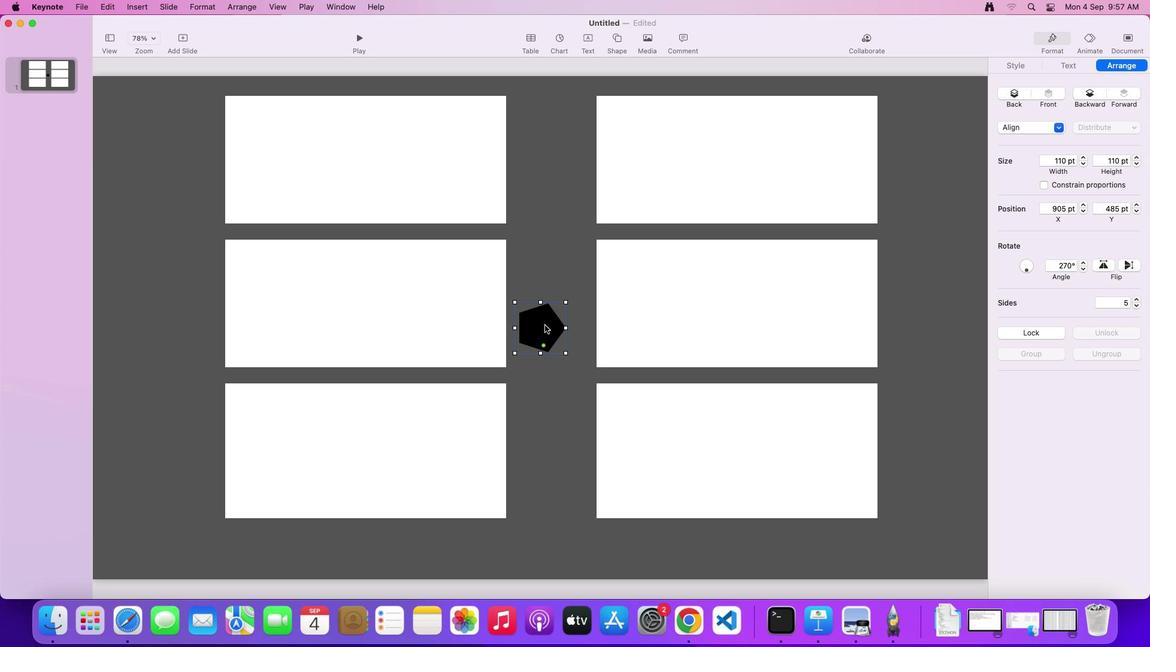 
Action: Mouse pressed left at (551, 331)
Screenshot: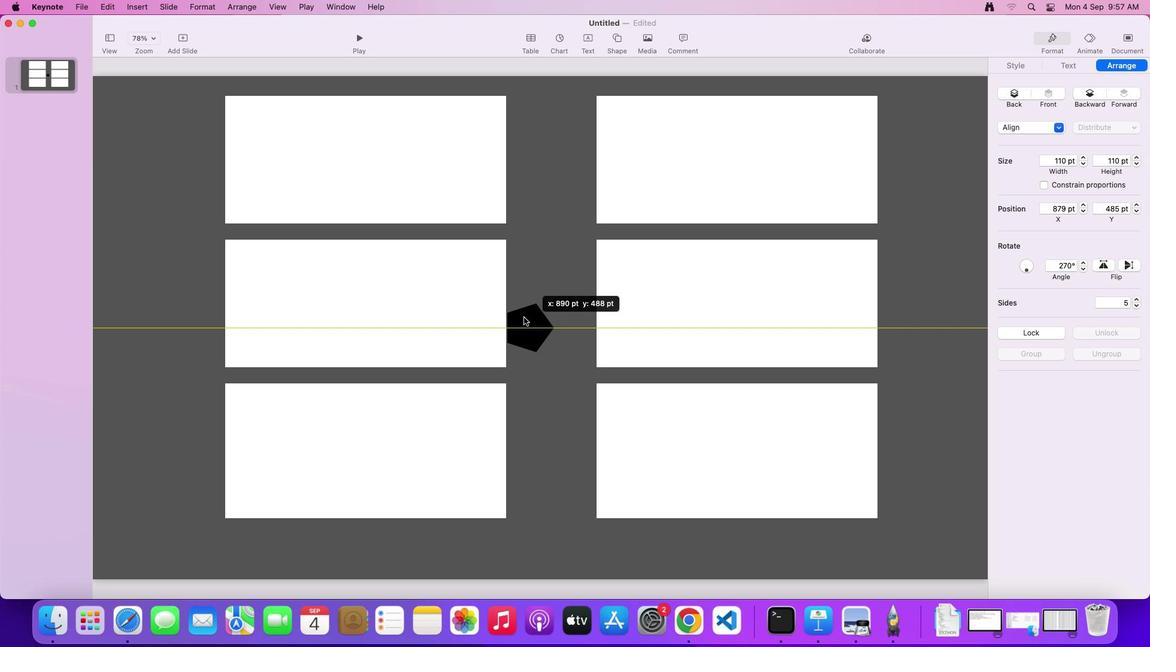 
Action: Mouse moved to (308, 158)
Screenshot: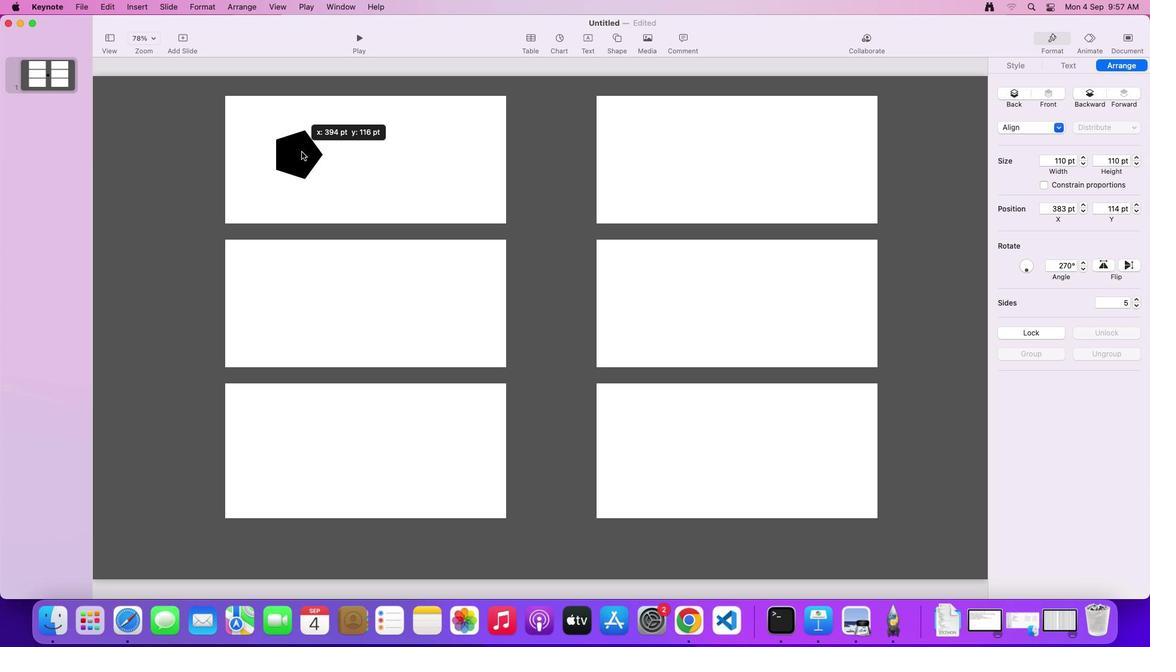 
Action: Mouse pressed left at (308, 158)
Screenshot: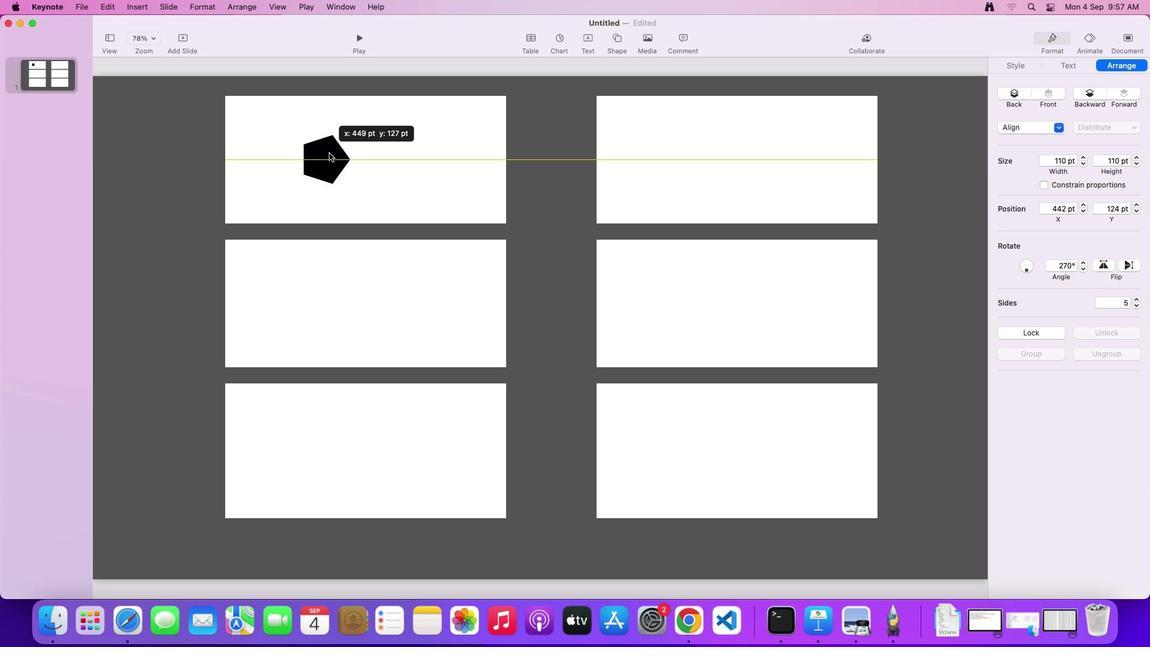 
Action: Mouse moved to (304, 139)
Screenshot: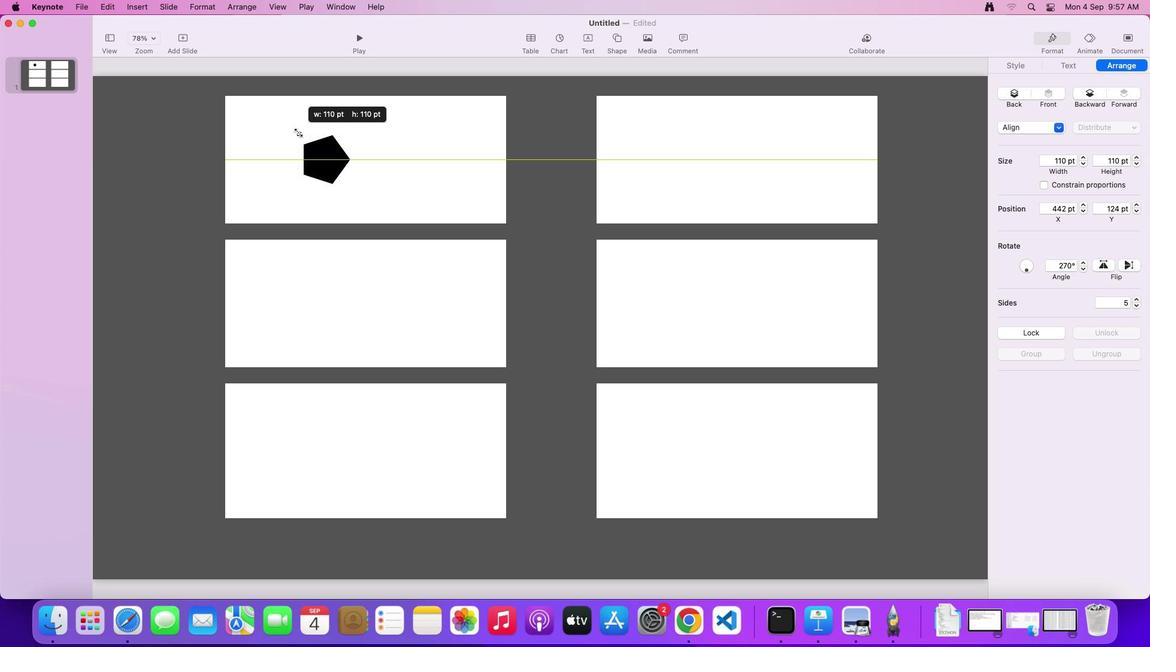 
Action: Mouse pressed left at (304, 139)
Screenshot: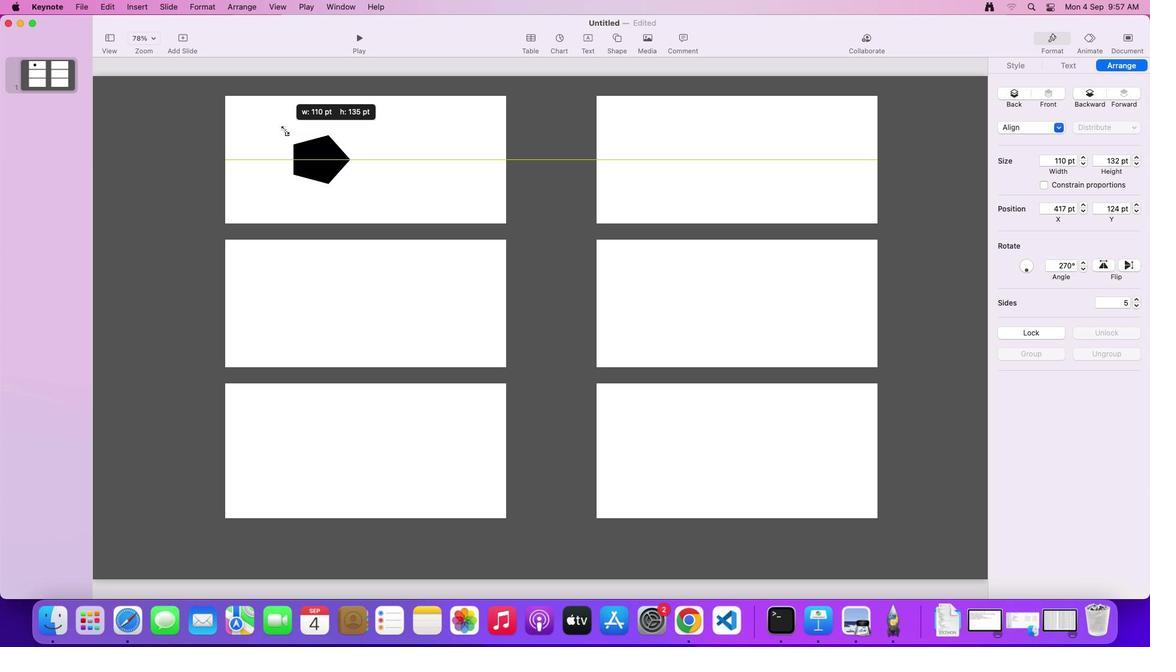 
Action: Mouse moved to (282, 162)
Screenshot: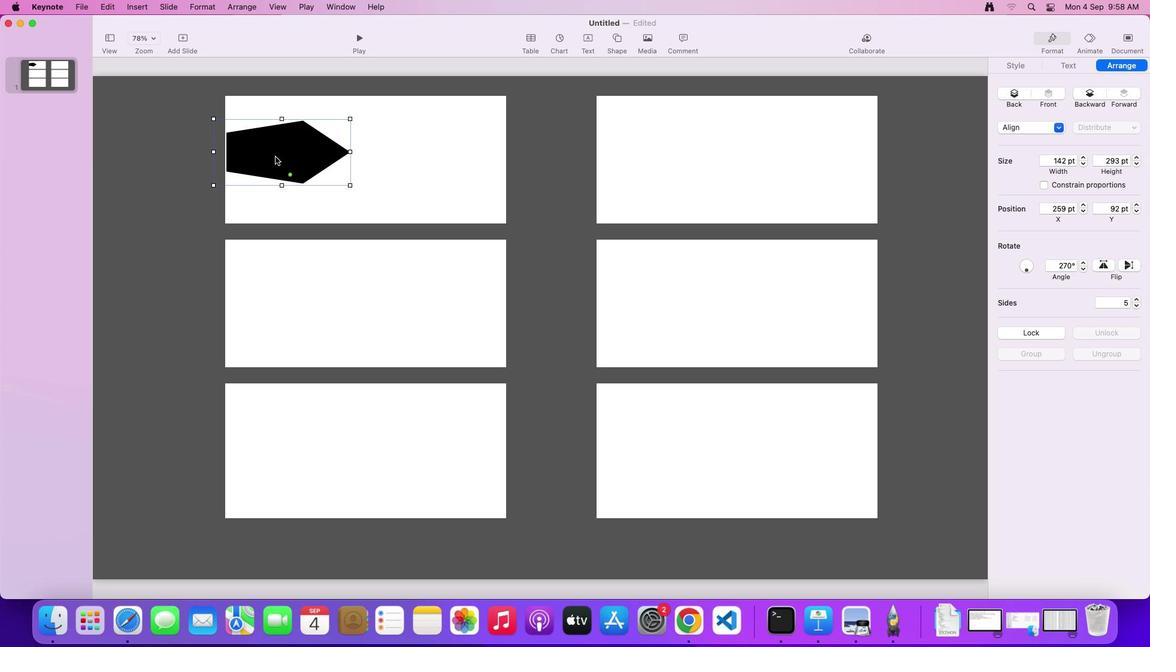 
Action: Mouse pressed right at (282, 162)
Screenshot: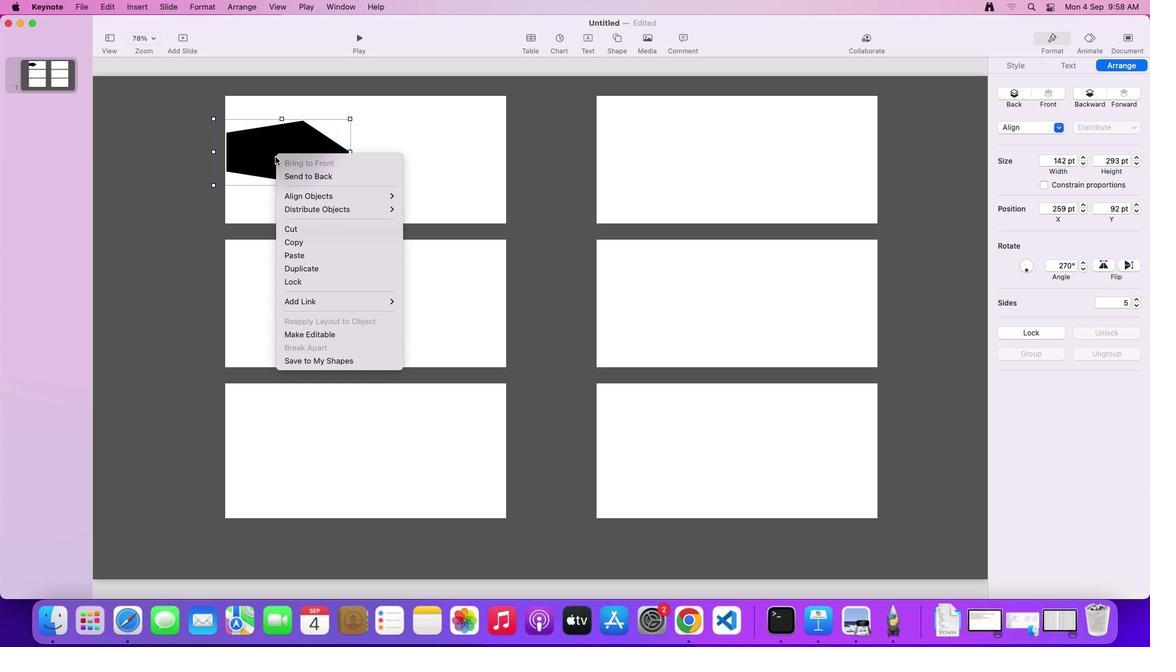 
Action: Mouse moved to (326, 345)
Screenshot: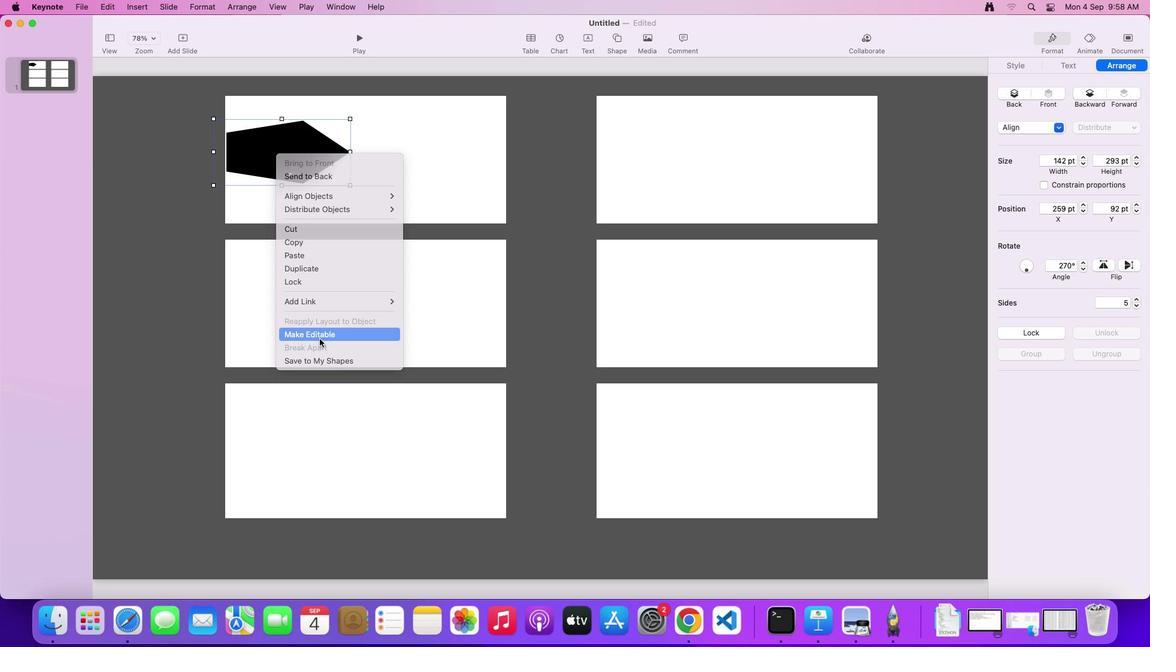 
Action: Mouse pressed left at (326, 345)
Screenshot: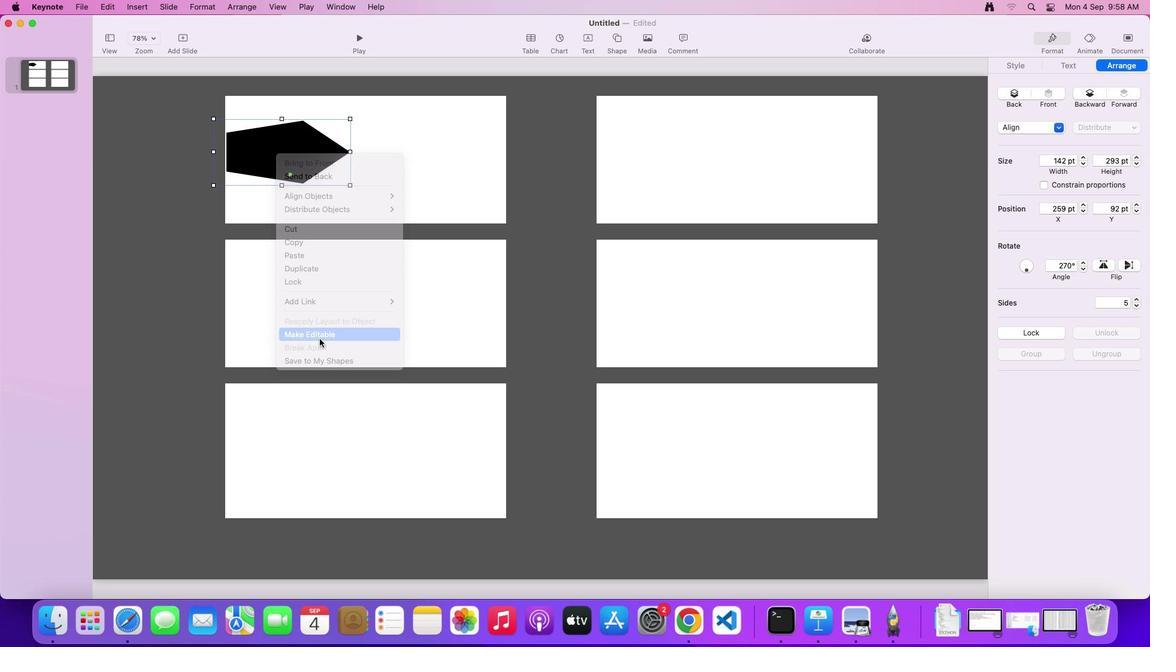 
Action: Mouse moved to (231, 174)
Screenshot: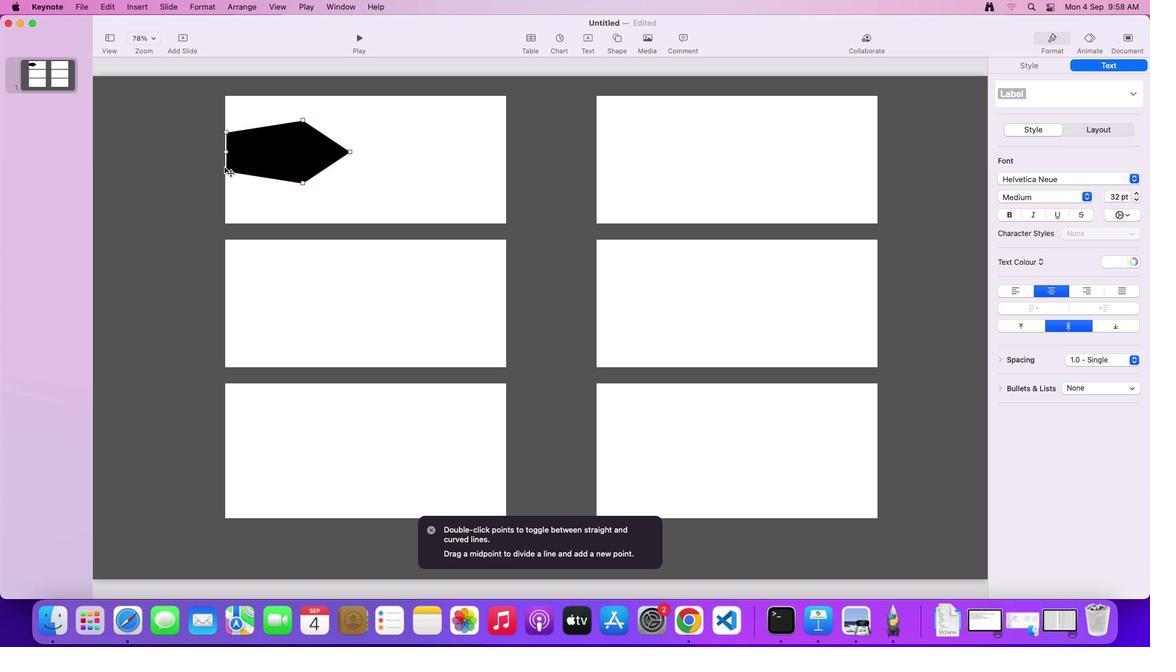 
Action: Mouse pressed left at (231, 174)
Screenshot: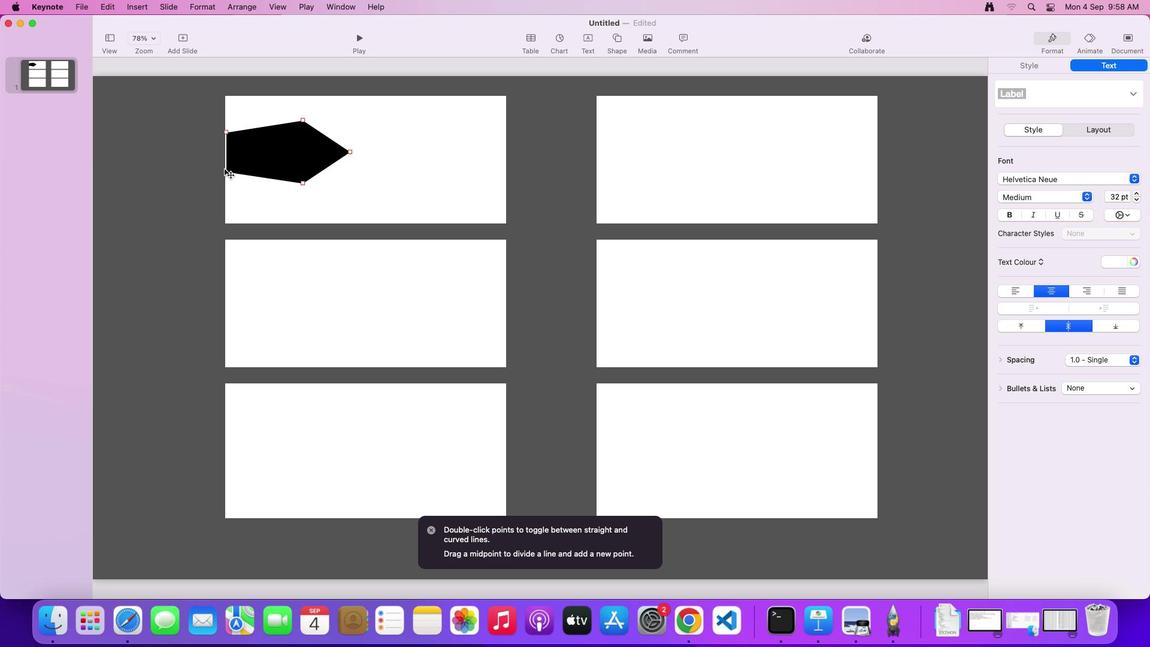 
Action: Mouse moved to (230, 136)
Screenshot: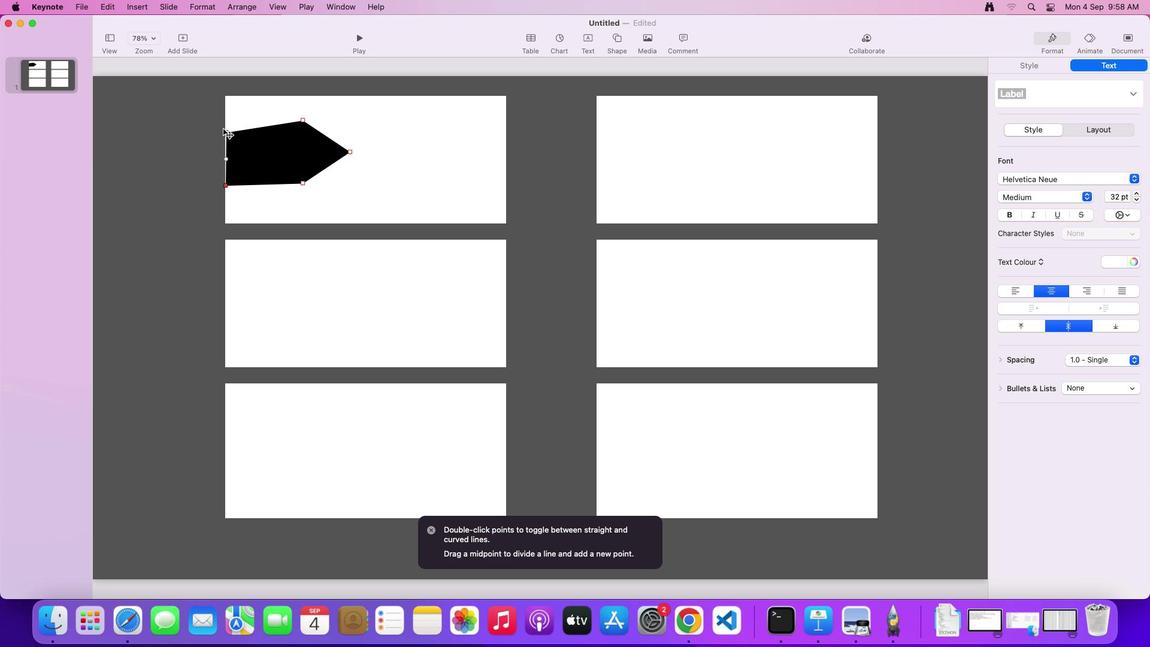 
Action: Mouse pressed left at (230, 136)
Screenshot: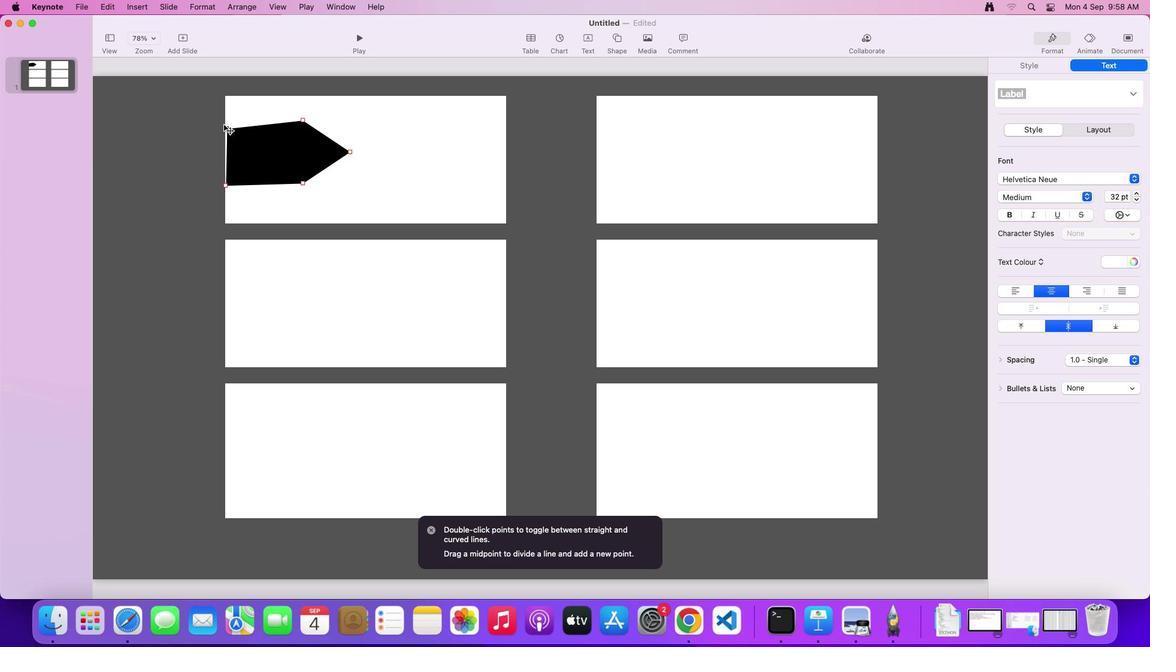 
Action: Mouse moved to (353, 154)
Screenshot: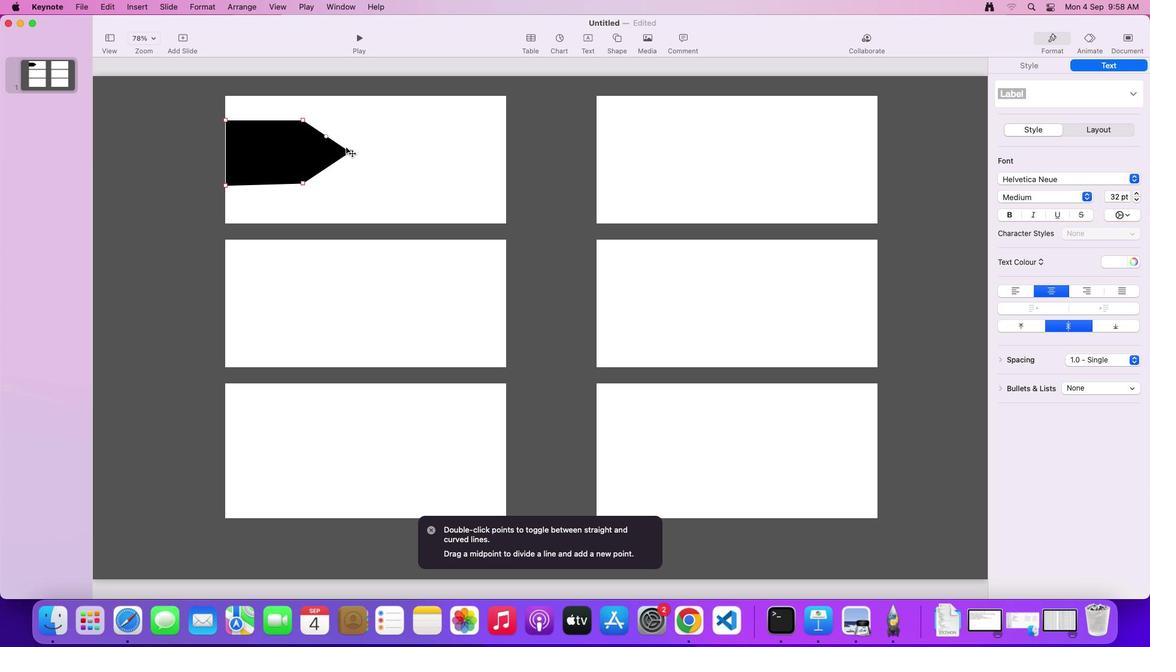 
Action: Mouse pressed left at (353, 154)
Screenshot: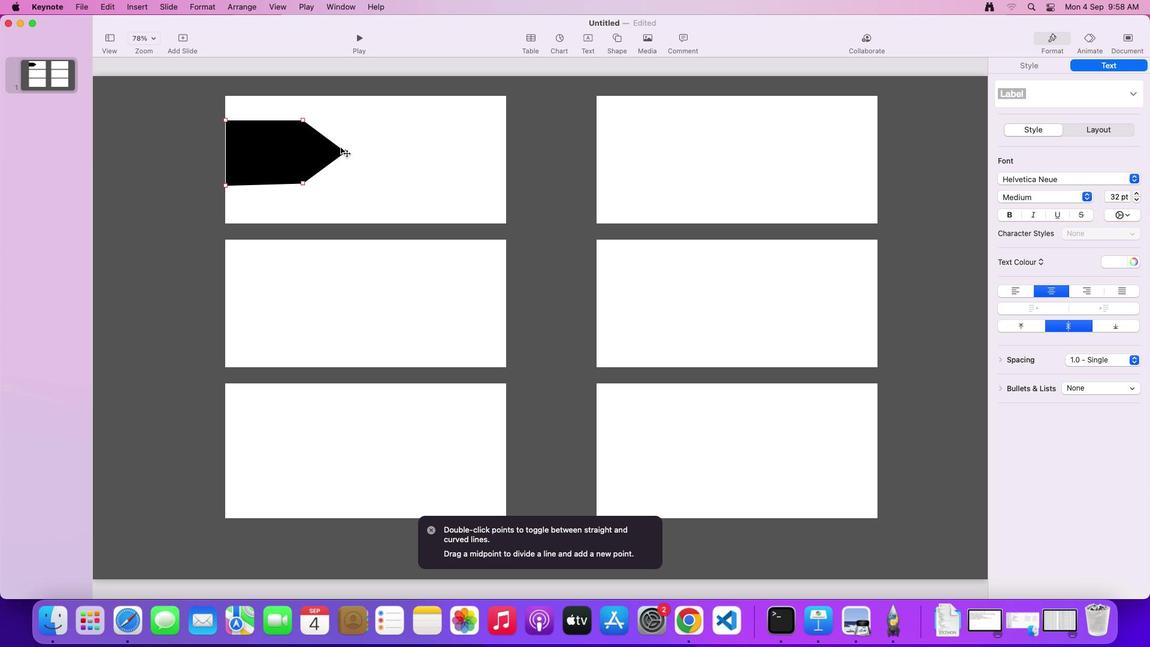 
Action: Mouse moved to (266, 151)
Screenshot: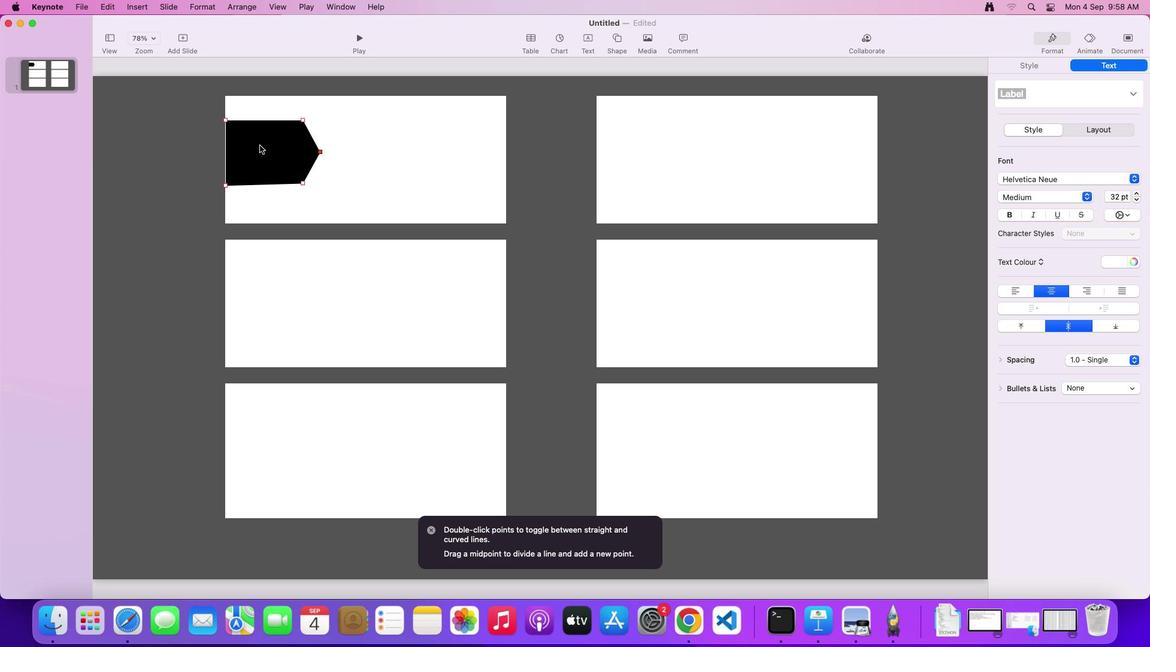 
Action: Mouse pressed left at (266, 151)
Screenshot: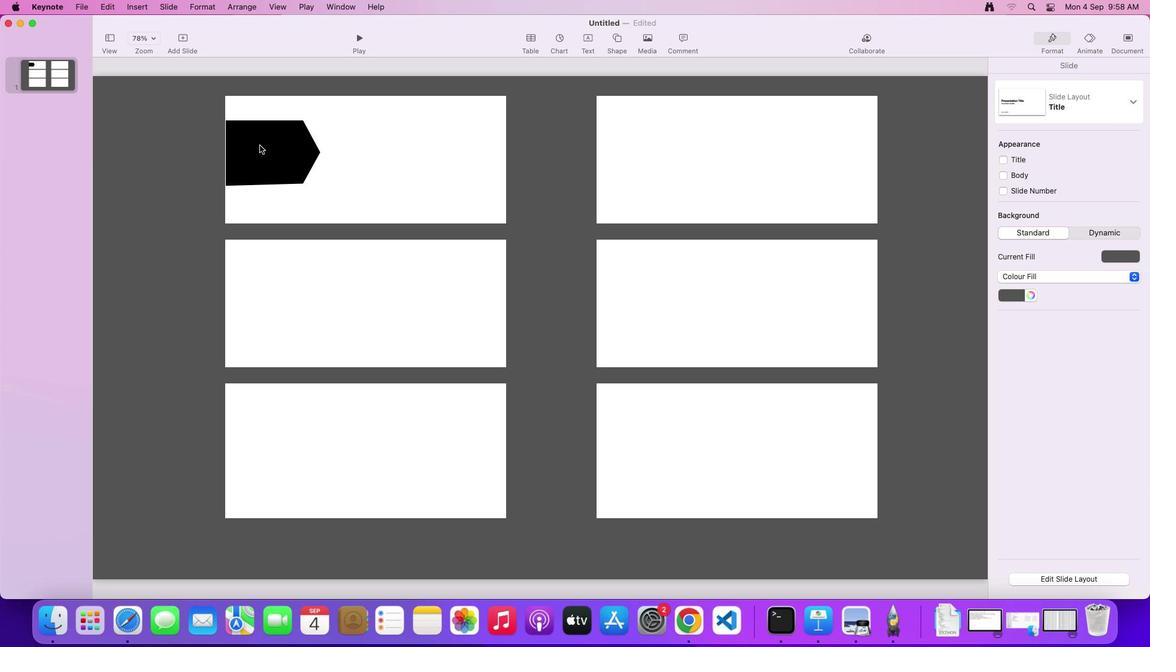 
Action: Mouse moved to (265, 166)
Screenshot: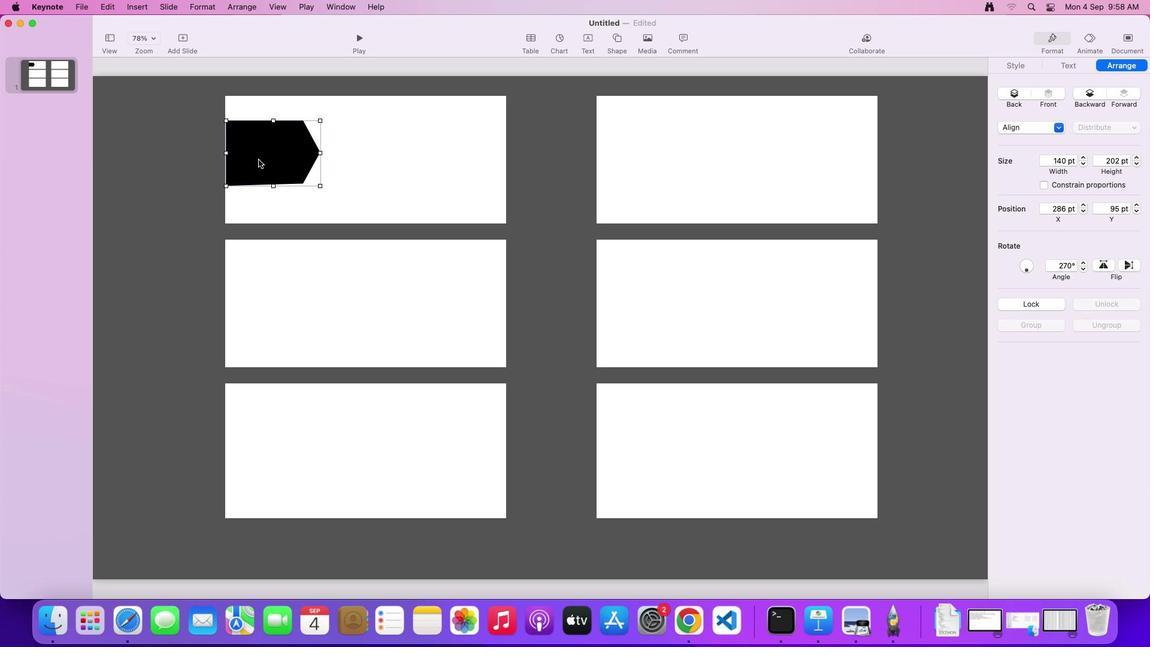 
Action: Mouse pressed left at (265, 166)
Screenshot: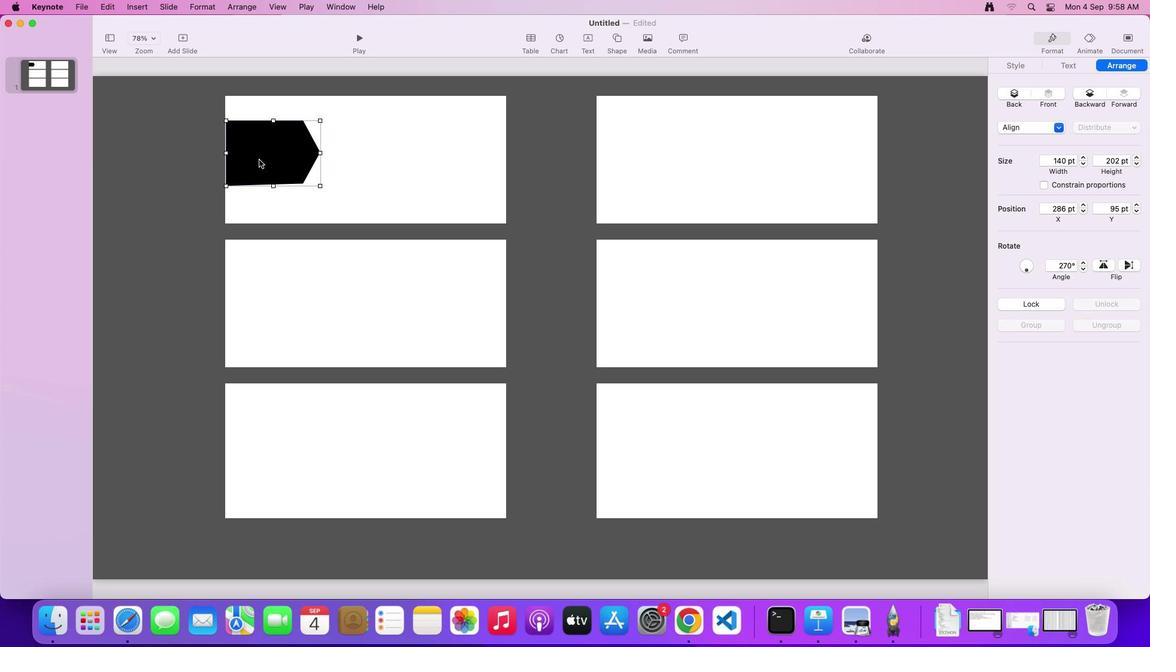 
Action: Mouse moved to (394, 165)
Screenshot: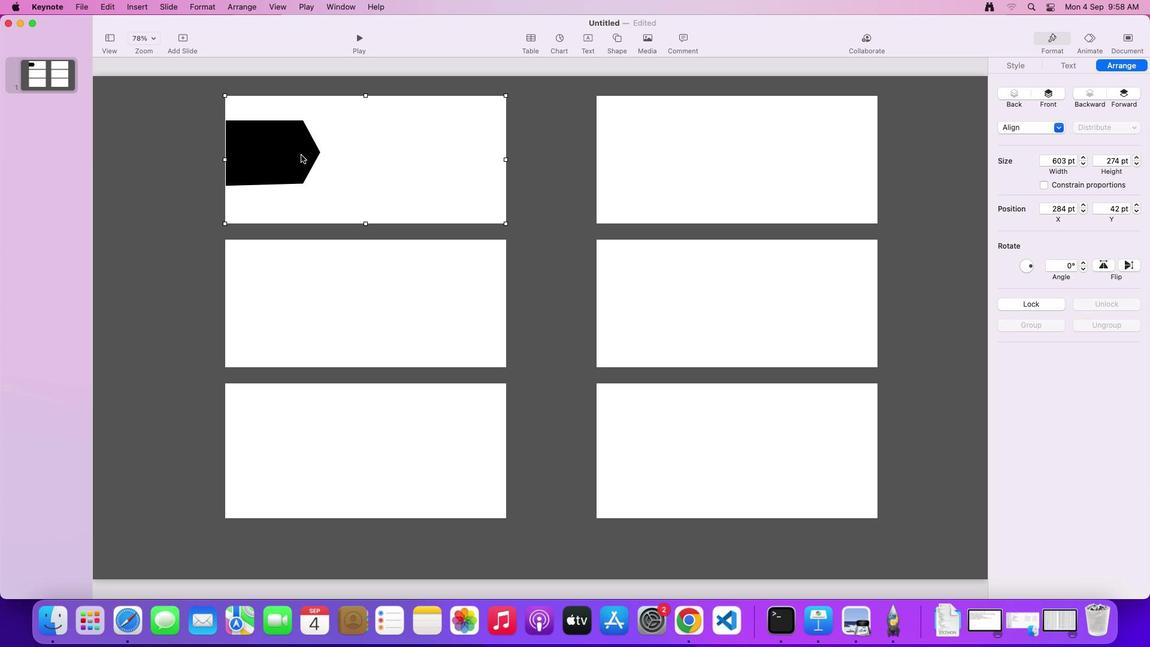 
Action: Mouse pressed left at (394, 165)
Screenshot: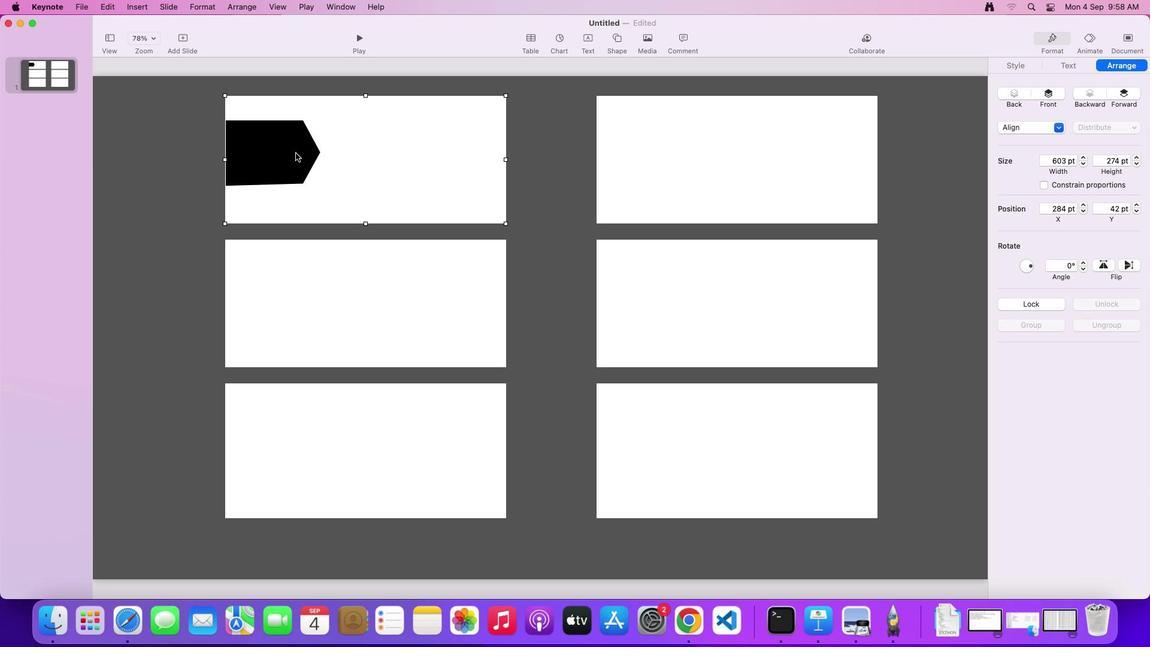 
Action: Mouse moved to (301, 159)
Screenshot: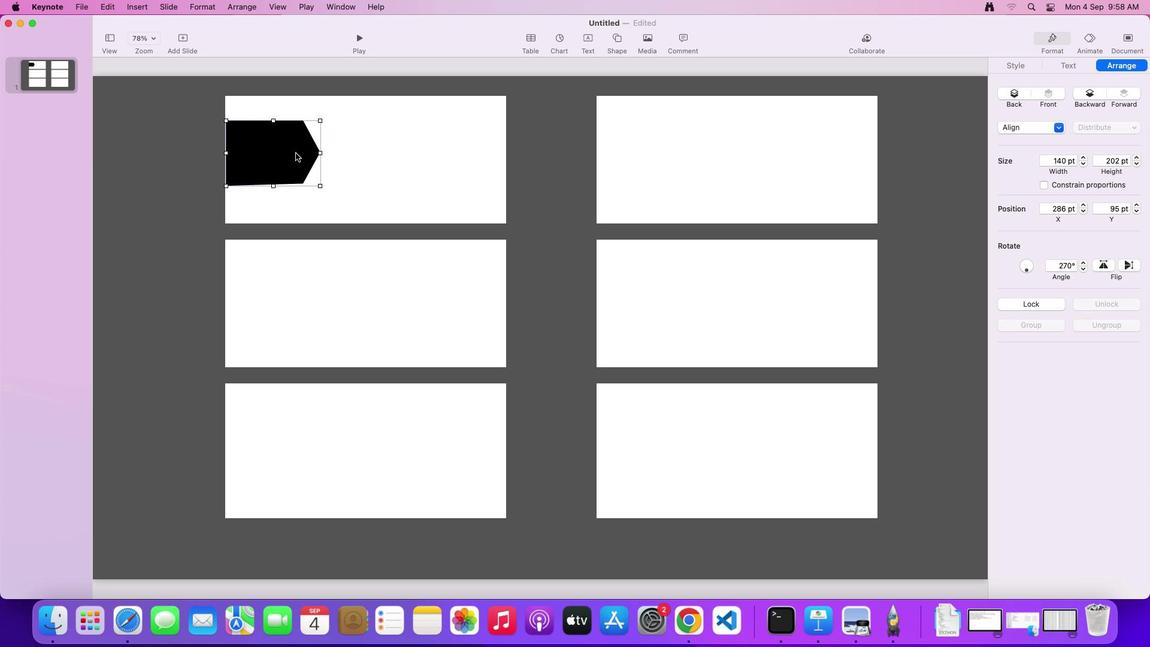 
Action: Mouse pressed left at (301, 159)
Screenshot: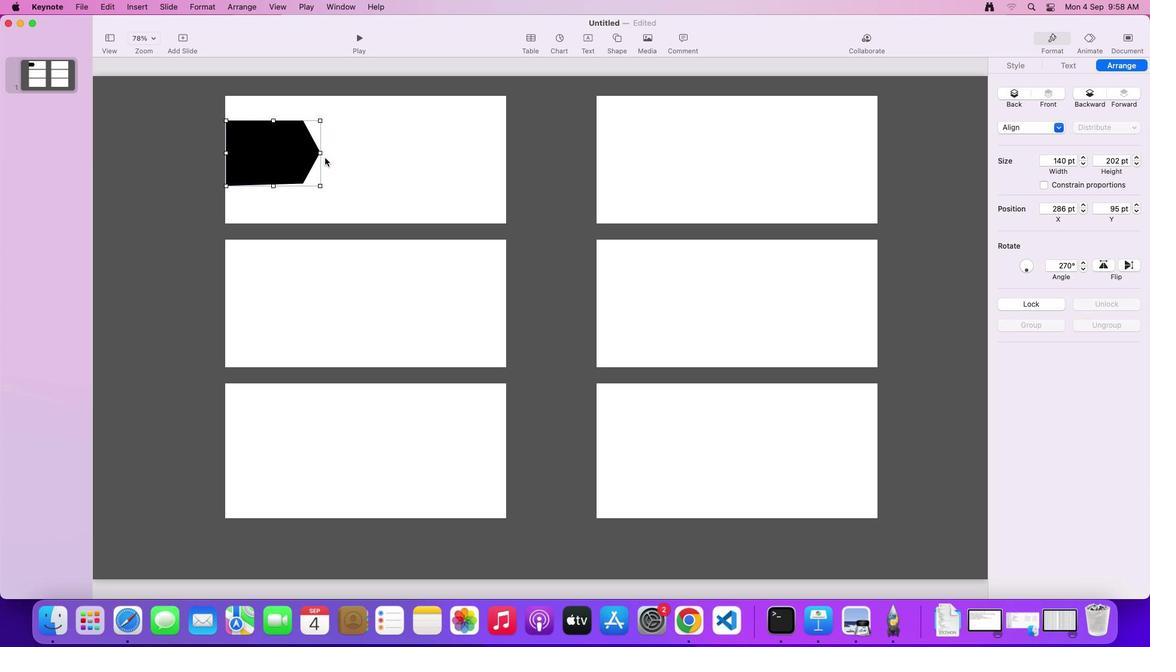
Action: Mouse moved to (326, 158)
Screenshot: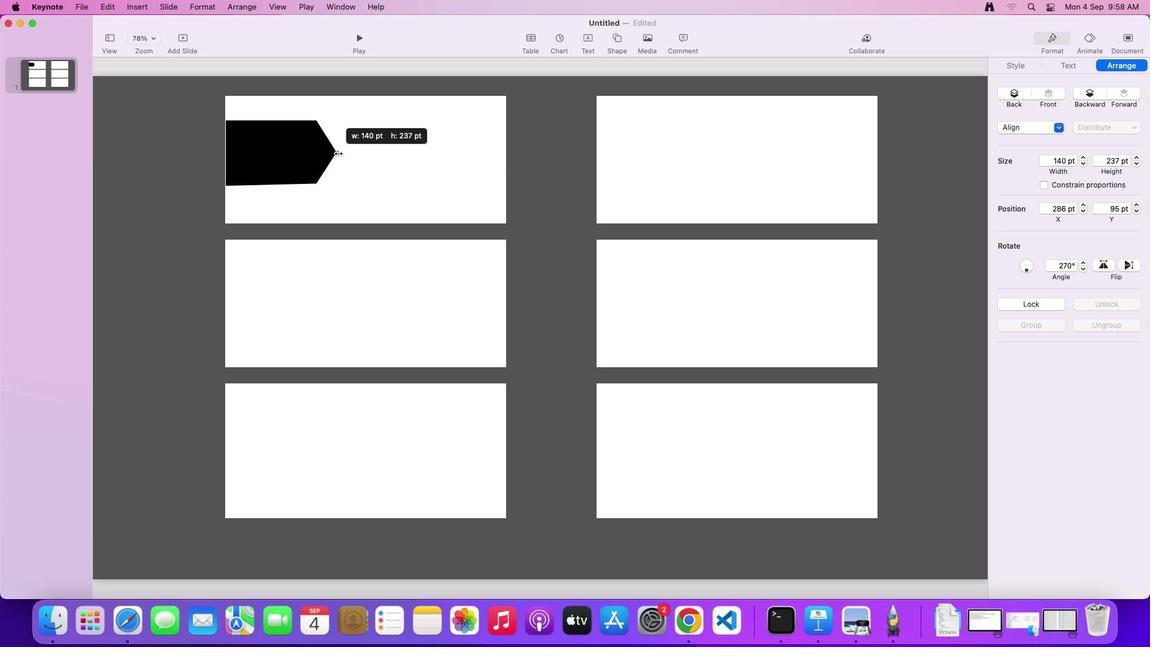
Action: Mouse pressed left at (326, 158)
Screenshot: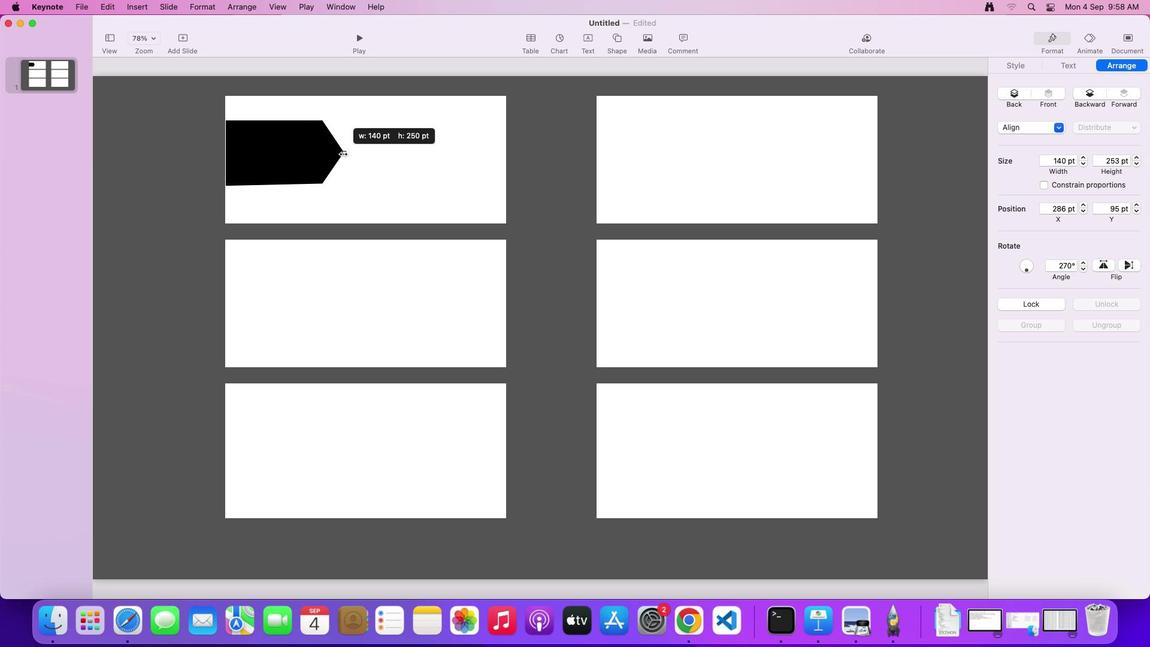 
Action: Mouse moved to (233, 160)
Screenshot: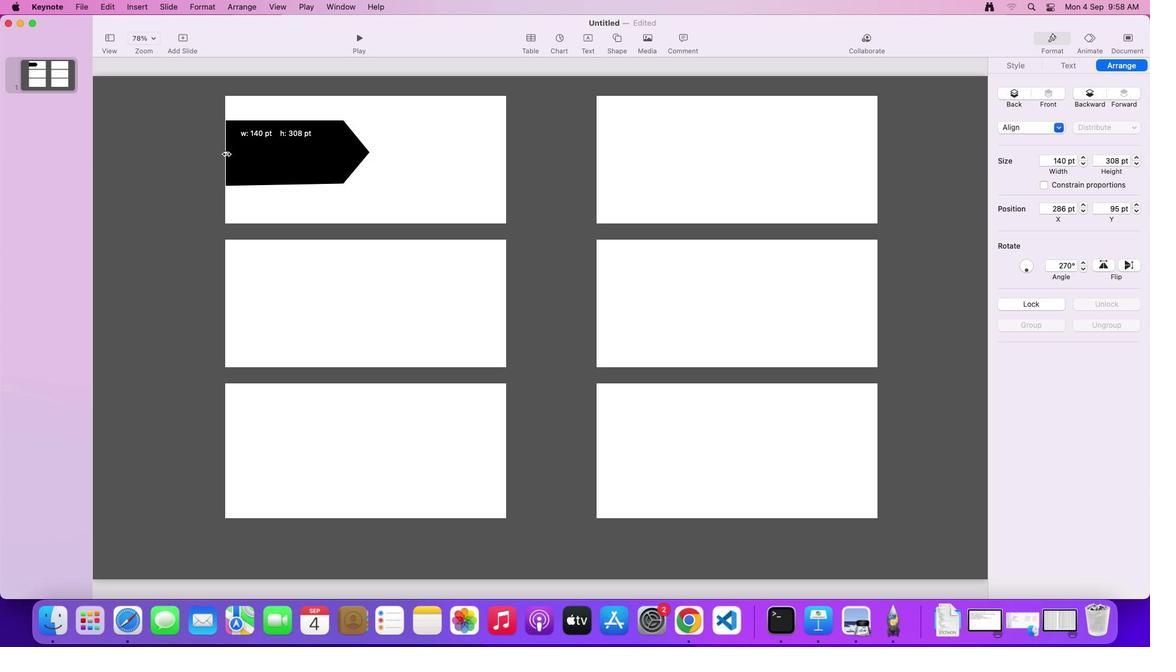 
Action: Mouse pressed left at (233, 160)
Screenshot: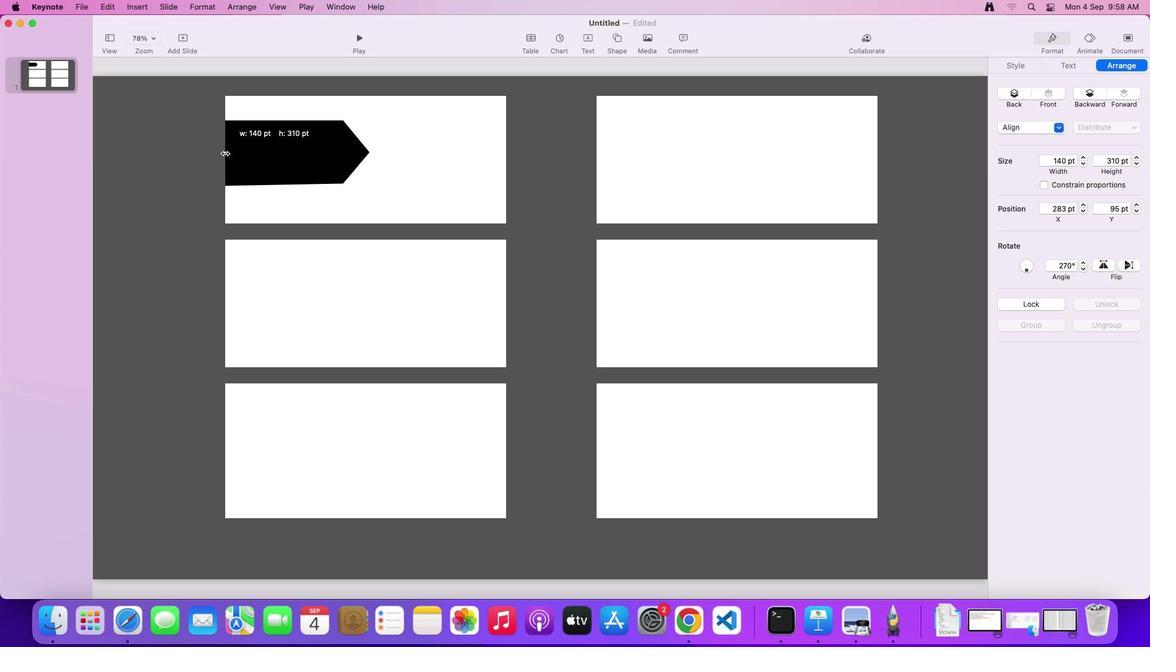 
Action: Mouse moved to (420, 204)
Screenshot: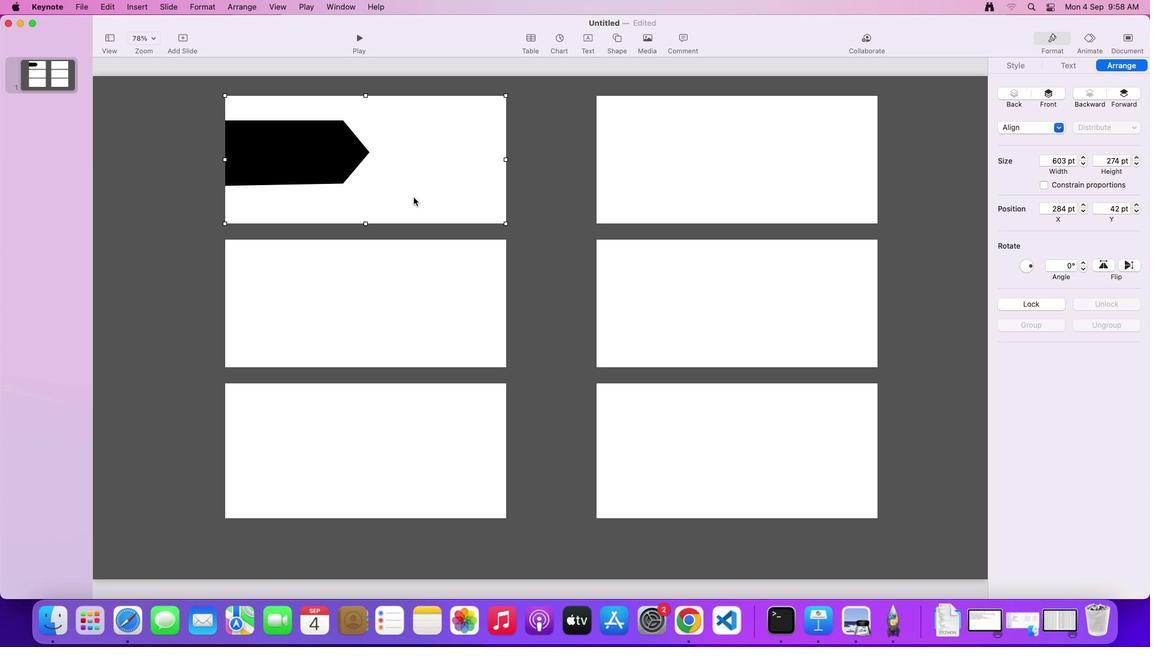 
Action: Mouse pressed left at (420, 204)
Screenshot: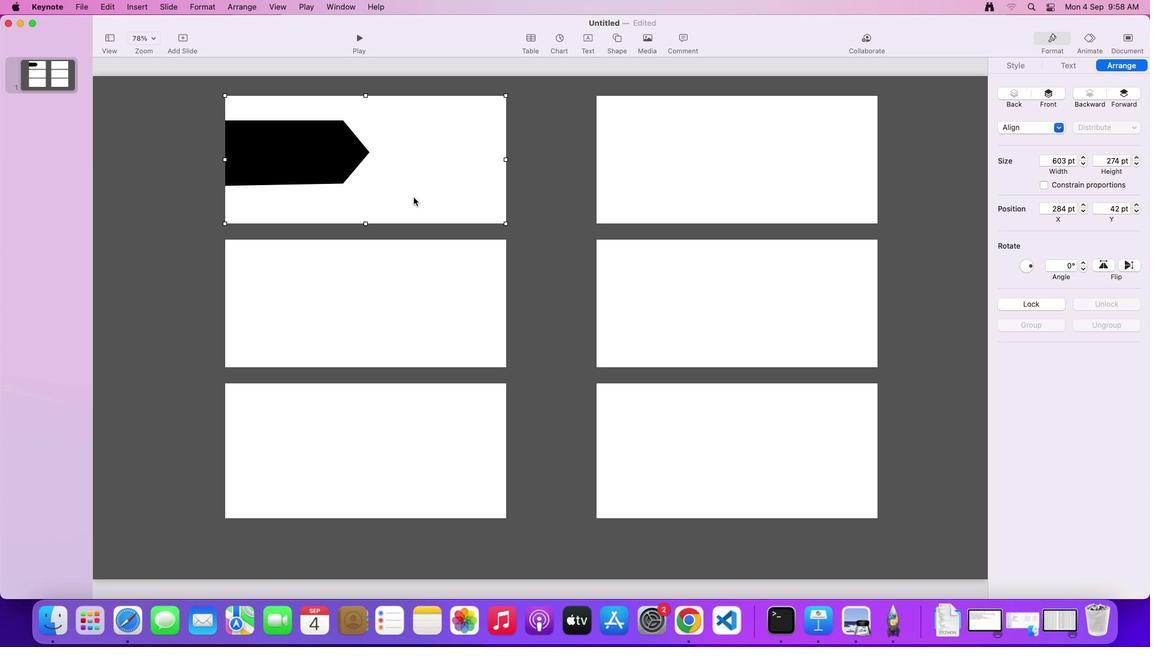 
Action: Mouse moved to (618, 44)
Screenshot: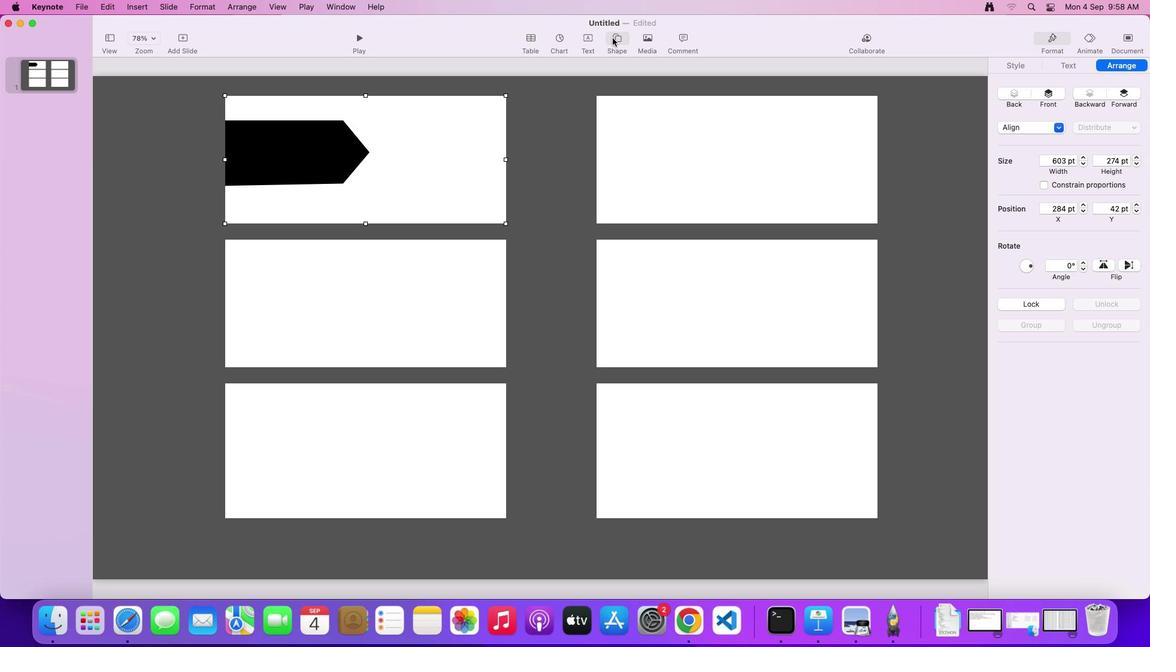 
Action: Mouse pressed left at (618, 44)
Screenshot: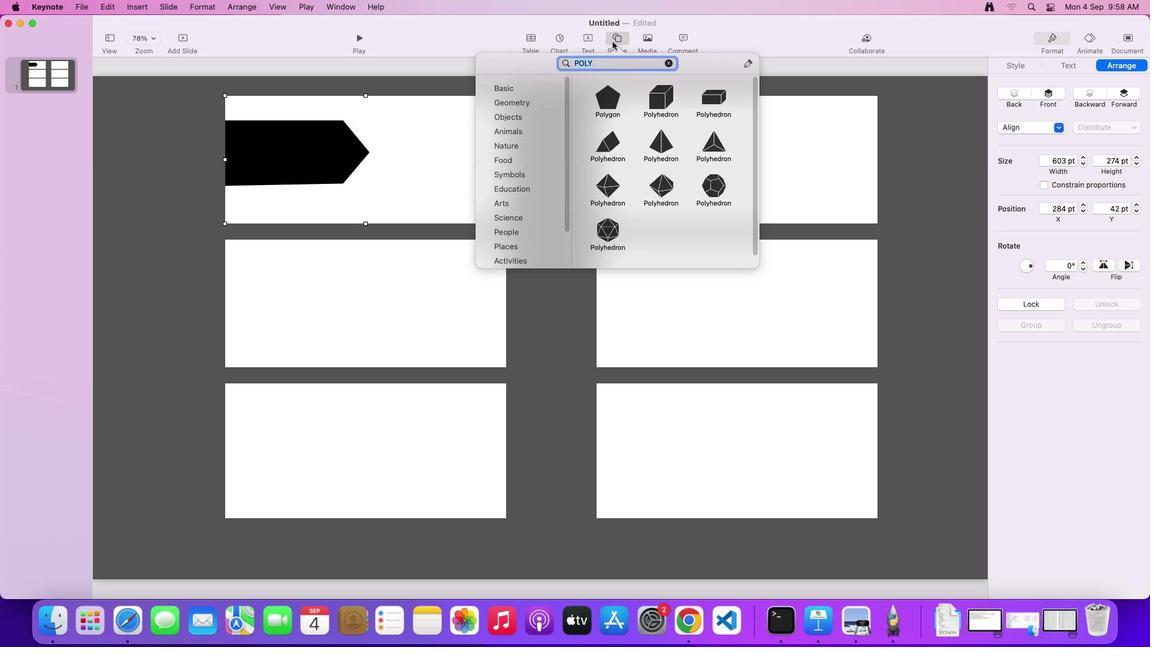 
Action: Mouse moved to (609, 112)
Screenshot: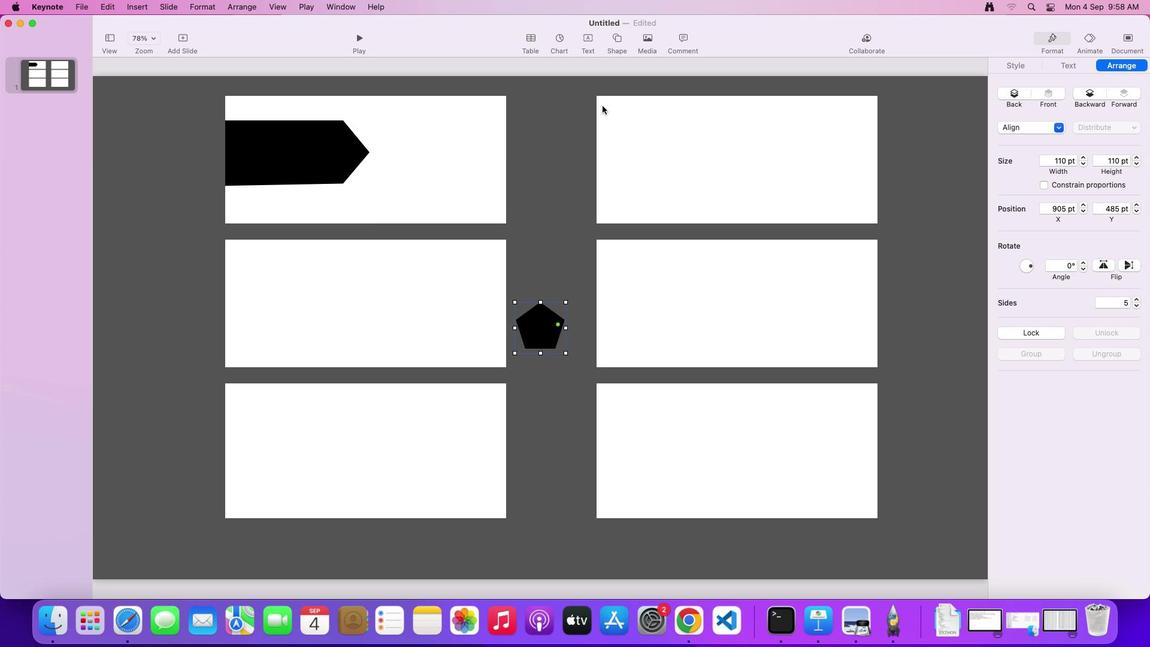 
Action: Mouse pressed left at (609, 112)
Screenshot: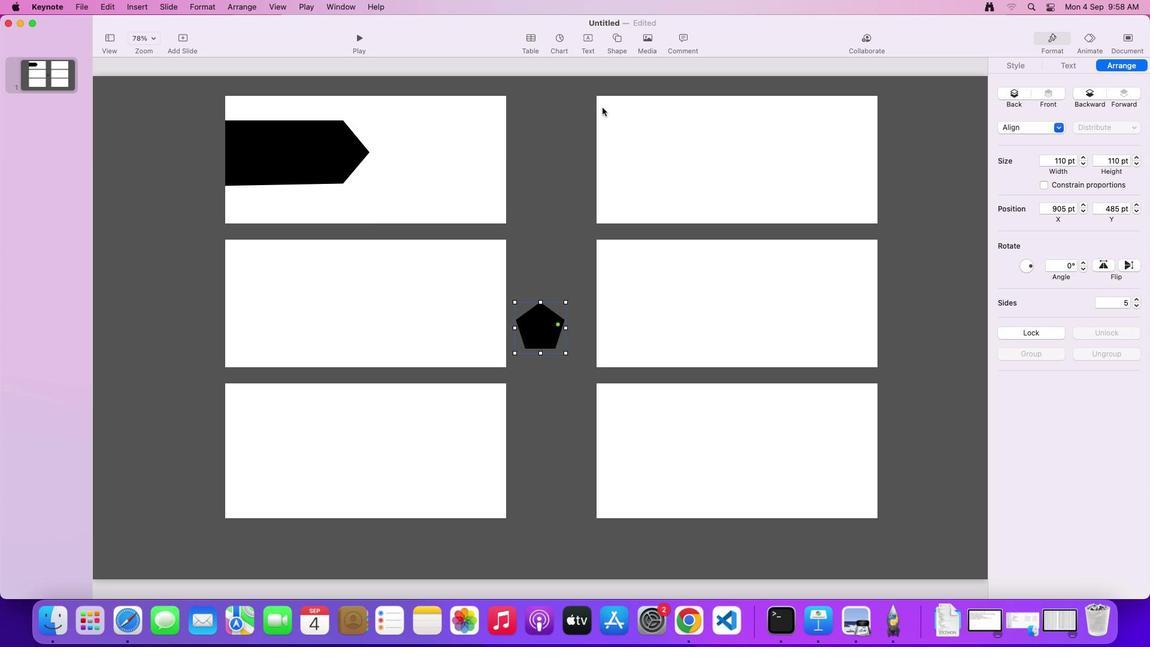 
Action: Mouse moved to (556, 336)
Screenshot: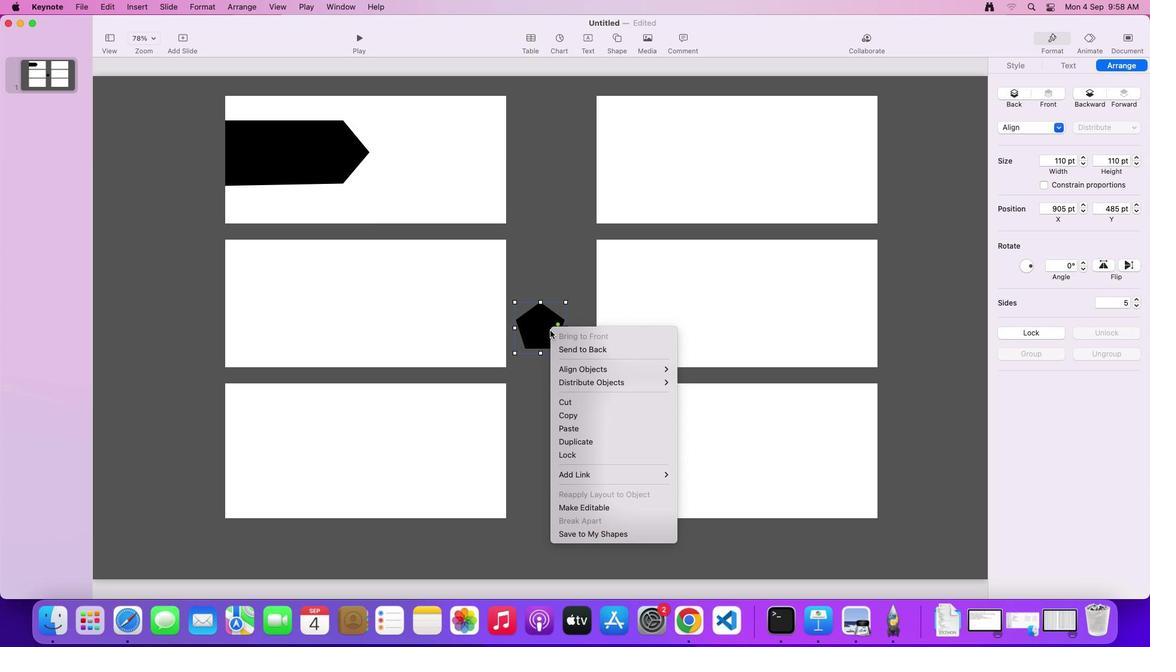
Action: Mouse pressed right at (556, 336)
Screenshot: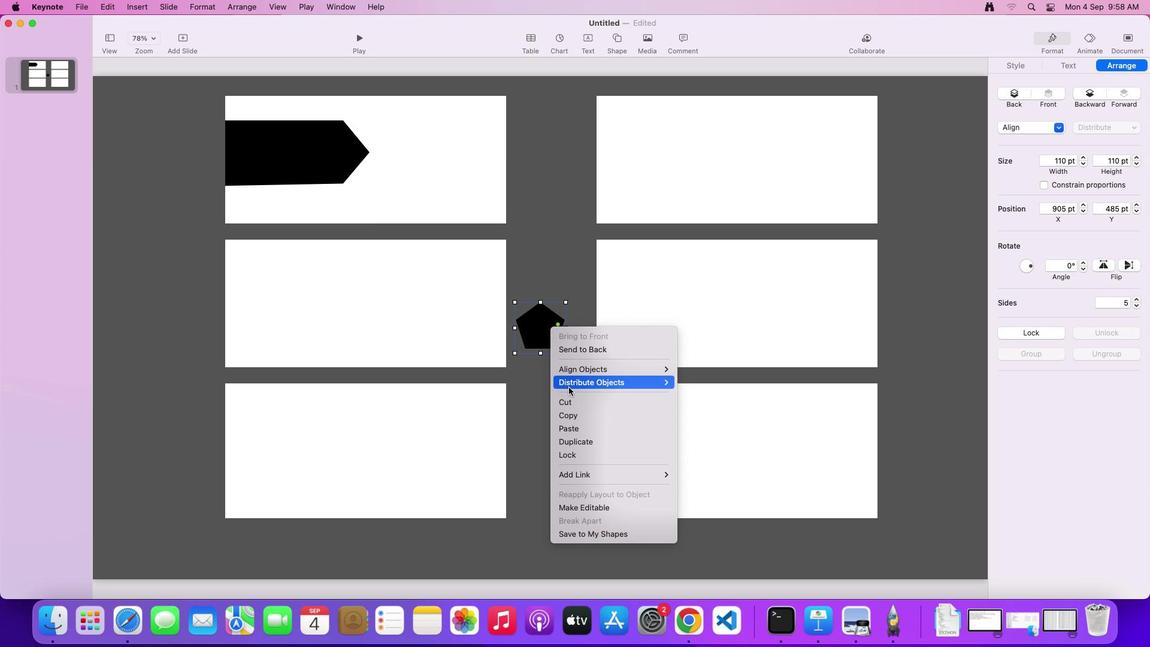 
Action: Mouse moved to (573, 518)
Screenshot: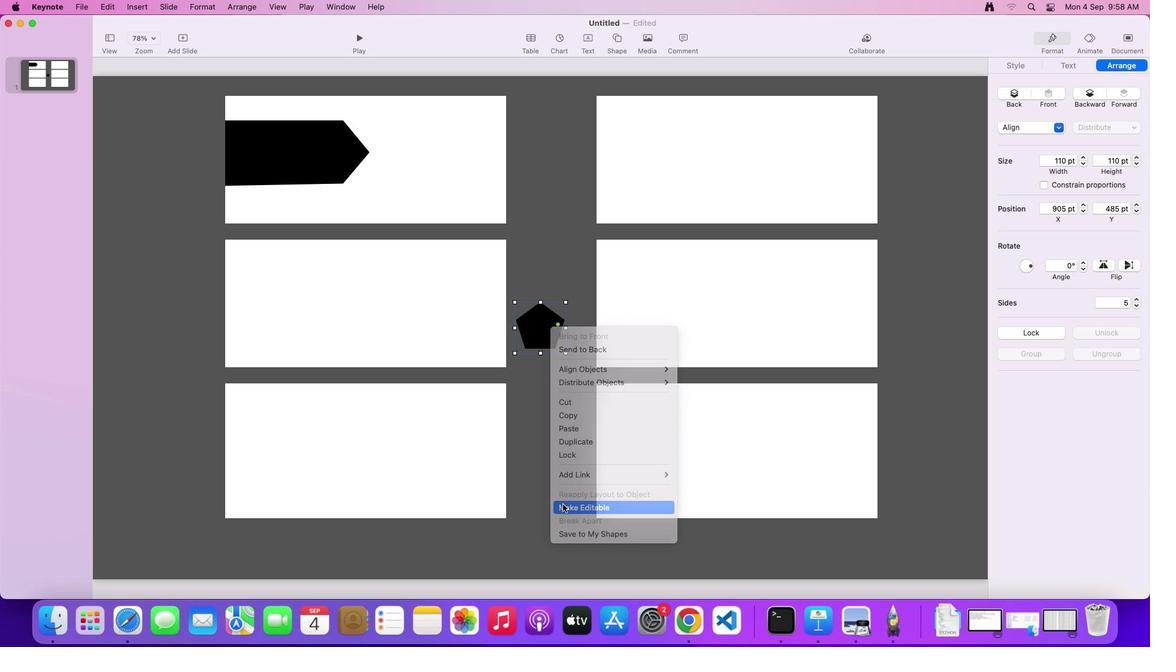 
Action: Mouse pressed left at (573, 518)
Screenshot: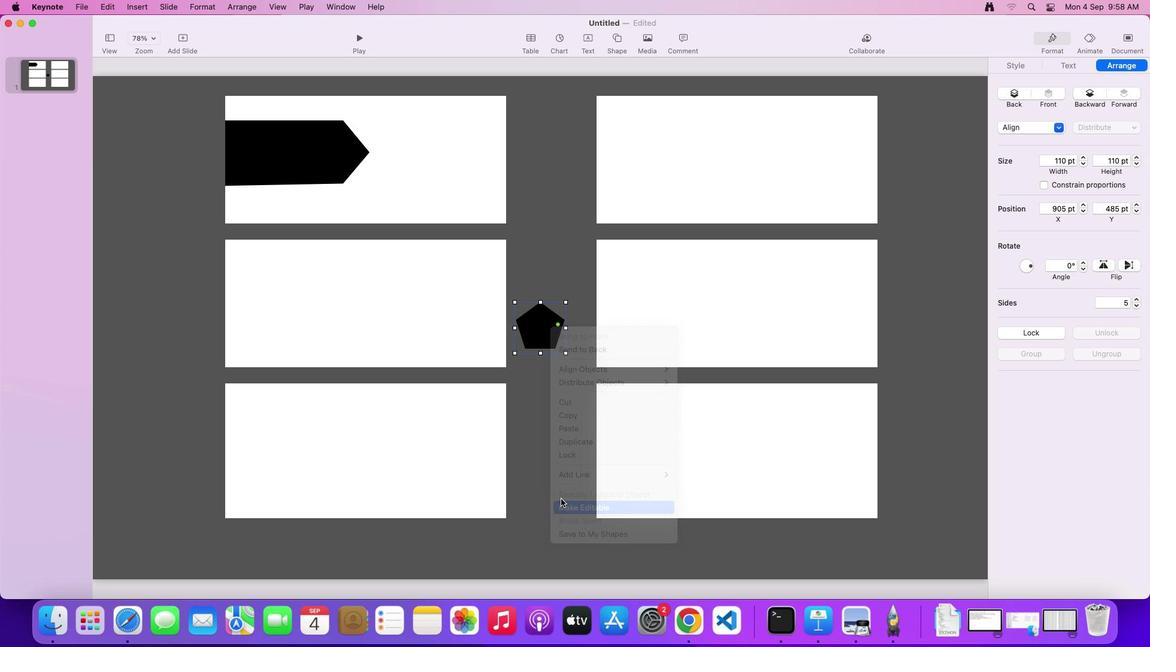 
Action: Mouse moved to (559, 351)
Screenshot: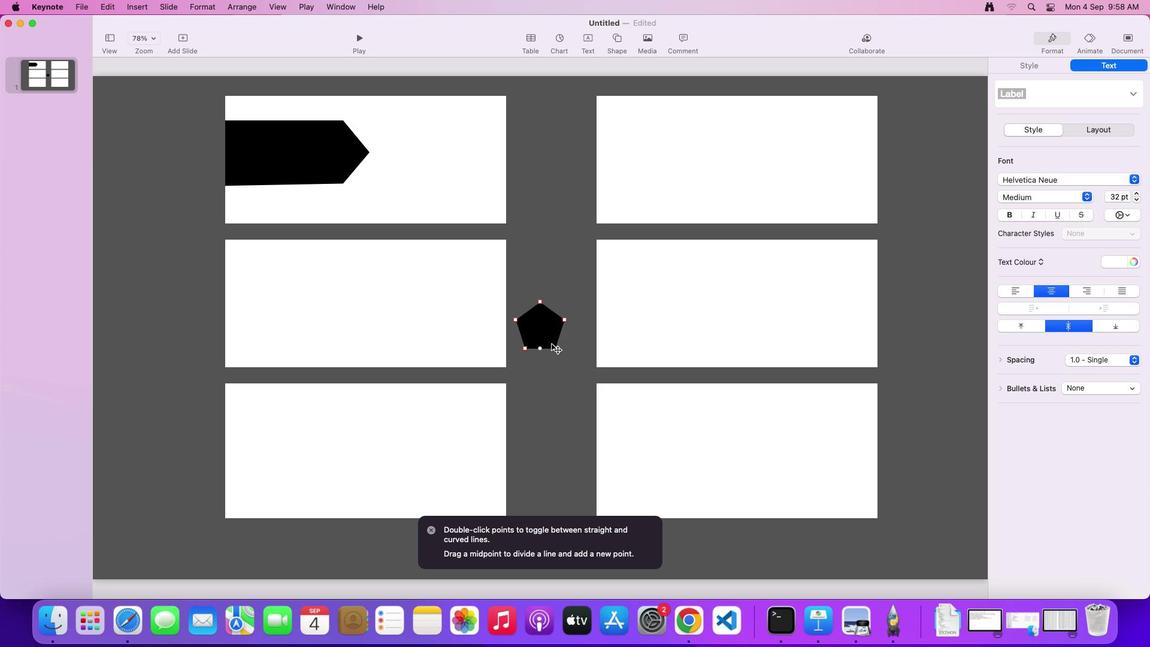 
Action: Mouse pressed left at (559, 351)
Screenshot: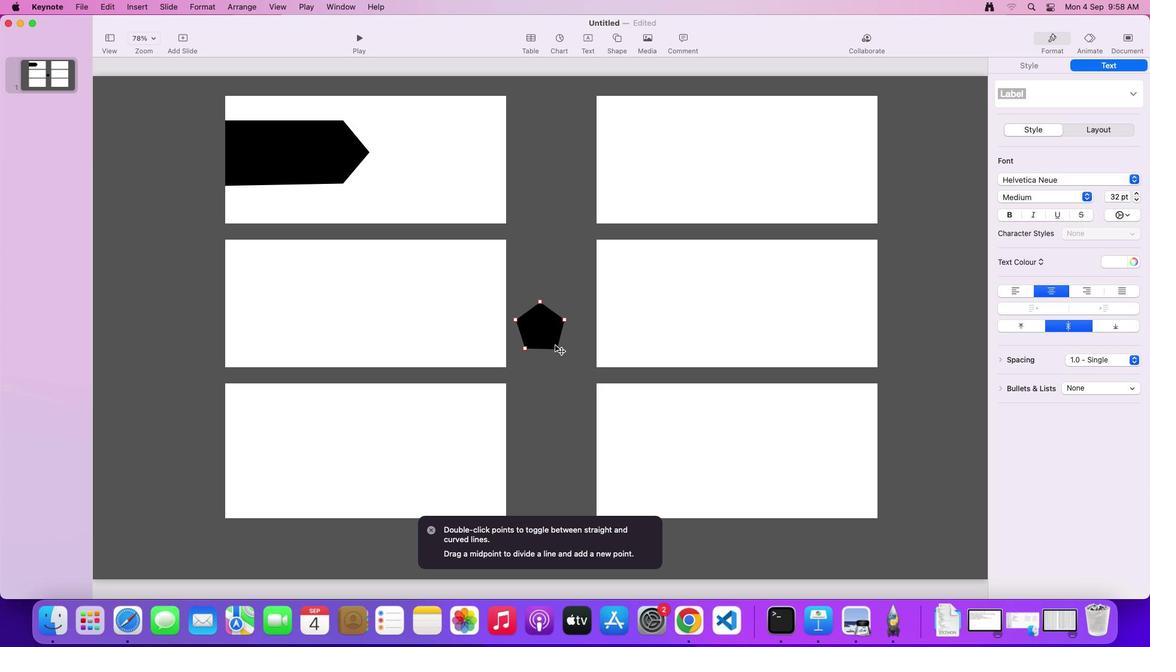 
Action: Mouse moved to (527, 352)
Screenshot: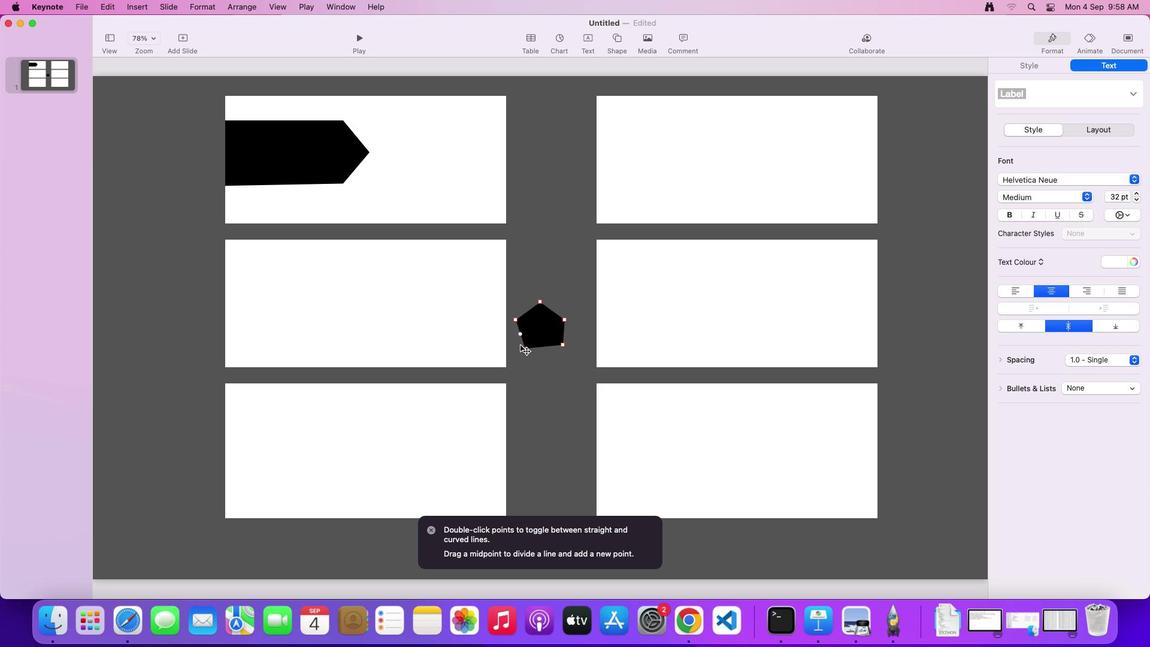 
Action: Mouse pressed left at (527, 352)
Screenshot: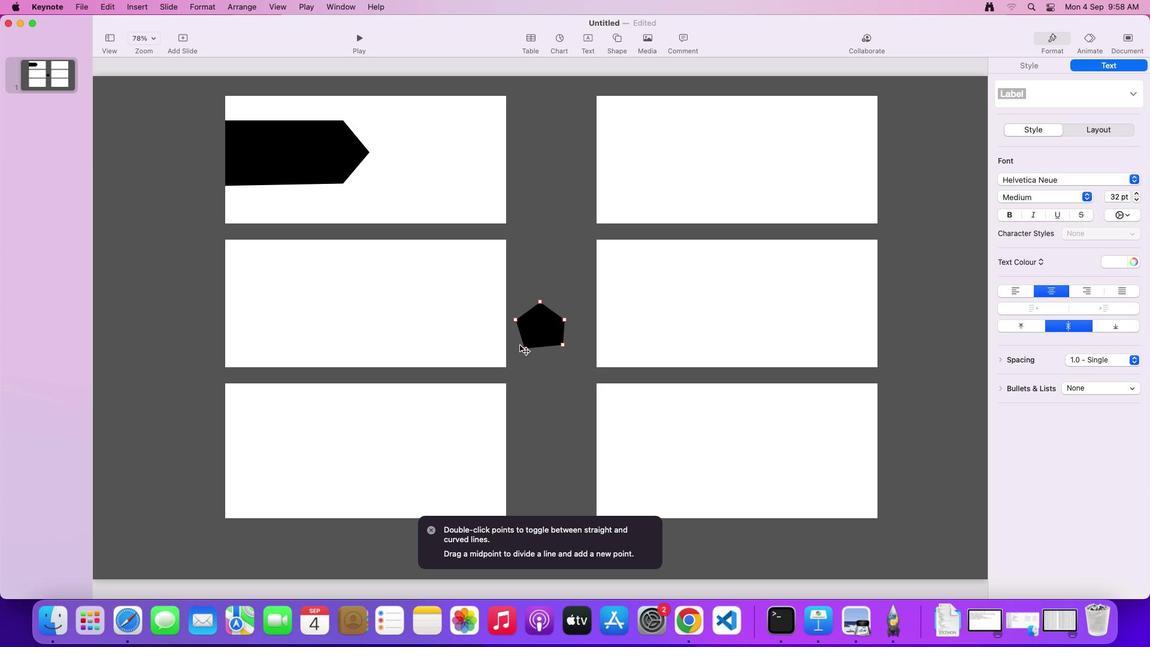 
Action: Mouse moved to (566, 348)
Screenshot: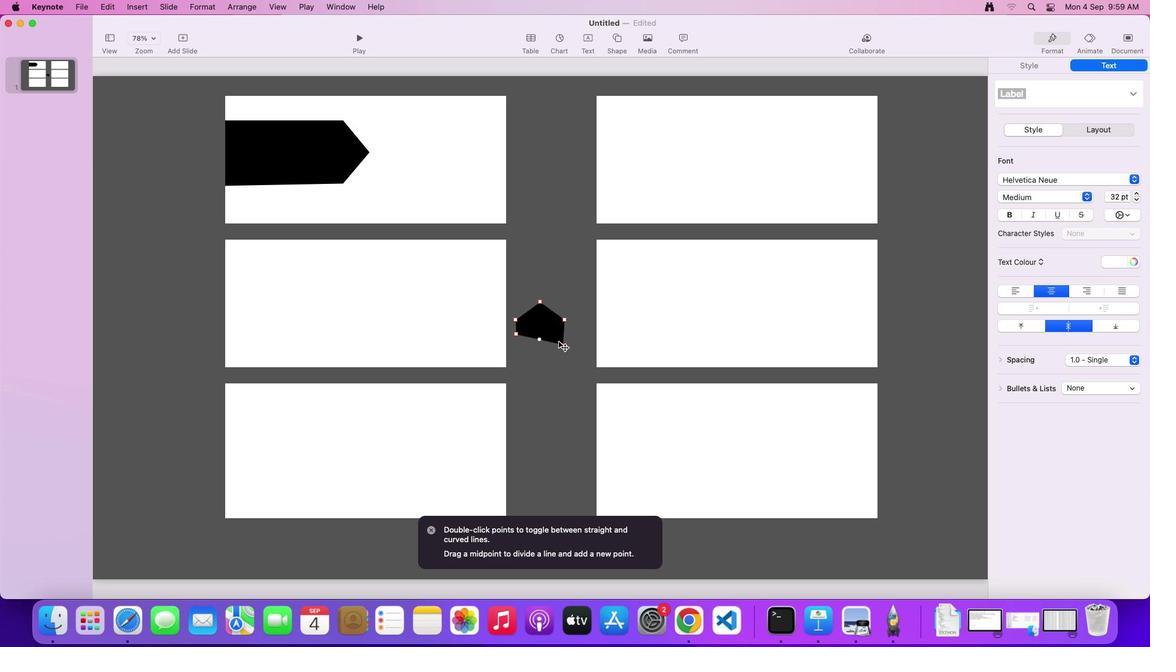 
Action: Mouse pressed left at (566, 348)
Screenshot: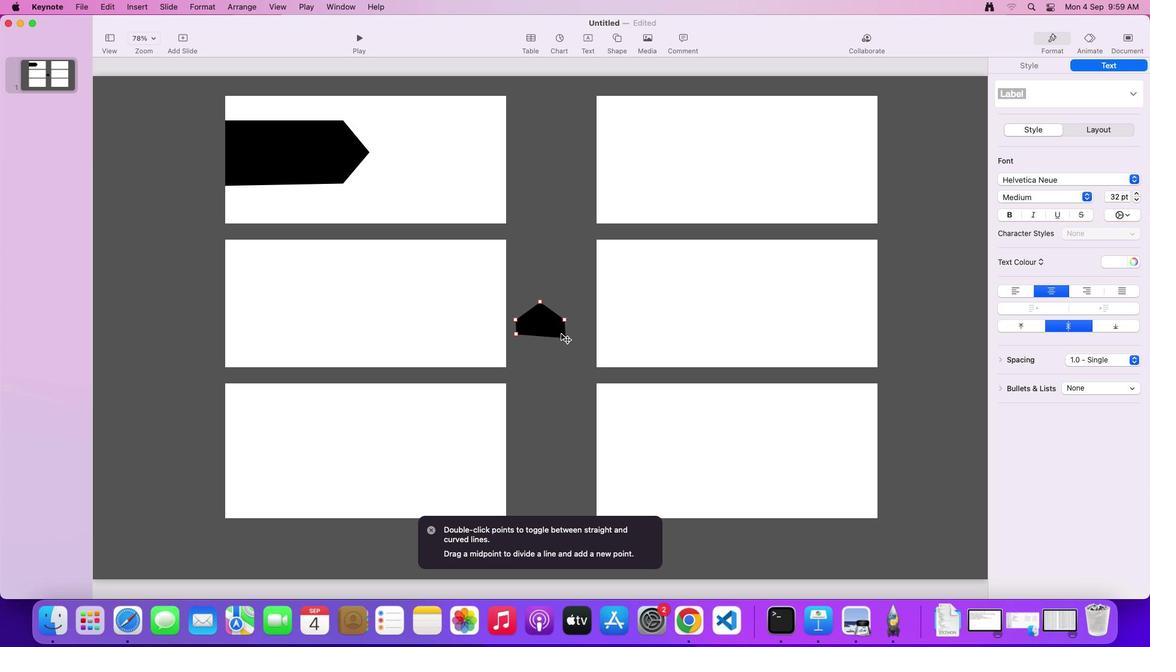 
Action: Mouse moved to (552, 331)
Screenshot: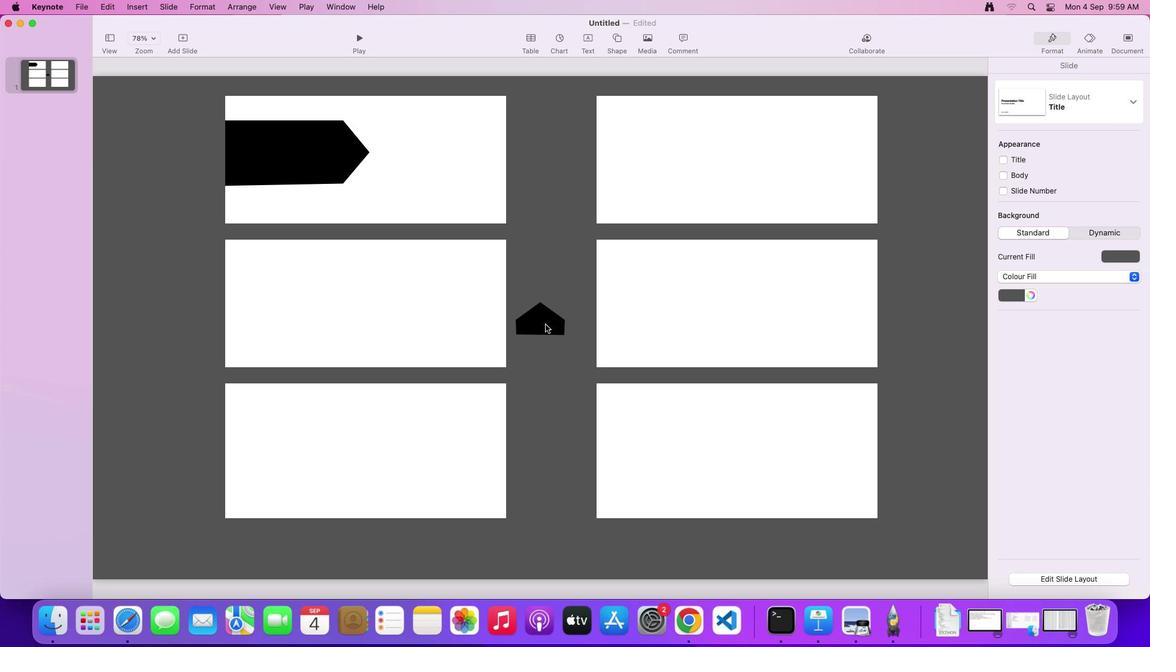 
Action: Mouse pressed left at (552, 331)
Screenshot: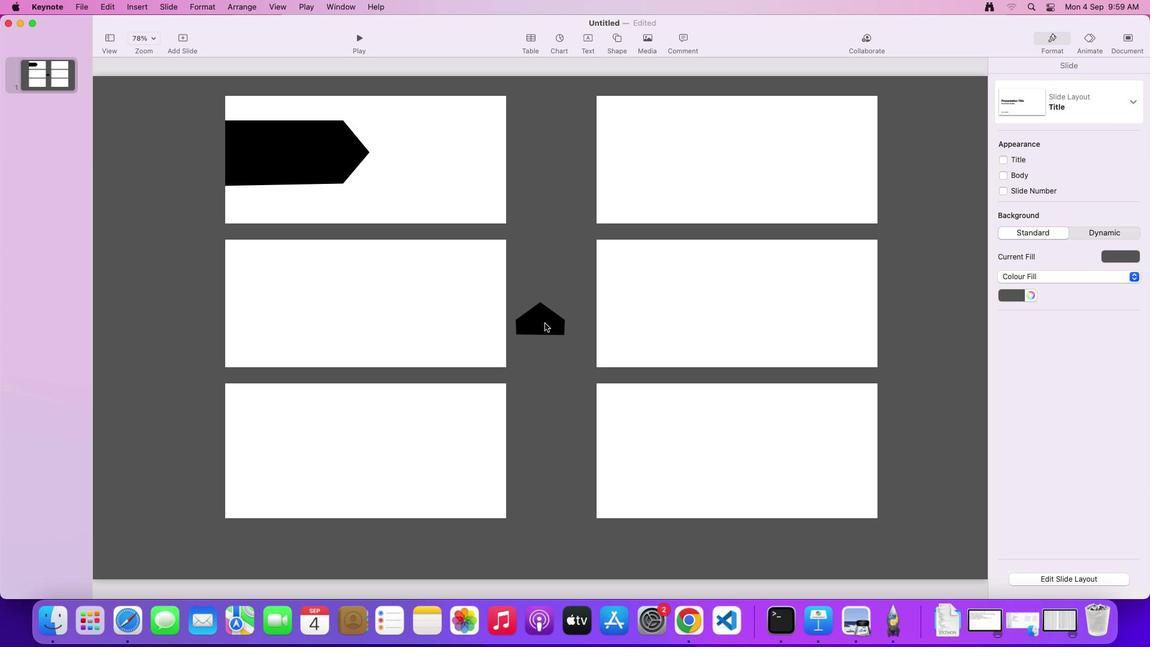 
Action: Mouse moved to (551, 328)
Screenshot: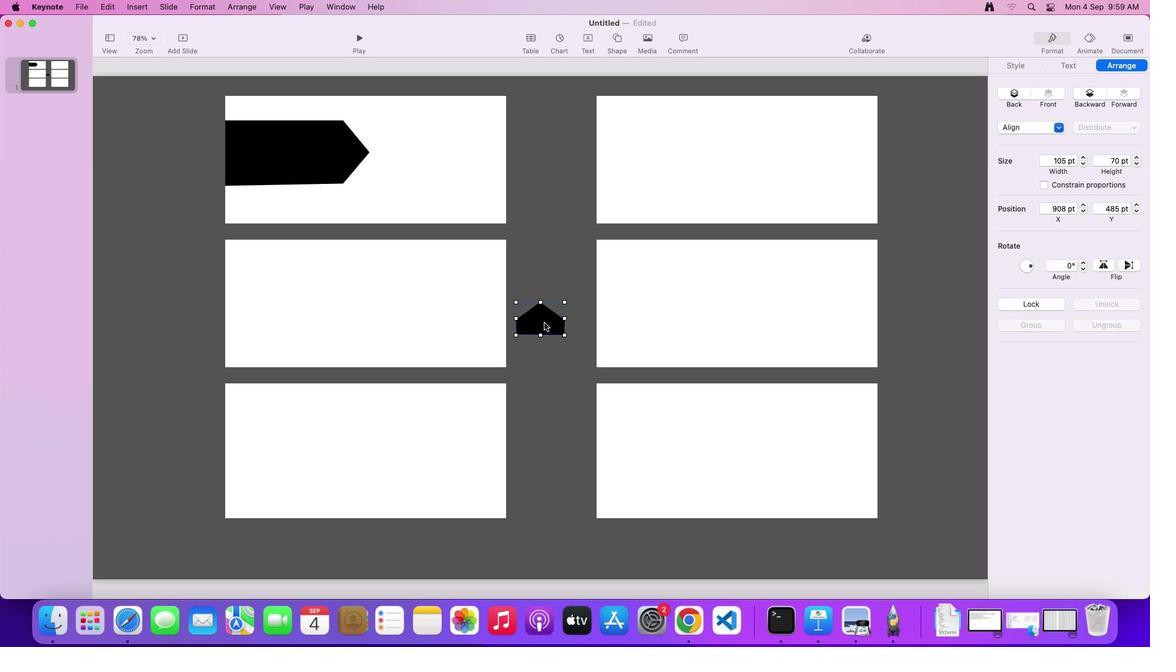 
Action: Mouse pressed left at (551, 328)
Screenshot: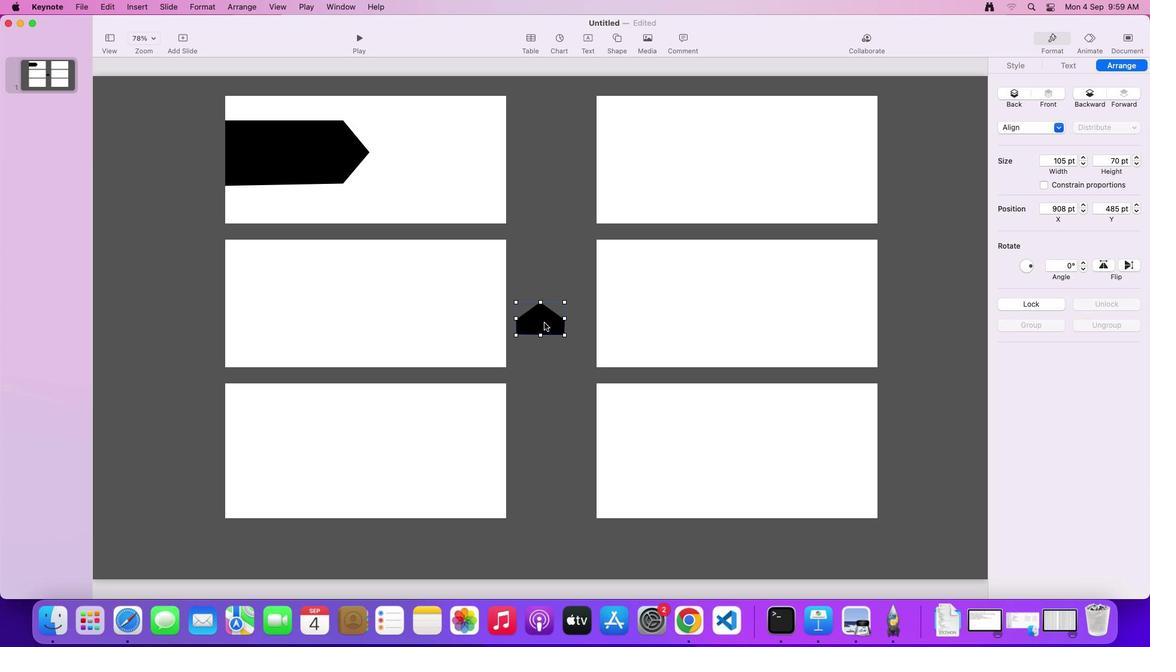 
Action: Mouse moved to (552, 324)
Screenshot: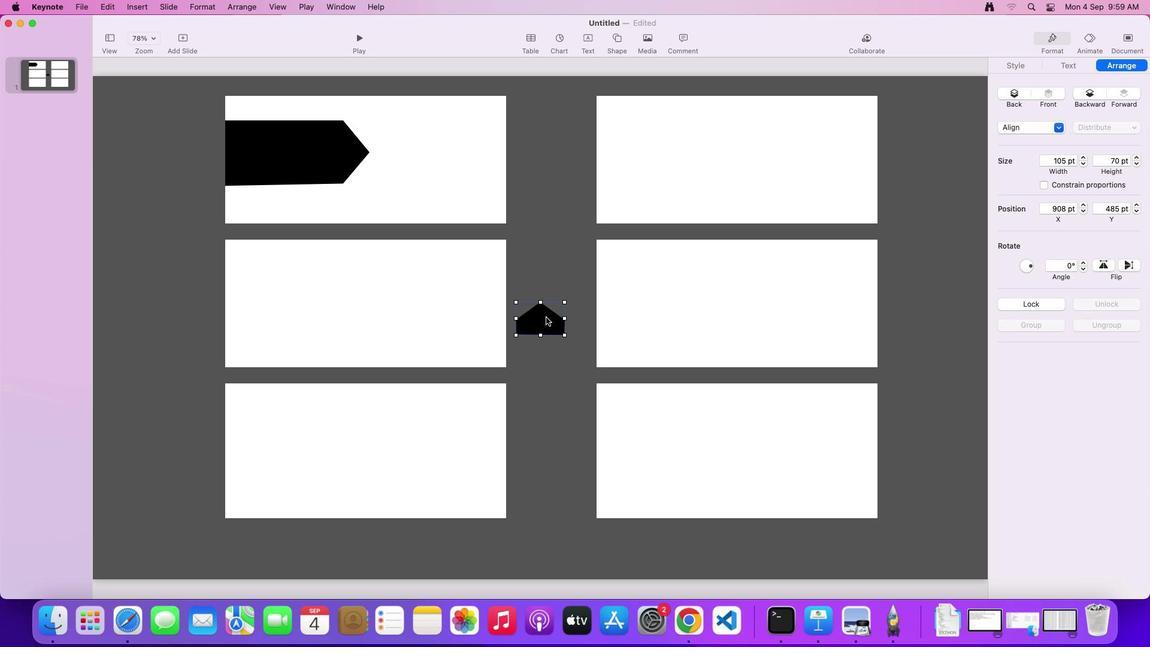 
Action: Key pressed Key.alt
Screenshot: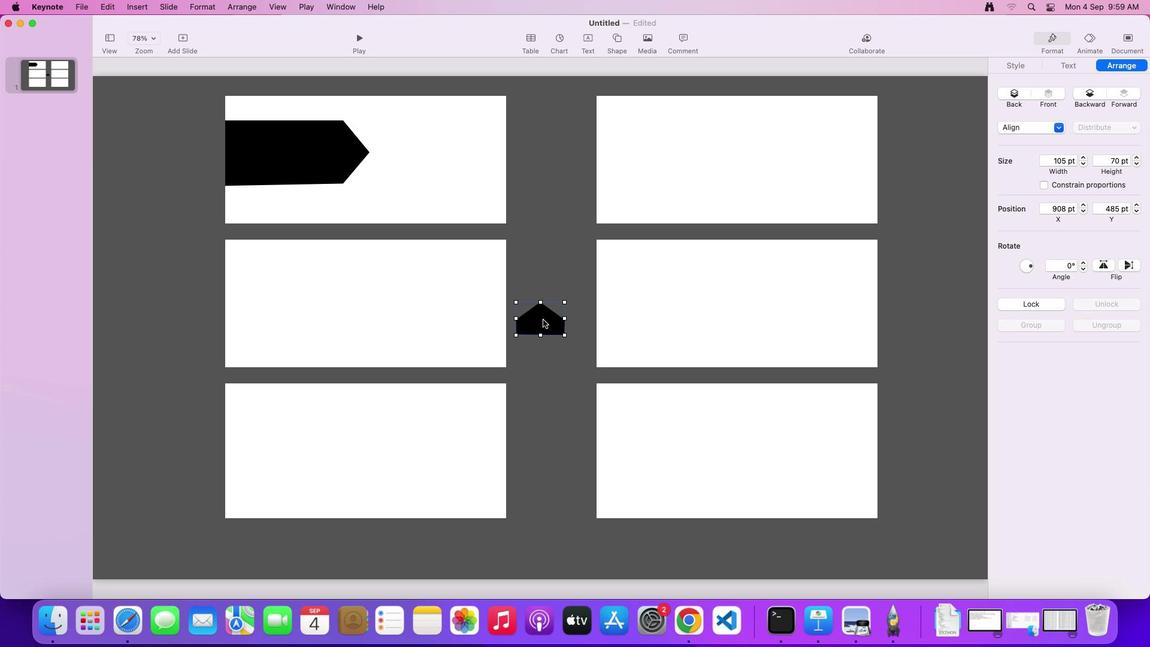 
Action: Mouse moved to (550, 325)
Screenshot: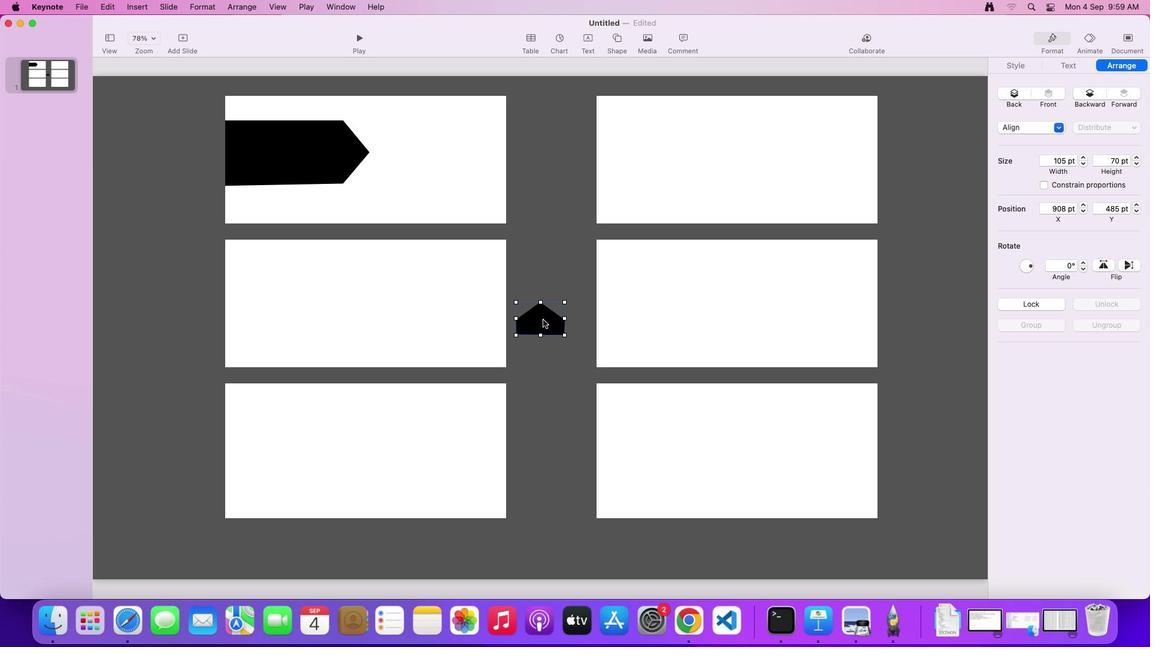 
Action: Mouse pressed left at (550, 325)
Screenshot: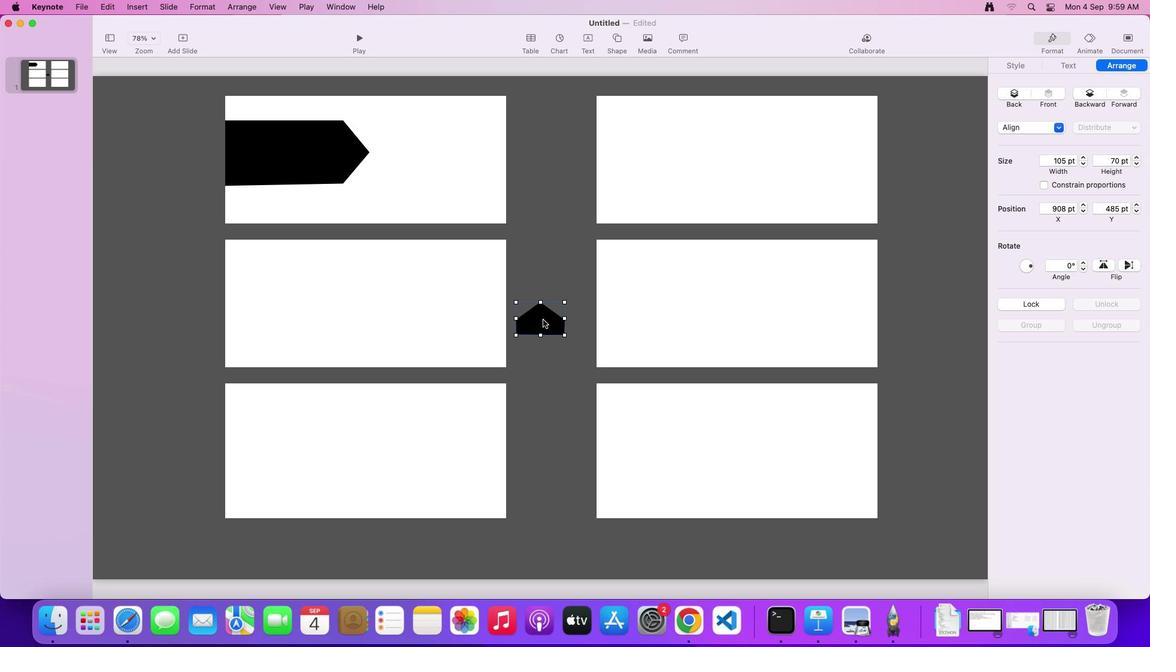 
Action: Mouse pressed left at (550, 325)
Screenshot: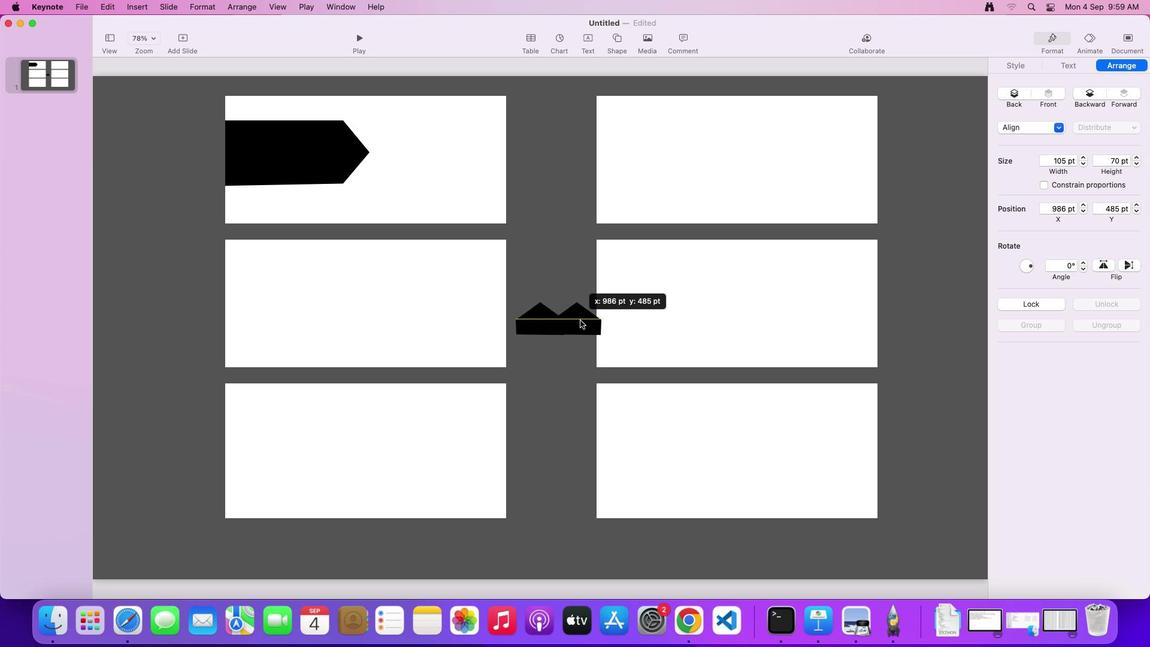 
Action: Mouse moved to (1113, 270)
Screenshot: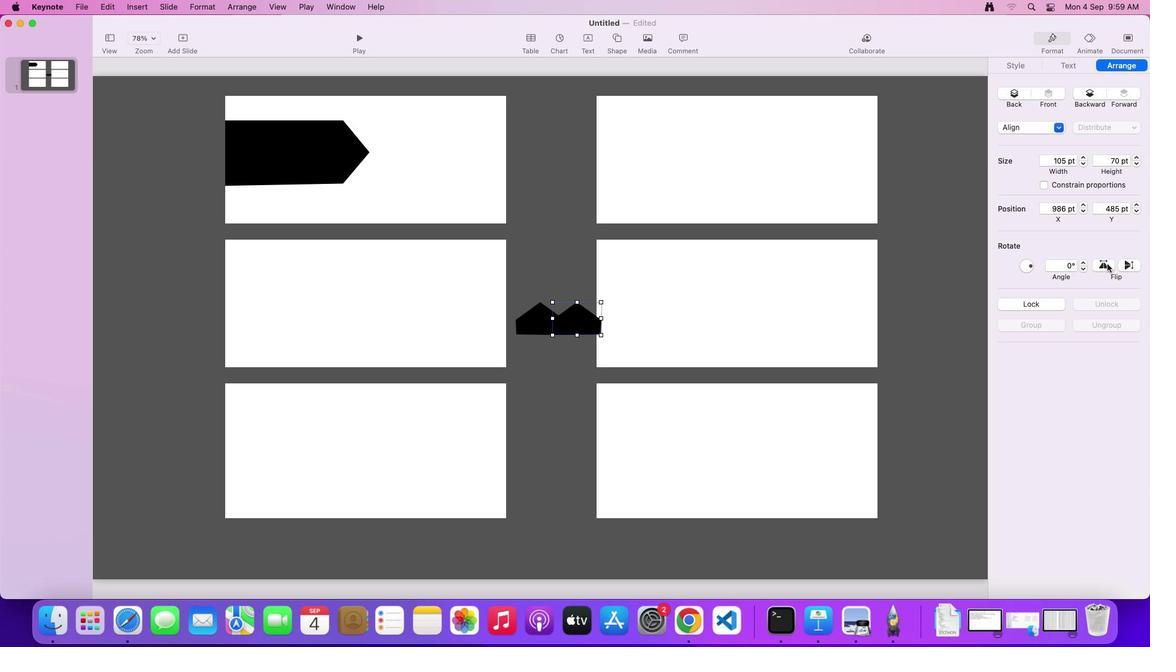 
Action: Mouse pressed left at (1113, 270)
Screenshot: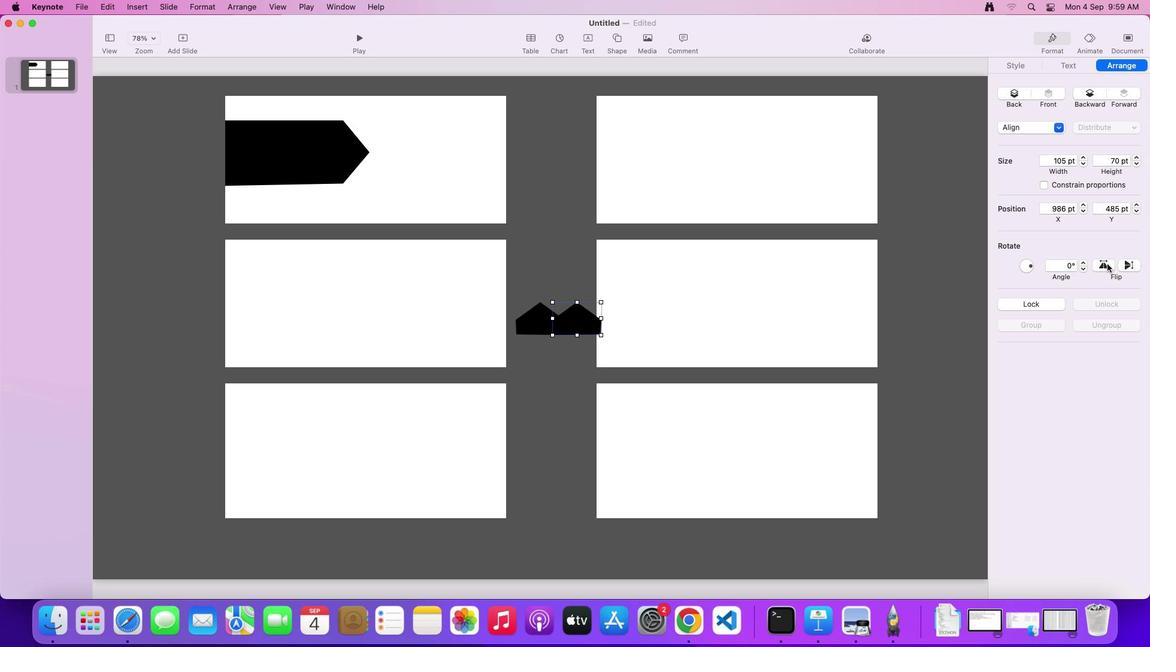 
Action: Mouse moved to (1112, 273)
Screenshot: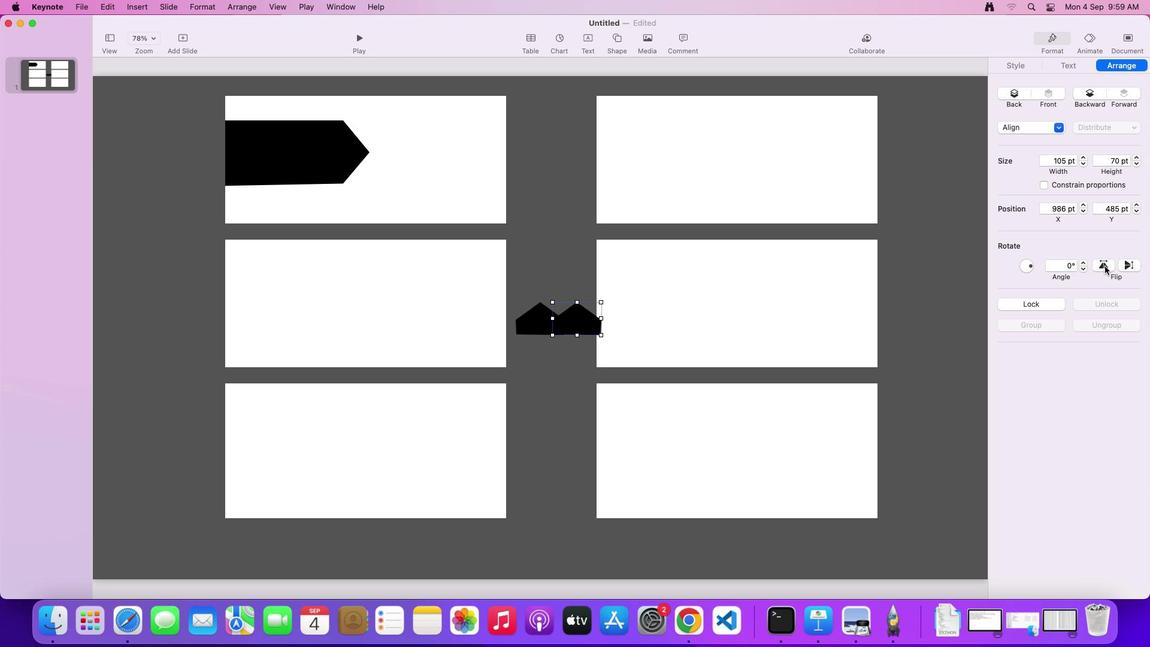 
Action: Mouse pressed left at (1112, 273)
Screenshot: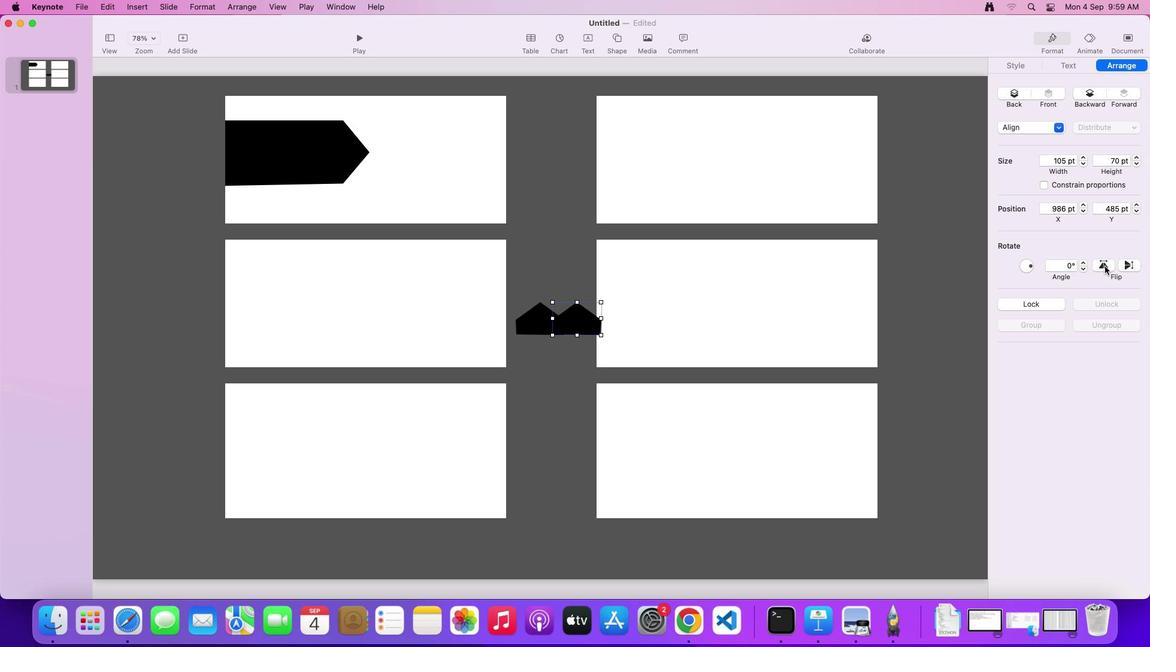 
Action: Mouse moved to (1112, 269)
Screenshot: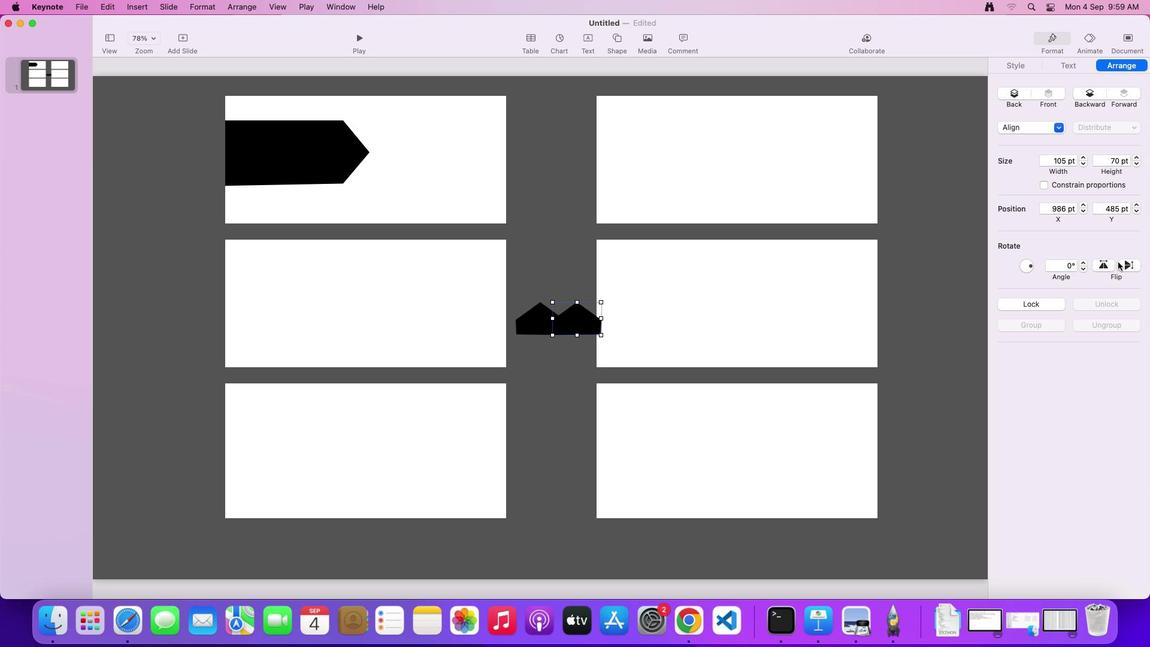 
Action: Mouse pressed left at (1112, 269)
Screenshot: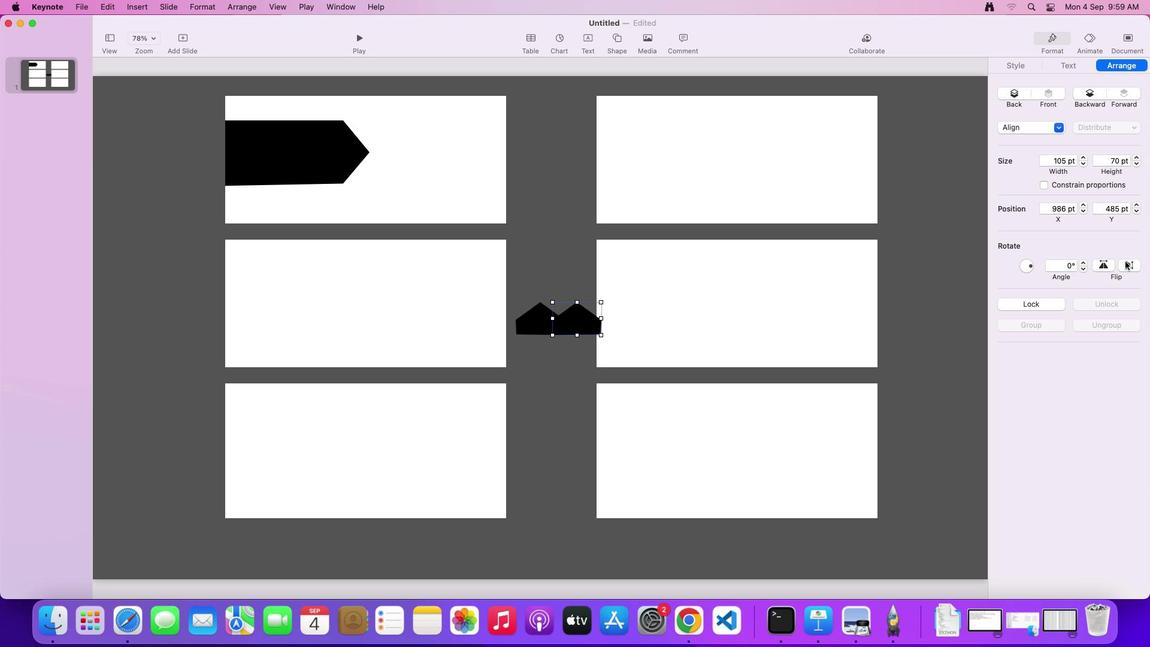 
Action: Mouse moved to (1134, 268)
Screenshot: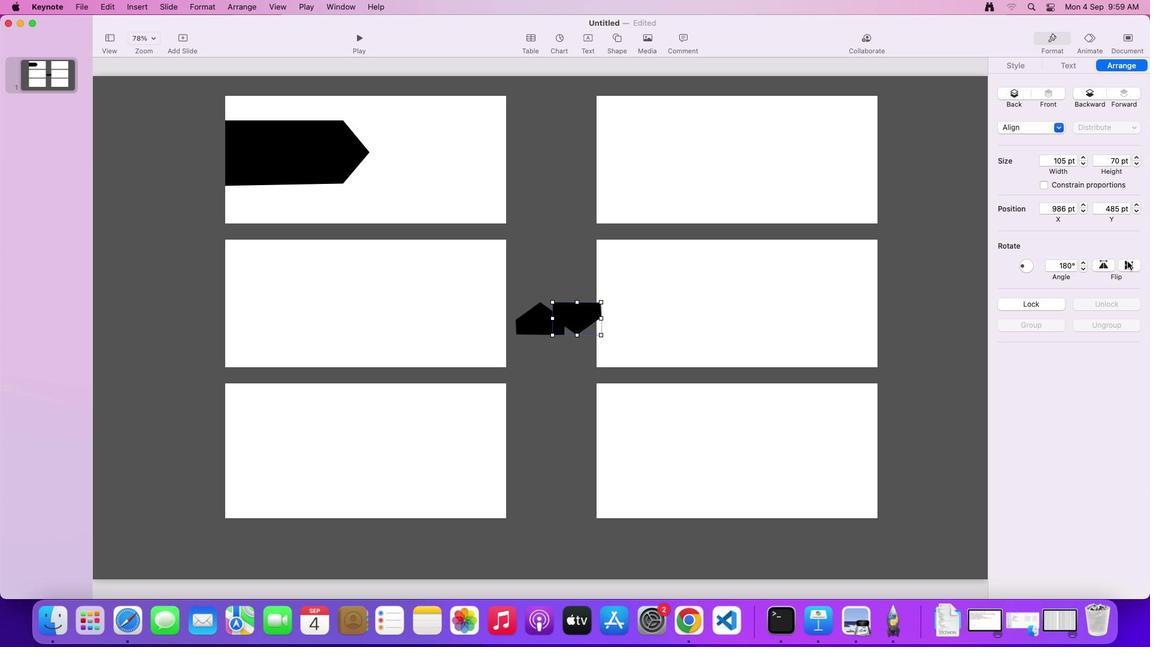 
Action: Mouse pressed left at (1134, 268)
Screenshot: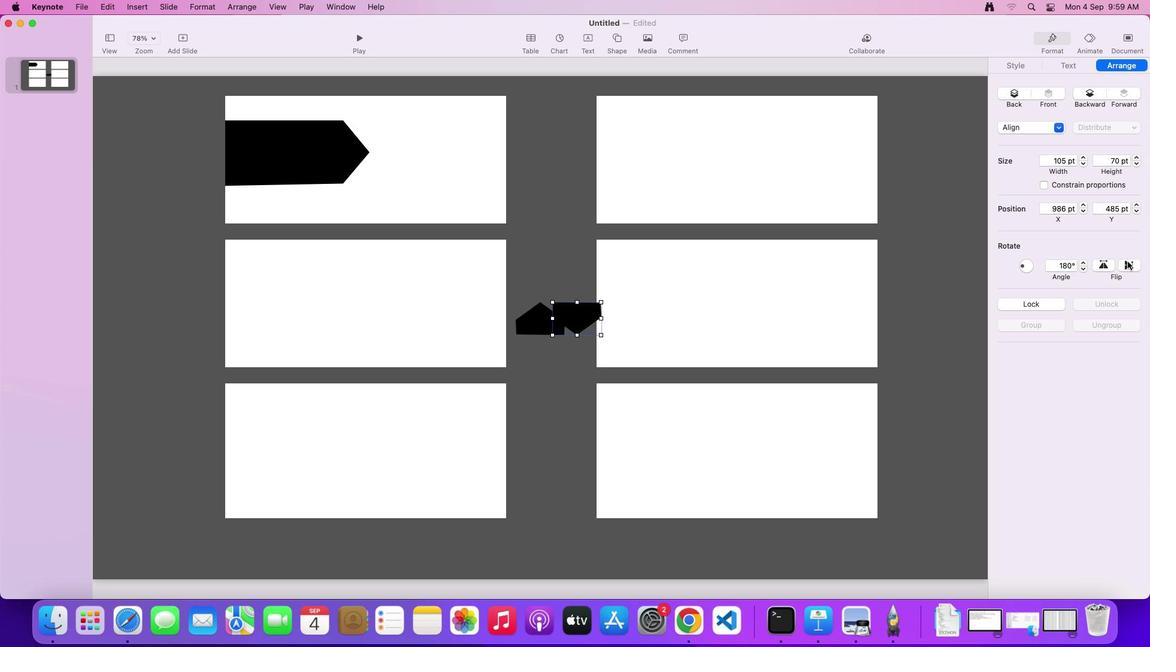 
Action: Mouse moved to (588, 322)
Screenshot: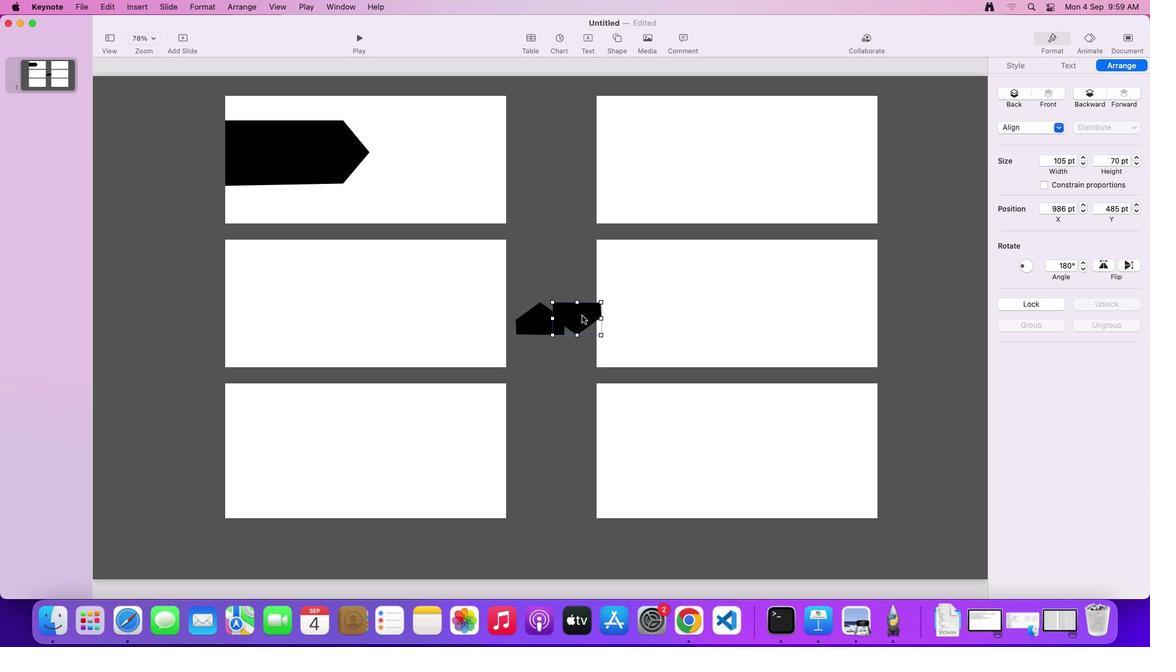 
Action: Mouse pressed left at (588, 322)
Screenshot: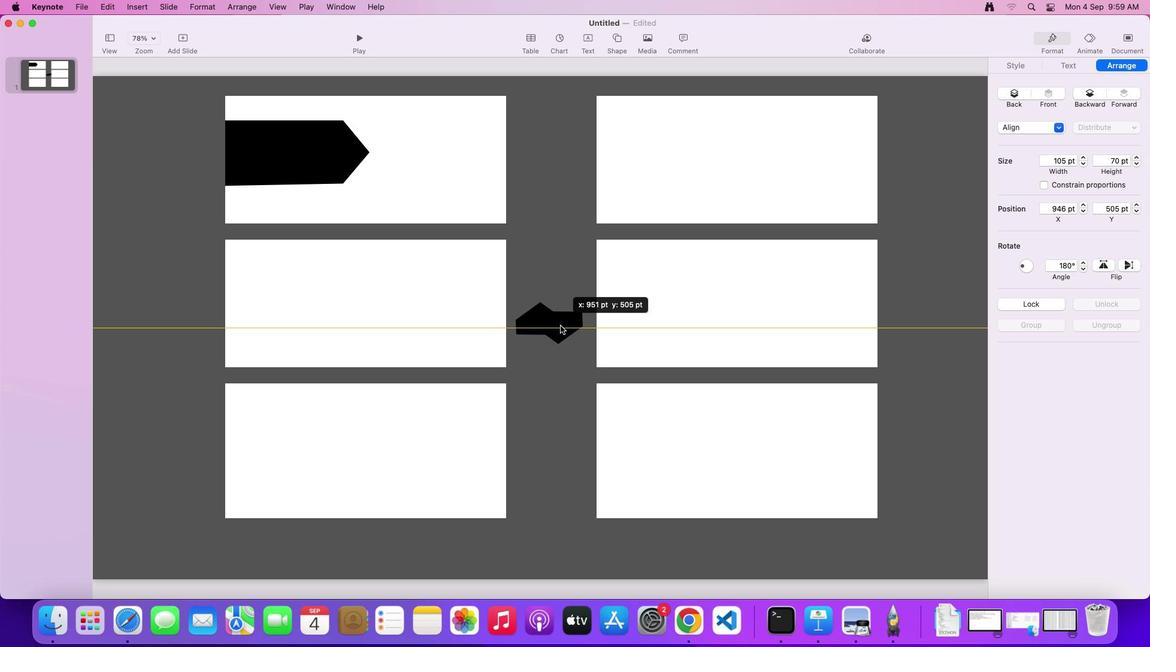 
Action: Mouse moved to (568, 316)
Screenshot: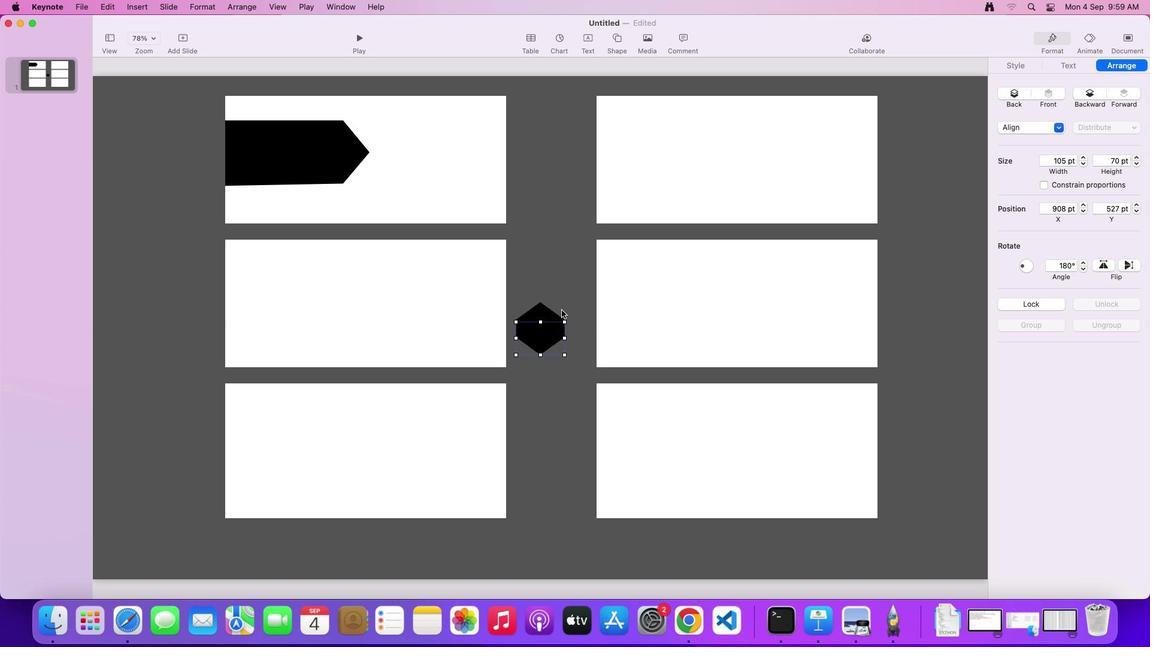 
Action: Key pressed Key.shift
Screenshot: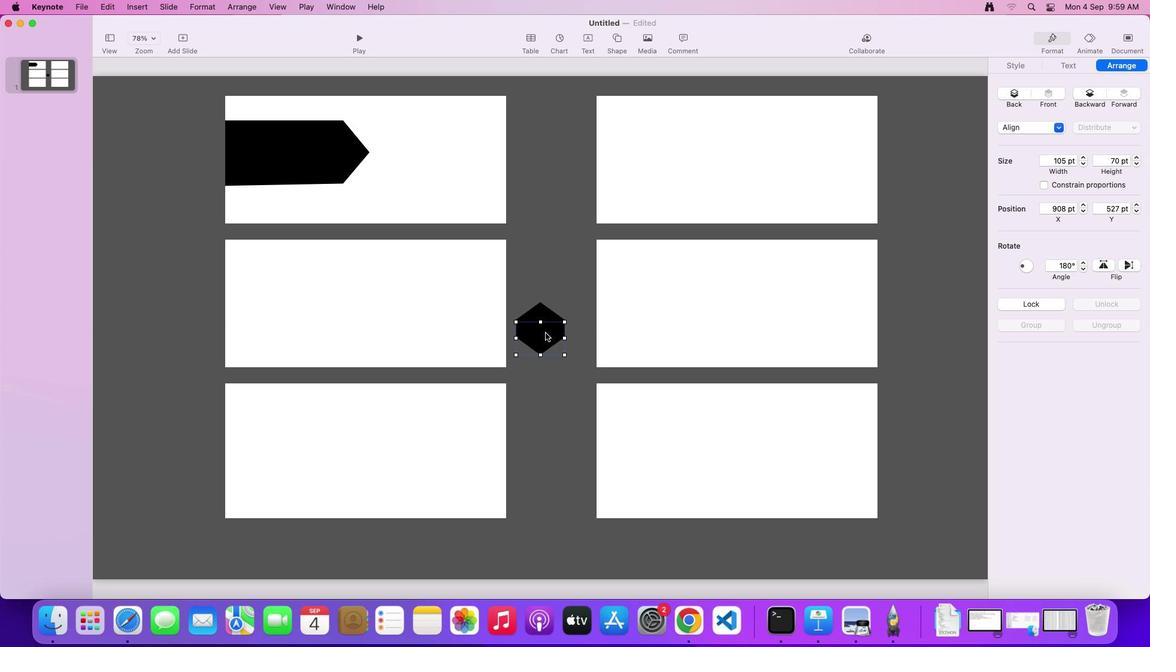 
Action: Mouse moved to (551, 339)
Screenshot: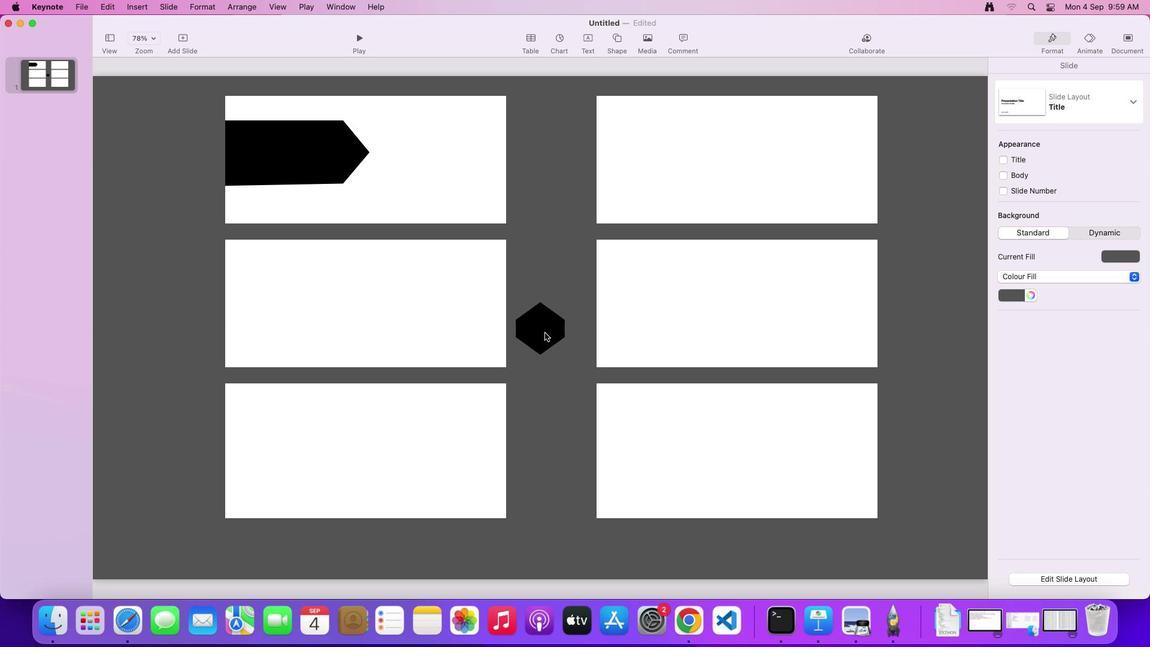 
Action: Mouse pressed left at (551, 339)
Screenshot: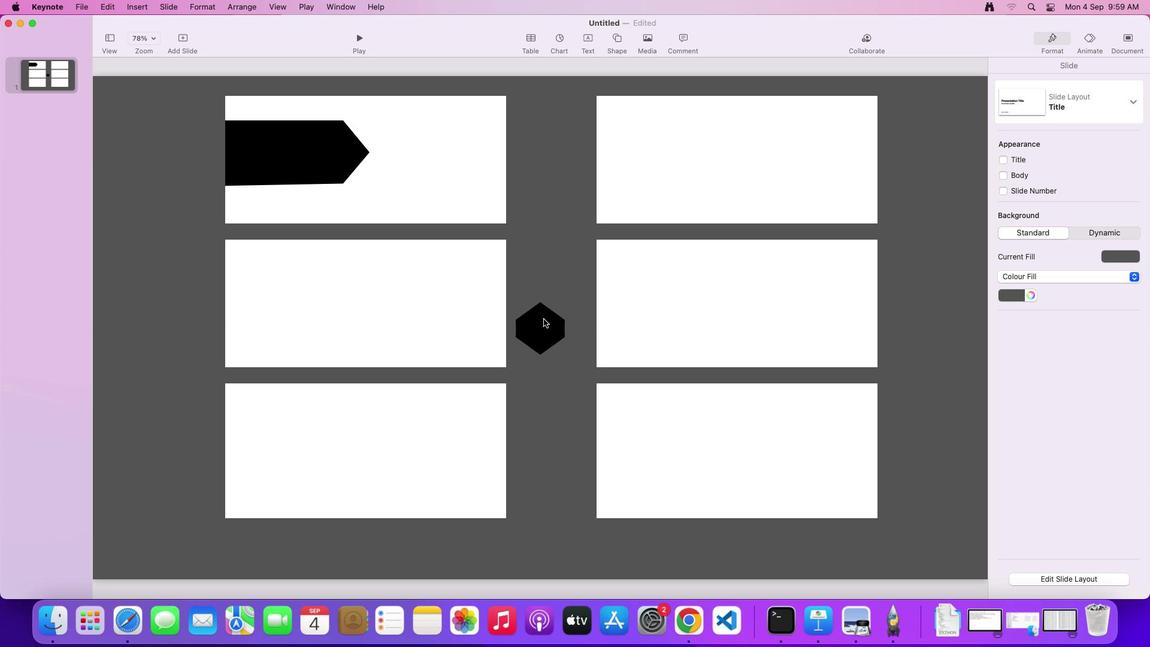 
Action: Mouse moved to (551, 323)
Screenshot: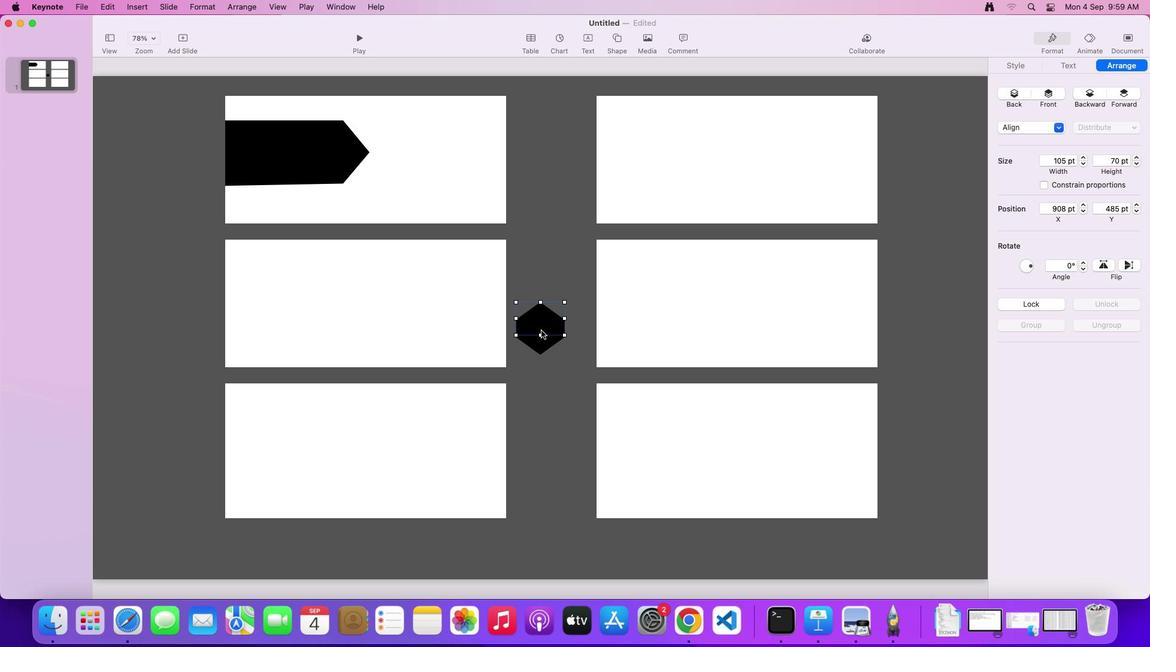 
Action: Mouse pressed left at (551, 323)
